 Task: Optimize Chrome for Speed.
Action: Mouse moved to (1170, 35)
Screenshot: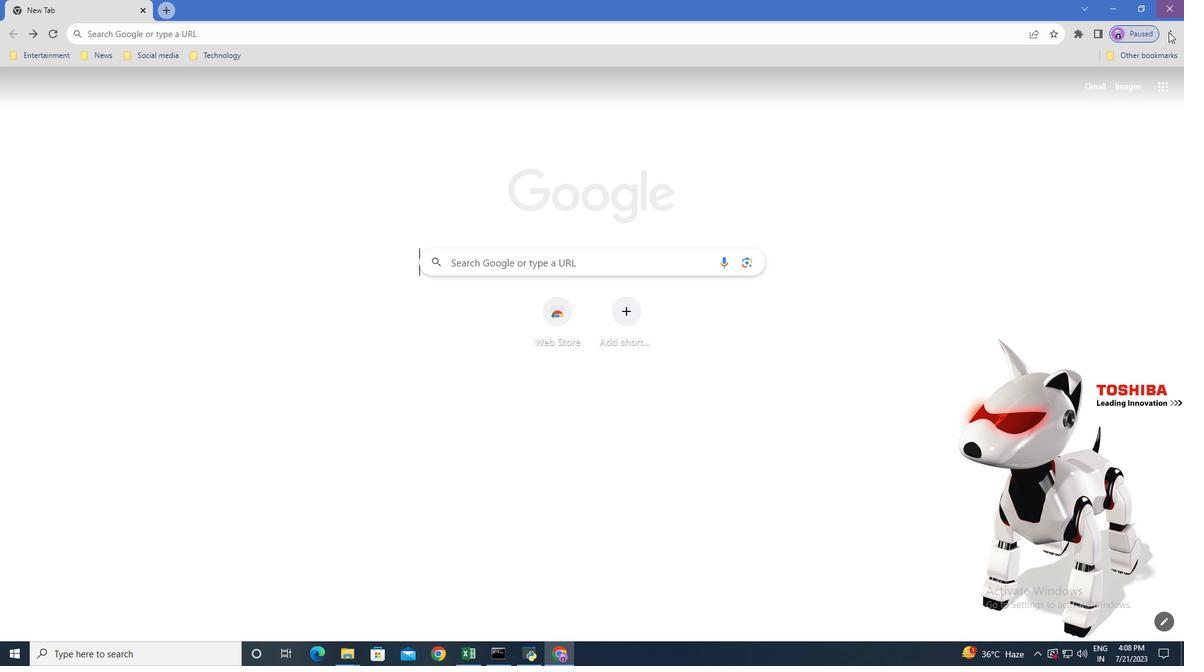 
Action: Mouse pressed left at (1170, 35)
Screenshot: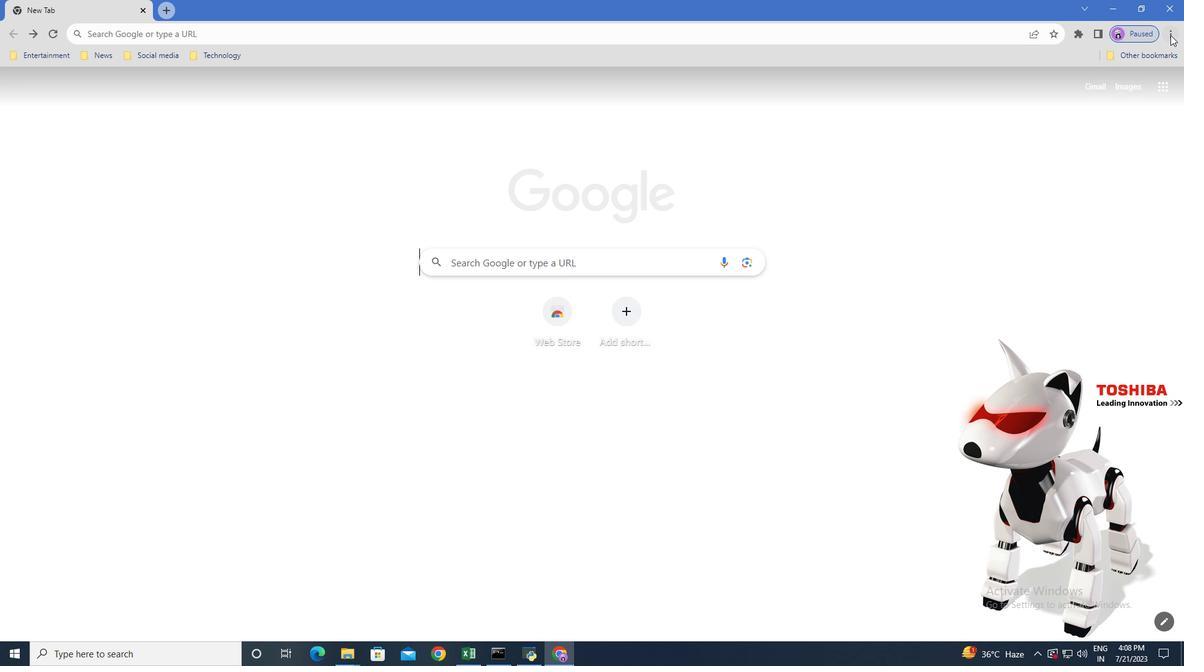 
Action: Mouse moved to (1074, 238)
Screenshot: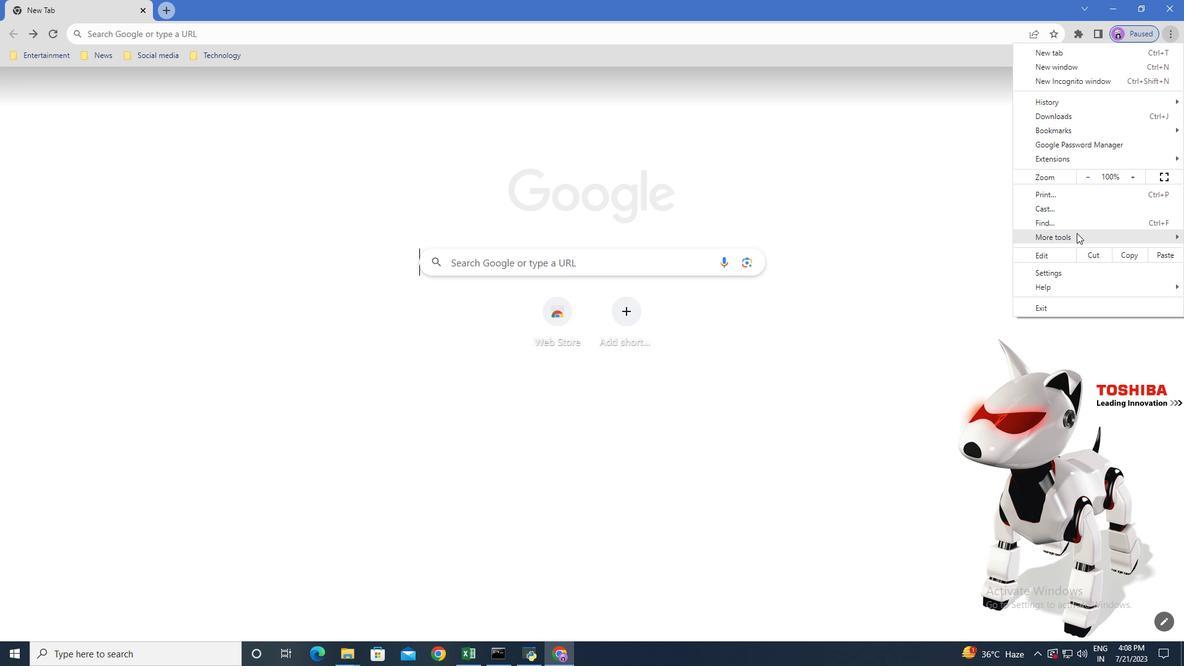 
Action: Mouse pressed left at (1074, 238)
Screenshot: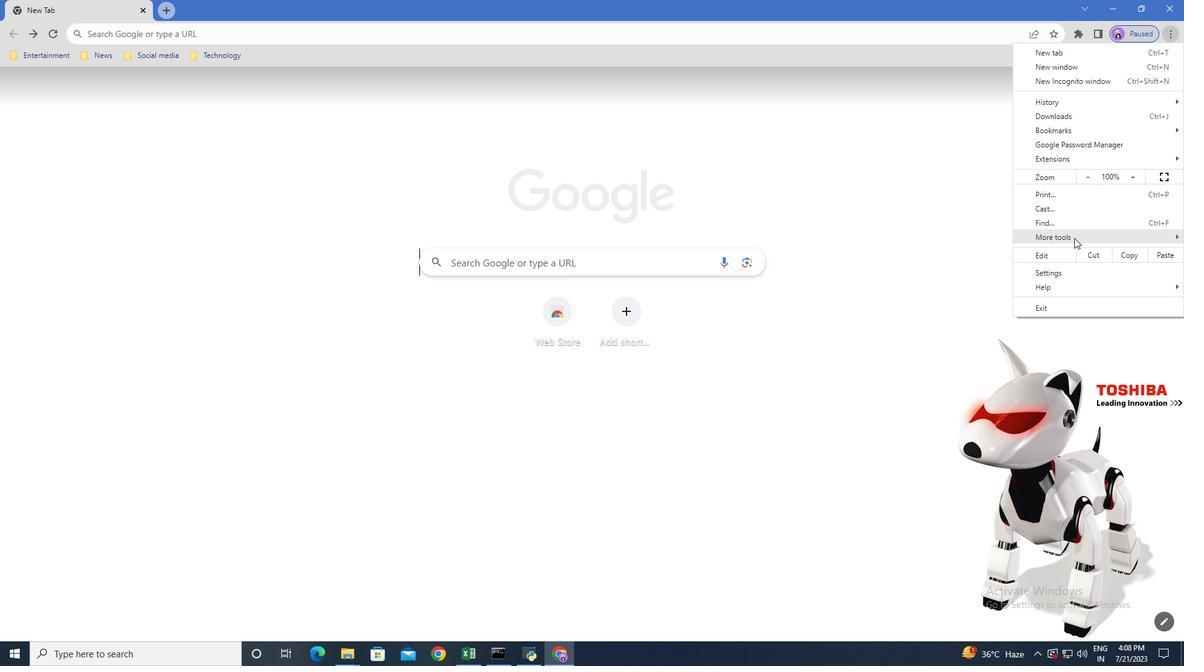 
Action: Mouse moved to (919, 284)
Screenshot: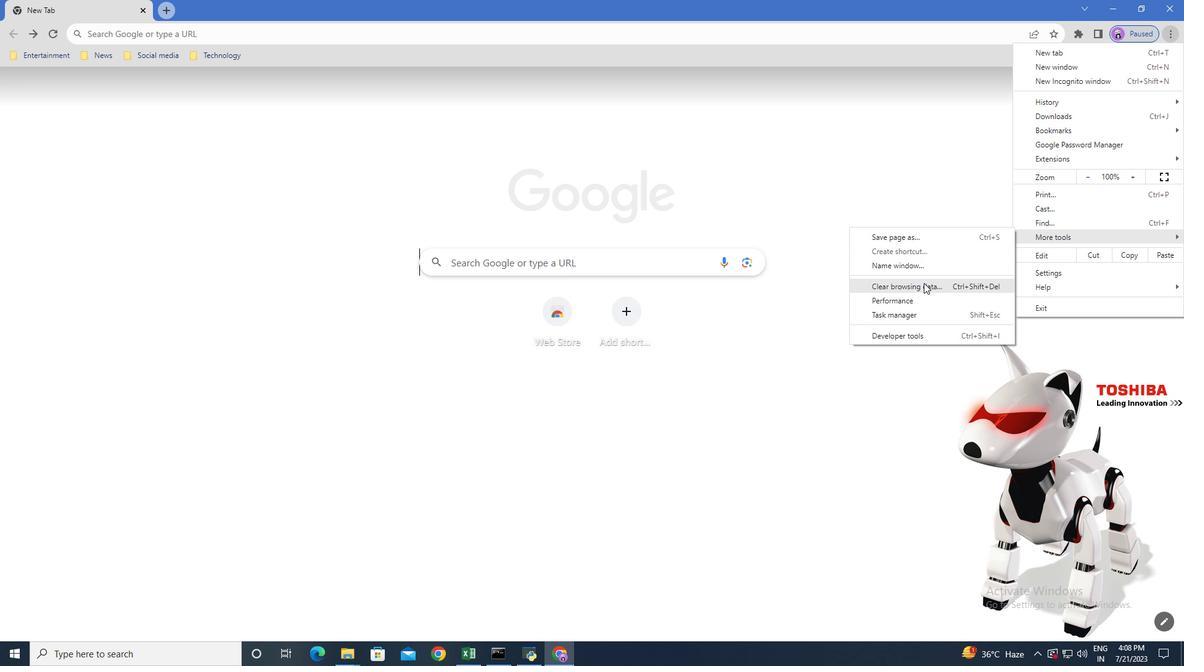 
Action: Mouse pressed left at (919, 284)
Screenshot: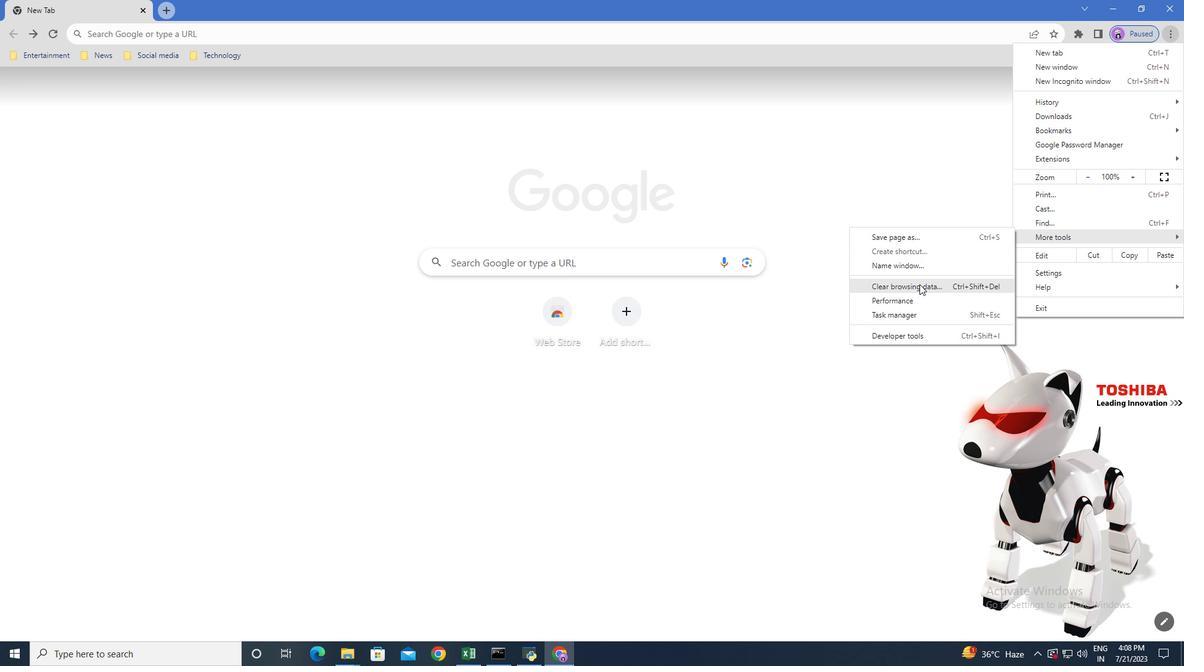 
Action: Mouse moved to (556, 368)
Screenshot: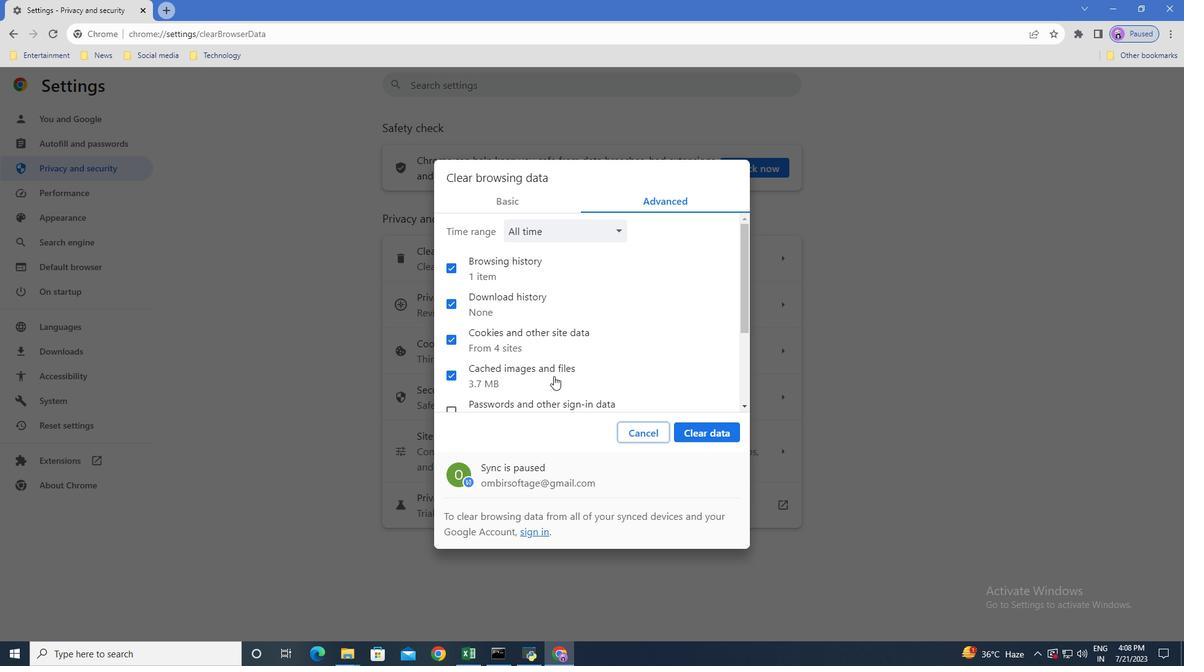 
Action: Mouse scrolled (556, 368) with delta (0, 0)
Screenshot: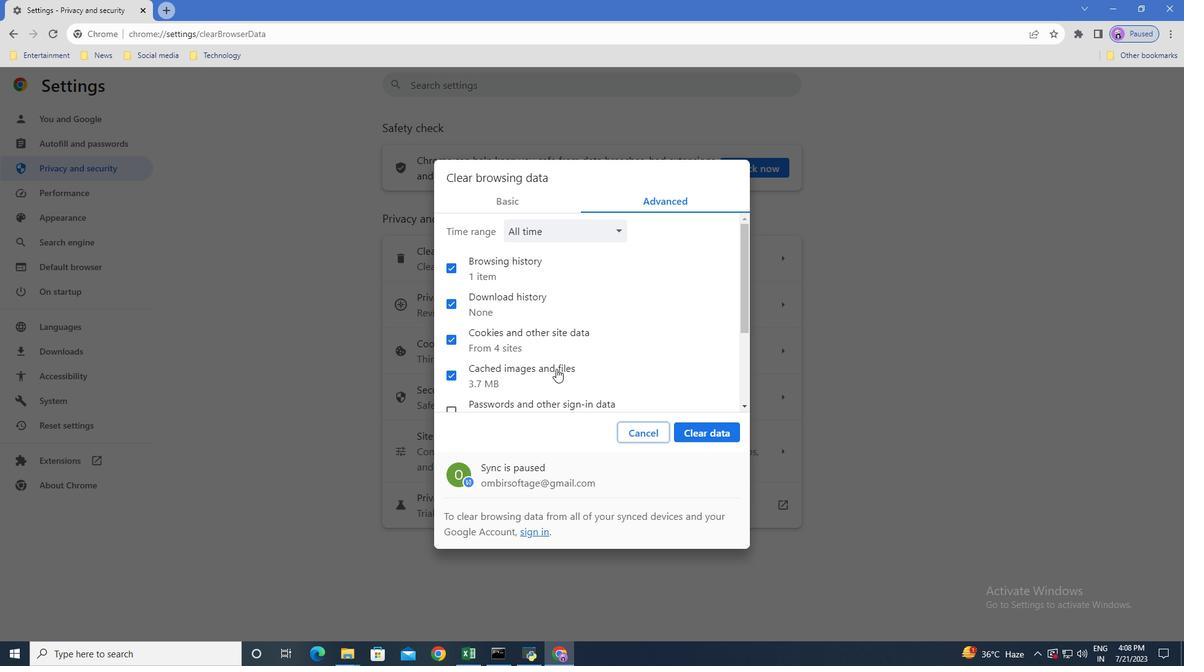 
Action: Mouse scrolled (556, 368) with delta (0, 0)
Screenshot: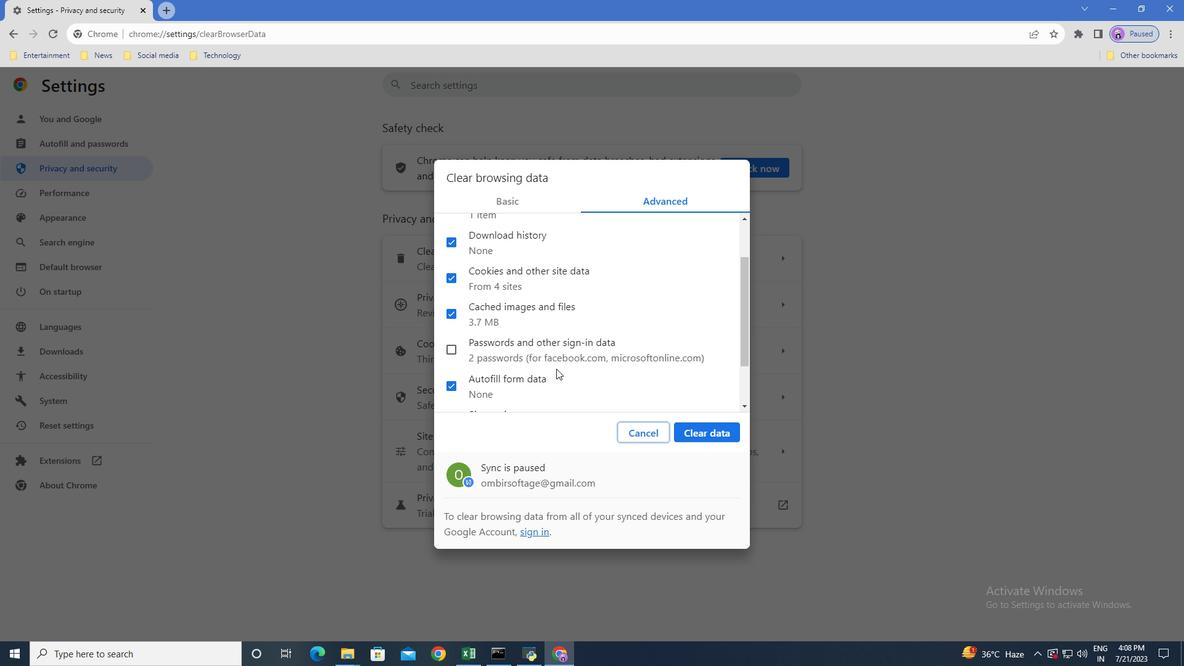 
Action: Mouse scrolled (556, 368) with delta (0, 0)
Screenshot: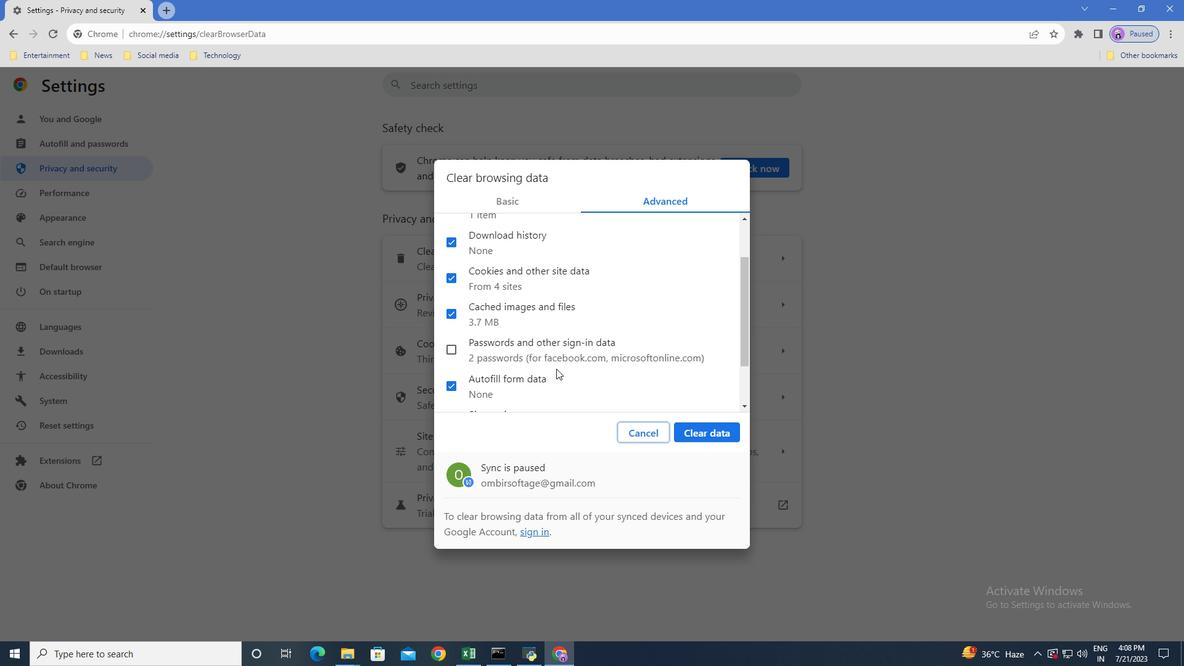 
Action: Mouse scrolled (556, 368) with delta (0, 0)
Screenshot: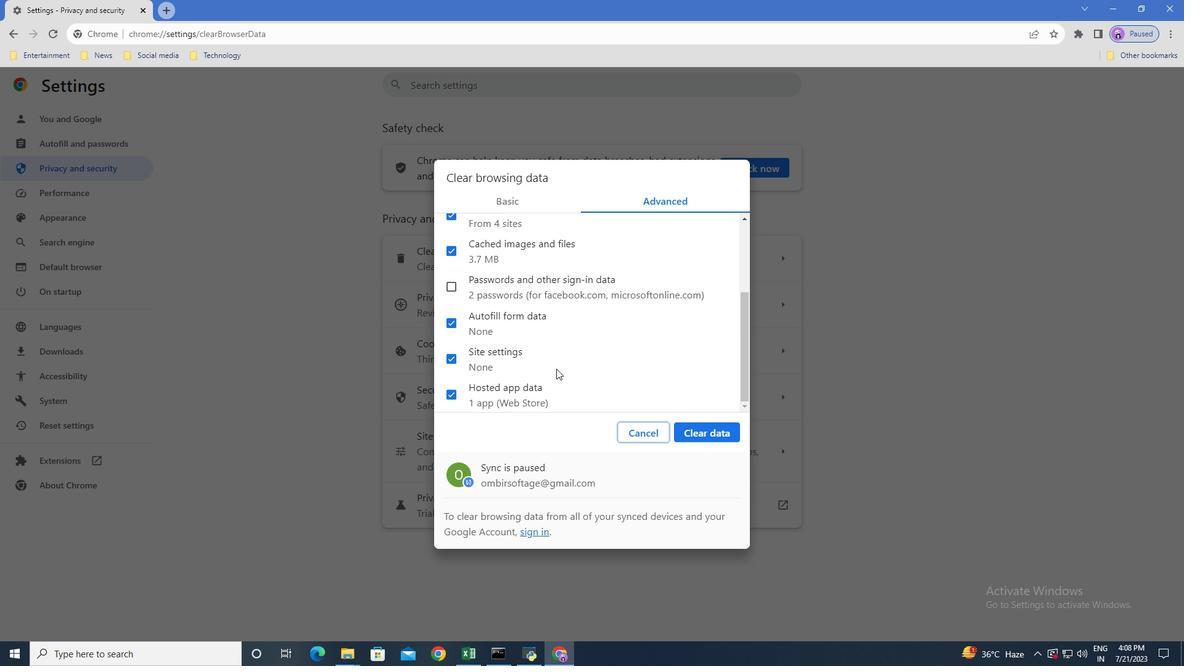 
Action: Mouse scrolled (556, 368) with delta (0, 0)
Screenshot: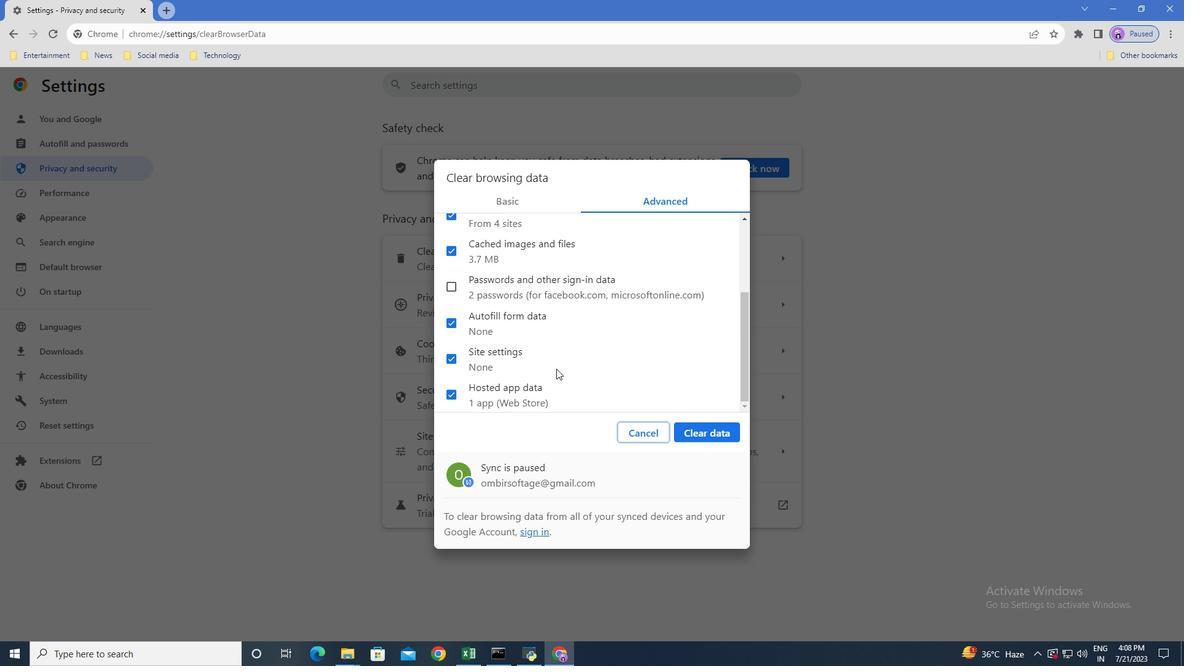 
Action: Mouse moved to (705, 429)
Screenshot: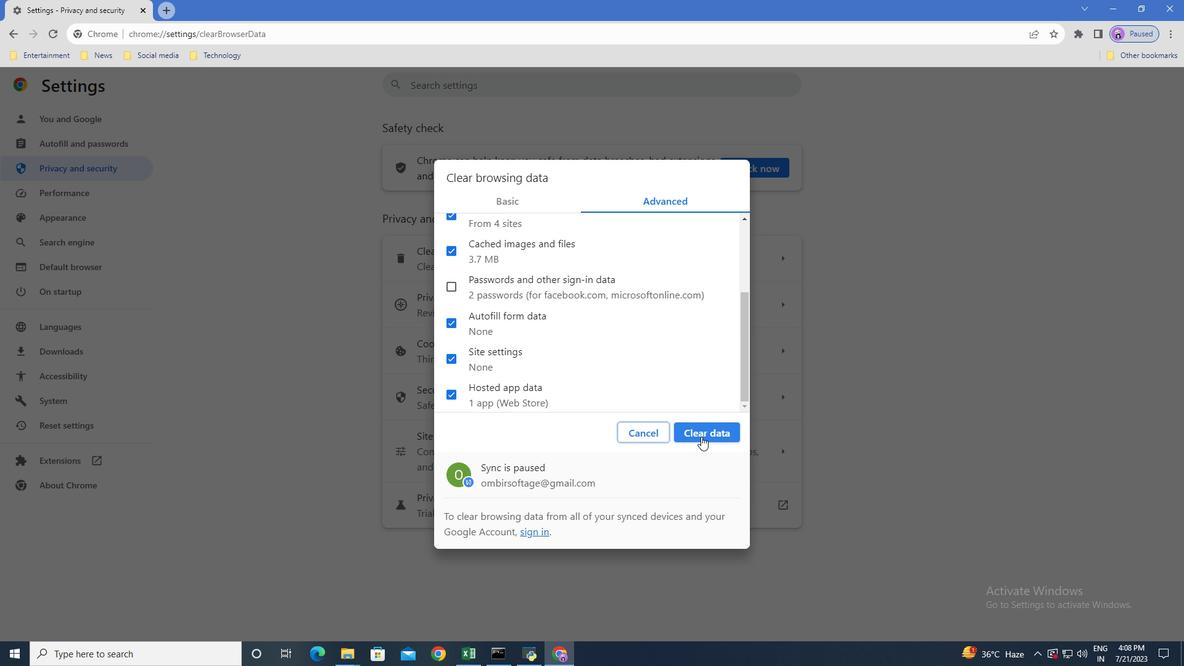 
Action: Mouse pressed left at (705, 429)
Screenshot: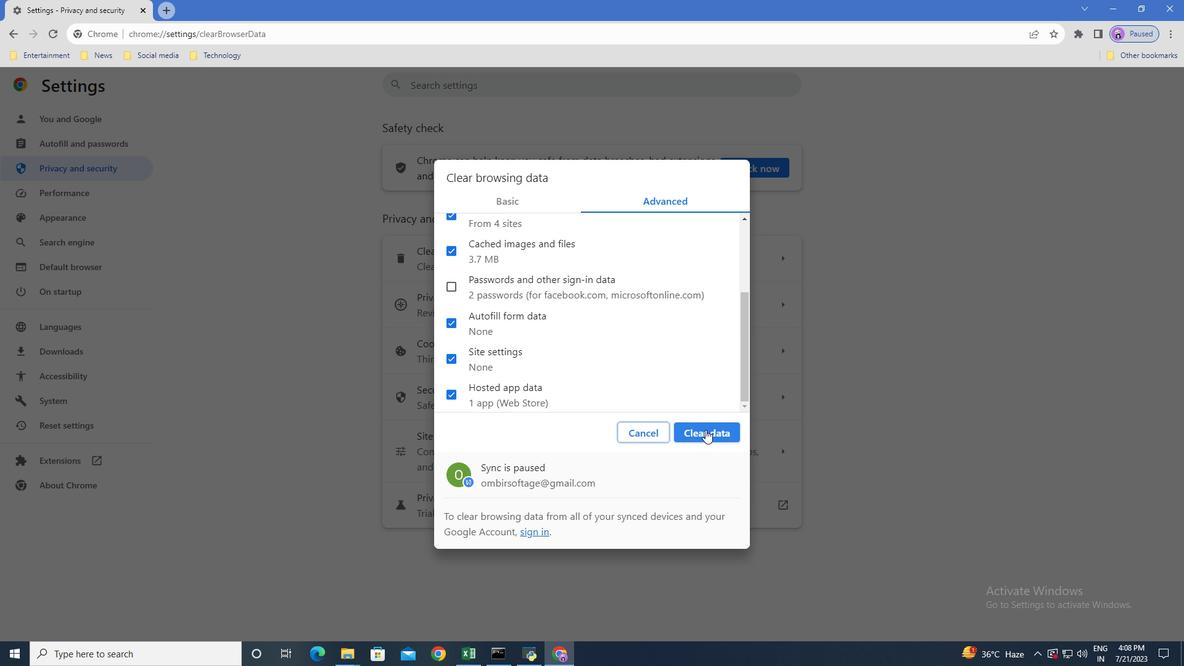 
Action: Mouse scrolled (705, 430) with delta (0, 0)
Screenshot: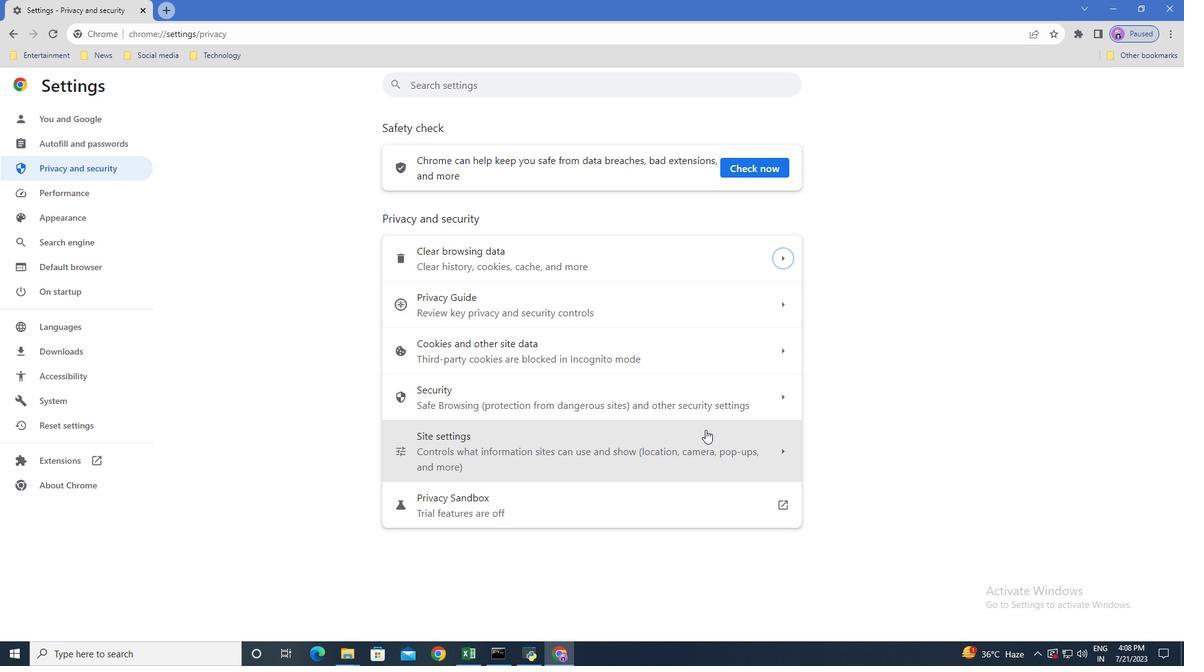 
Action: Mouse scrolled (705, 430) with delta (0, 0)
Screenshot: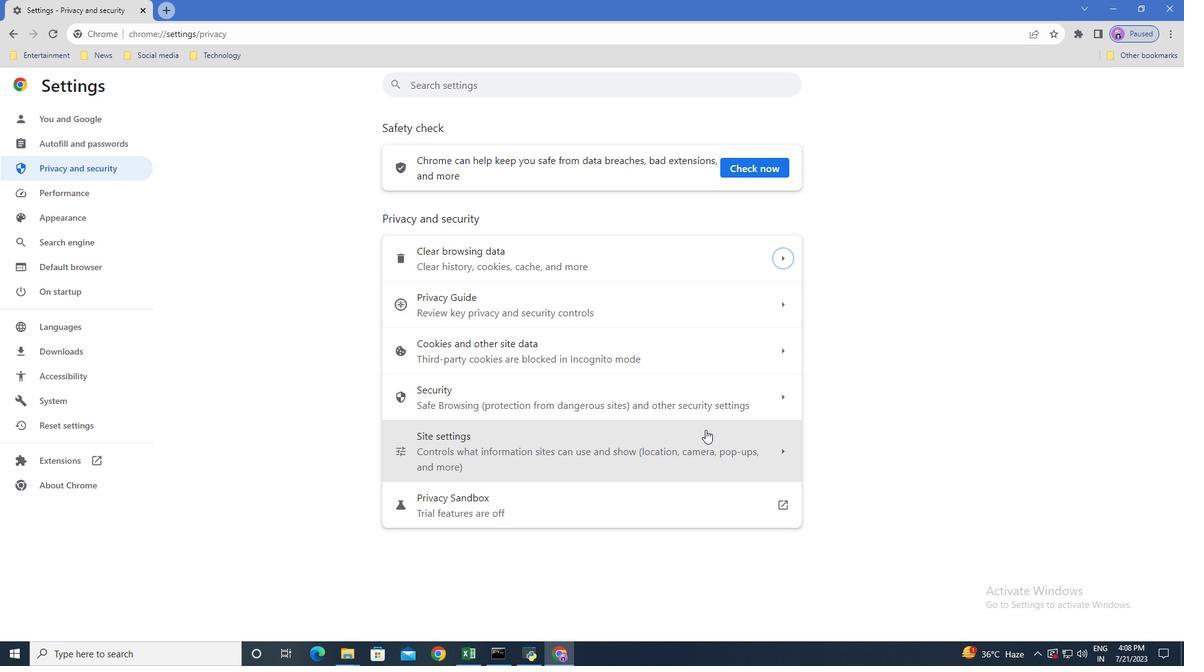 
Action: Mouse moved to (12, 30)
Screenshot: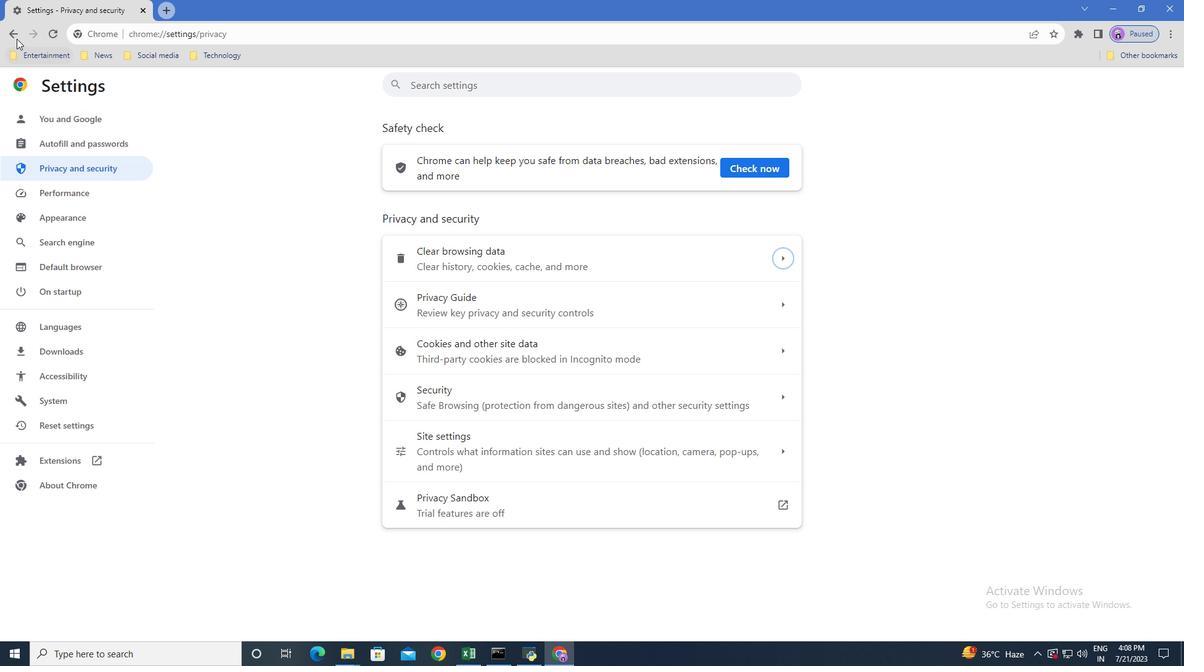 
Action: Mouse pressed left at (12, 30)
Screenshot: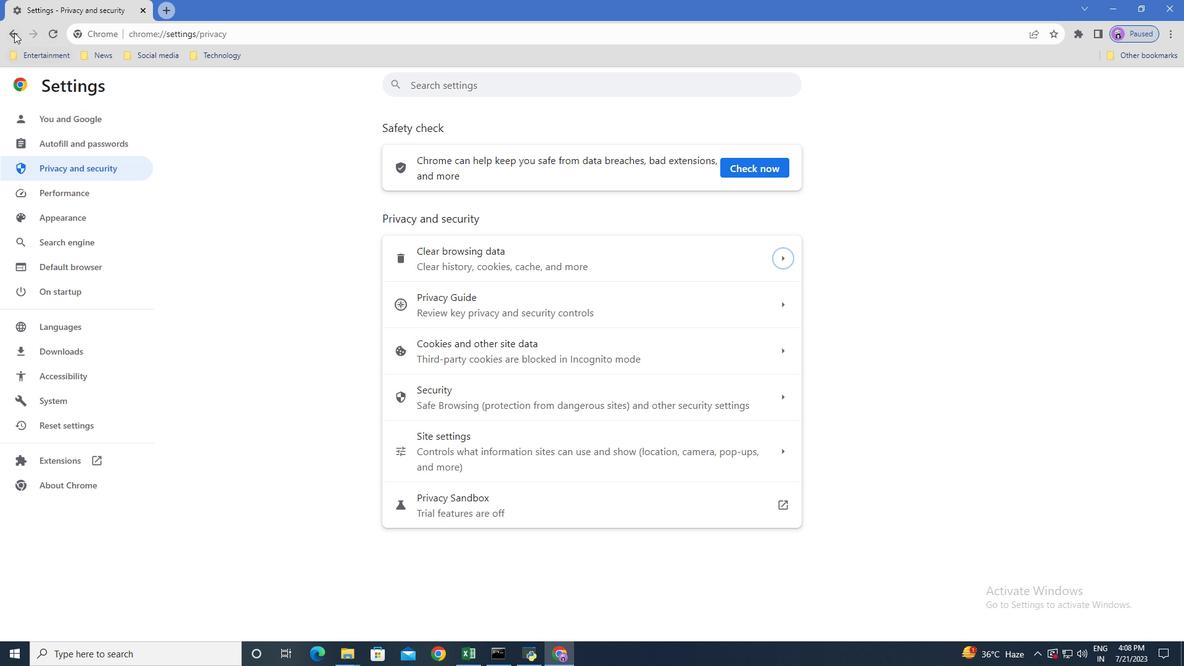 
Action: Mouse moved to (709, 436)
Screenshot: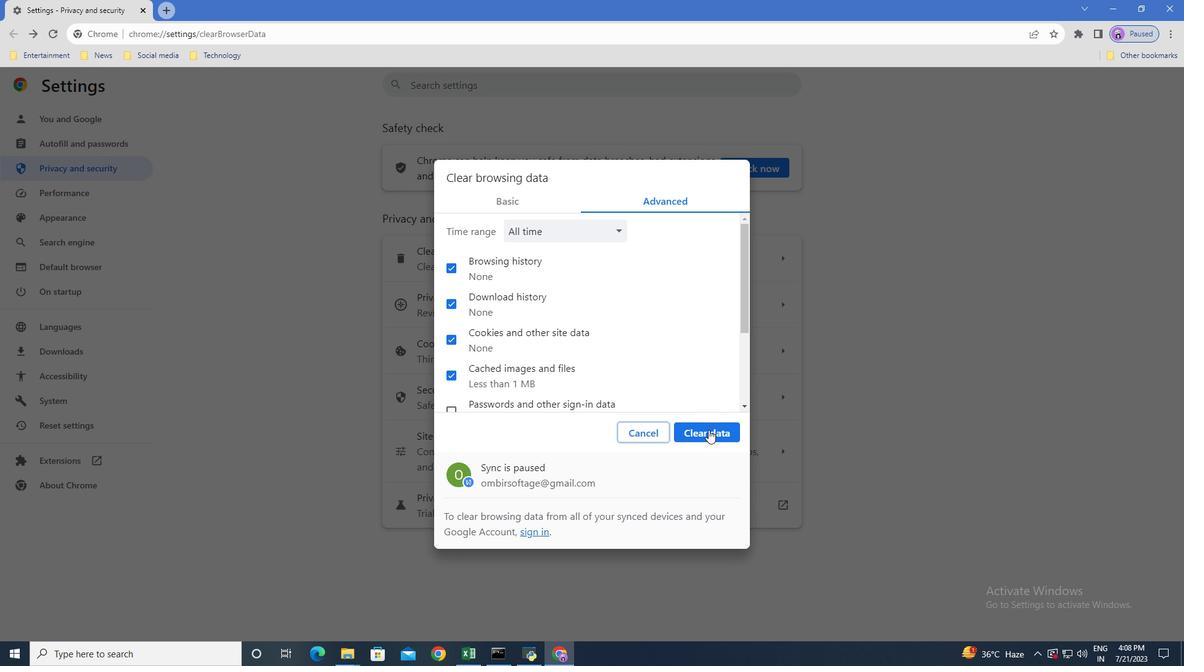 
Action: Mouse pressed left at (709, 436)
Screenshot: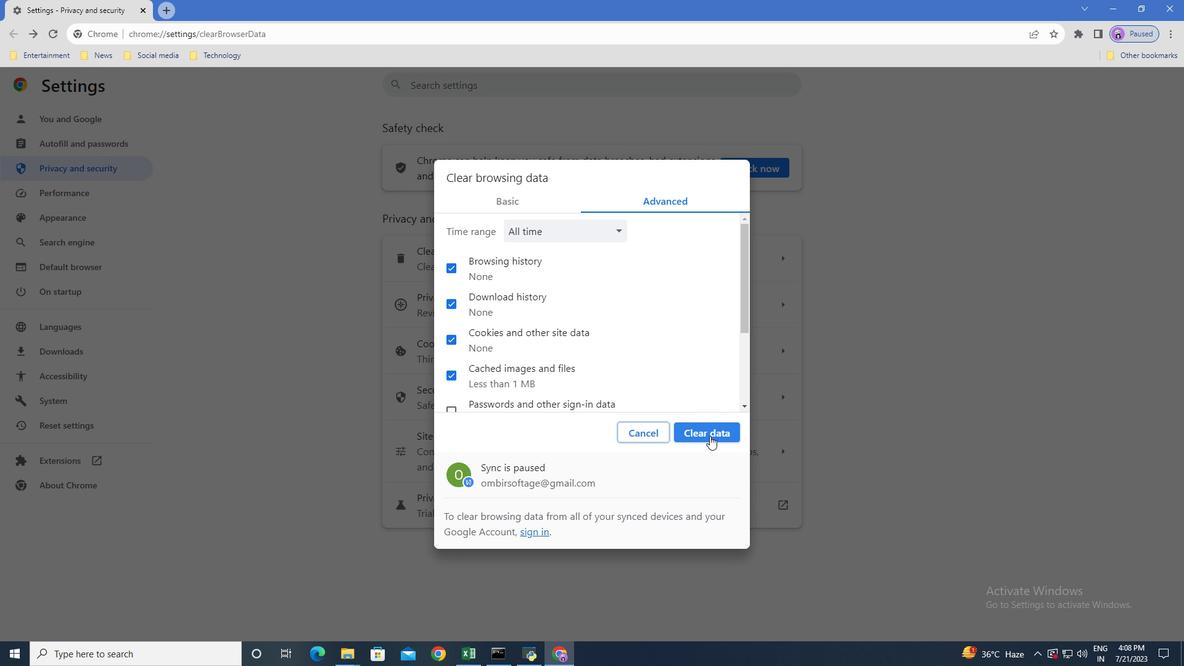 
Action: Mouse moved to (173, 12)
Screenshot: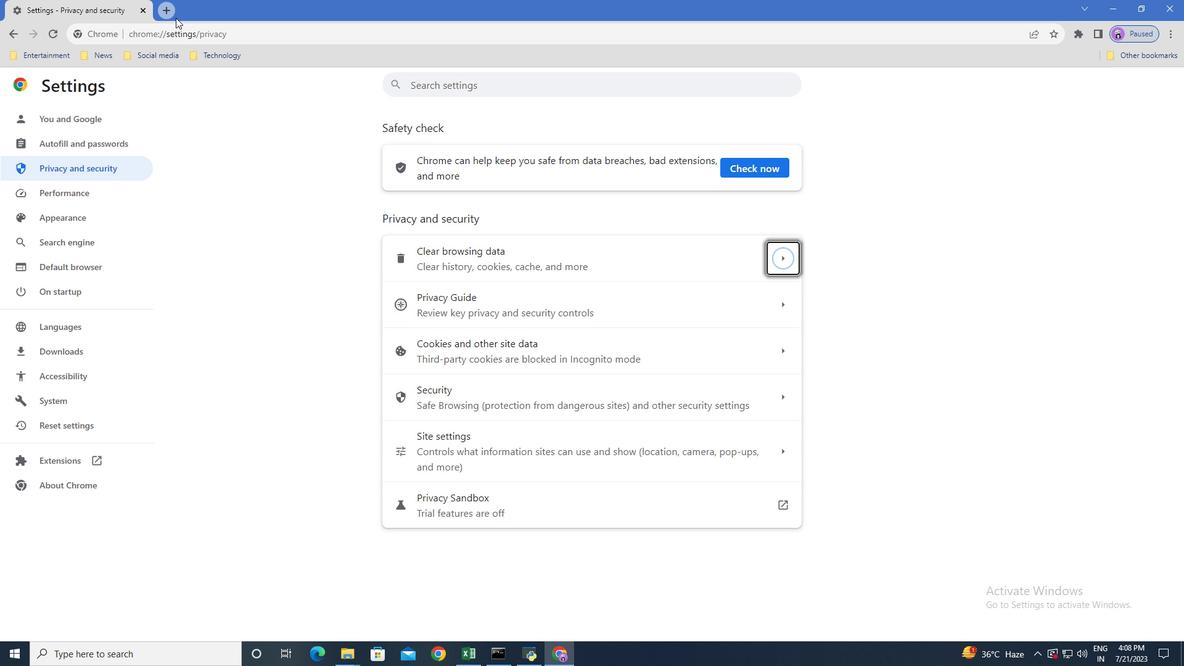 
Action: Mouse pressed left at (173, 12)
Screenshot: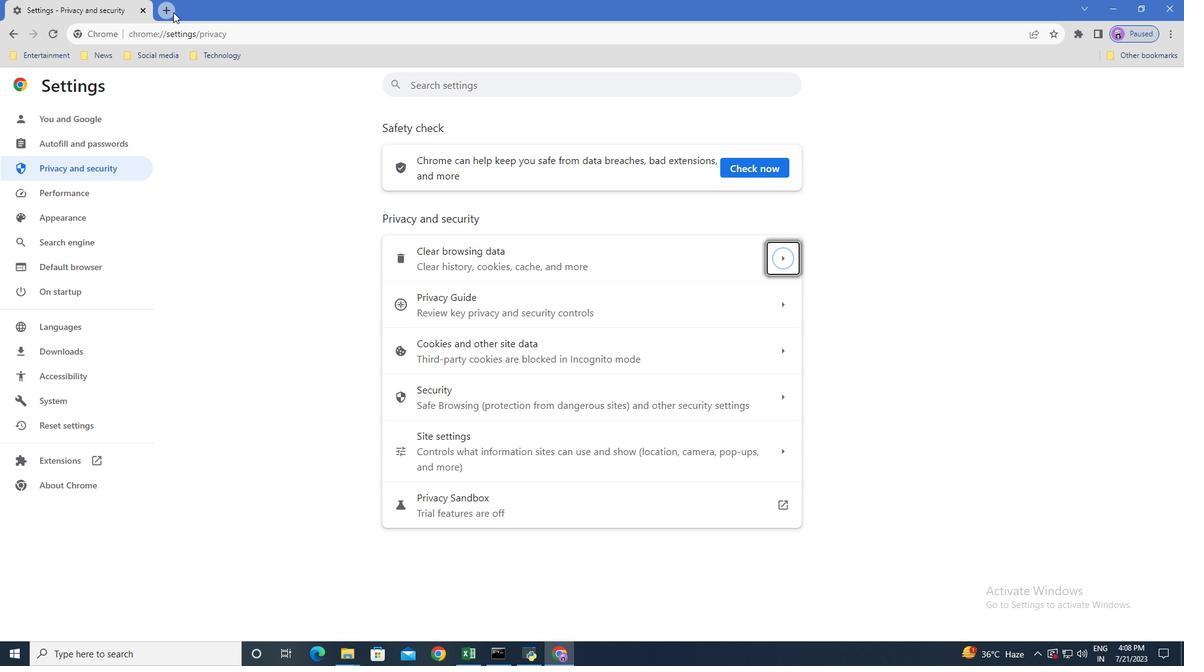 
Action: Mouse moved to (141, 9)
Screenshot: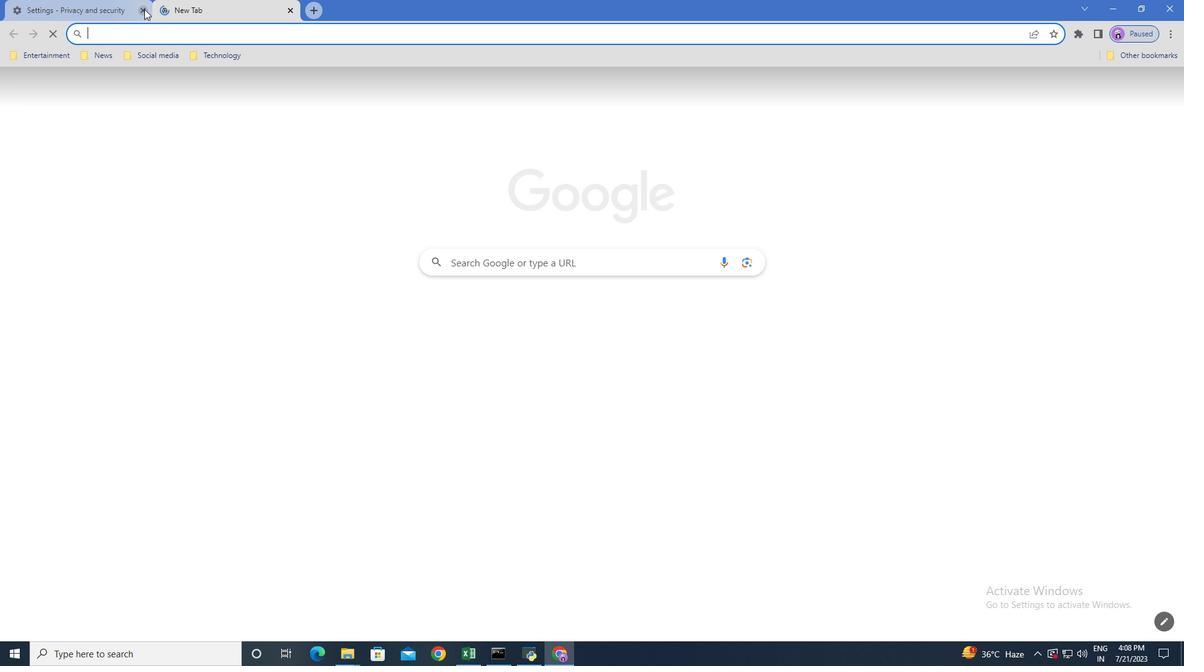 
Action: Mouse pressed left at (141, 9)
Screenshot: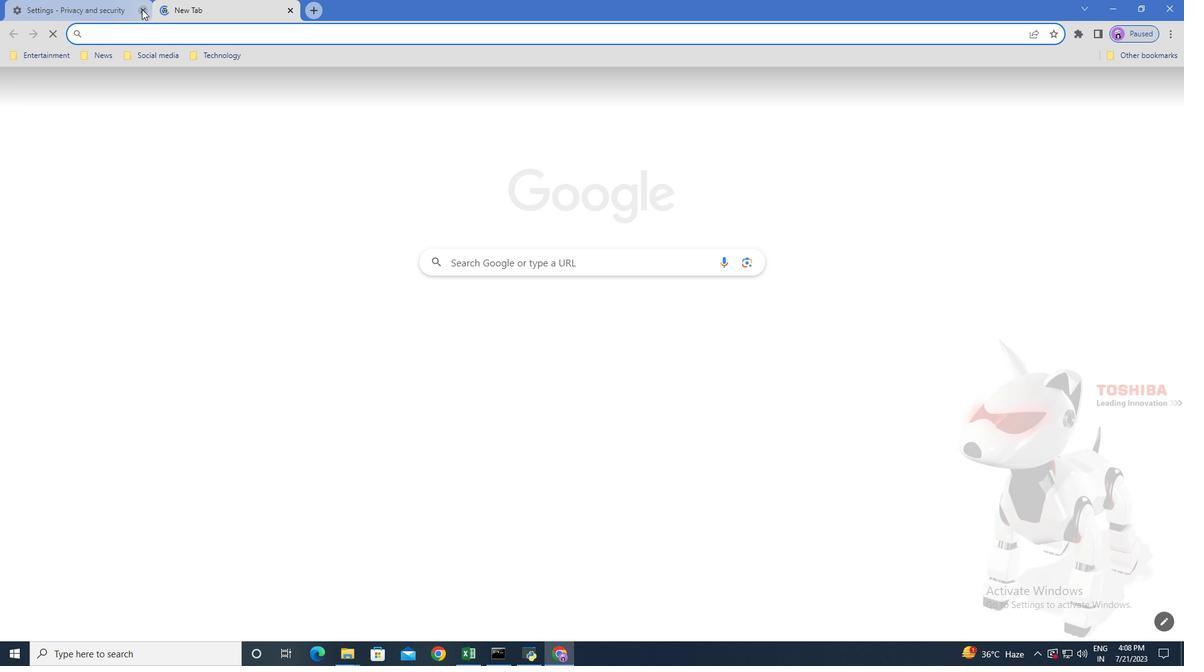 
Action: Mouse moved to (1173, 31)
Screenshot: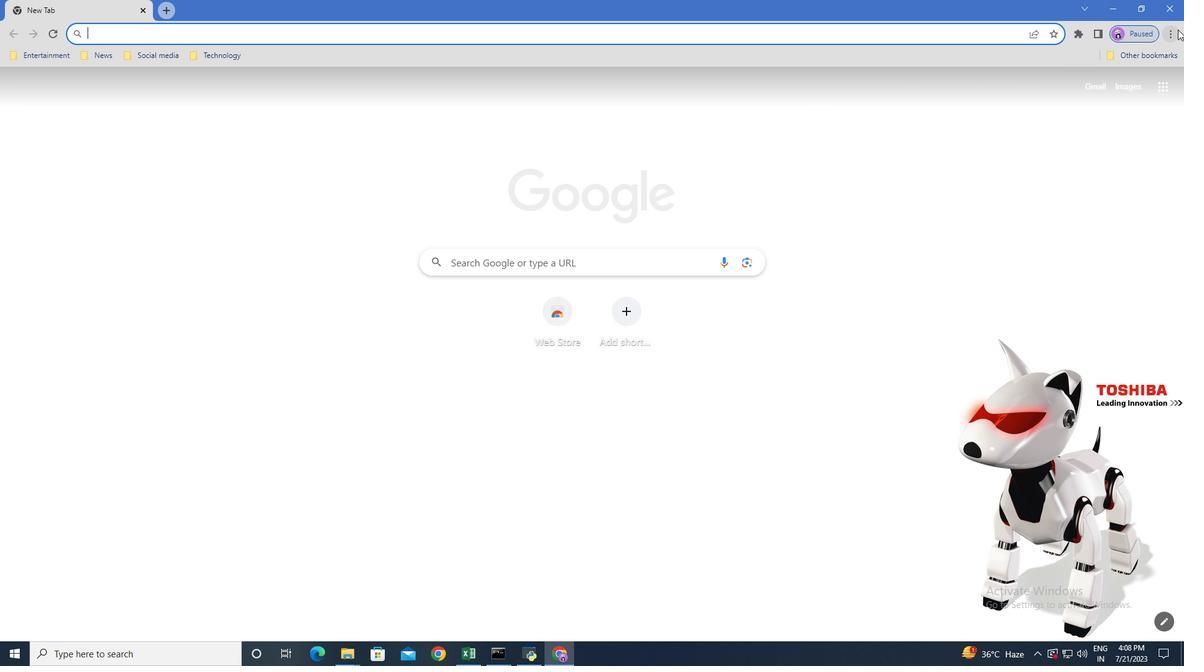 
Action: Mouse pressed left at (1173, 31)
Screenshot: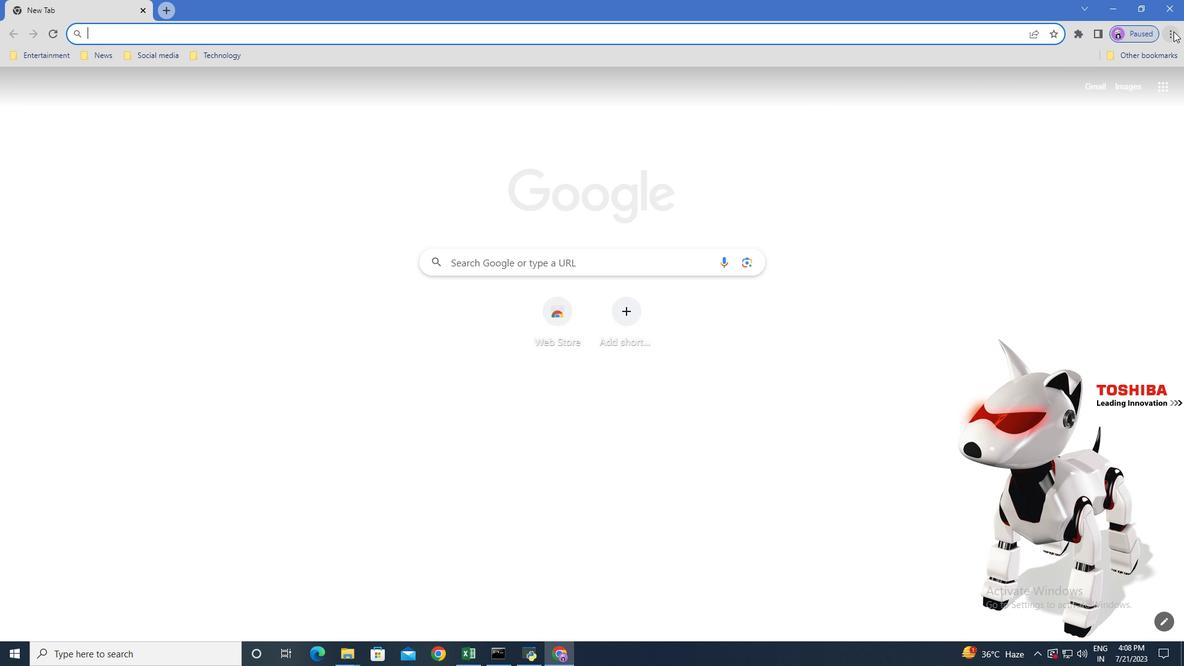 
Action: Mouse moved to (1062, 268)
Screenshot: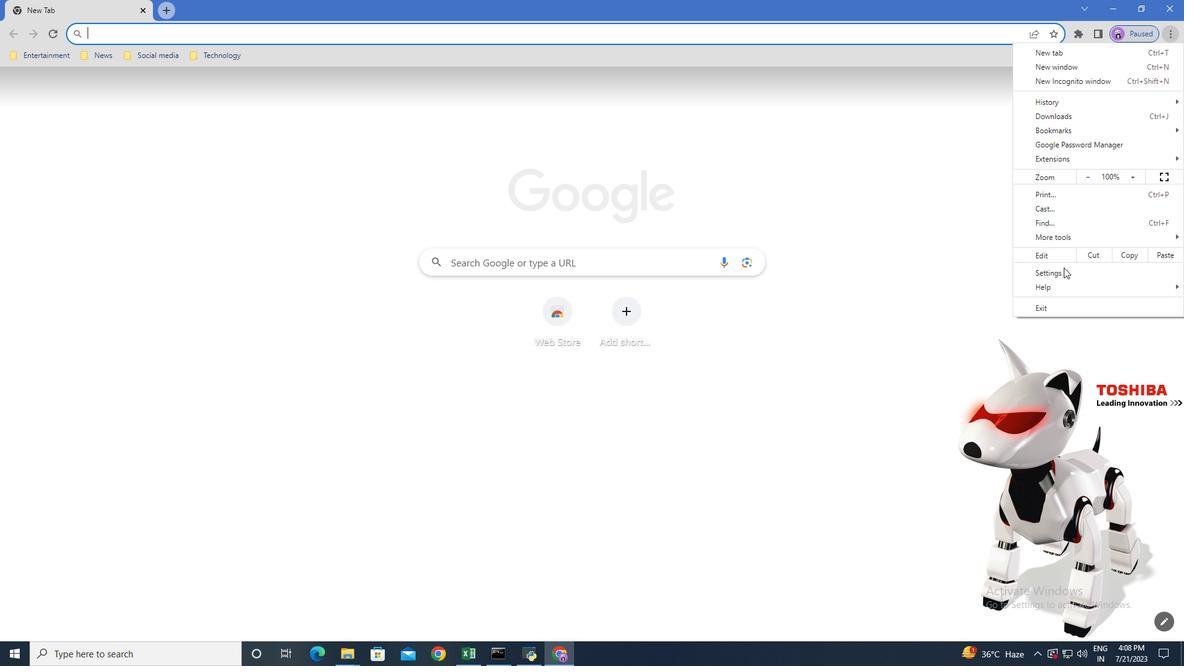 
Action: Mouse pressed left at (1062, 268)
Screenshot: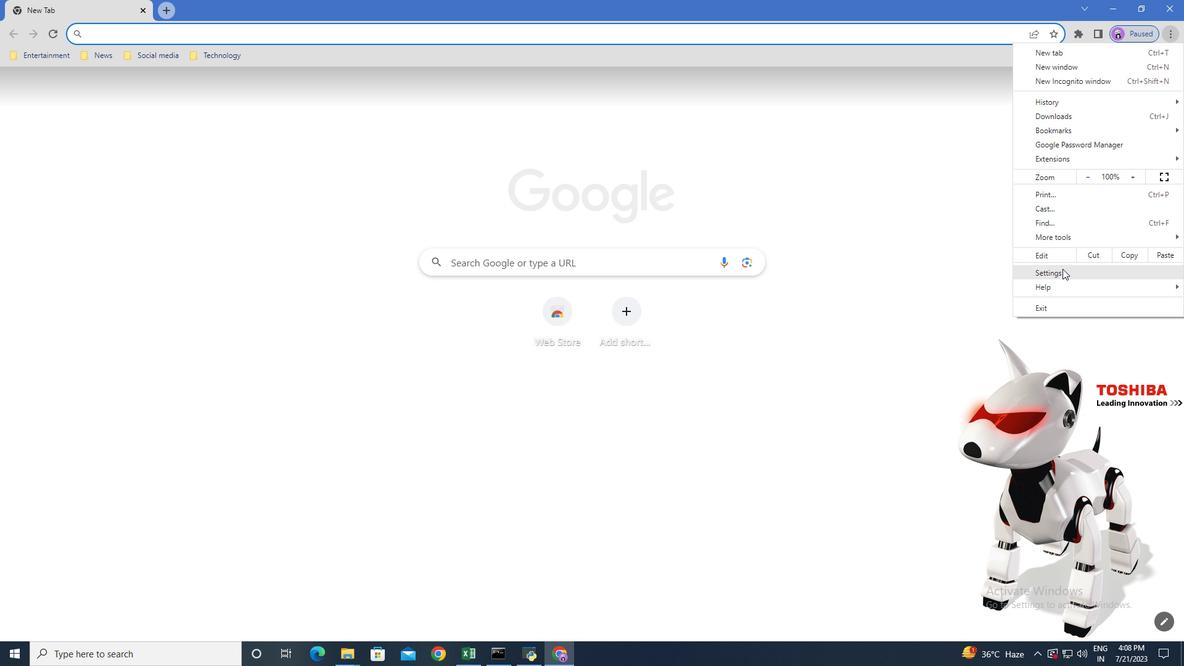 
Action: Mouse moved to (66, 223)
Screenshot: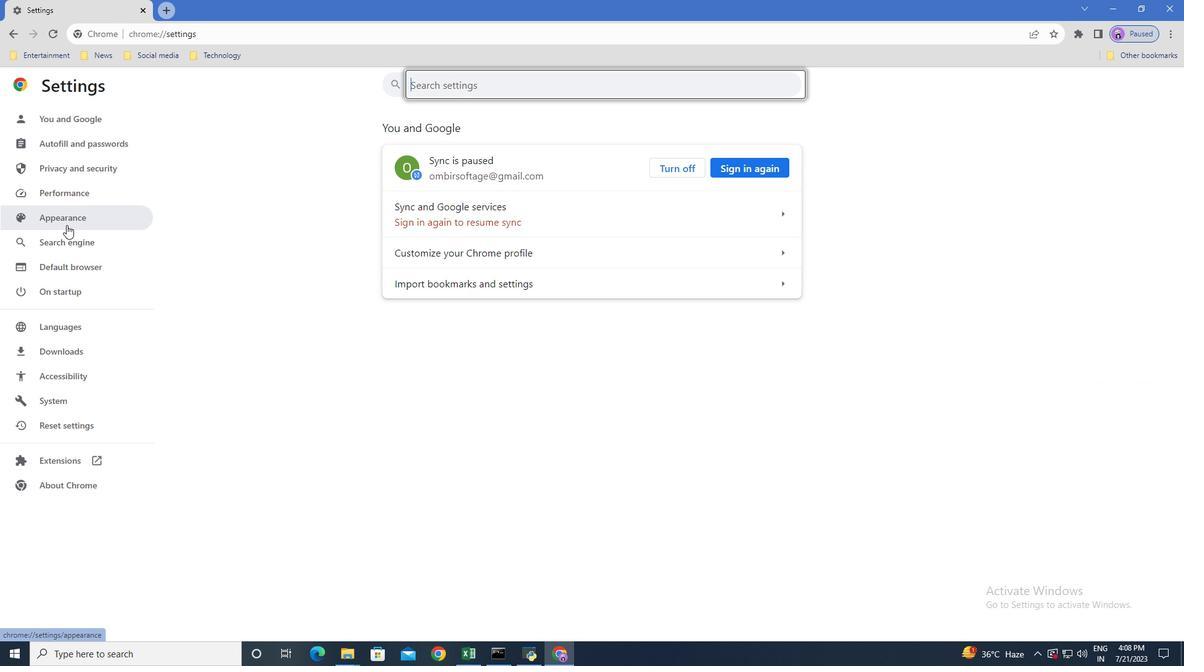 
Action: Mouse pressed left at (66, 223)
Screenshot: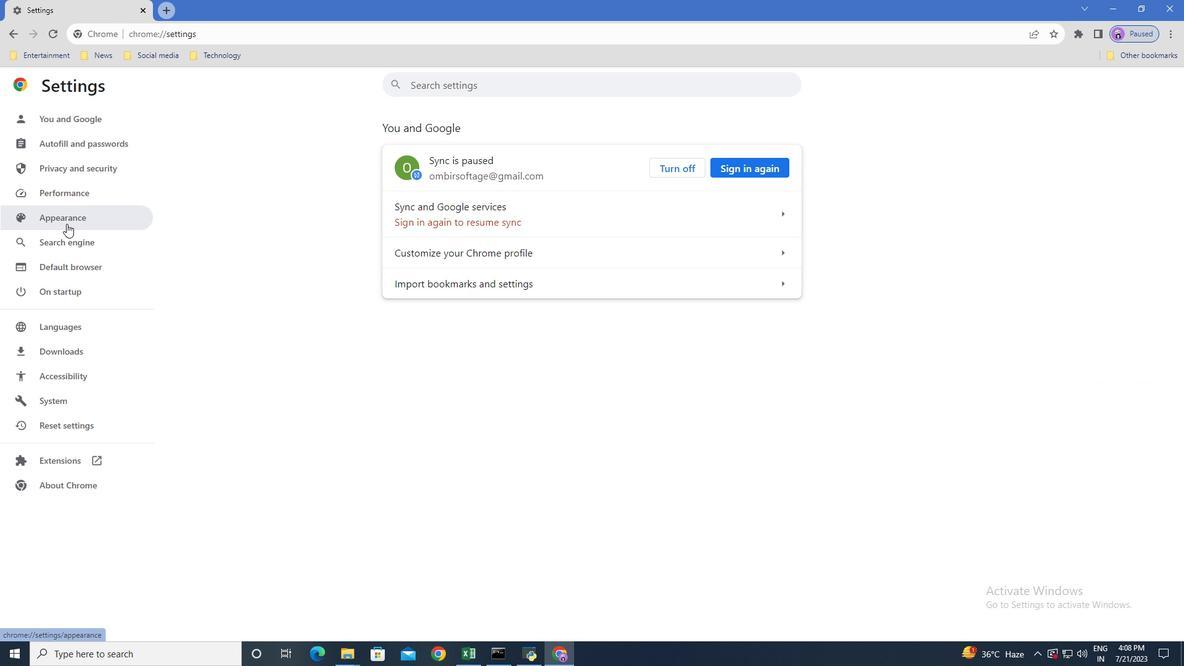 
Action: Mouse moved to (603, 240)
Screenshot: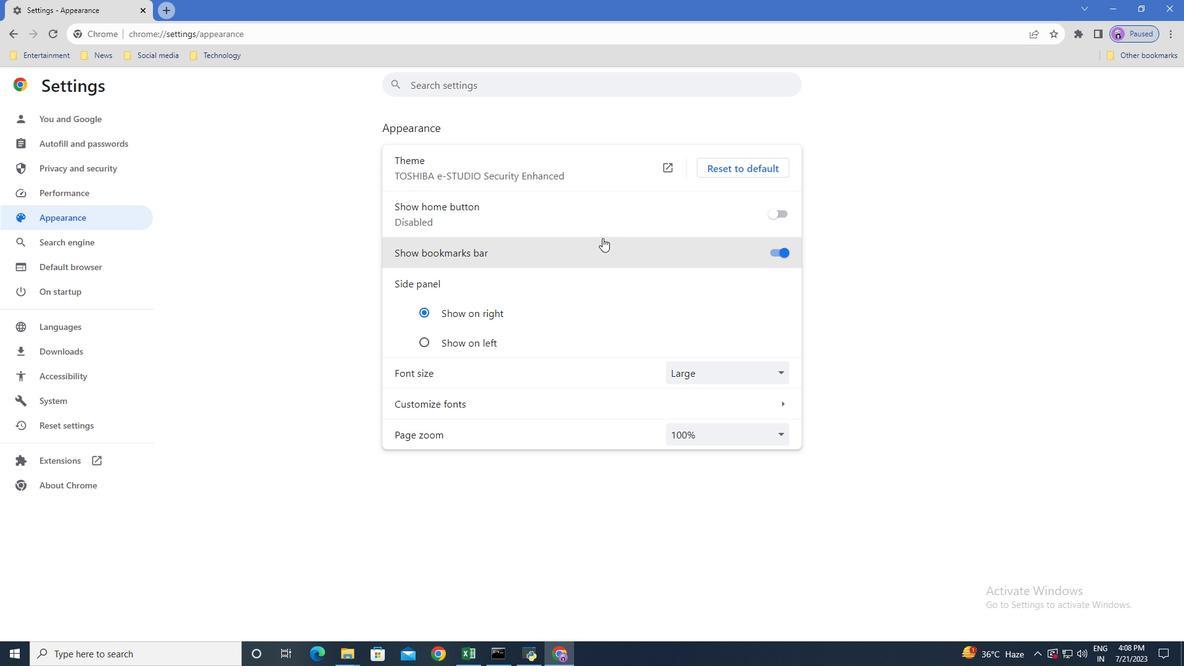 
Action: Mouse scrolled (603, 239) with delta (0, 0)
Screenshot: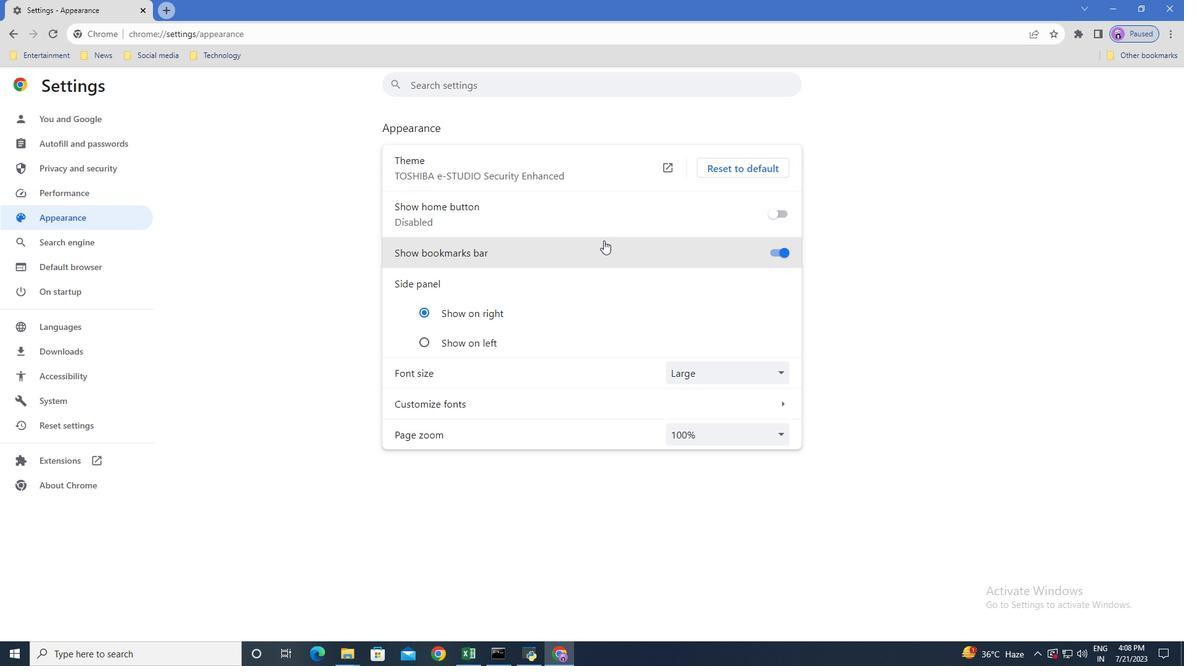 
Action: Mouse scrolled (603, 239) with delta (0, 0)
Screenshot: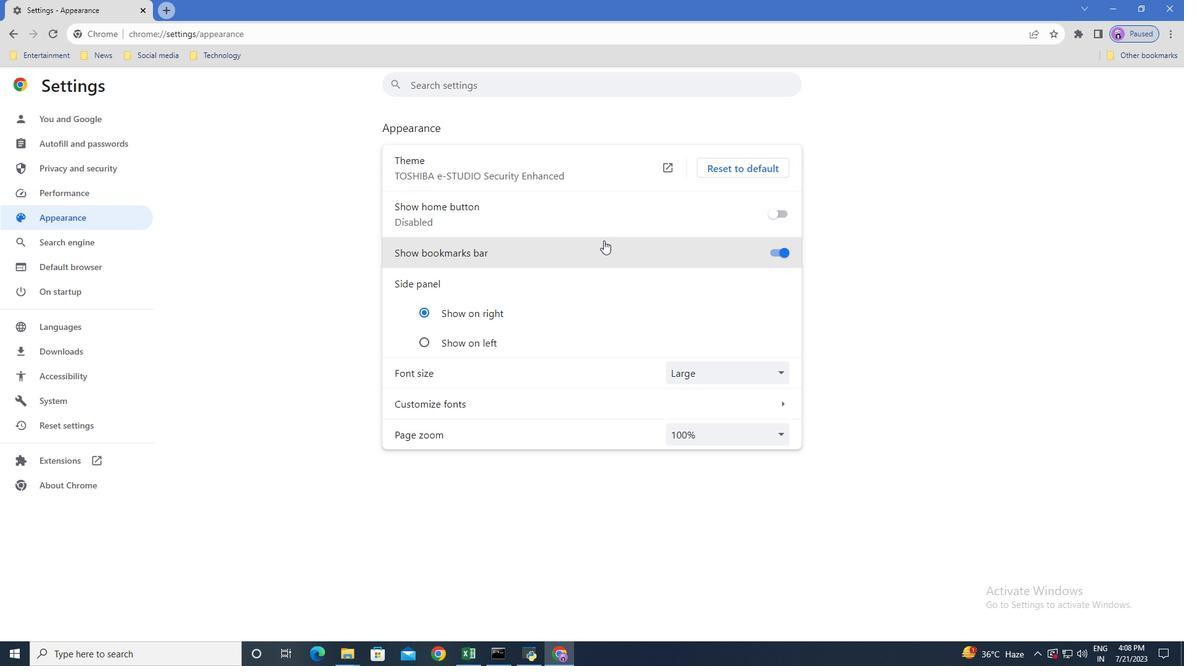 
Action: Mouse scrolled (603, 239) with delta (0, 0)
Screenshot: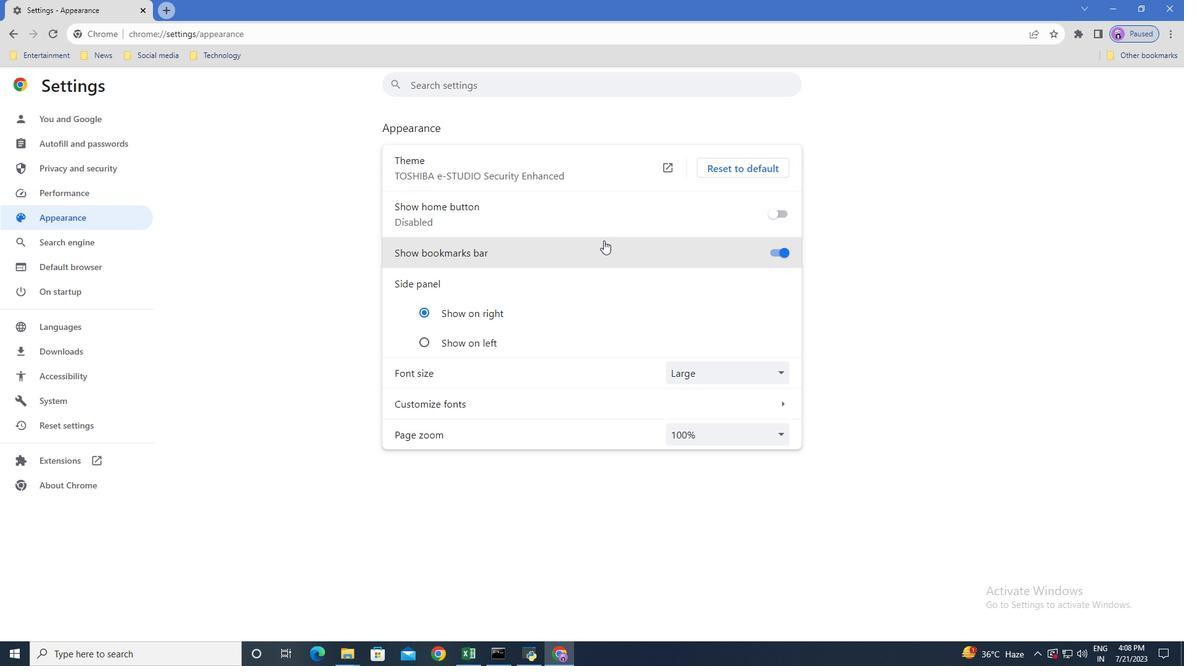 
Action: Mouse moved to (98, 169)
Screenshot: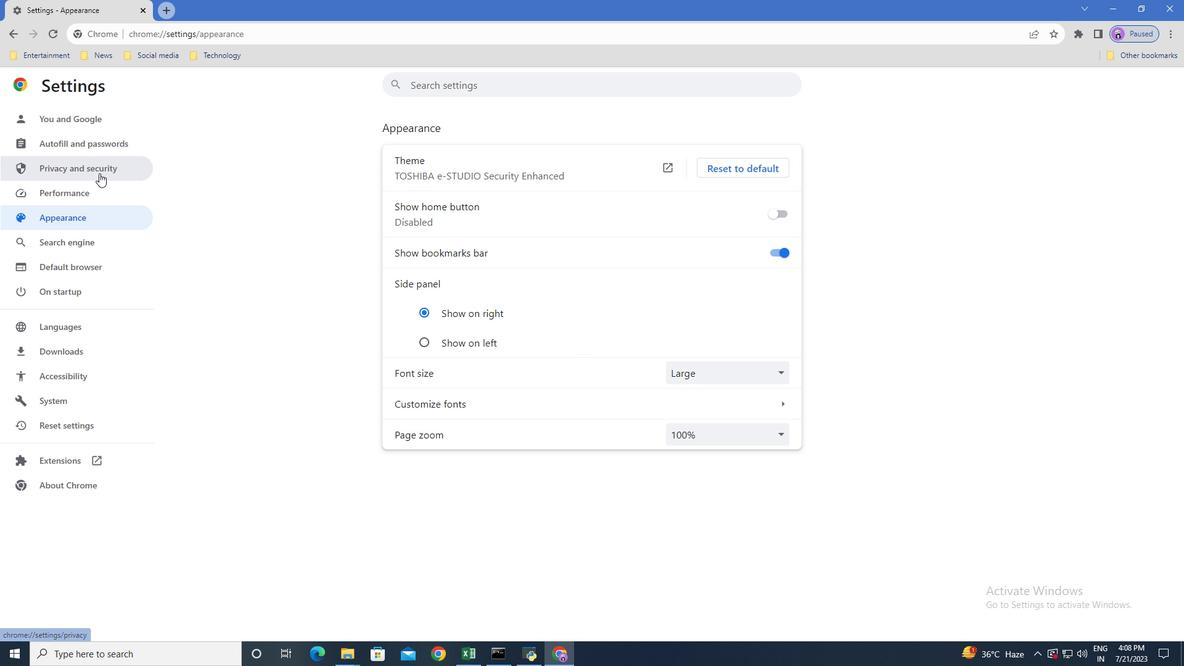 
Action: Mouse pressed left at (98, 169)
Screenshot: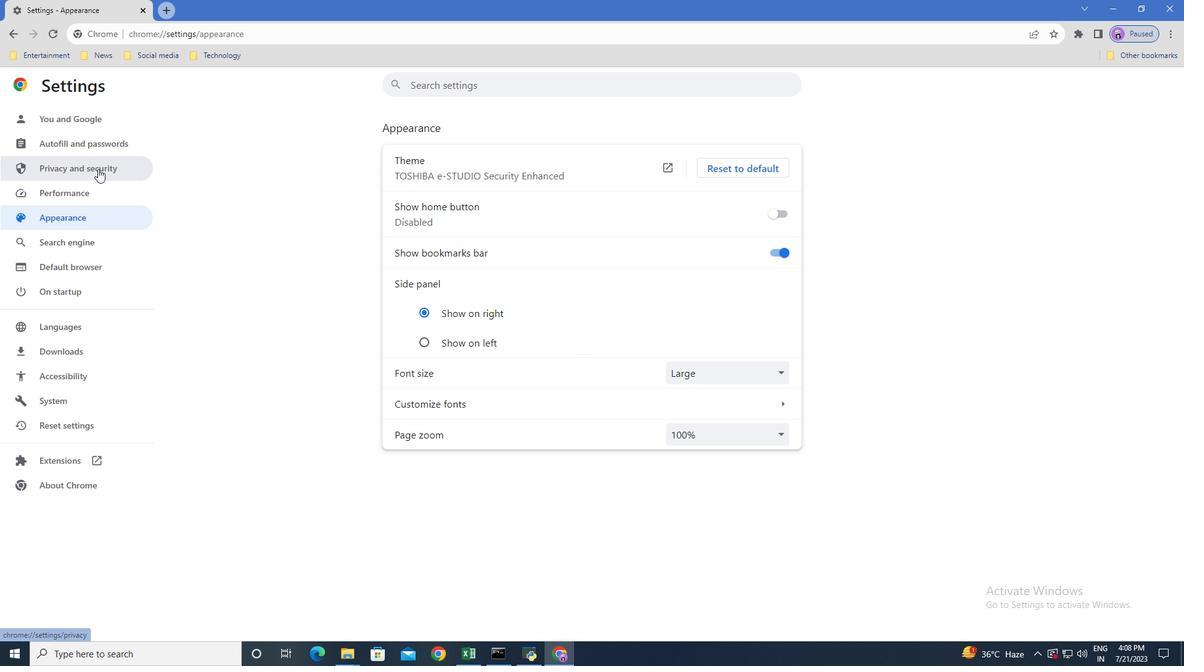 
Action: Mouse moved to (651, 179)
Screenshot: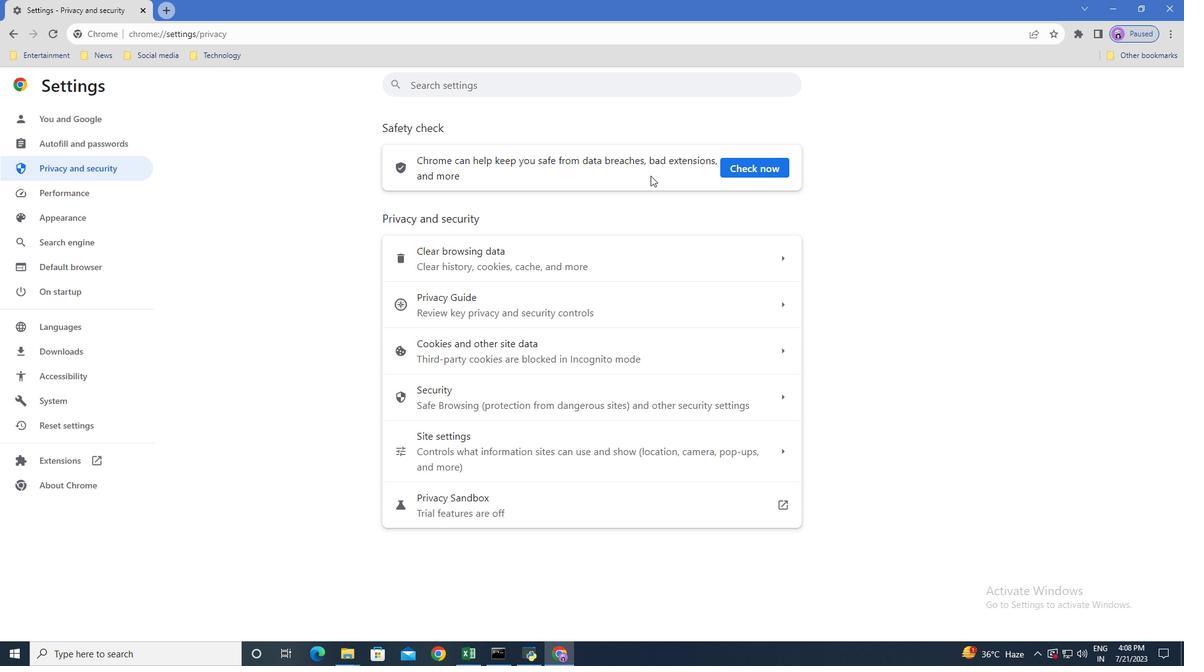 
Action: Mouse scrolled (651, 178) with delta (0, 0)
Screenshot: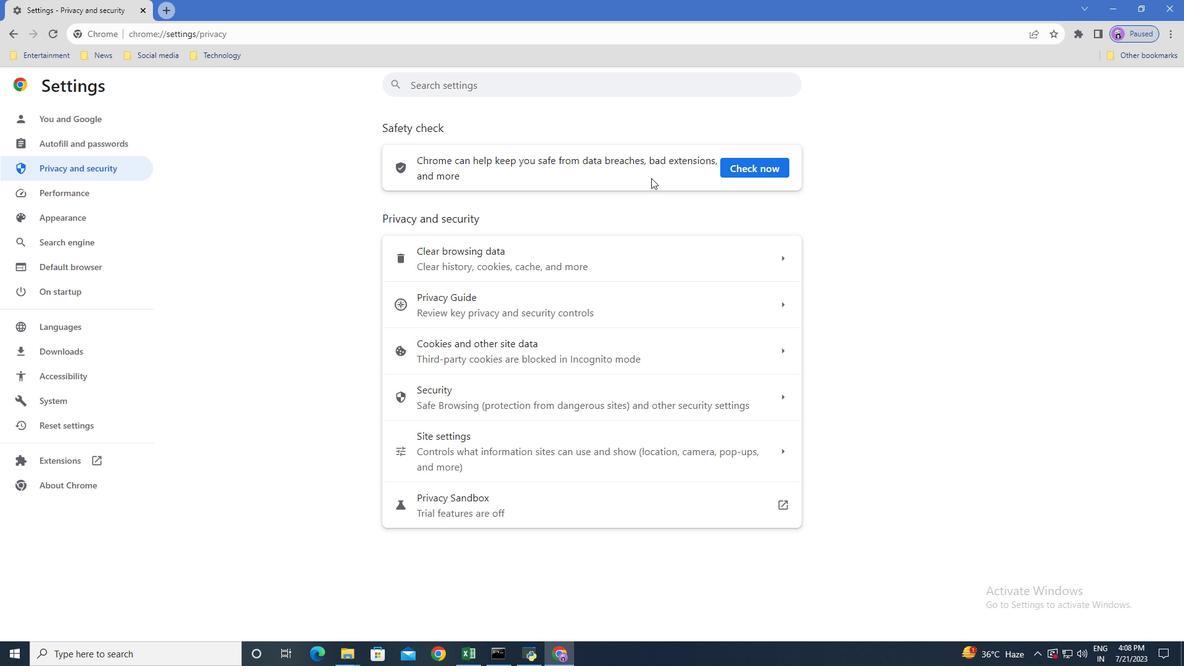 
Action: Mouse moved to (625, 252)
Screenshot: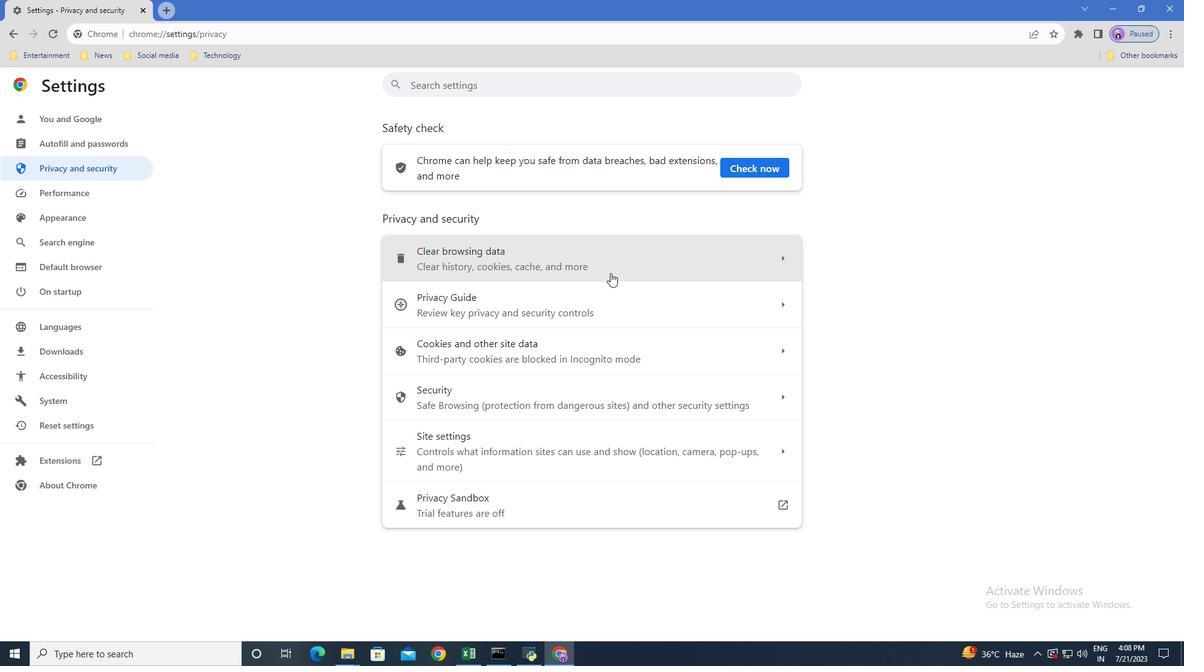 
Action: Mouse pressed left at (625, 252)
Screenshot: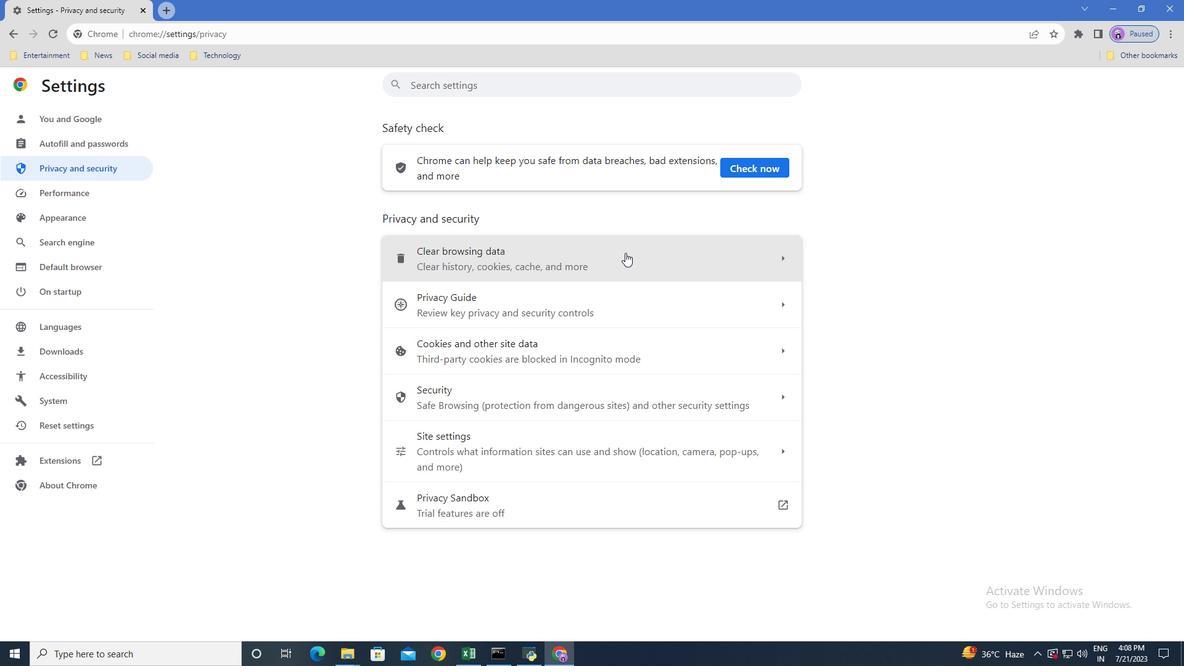 
Action: Mouse moved to (705, 427)
Screenshot: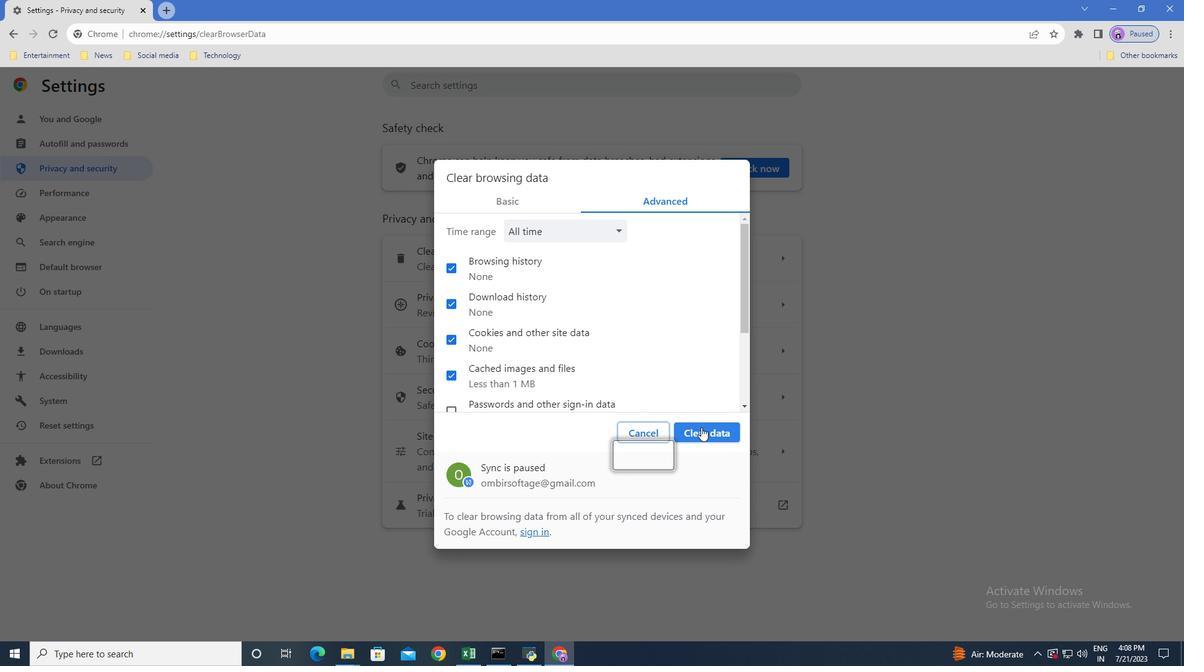 
Action: Mouse pressed left at (705, 427)
Screenshot: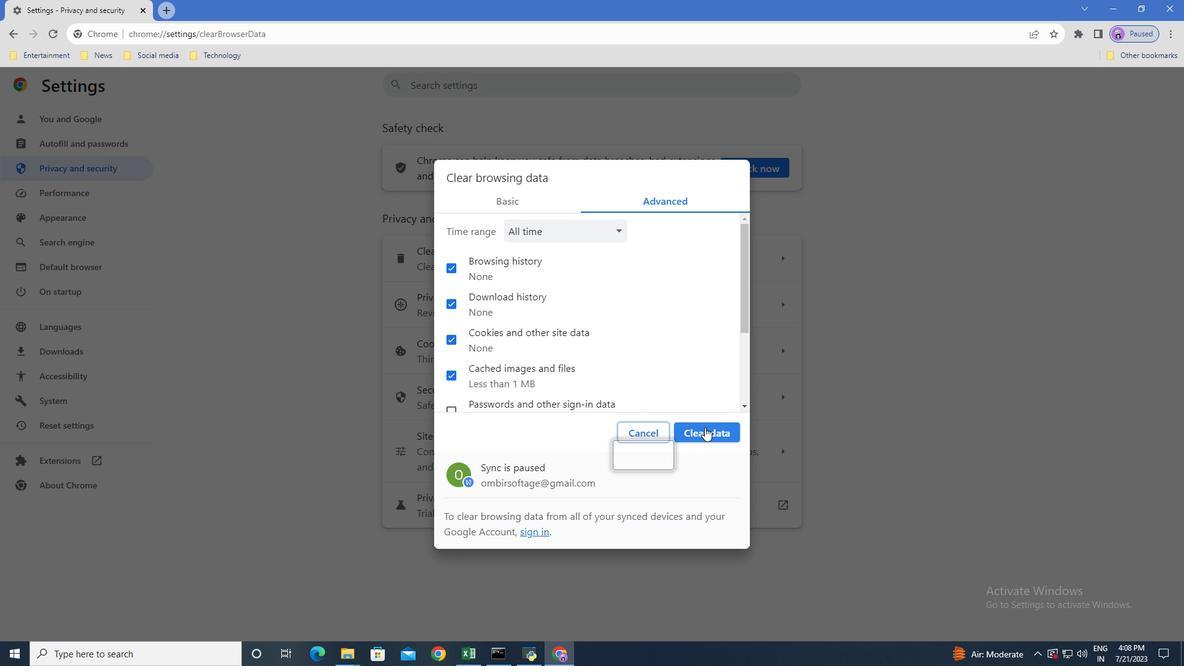 
Action: Mouse moved to (297, 368)
Screenshot: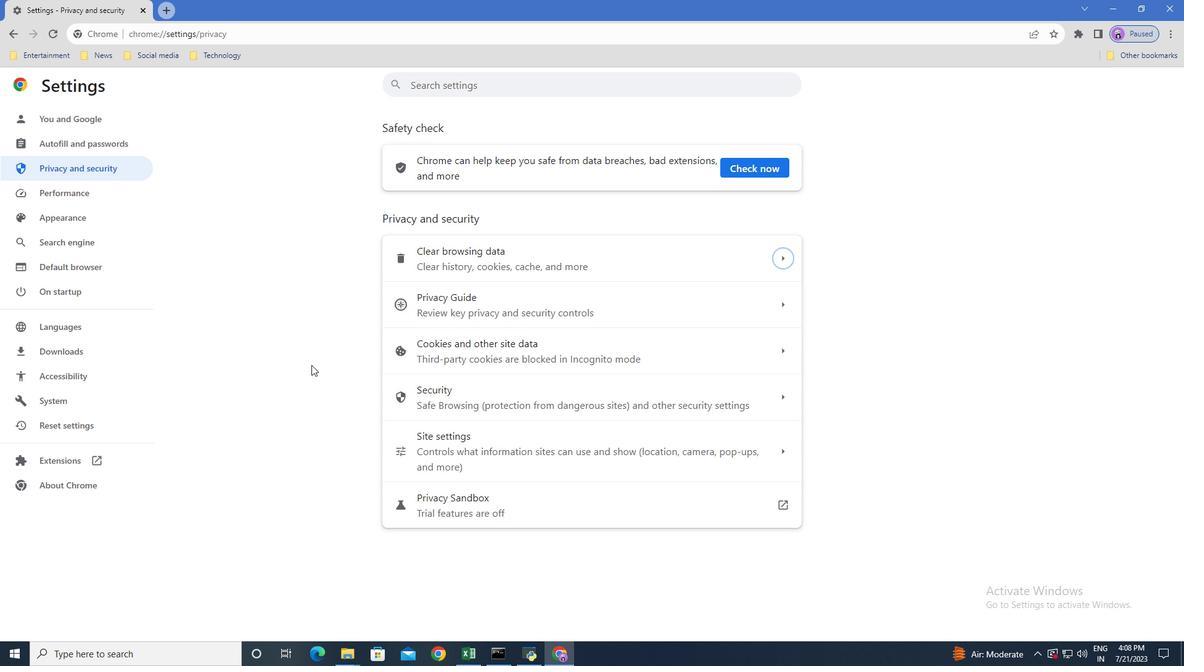 
Action: Mouse scrolled (297, 368) with delta (0, 0)
Screenshot: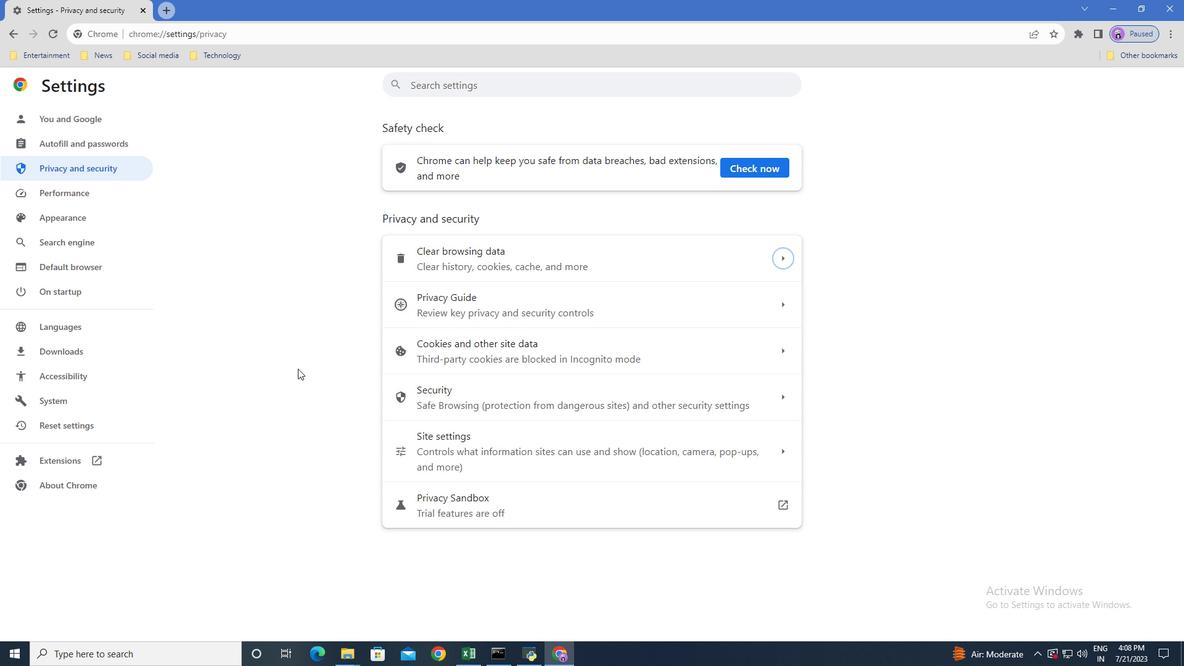 
Action: Mouse scrolled (297, 368) with delta (0, 0)
Screenshot: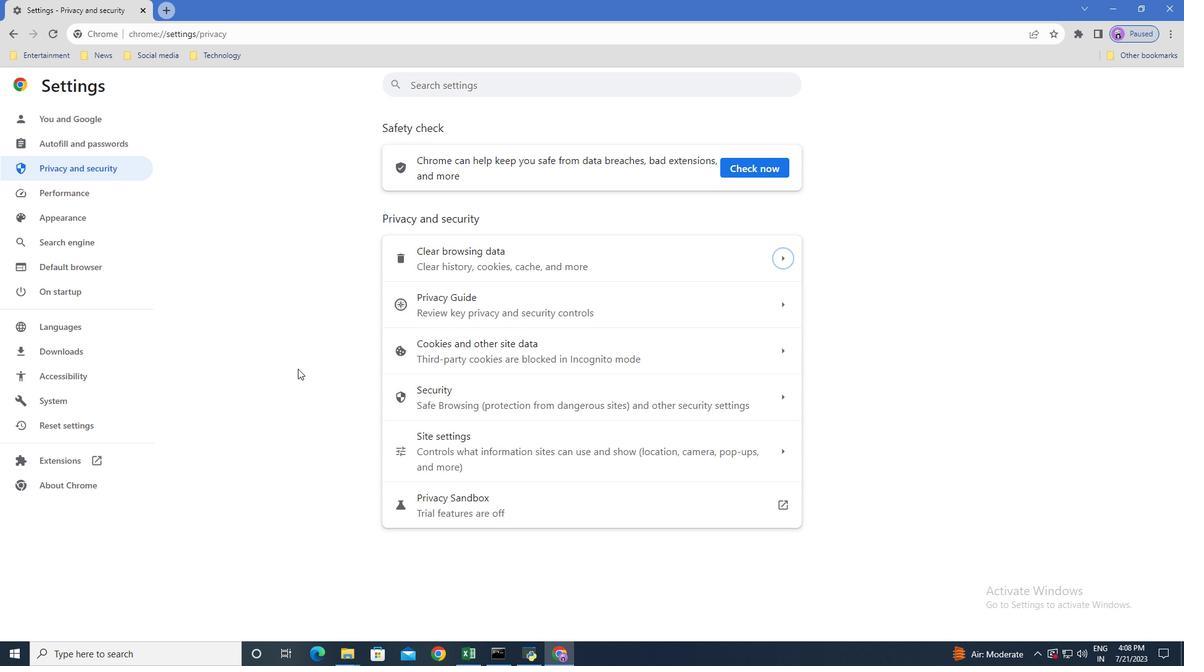 
Action: Mouse scrolled (297, 368) with delta (0, 0)
Screenshot: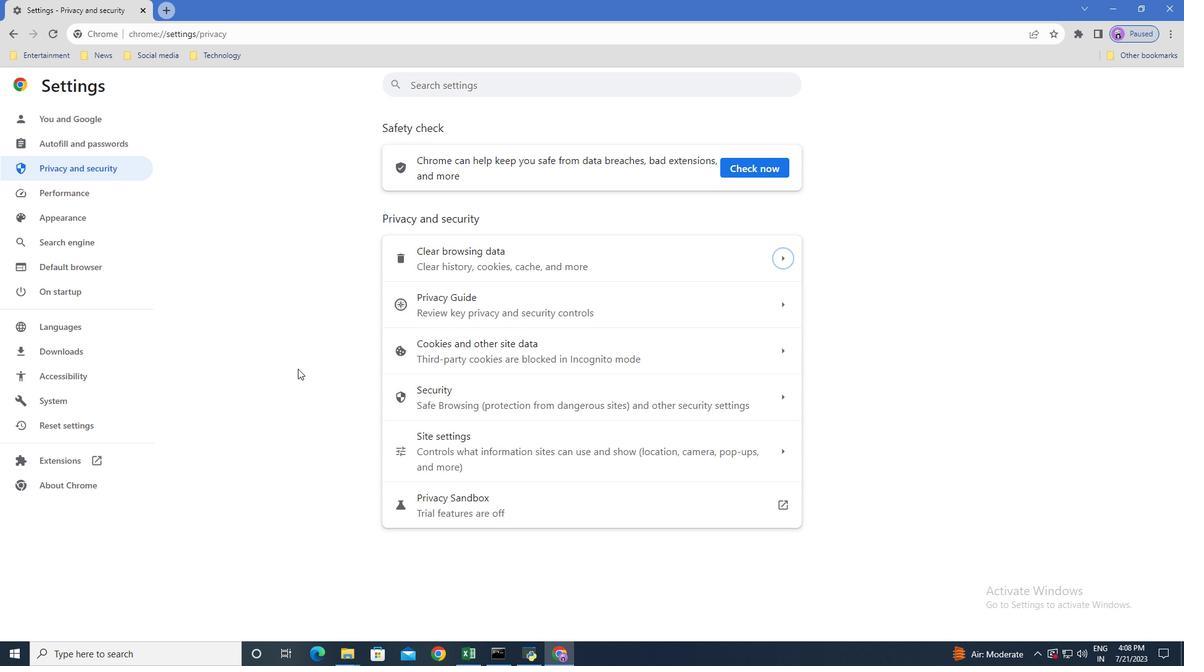 
Action: Mouse moved to (163, 9)
Screenshot: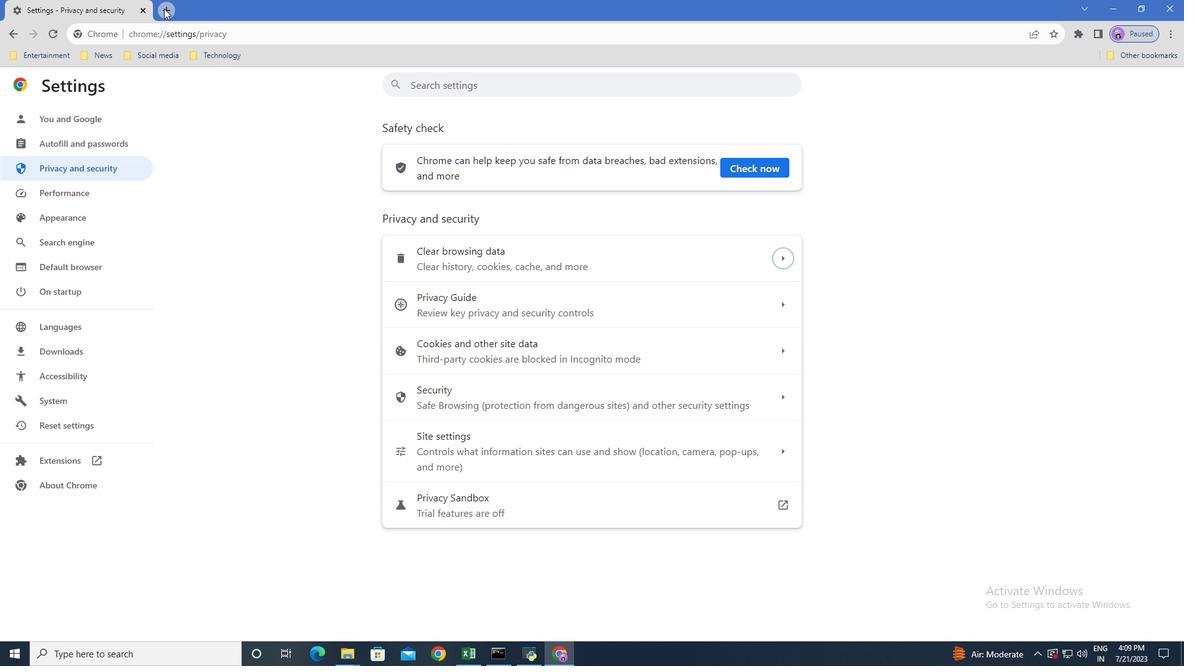 
Action: Mouse pressed left at (163, 9)
Screenshot: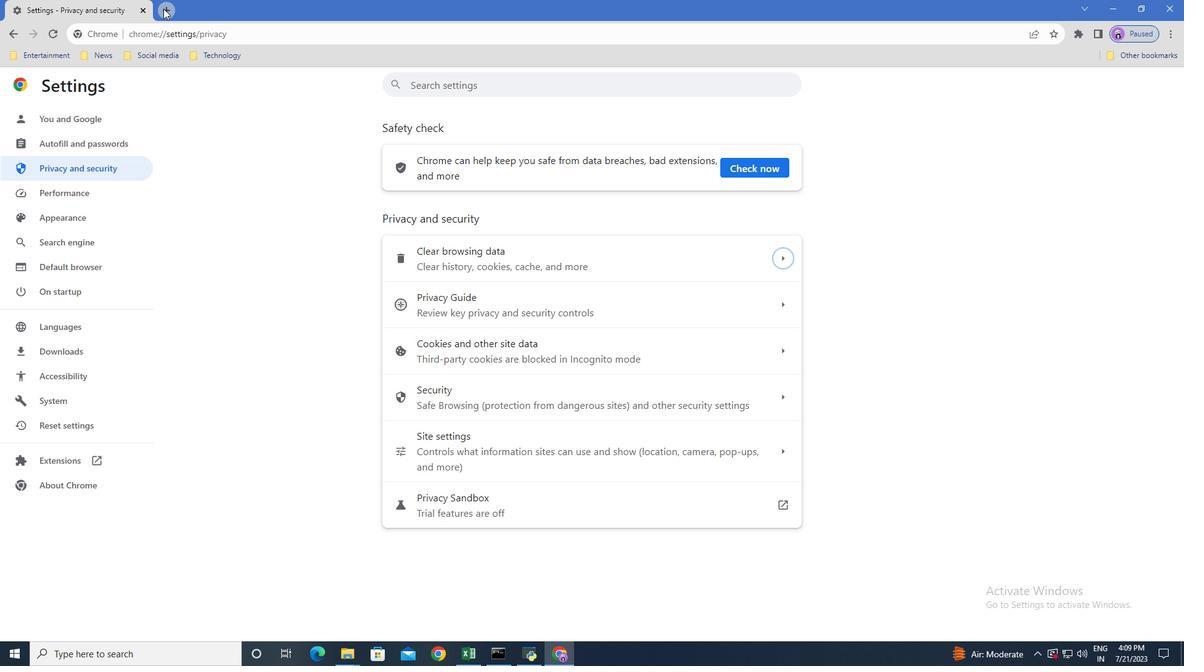
Action: Mouse moved to (138, 11)
Screenshot: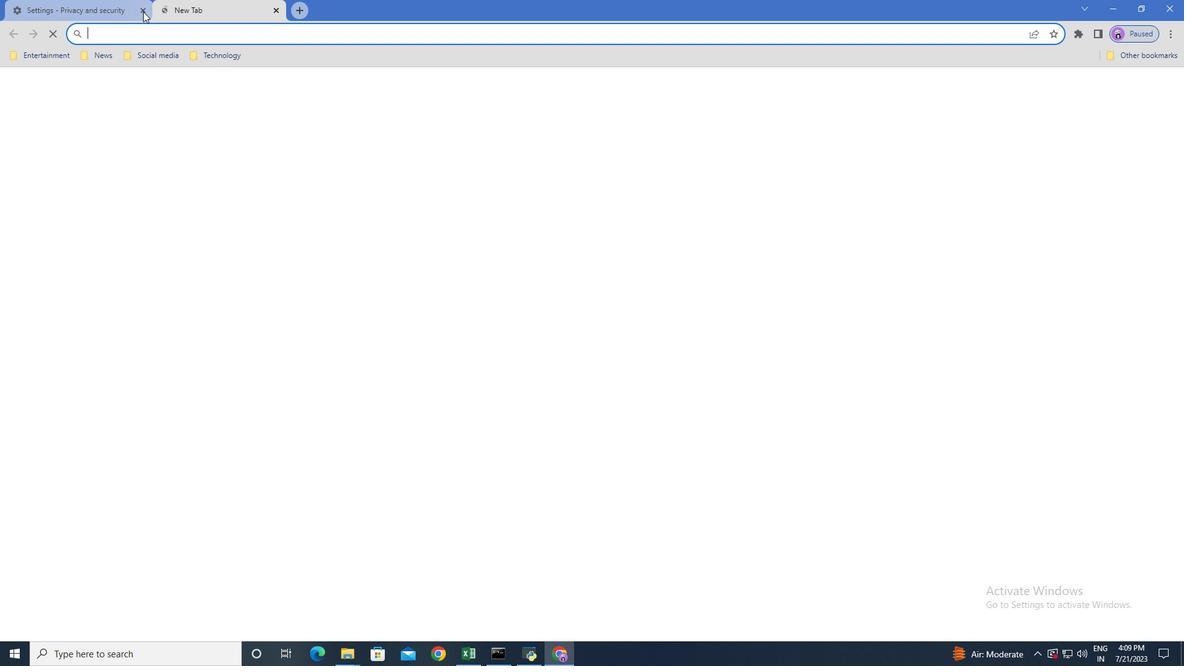 
Action: Mouse pressed left at (138, 11)
Screenshot: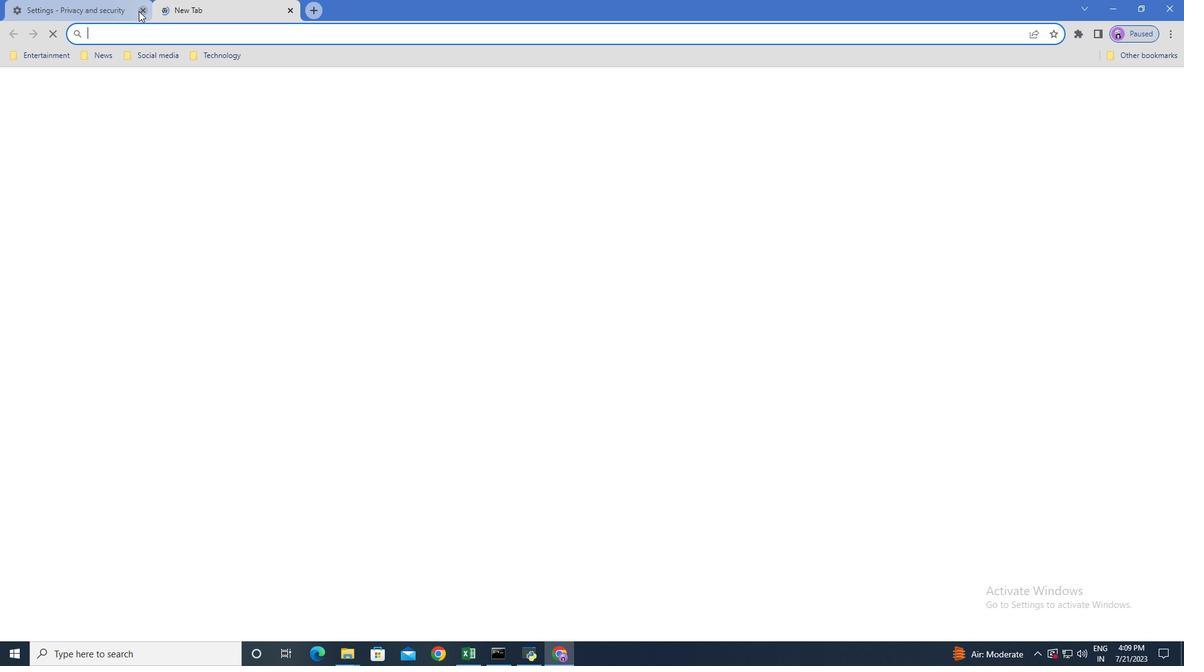 
Action: Mouse moved to (1168, 37)
Screenshot: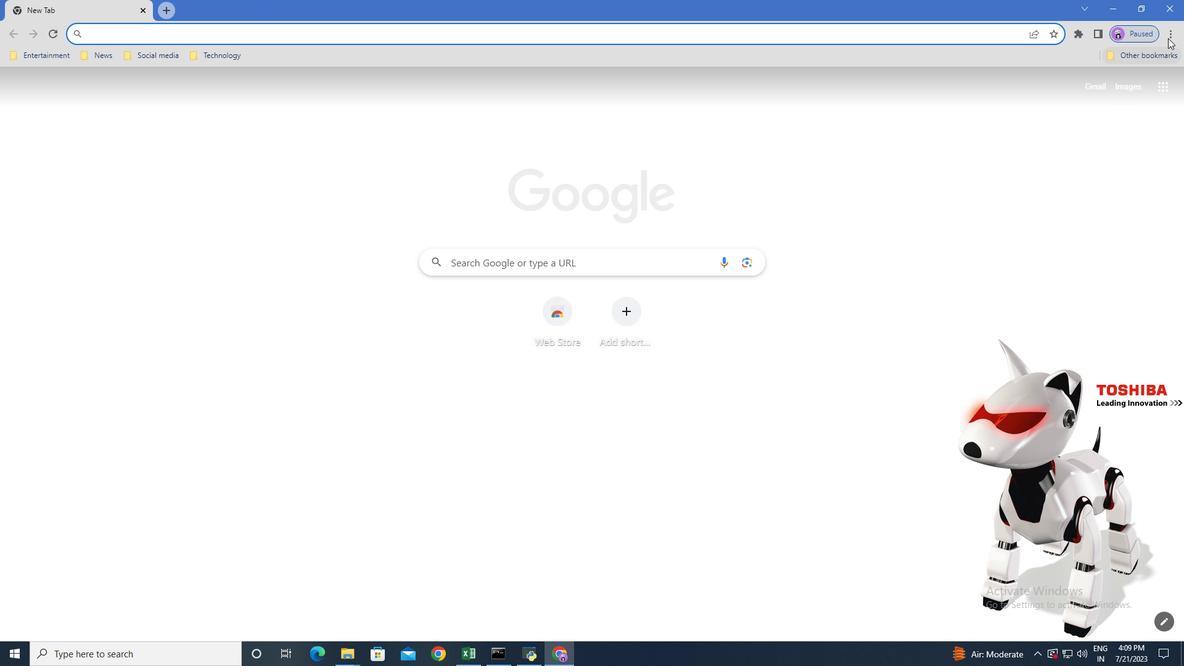 
Action: Mouse pressed left at (1168, 37)
Screenshot: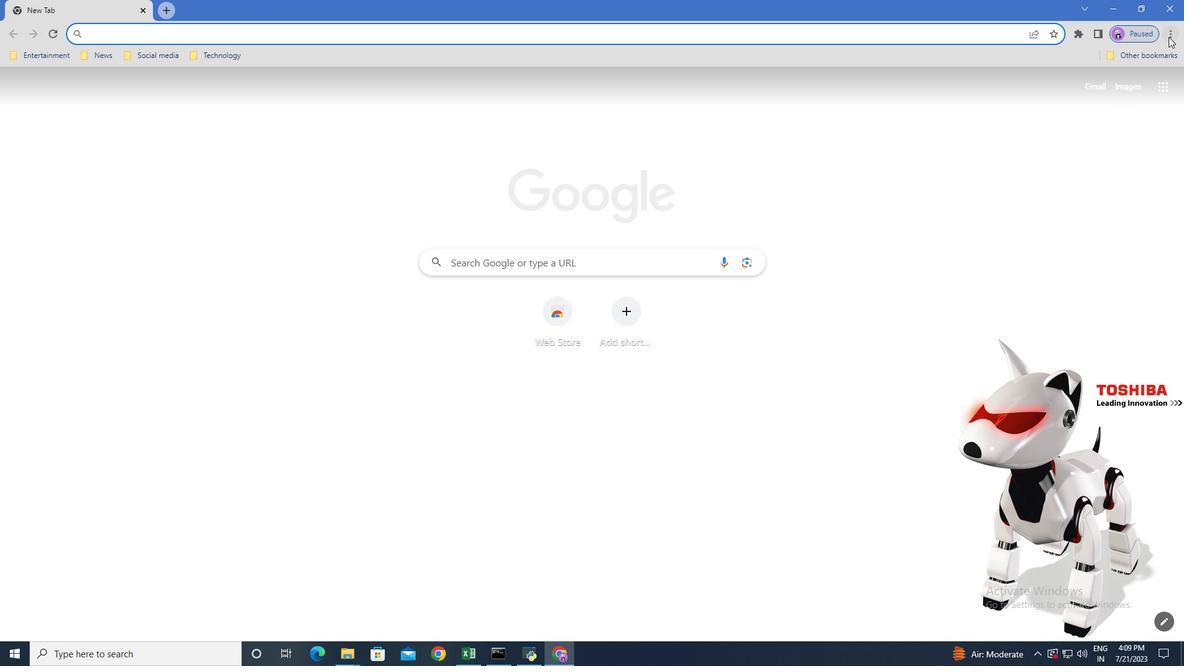 
Action: Mouse moved to (1079, 163)
Screenshot: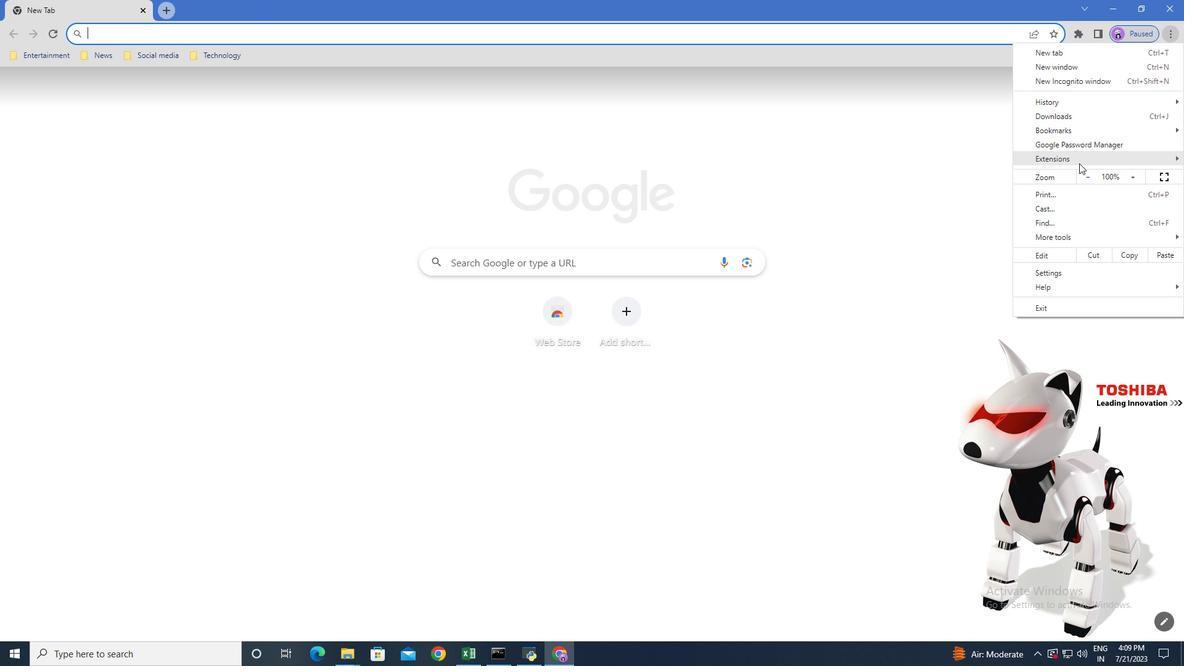 
Action: Mouse pressed left at (1079, 163)
Screenshot: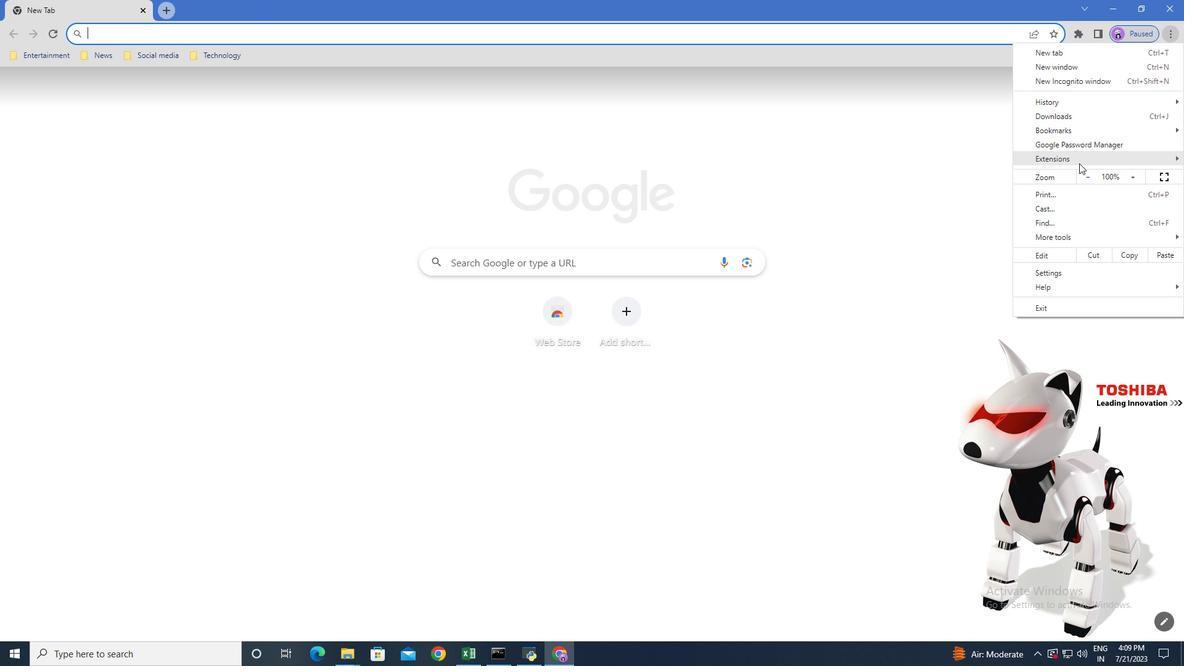 
Action: Mouse moved to (958, 159)
Screenshot: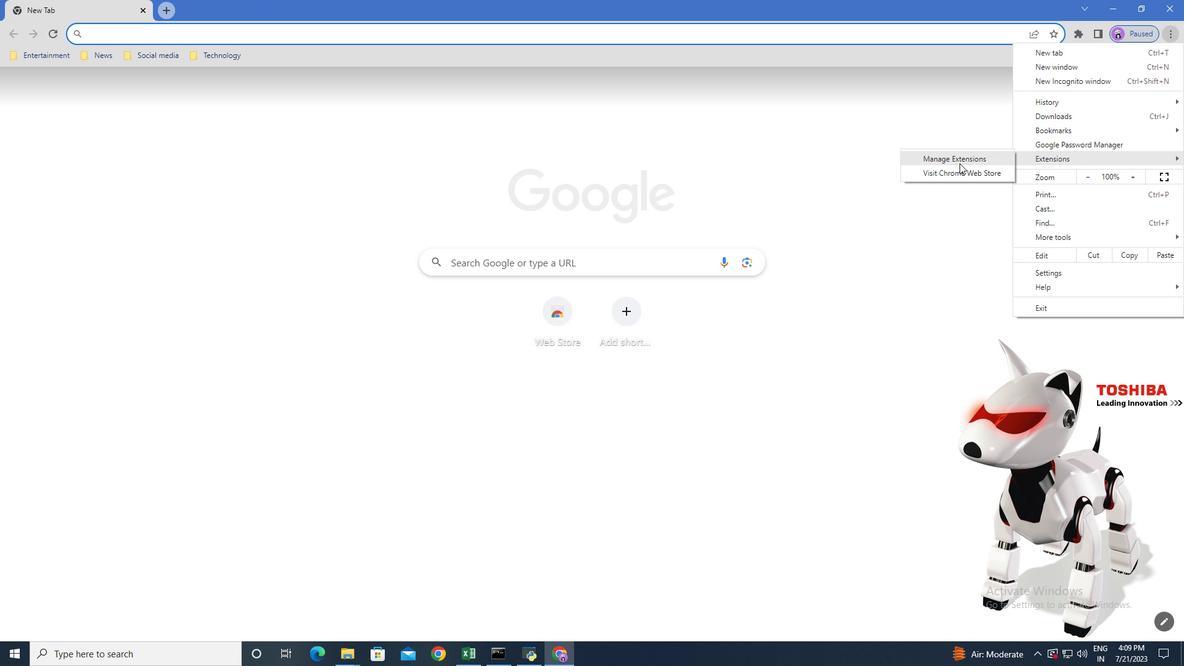 
Action: Mouse pressed left at (958, 159)
Screenshot: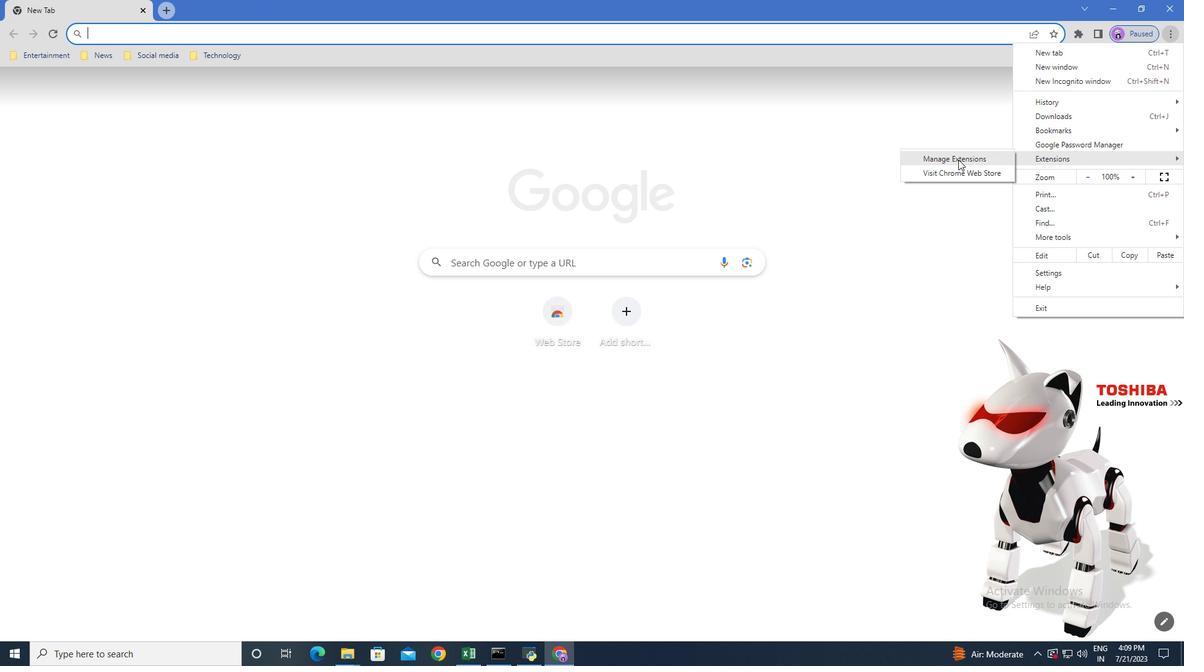 
Action: Mouse moved to (555, 200)
Screenshot: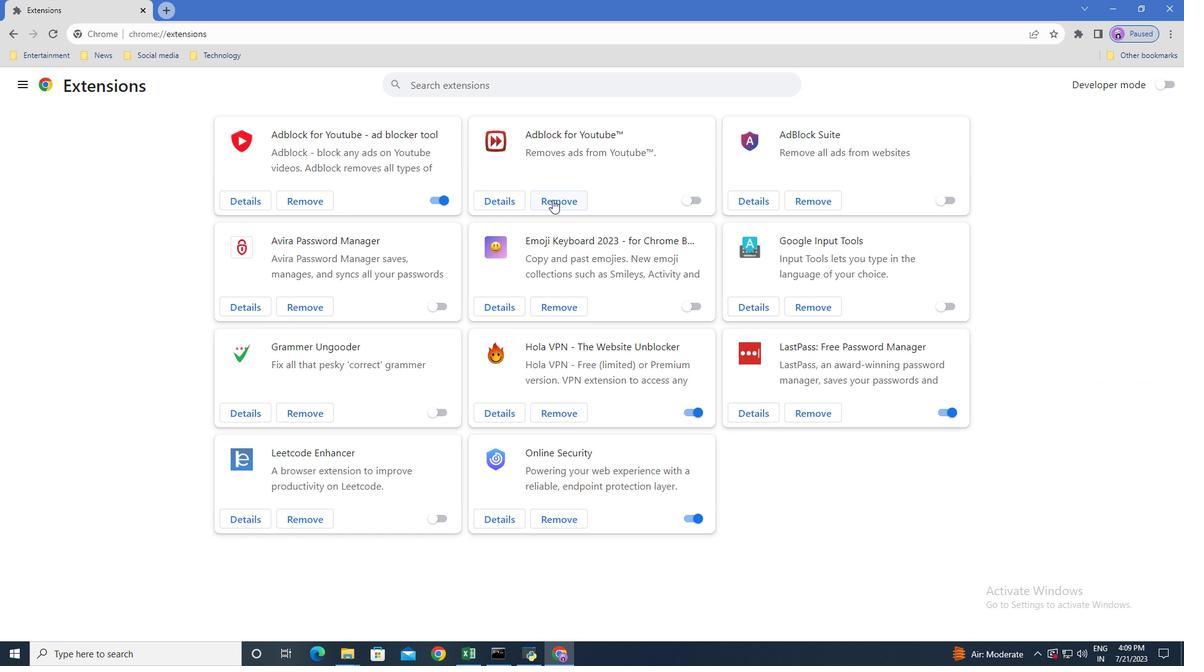
Action: Mouse pressed left at (555, 200)
Screenshot: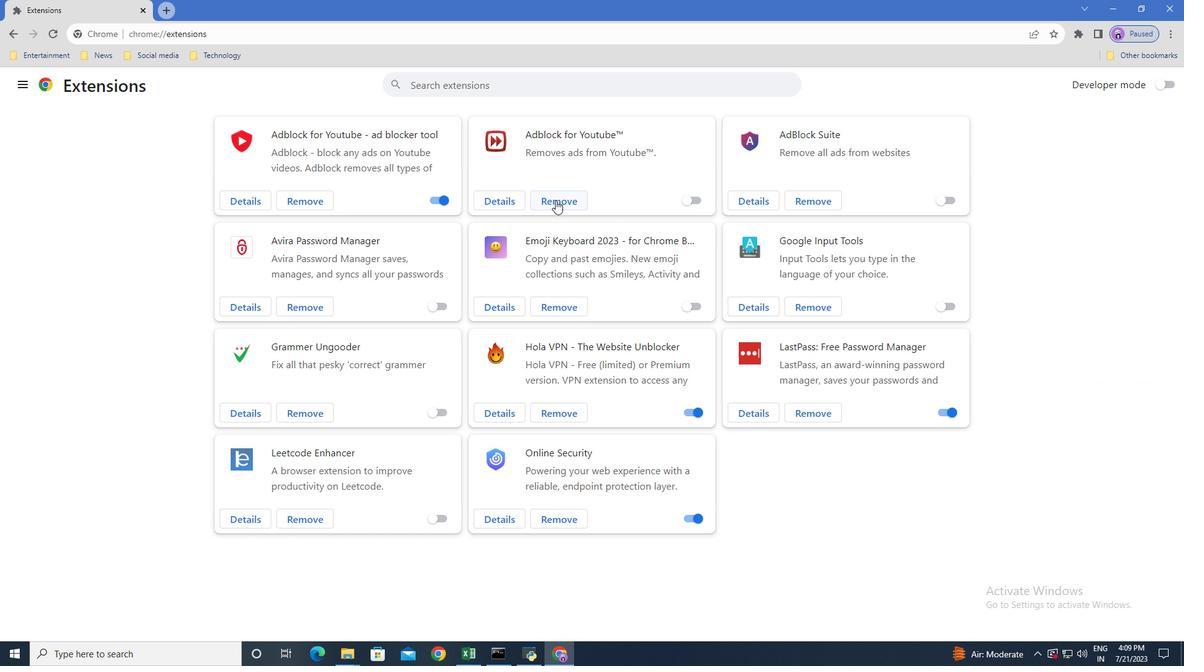 
Action: Mouse moved to (1009, 122)
Screenshot: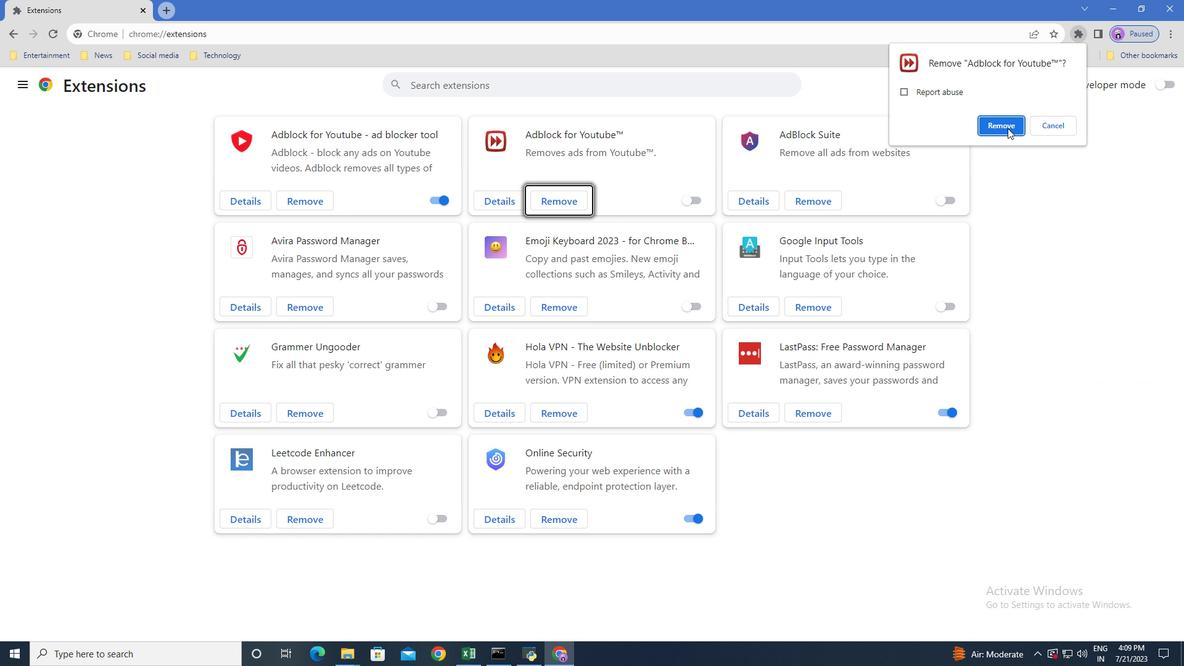 
Action: Mouse pressed left at (1009, 122)
Screenshot: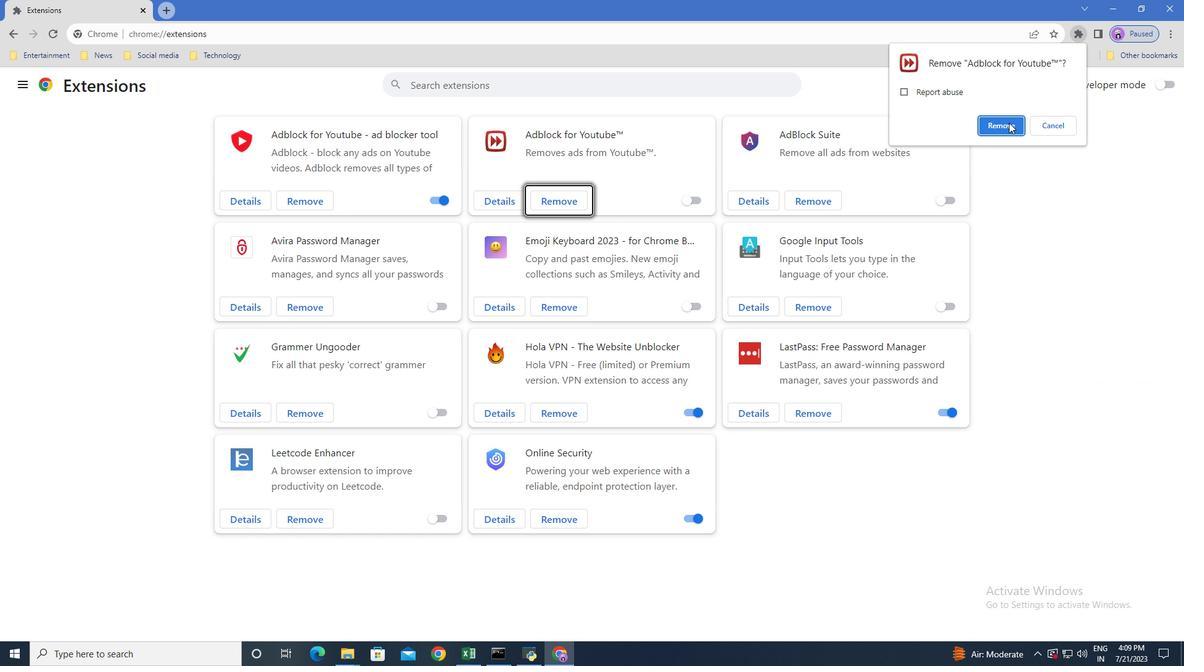 
Action: Mouse moved to (689, 350)
Screenshot: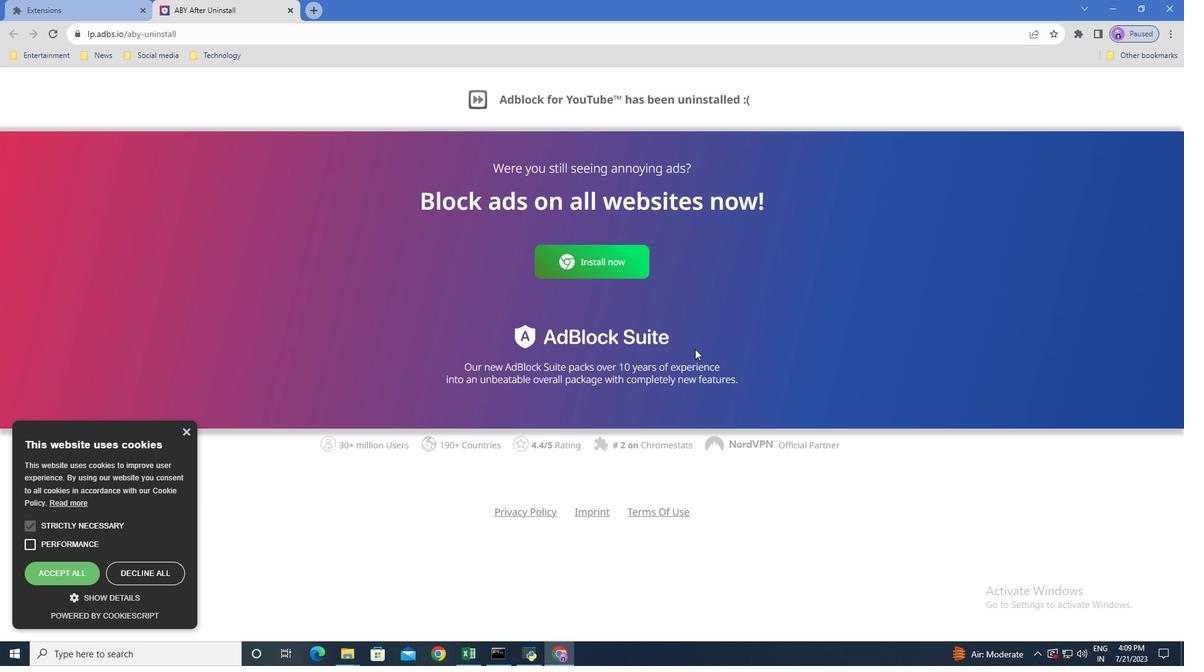
Action: Mouse scrolled (689, 350) with delta (0, 0)
Screenshot: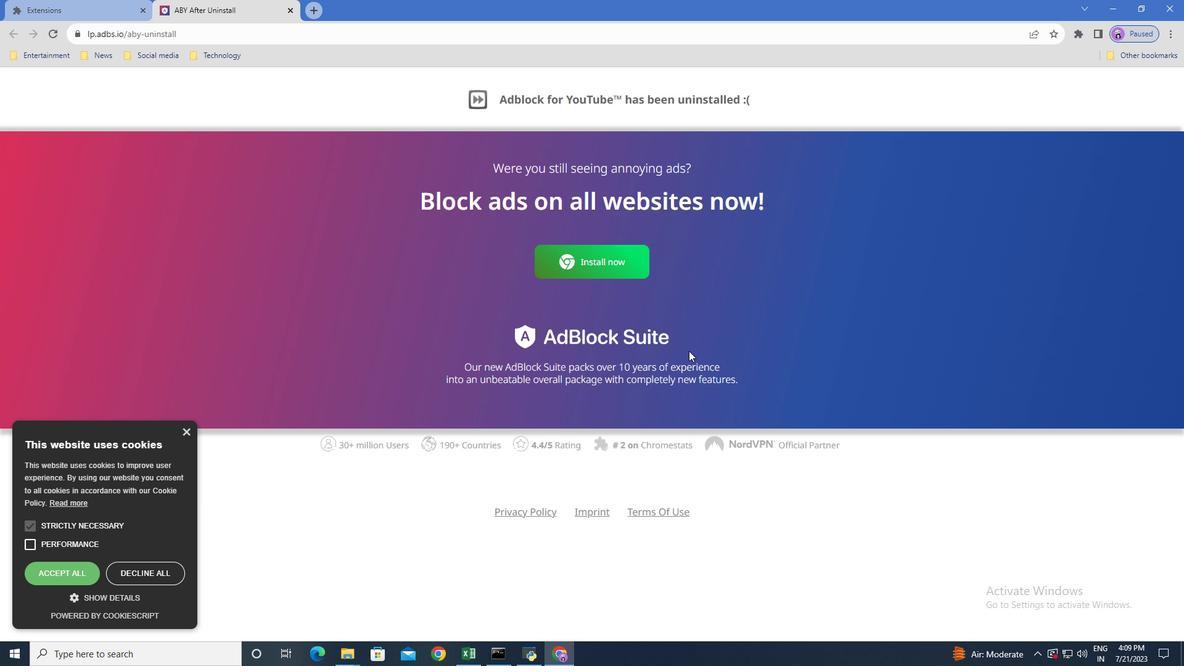 
Action: Mouse scrolled (689, 350) with delta (0, 0)
Screenshot: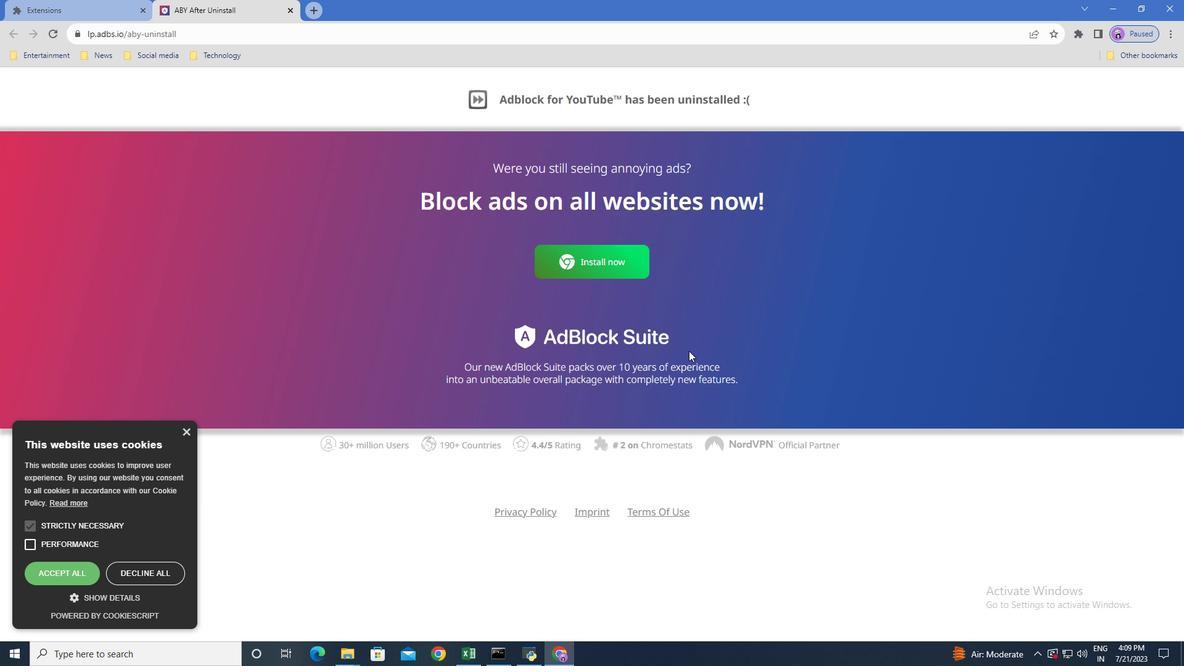 
Action: Mouse moved to (184, 431)
Screenshot: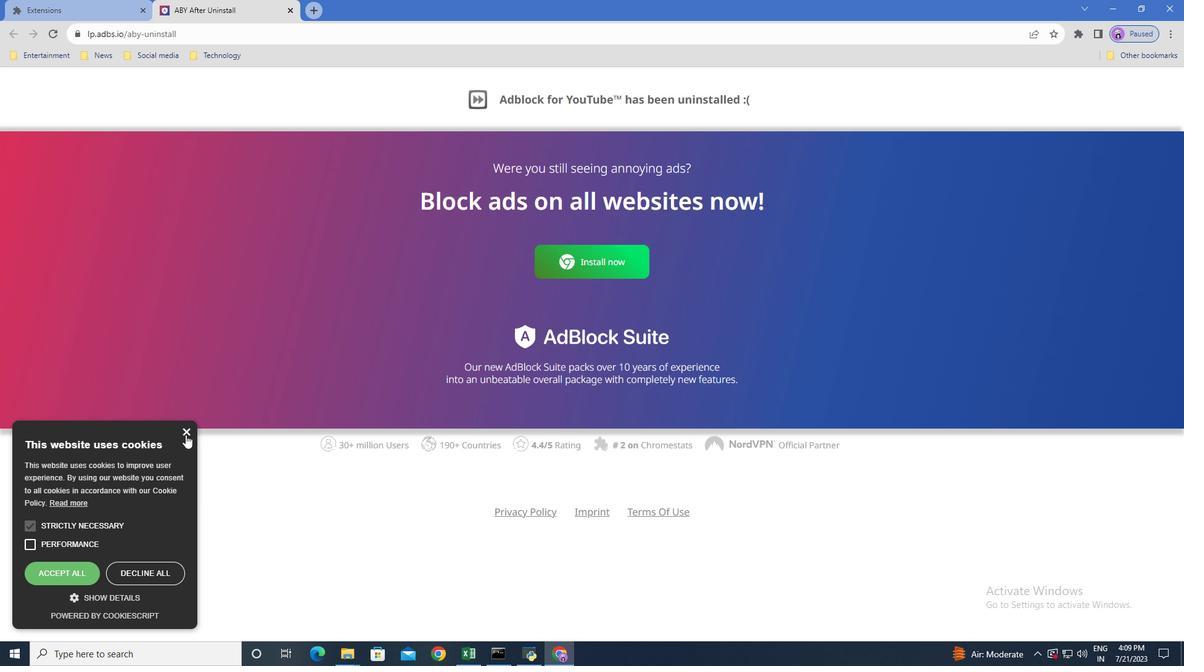 
Action: Mouse pressed left at (184, 431)
Screenshot: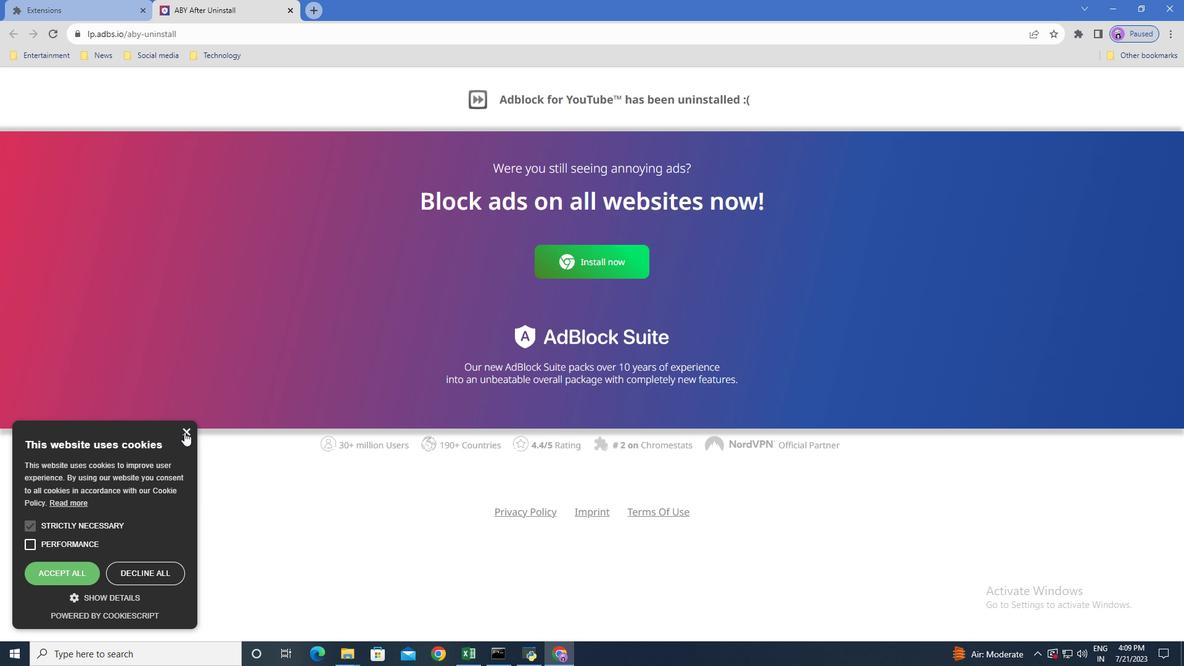 
Action: Mouse moved to (290, 8)
Screenshot: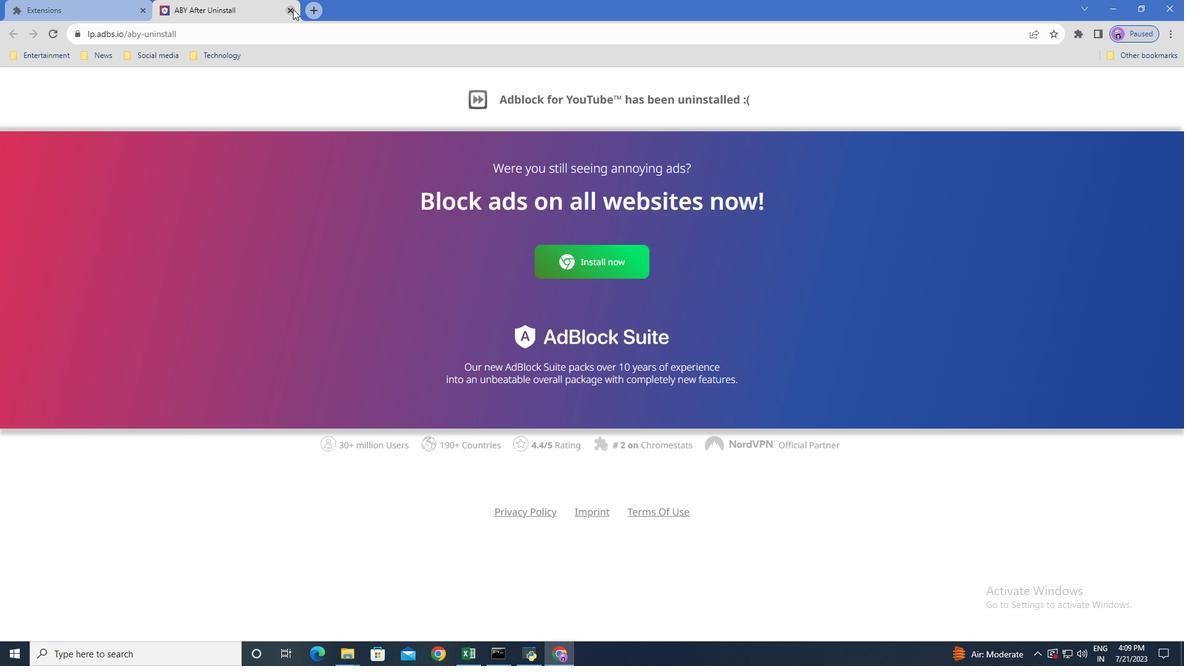 
Action: Mouse pressed left at (290, 8)
Screenshot: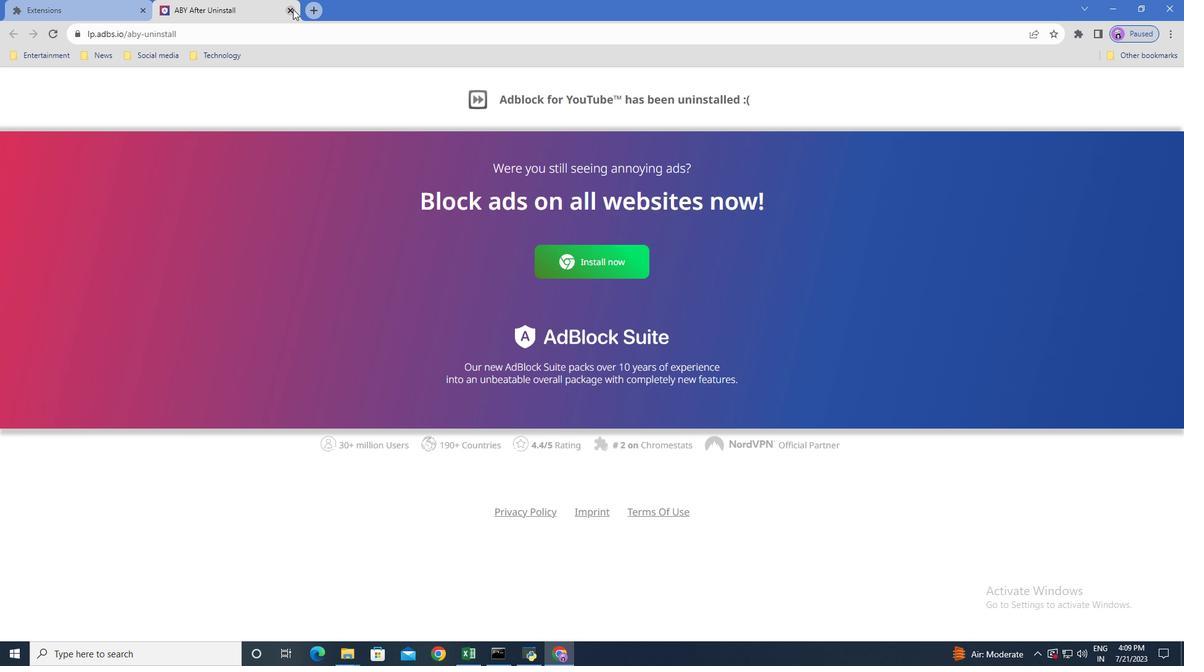
Action: Mouse moved to (809, 198)
Screenshot: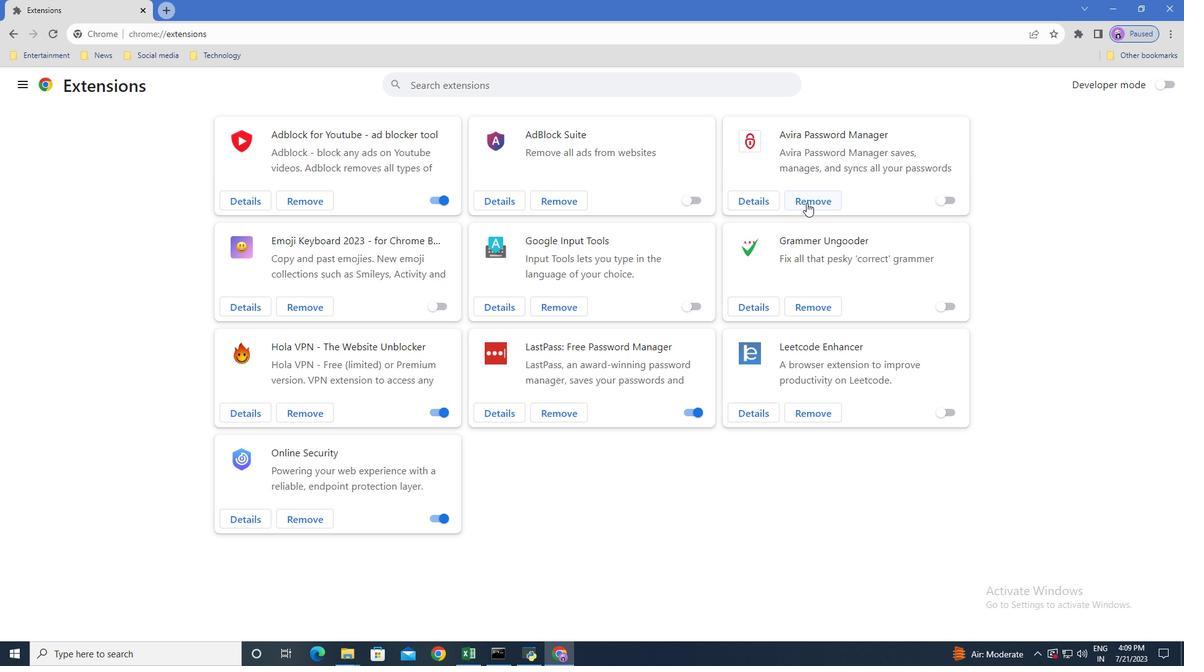 
Action: Mouse pressed left at (809, 198)
Screenshot: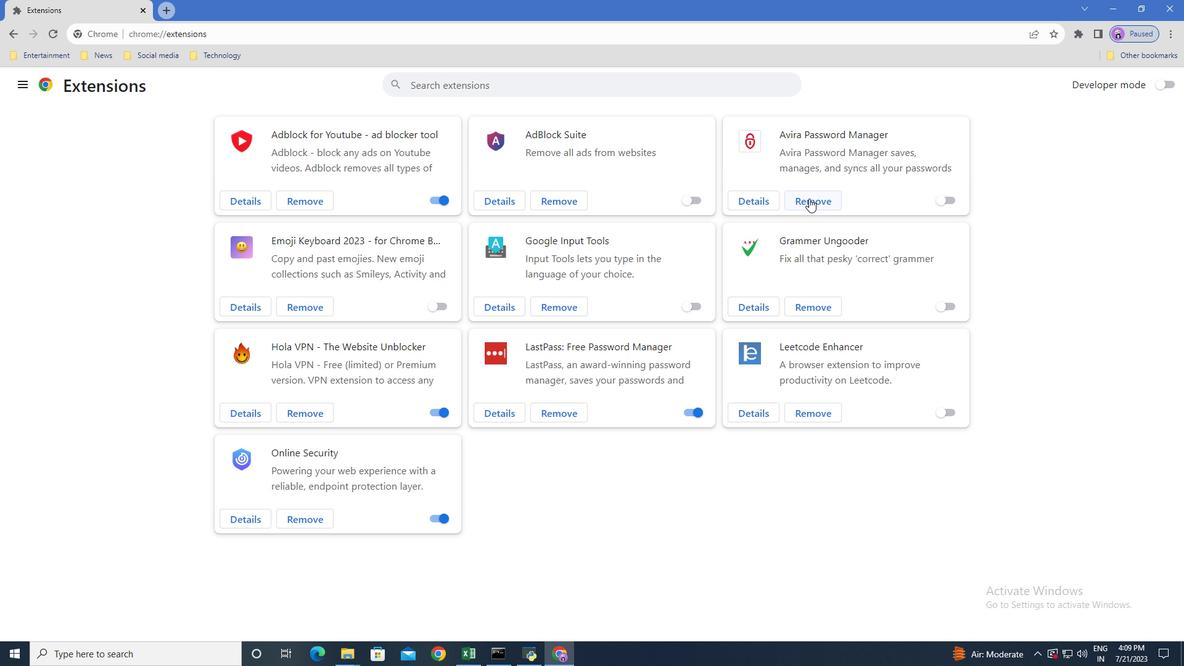 
Action: Mouse moved to (1002, 125)
Screenshot: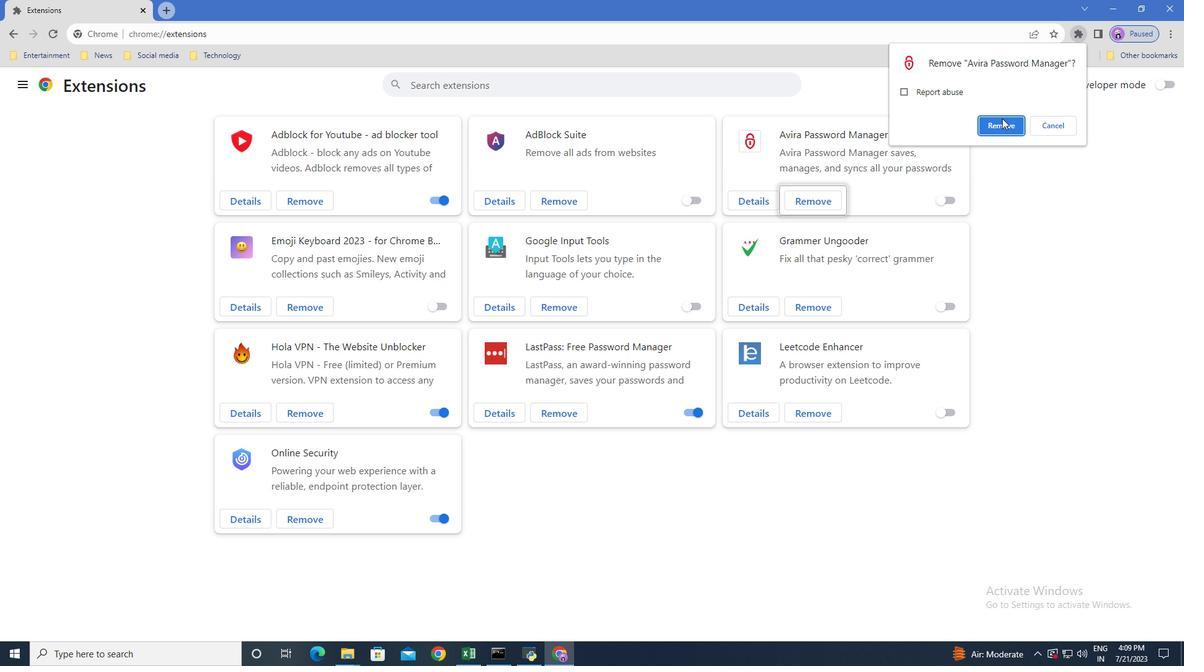 
Action: Mouse pressed left at (1002, 125)
Screenshot: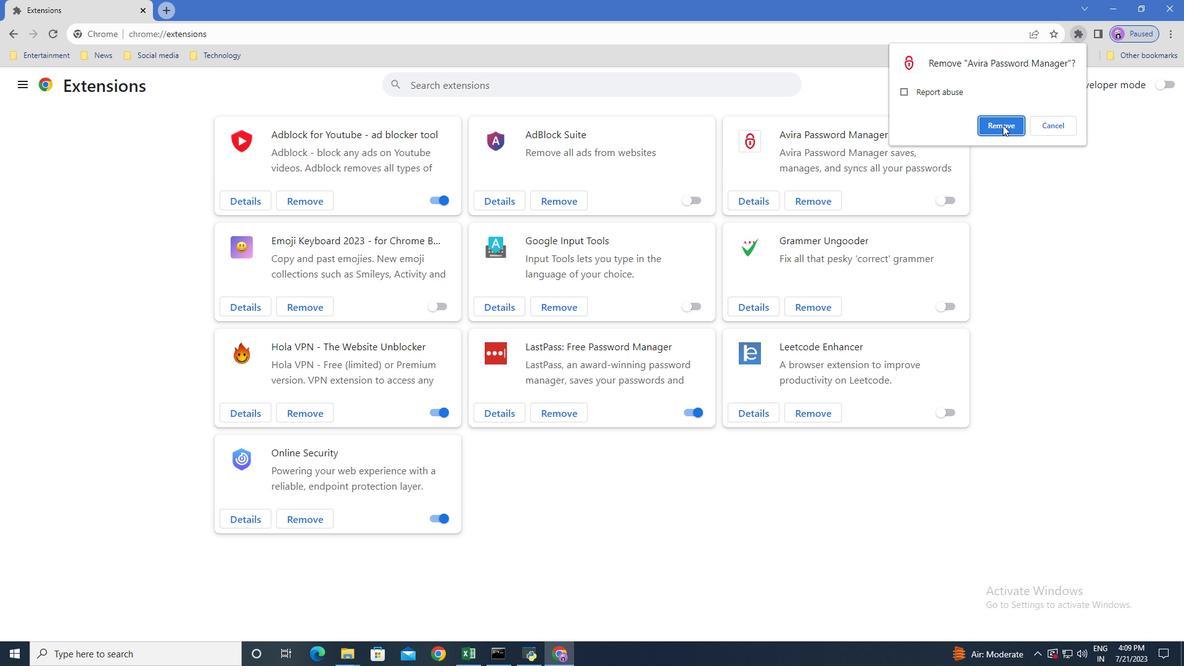 
Action: Mouse moved to (327, 257)
Screenshot: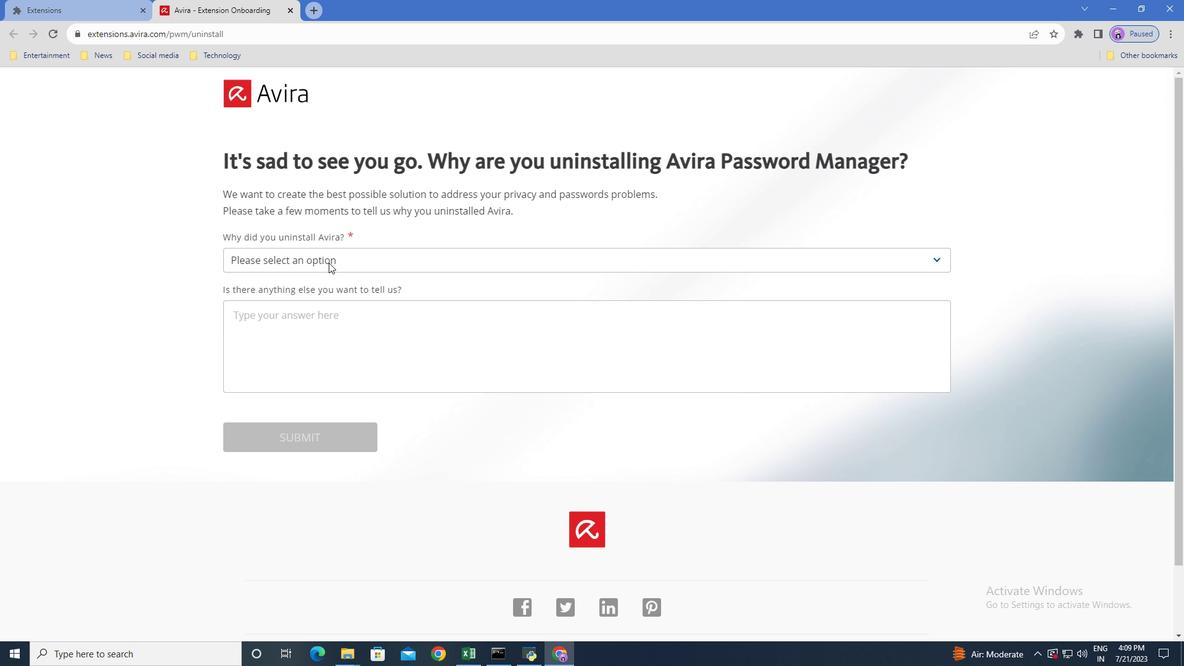 
Action: Mouse pressed left at (327, 257)
Screenshot: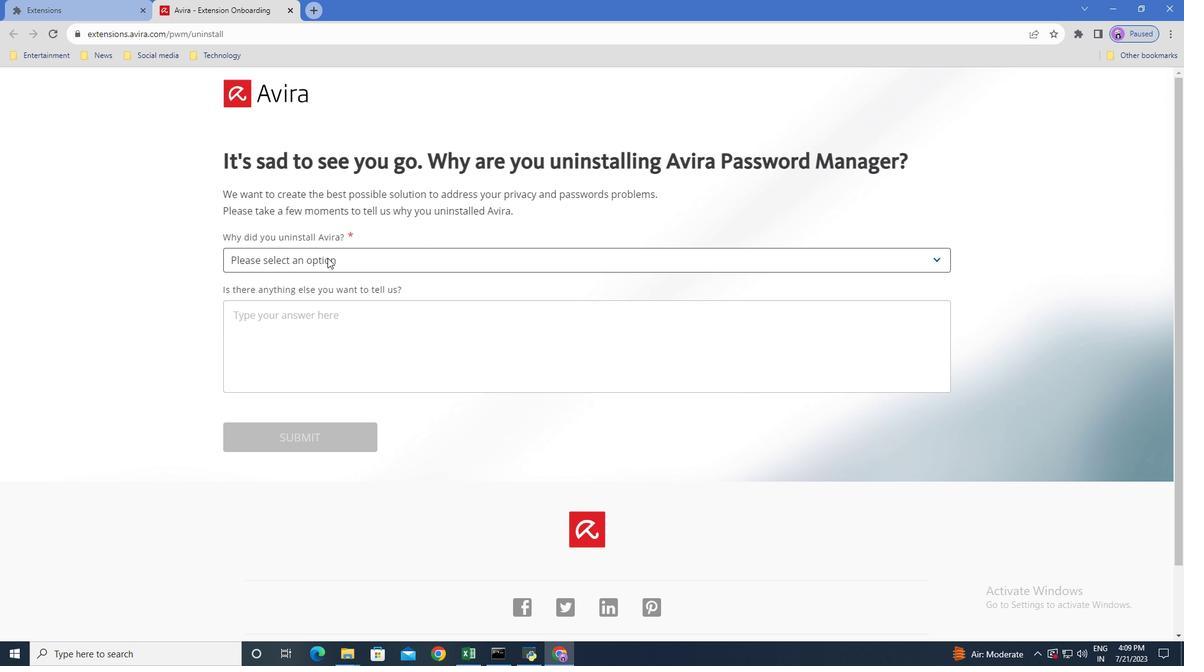 
Action: Mouse moved to (274, 490)
Screenshot: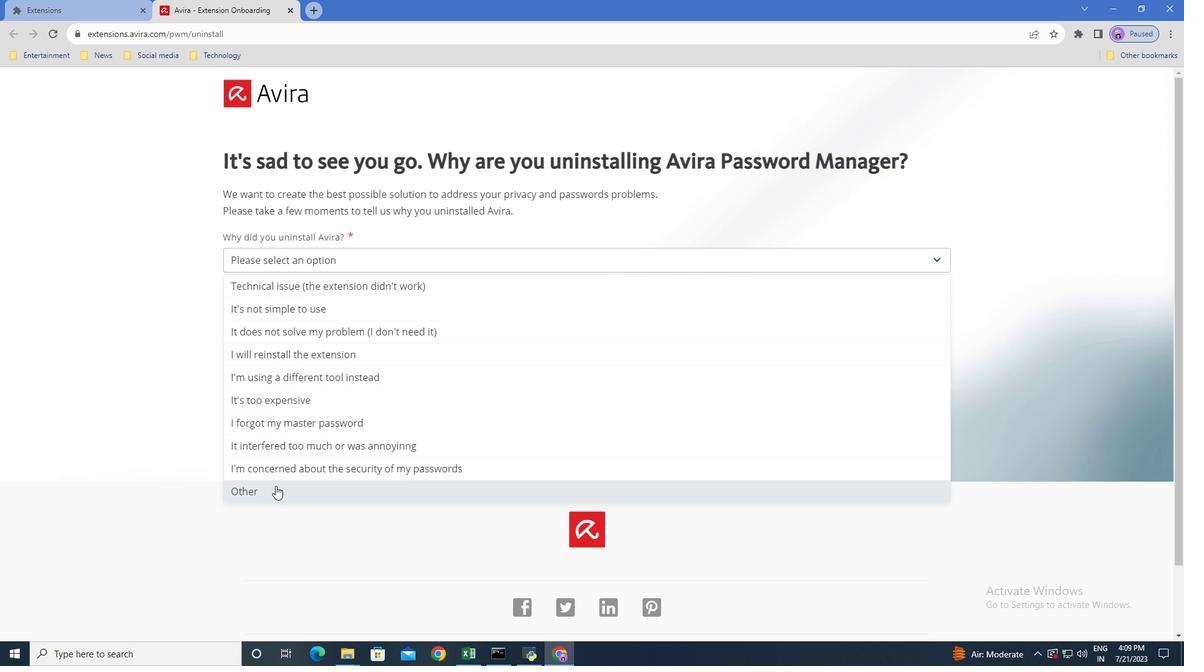 
Action: Mouse pressed left at (274, 490)
Screenshot: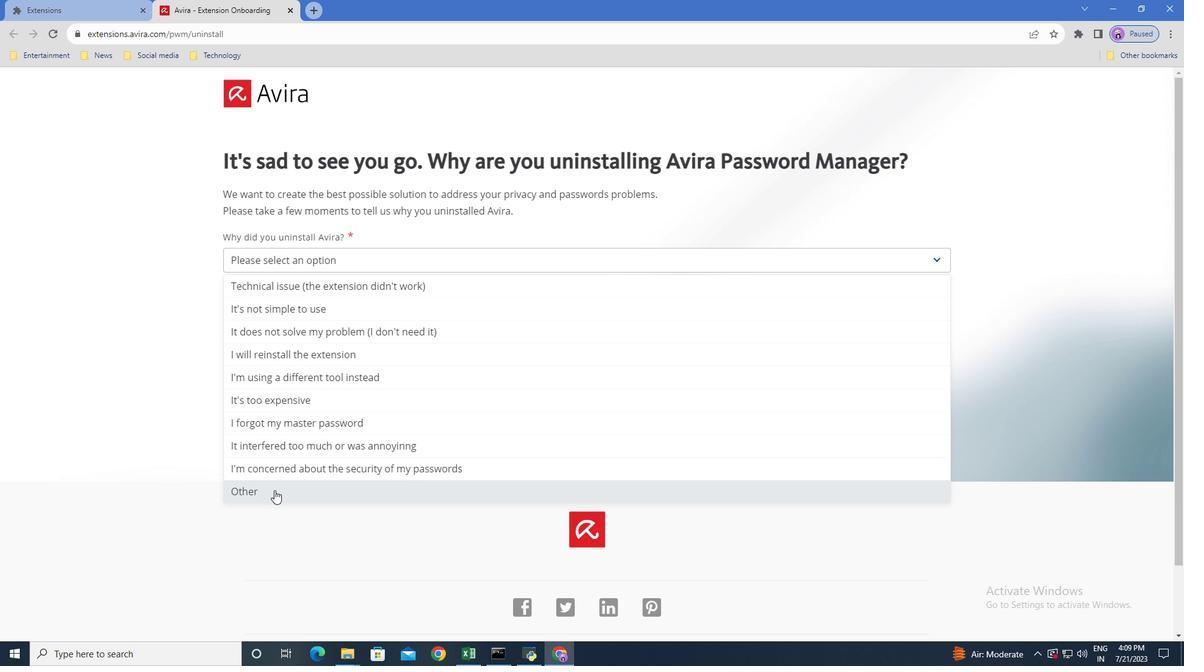 
Action: Mouse moved to (302, 435)
Screenshot: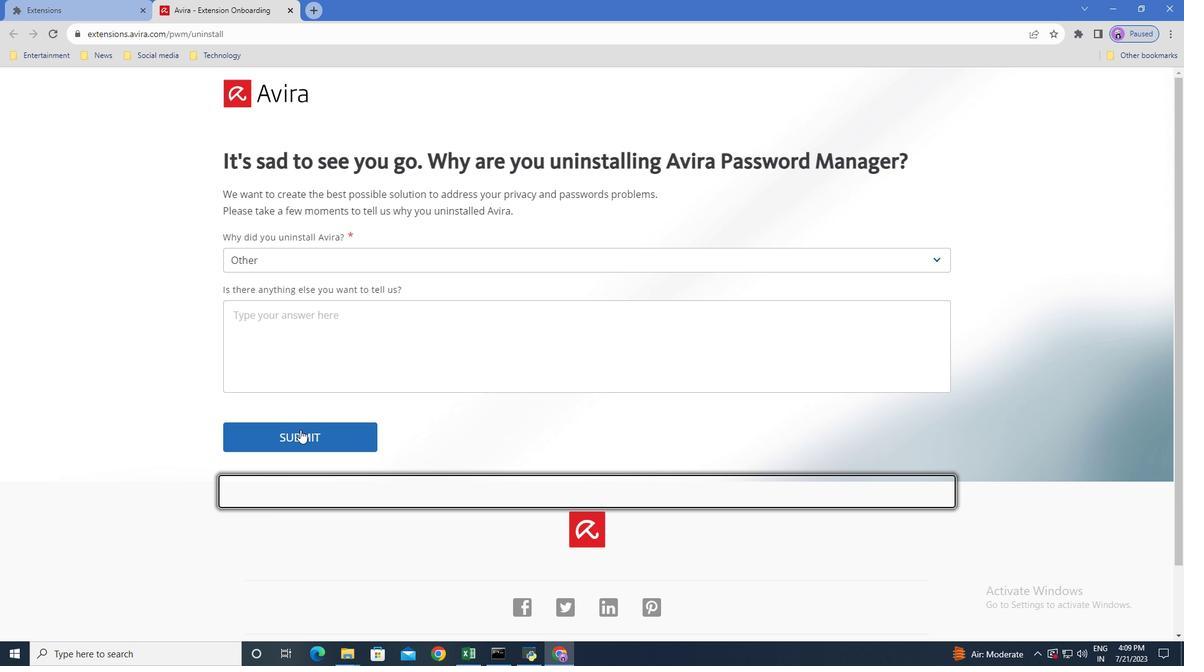 
Action: Mouse pressed left at (302, 435)
Screenshot: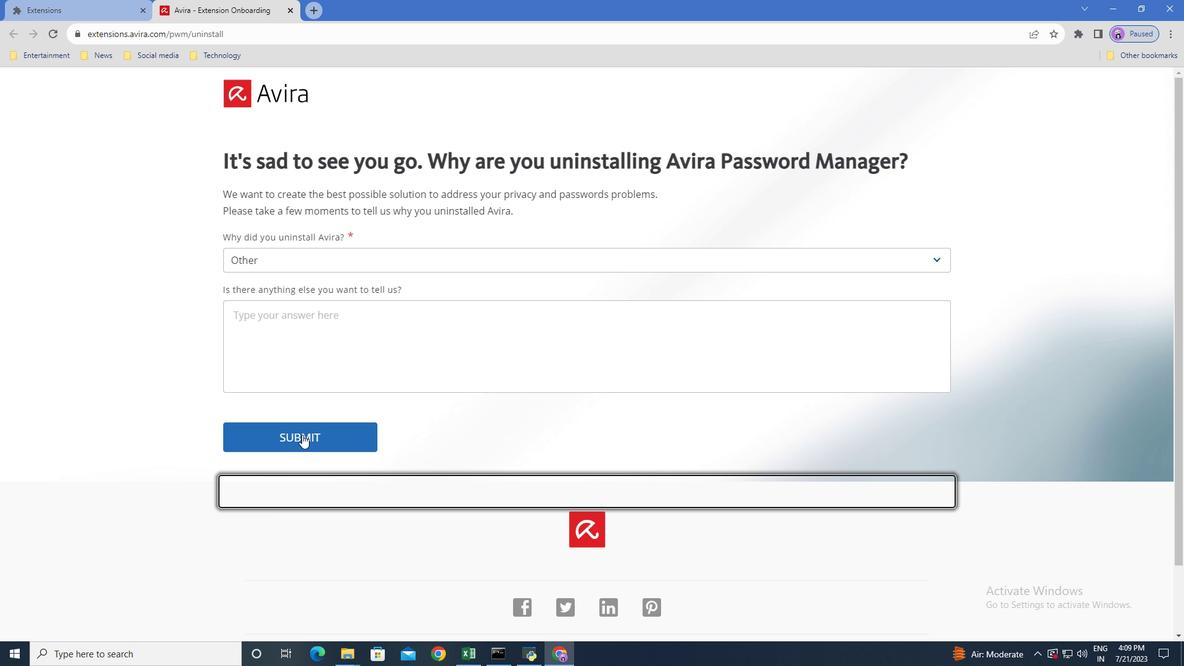 
Action: Mouse moved to (291, 9)
Screenshot: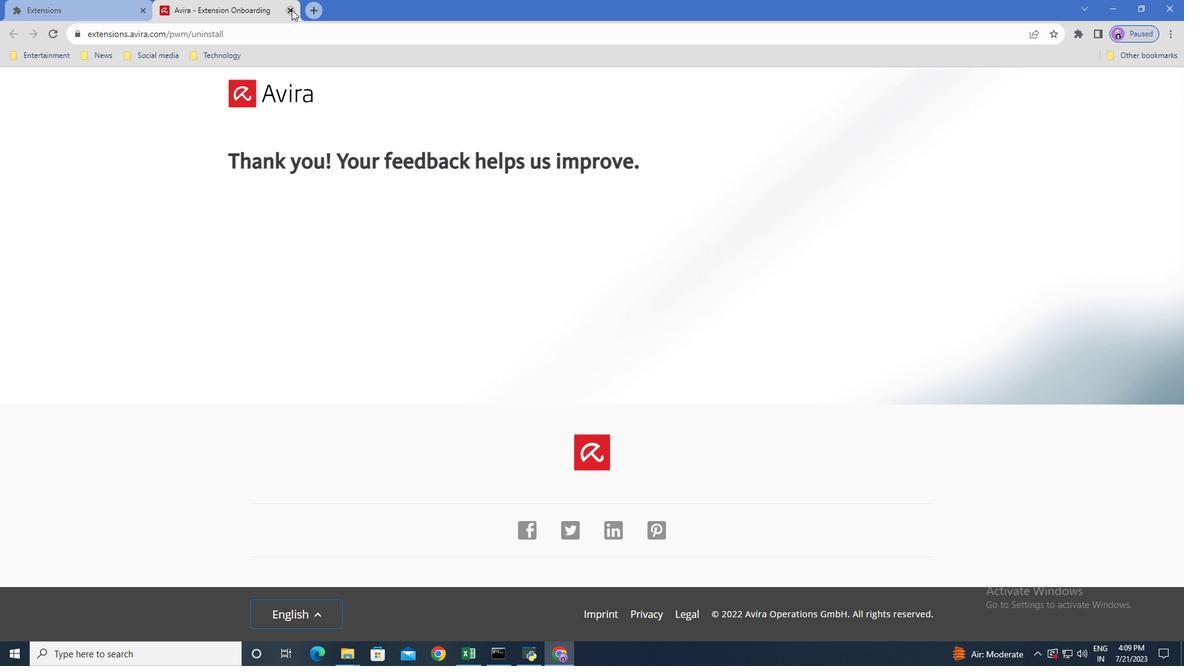 
Action: Mouse pressed left at (291, 9)
Screenshot: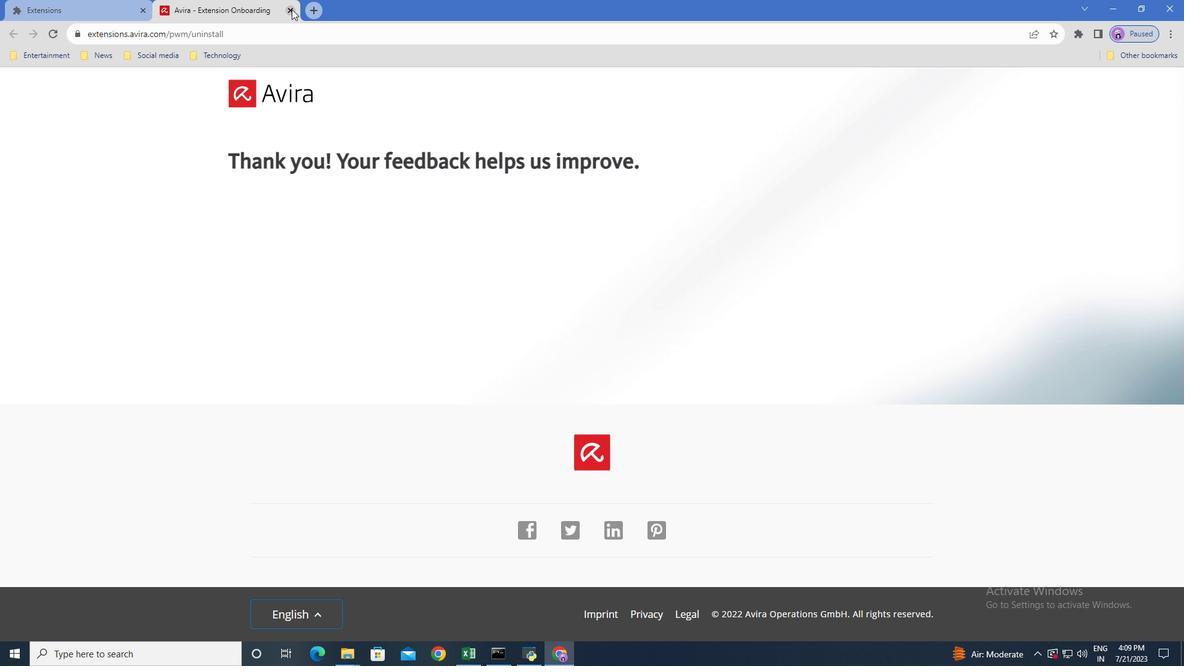 
Action: Mouse moved to (812, 198)
Screenshot: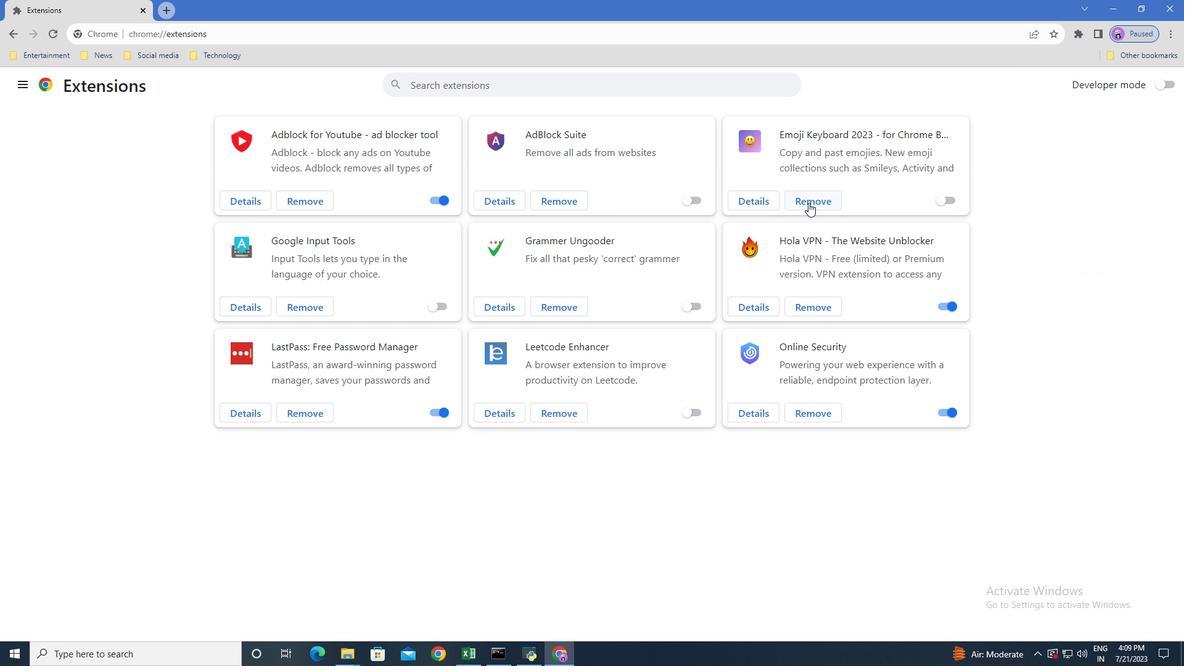 
Action: Mouse pressed left at (812, 198)
Screenshot: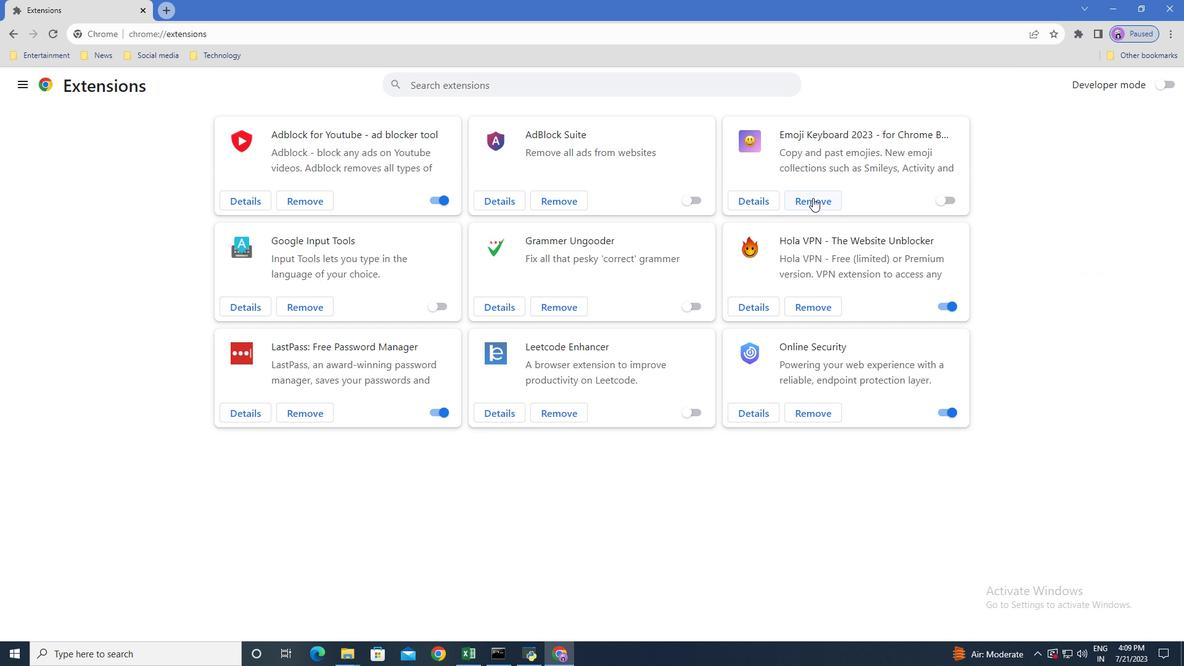 
Action: Mouse moved to (1002, 128)
Screenshot: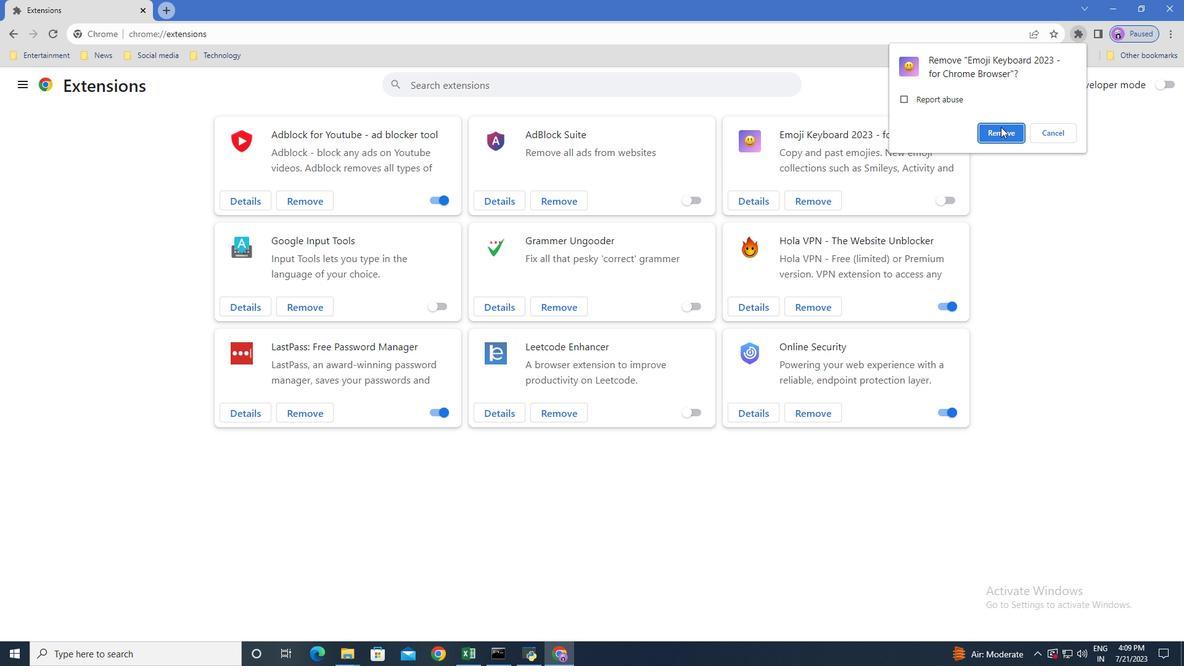 
Action: Mouse pressed left at (1002, 128)
Screenshot: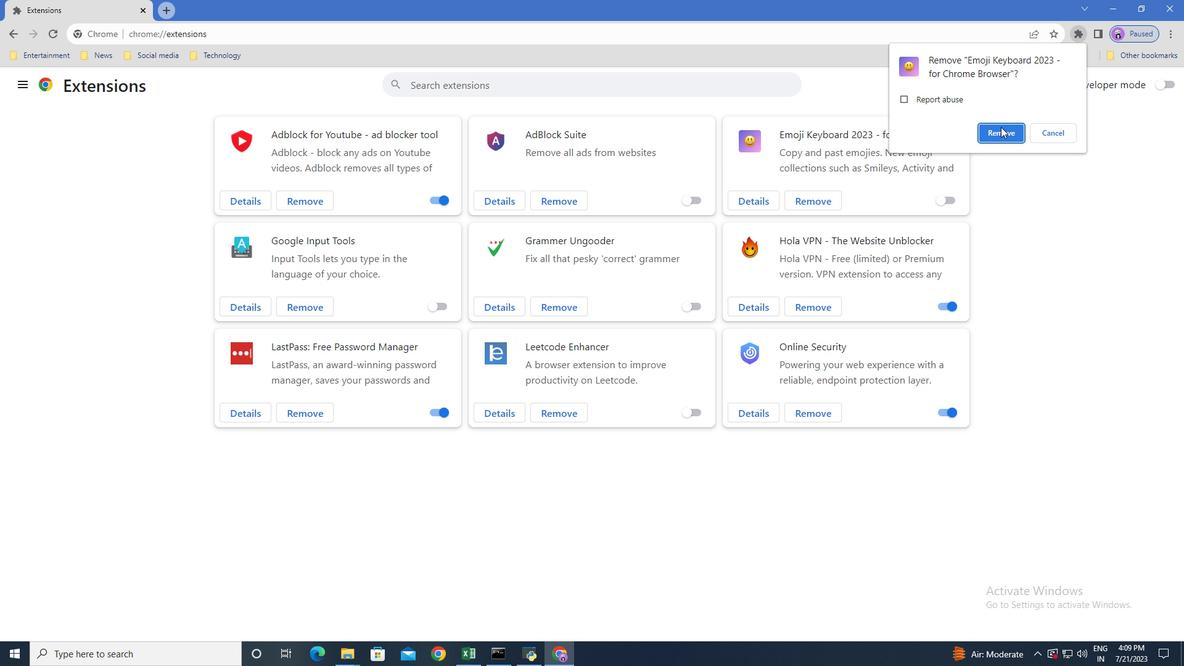 
Action: Mouse moved to (808, 198)
Screenshot: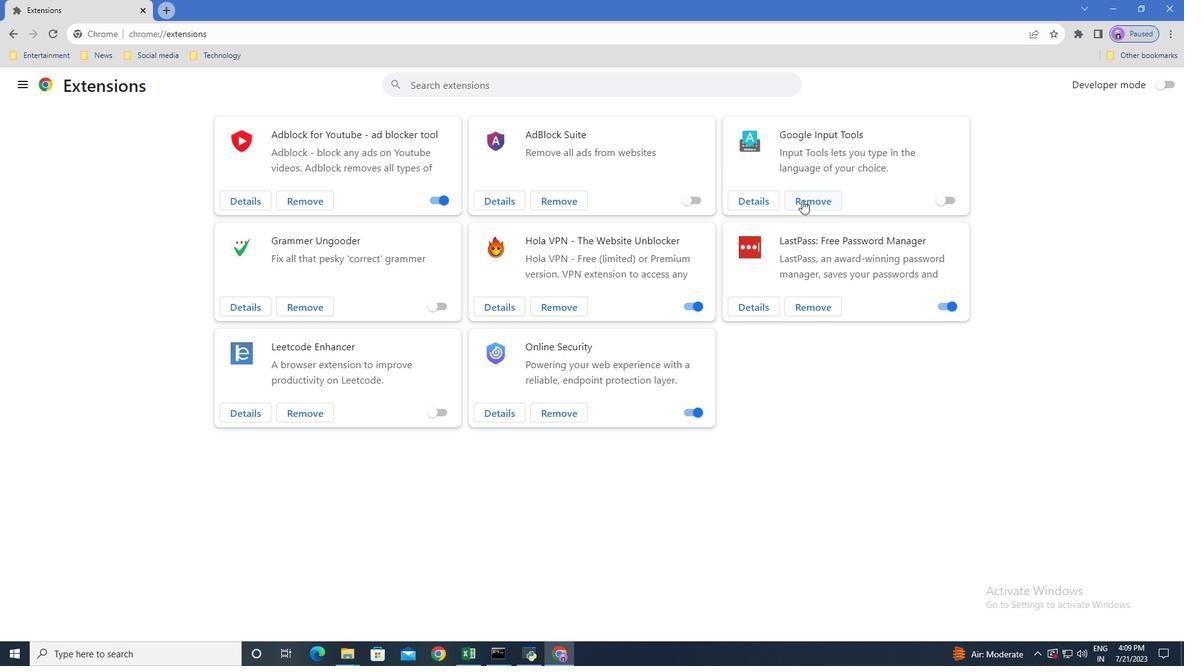 
Action: Mouse pressed left at (808, 198)
Screenshot: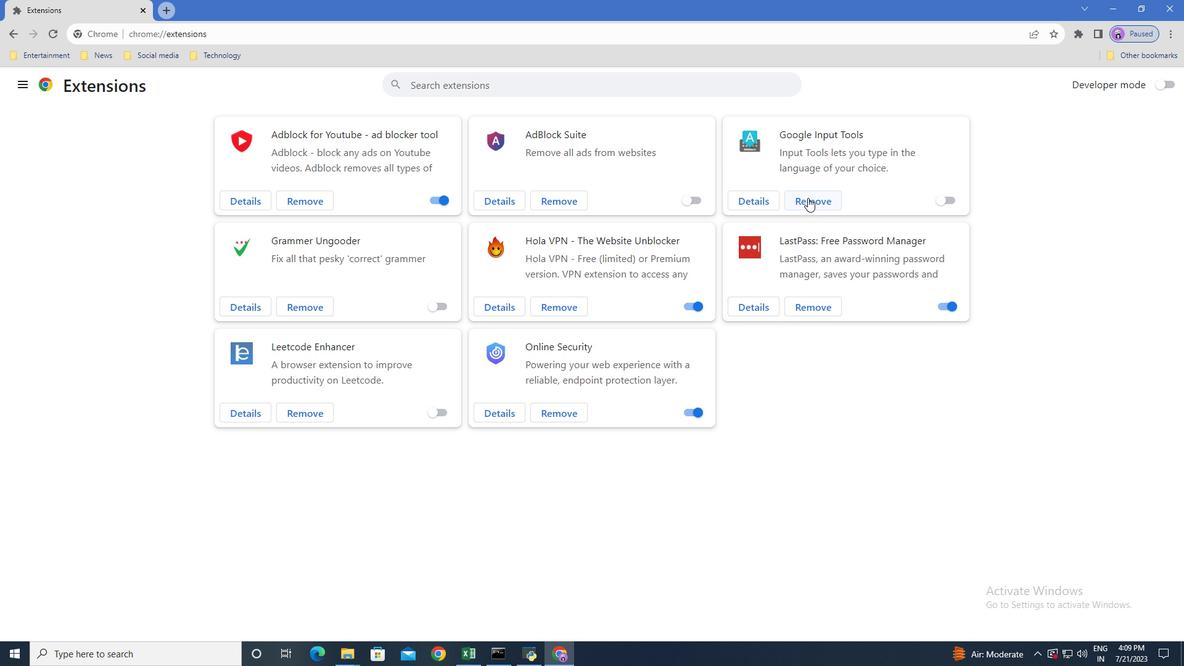 
Action: Mouse moved to (992, 128)
Screenshot: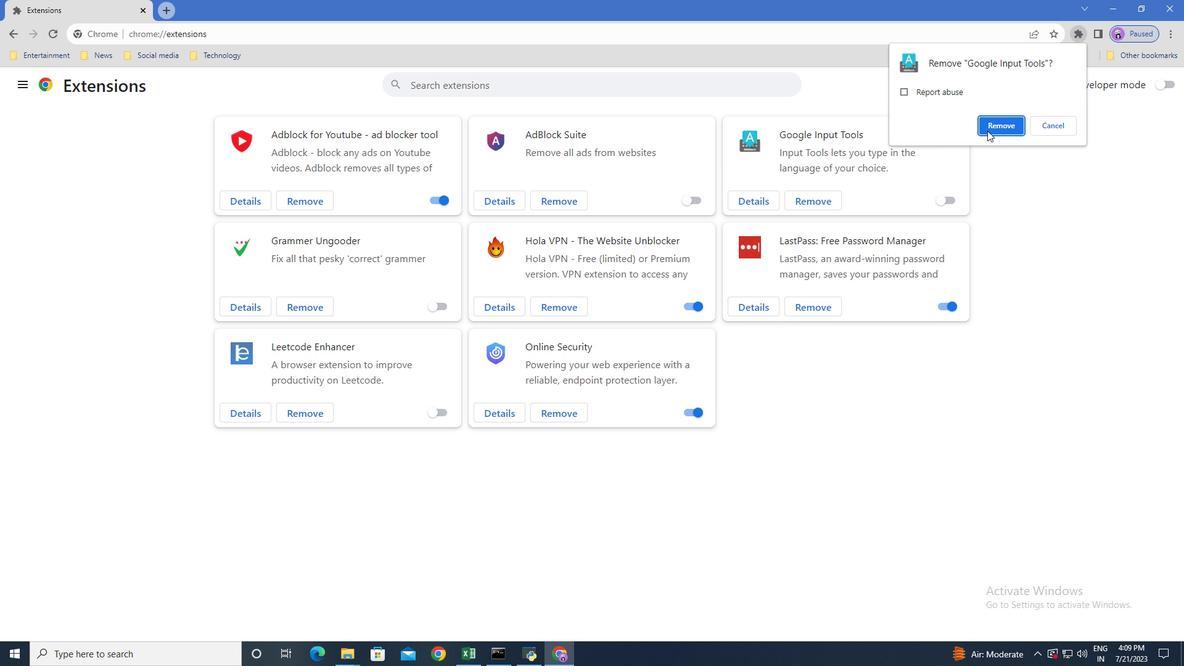 
Action: Mouse pressed left at (992, 128)
Screenshot: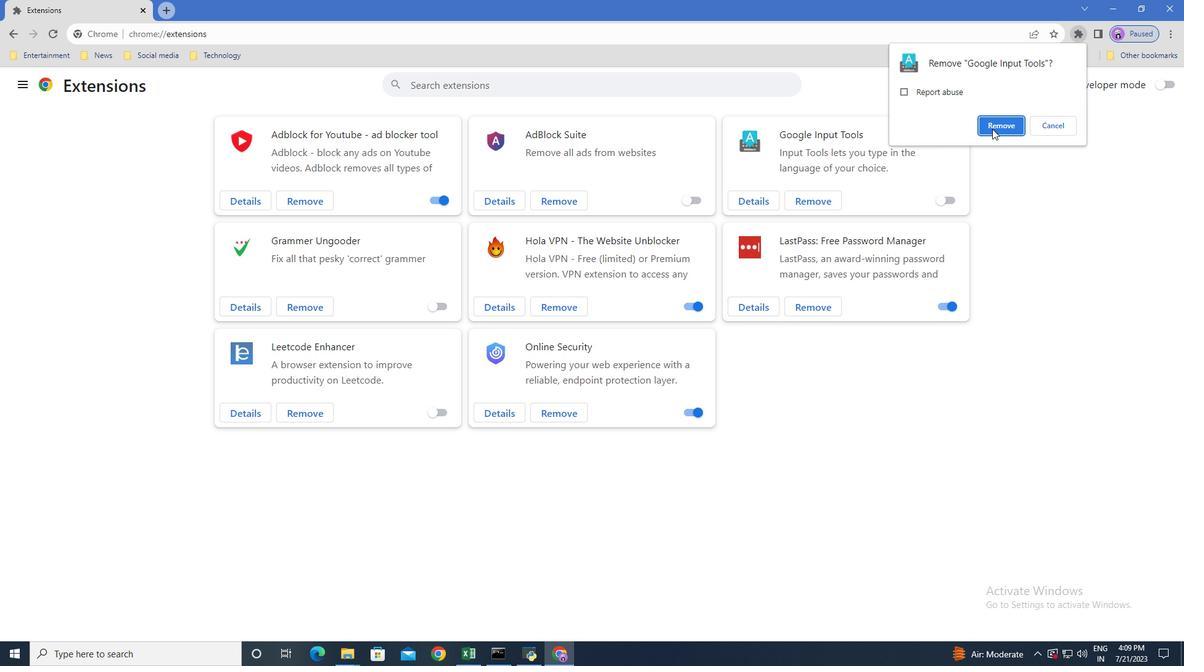 
Action: Mouse moved to (559, 308)
Screenshot: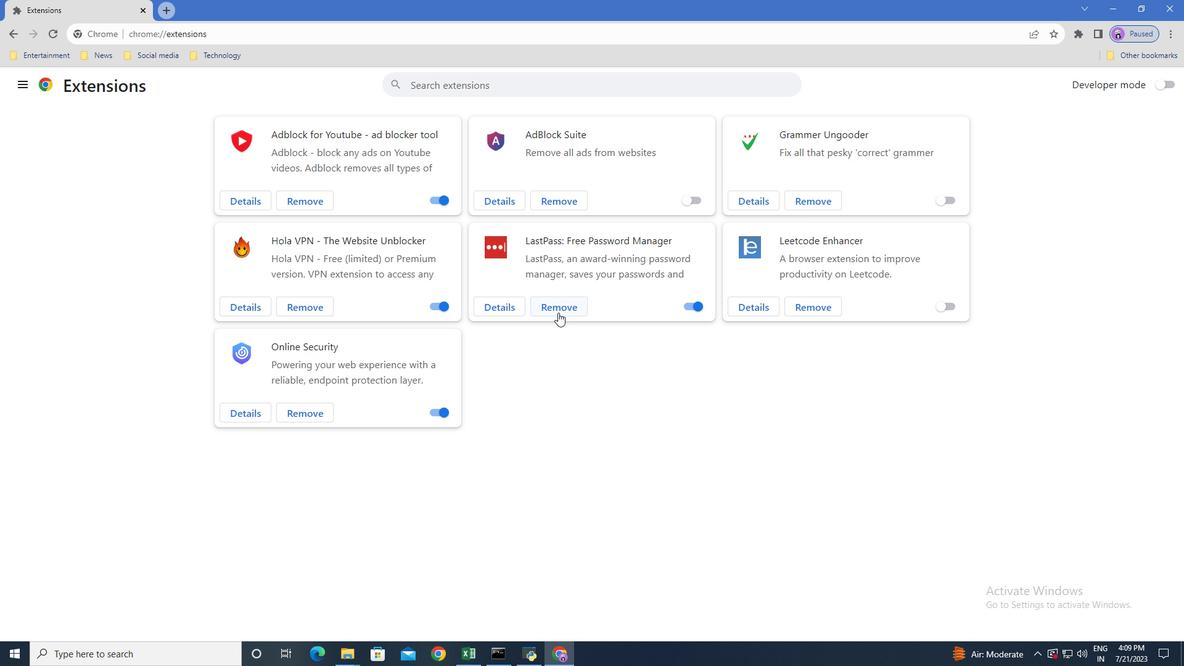 
Action: Mouse pressed left at (559, 308)
Screenshot: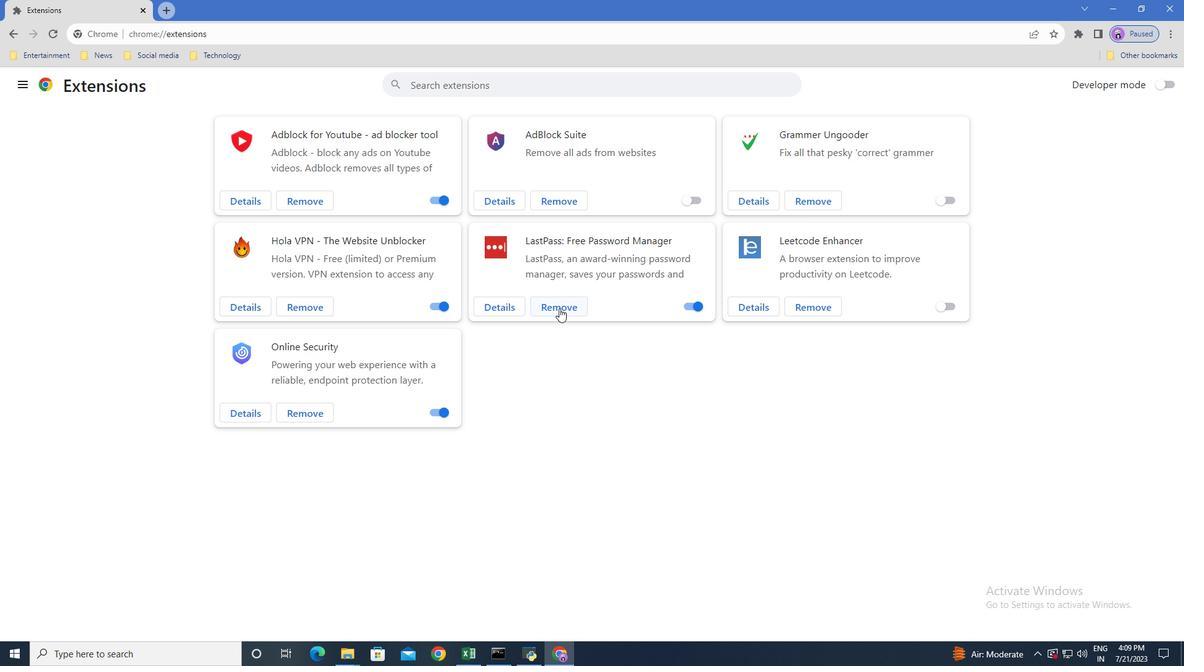 
Action: Mouse moved to (990, 133)
Screenshot: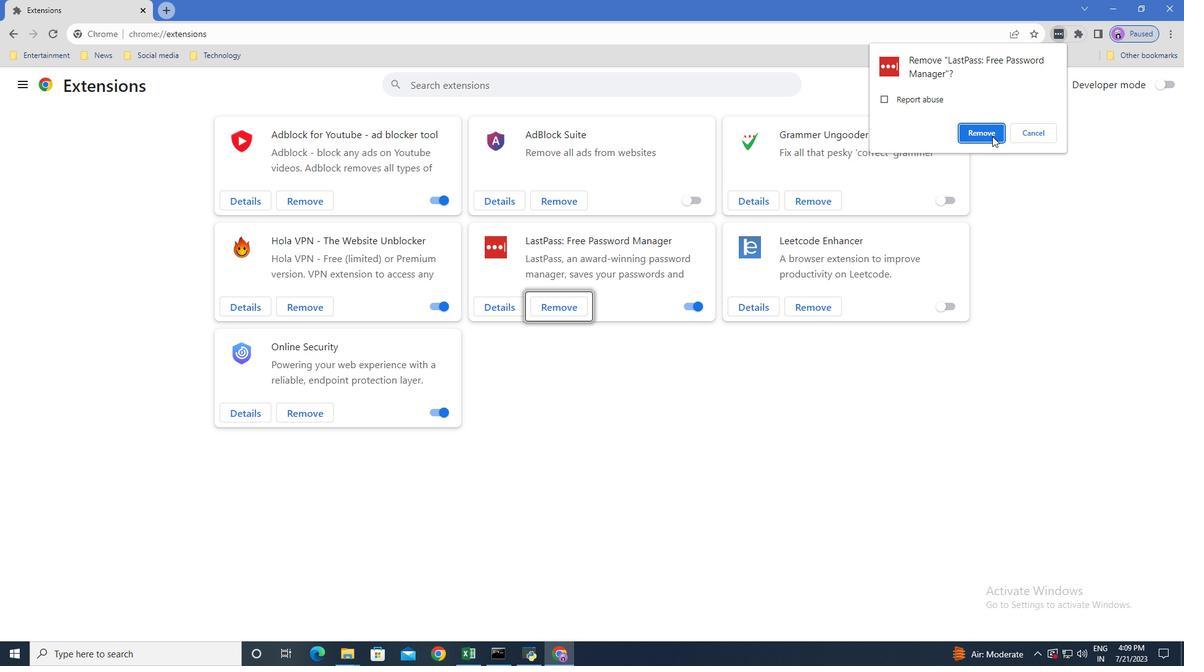 
Action: Mouse pressed left at (990, 133)
Screenshot: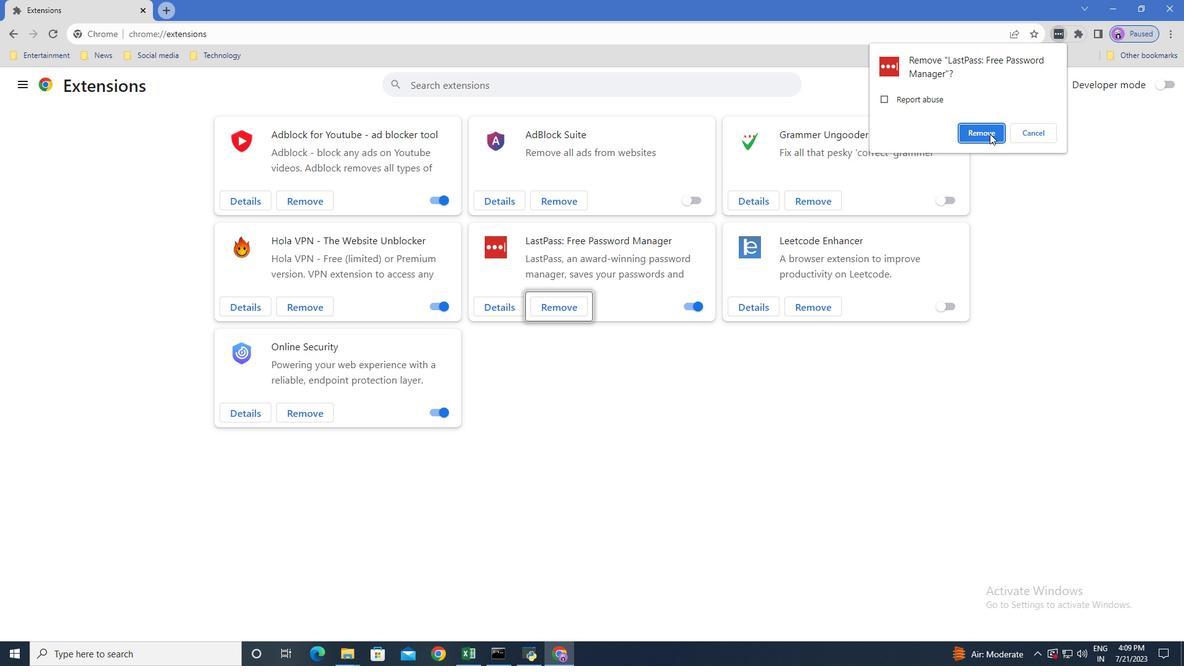 
Action: Mouse moved to (293, 303)
Screenshot: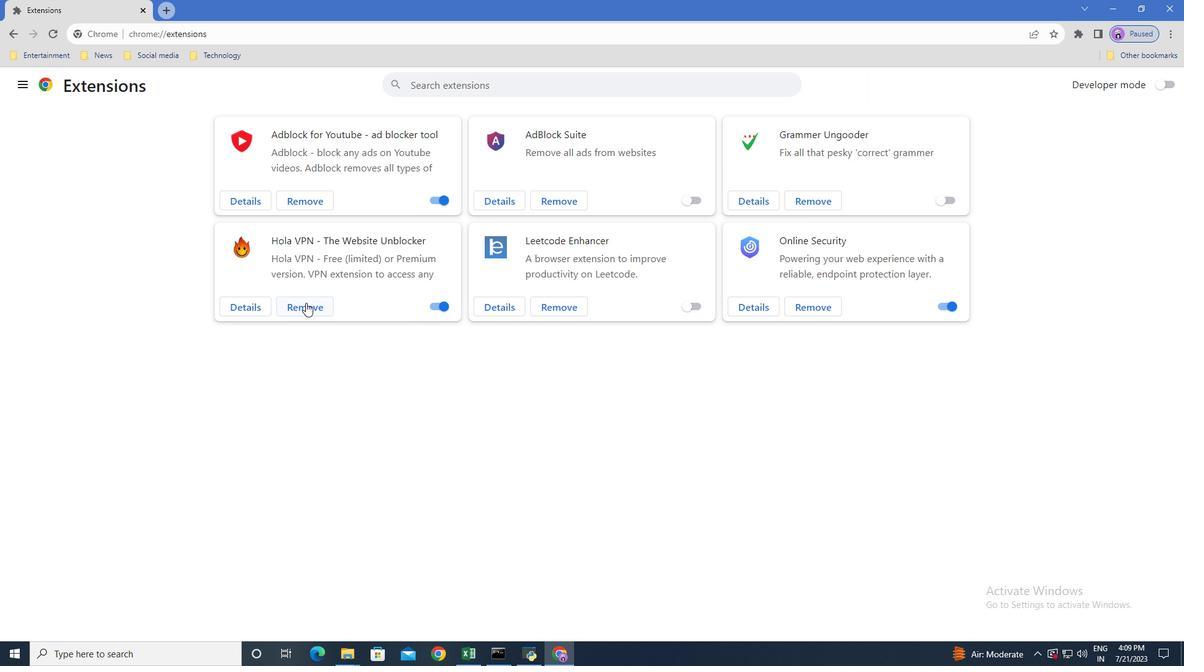 
Action: Mouse pressed left at (293, 303)
Screenshot: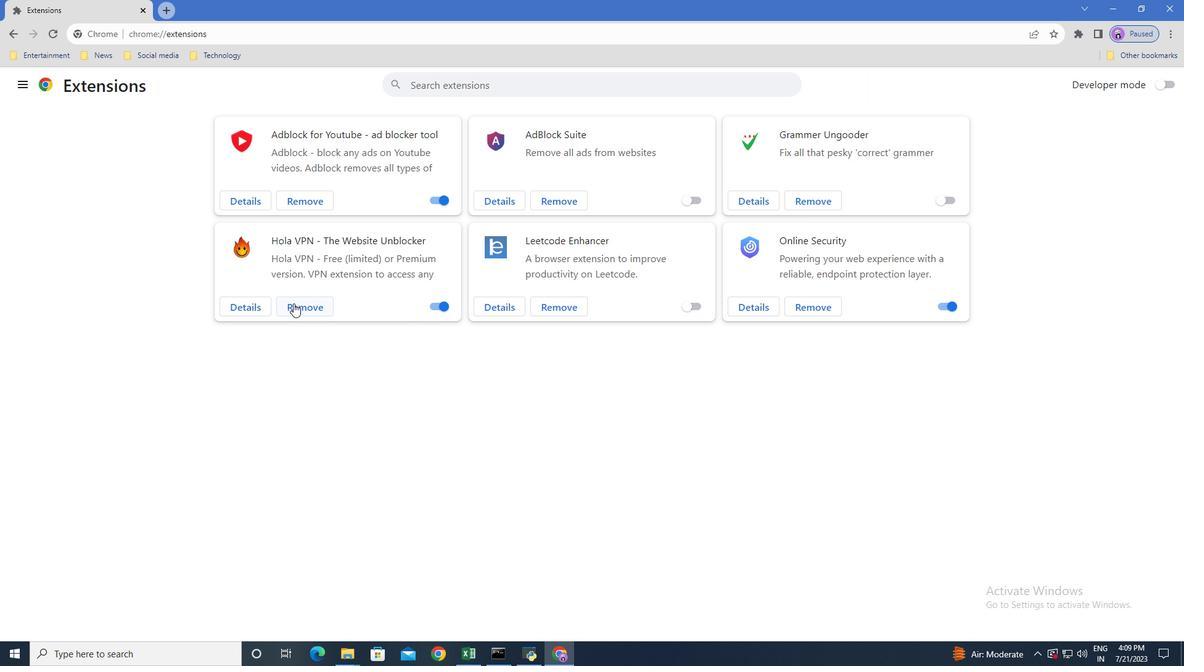 
Action: Mouse moved to (988, 129)
Screenshot: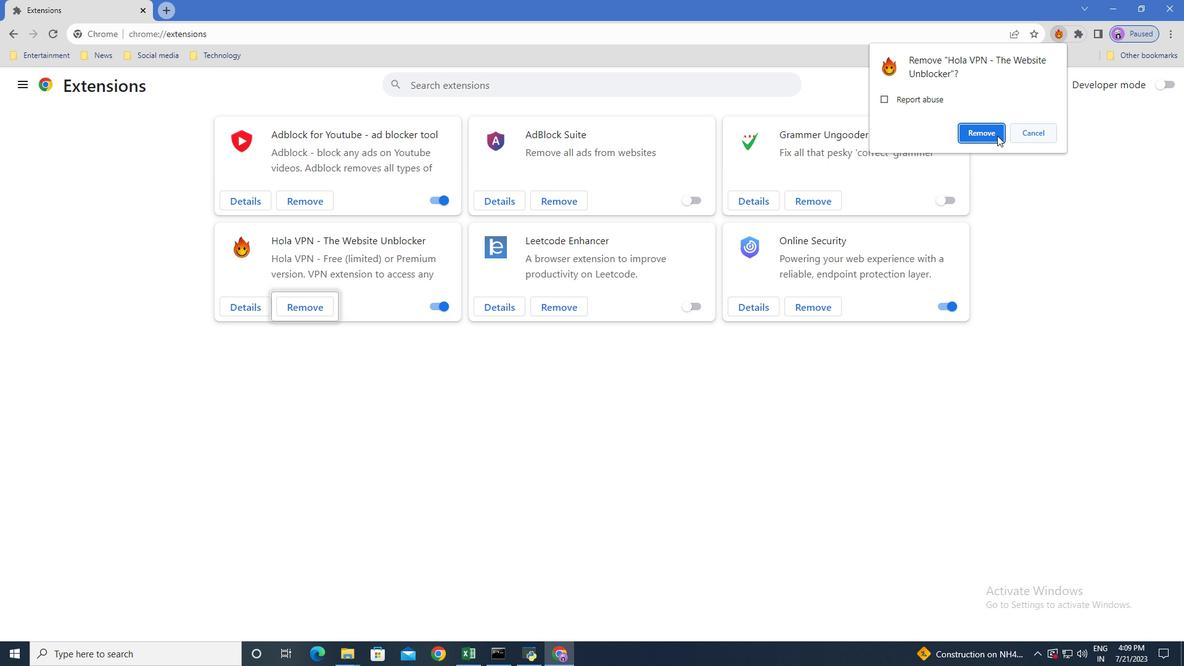
Action: Mouse pressed left at (988, 129)
Screenshot: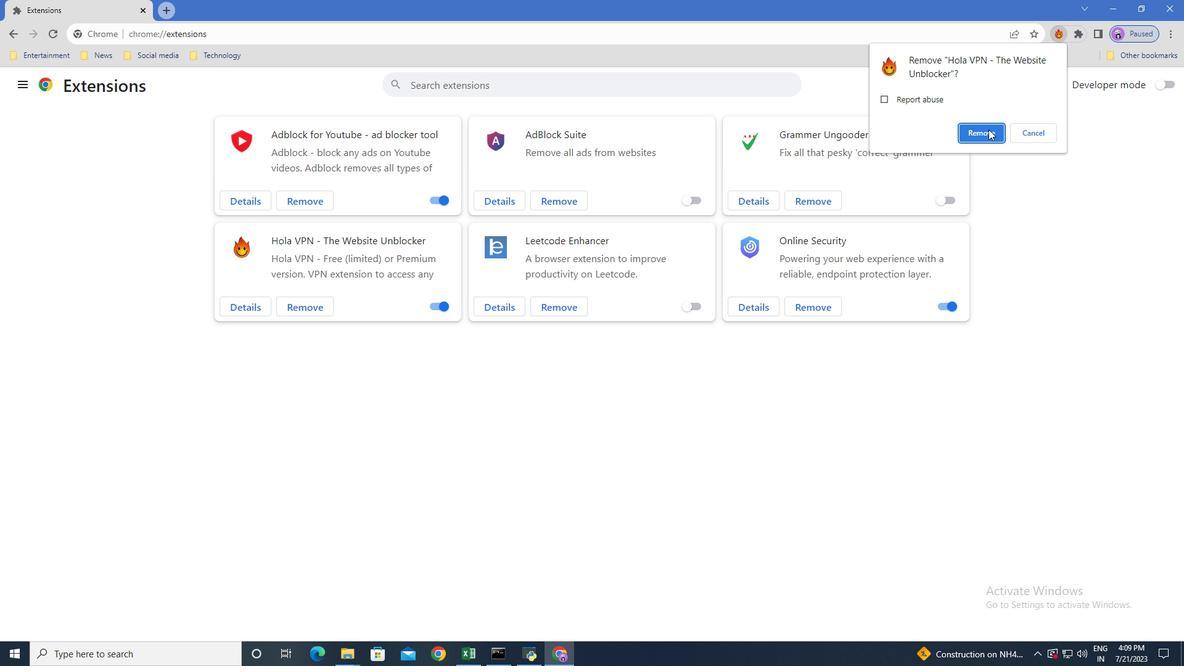 
Action: Mouse moved to (648, 307)
Screenshot: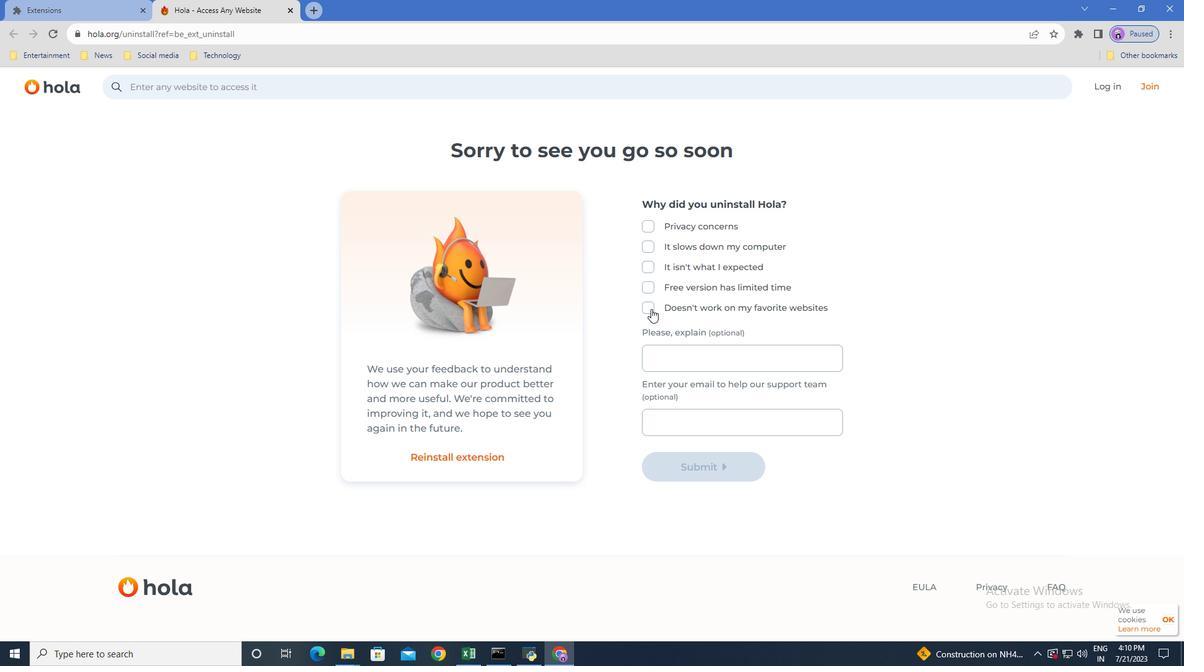 
Action: Mouse pressed left at (648, 307)
Screenshot: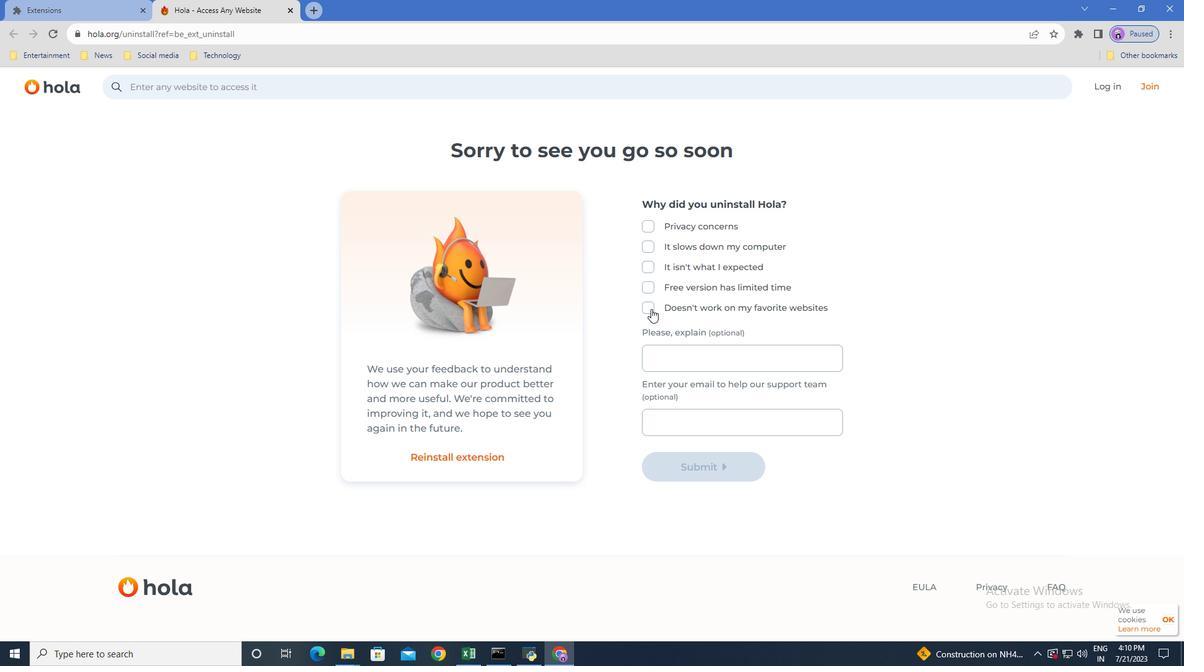 
Action: Mouse moved to (712, 464)
Screenshot: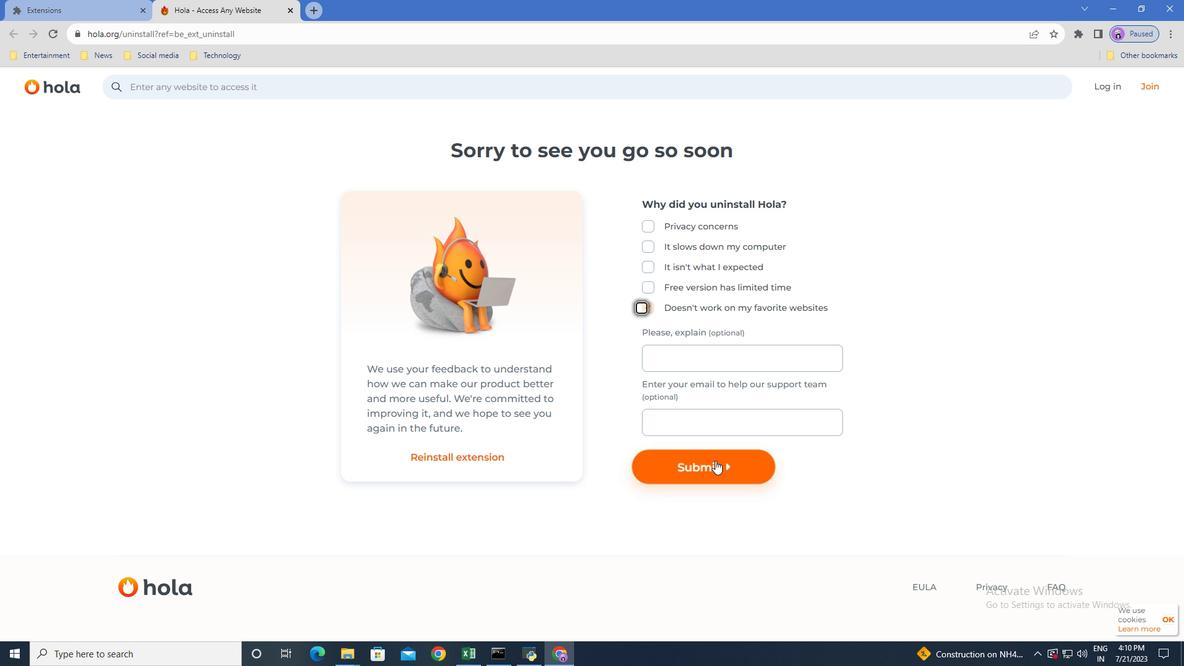 
Action: Mouse pressed left at (712, 464)
Screenshot: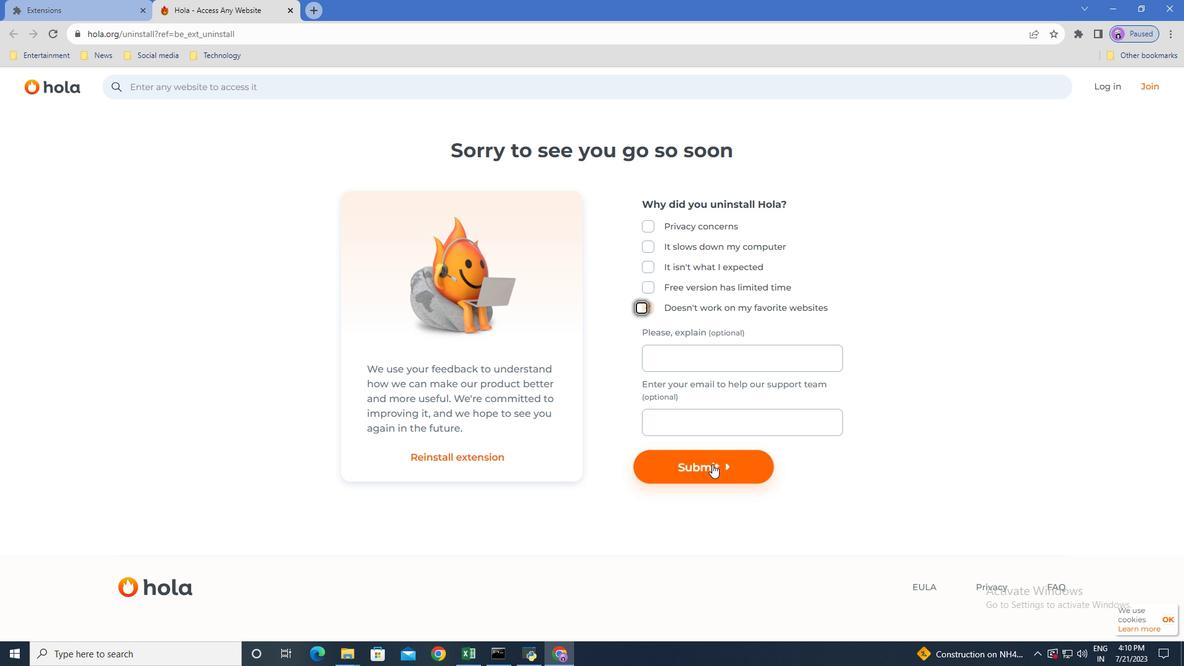 
Action: Mouse moved to (288, 9)
Screenshot: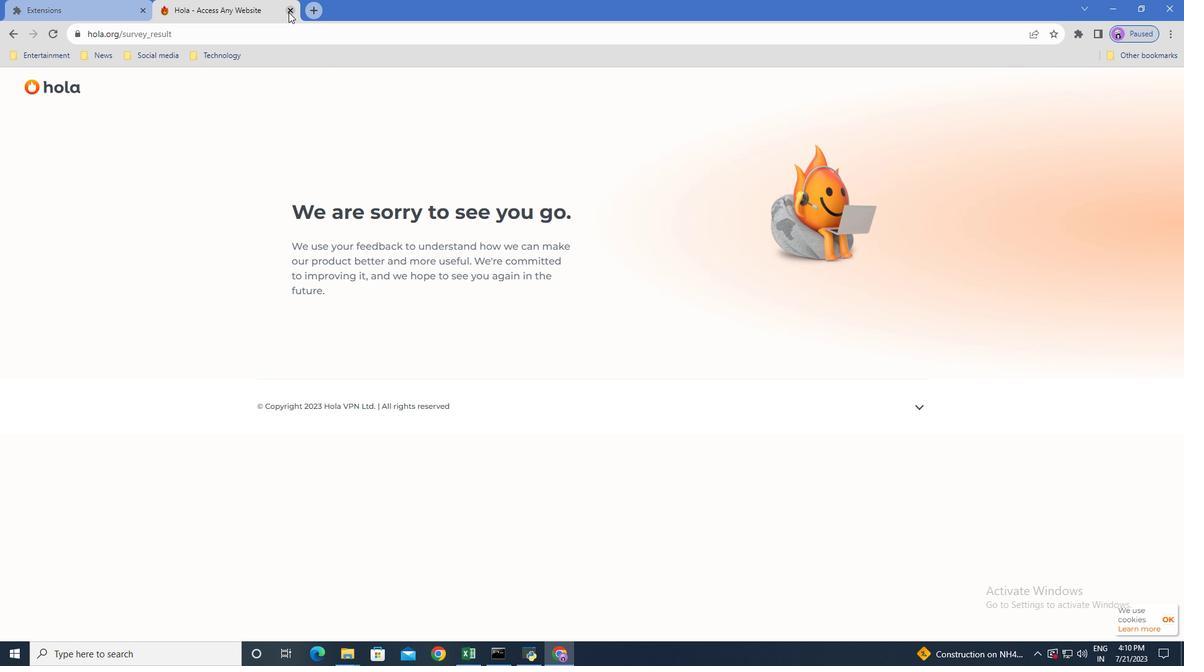 
Action: Mouse pressed left at (288, 9)
Screenshot: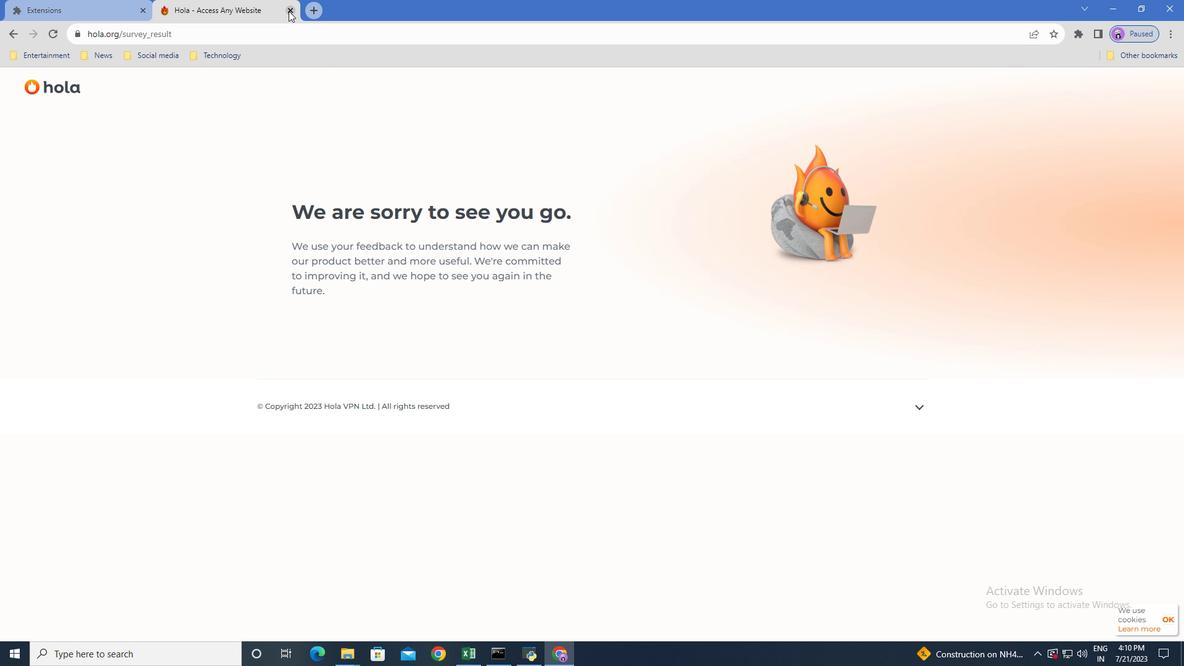 
Action: Mouse moved to (566, 292)
Screenshot: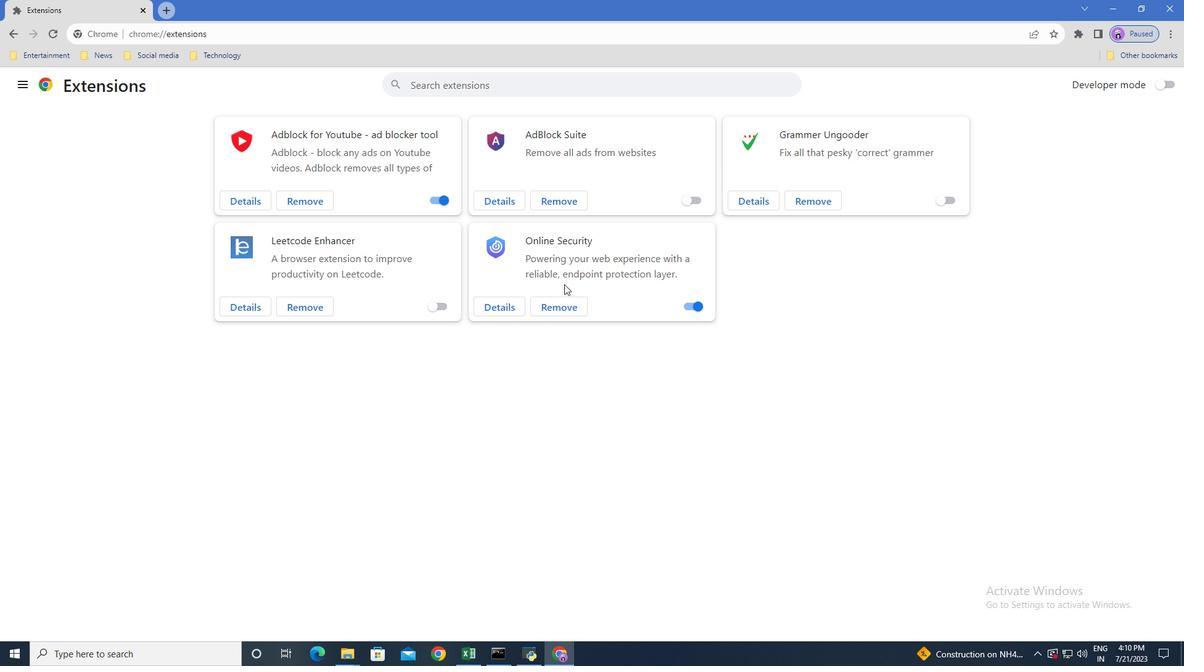 
Action: Mouse scrolled (566, 291) with delta (0, 0)
Screenshot: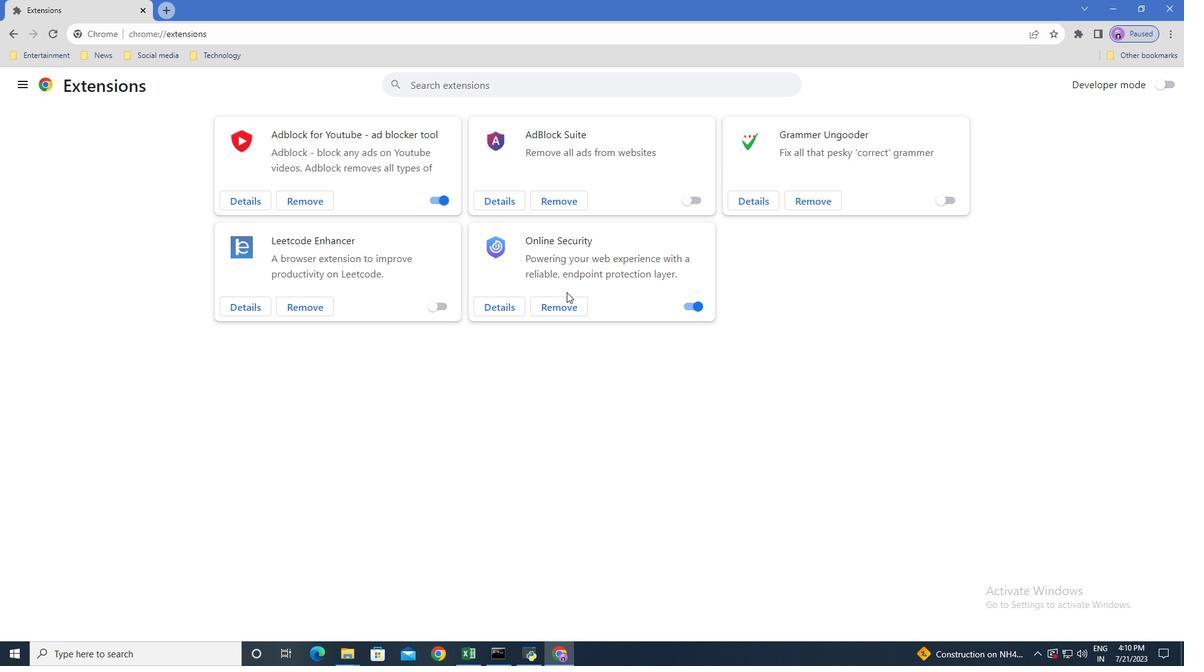 
Action: Mouse moved to (689, 303)
Screenshot: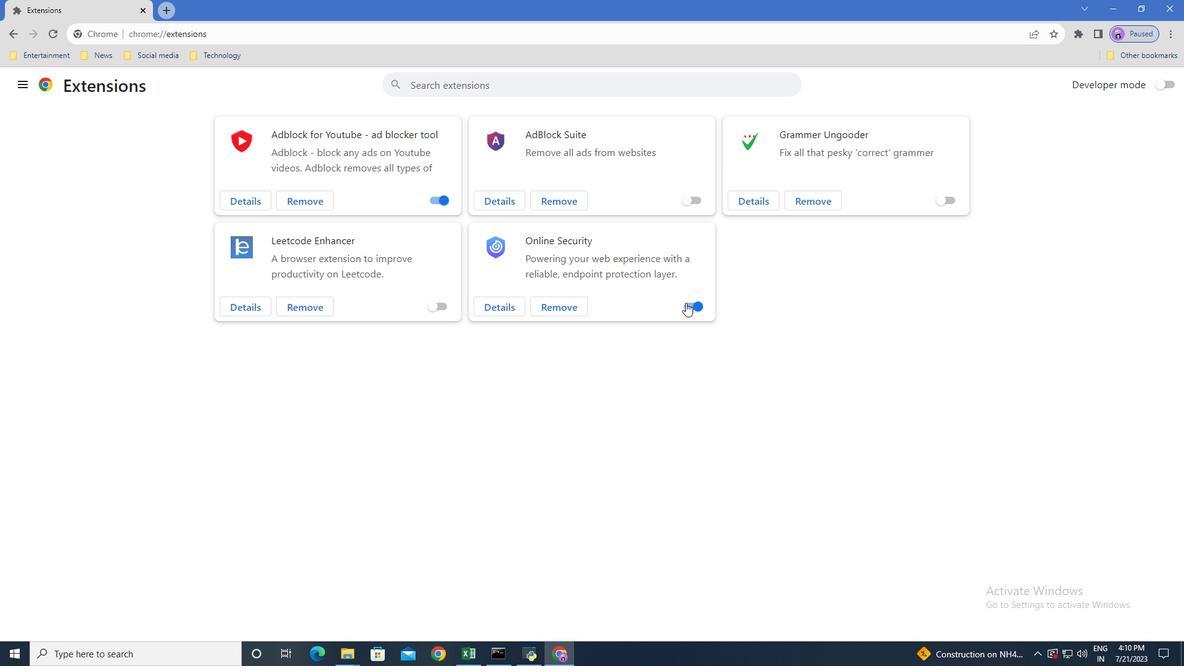 
Action: Mouse pressed left at (689, 303)
Screenshot: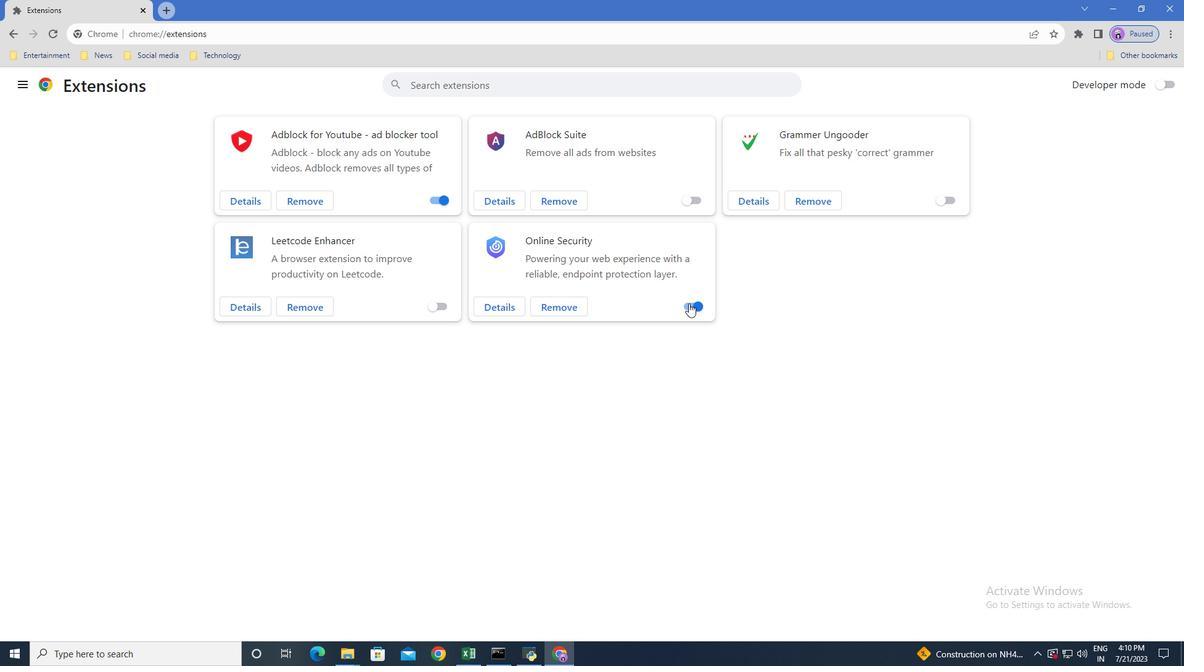 
Action: Mouse moved to (550, 307)
Screenshot: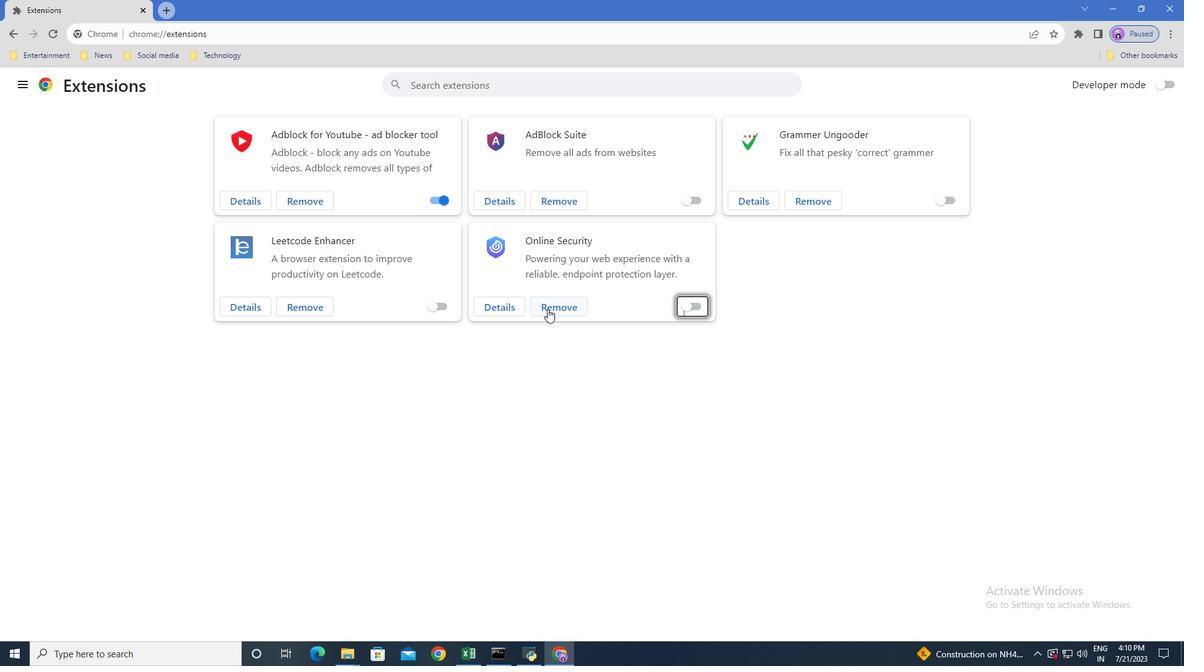
Action: Mouse pressed left at (550, 307)
Screenshot: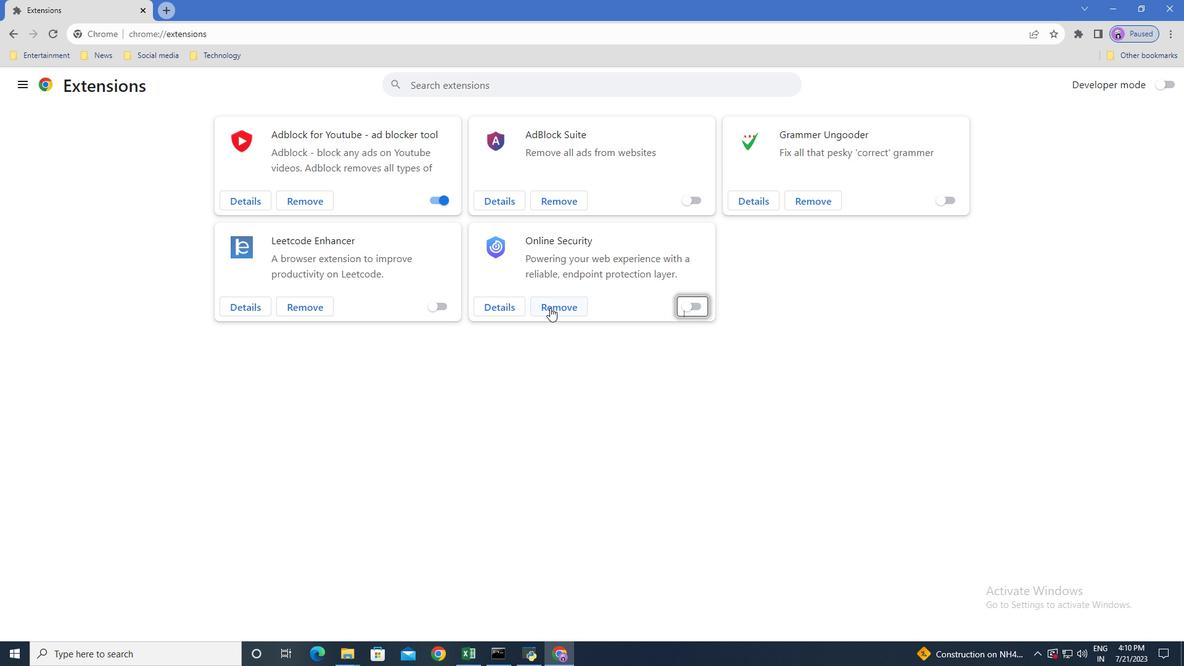 
Action: Mouse moved to (1011, 120)
Screenshot: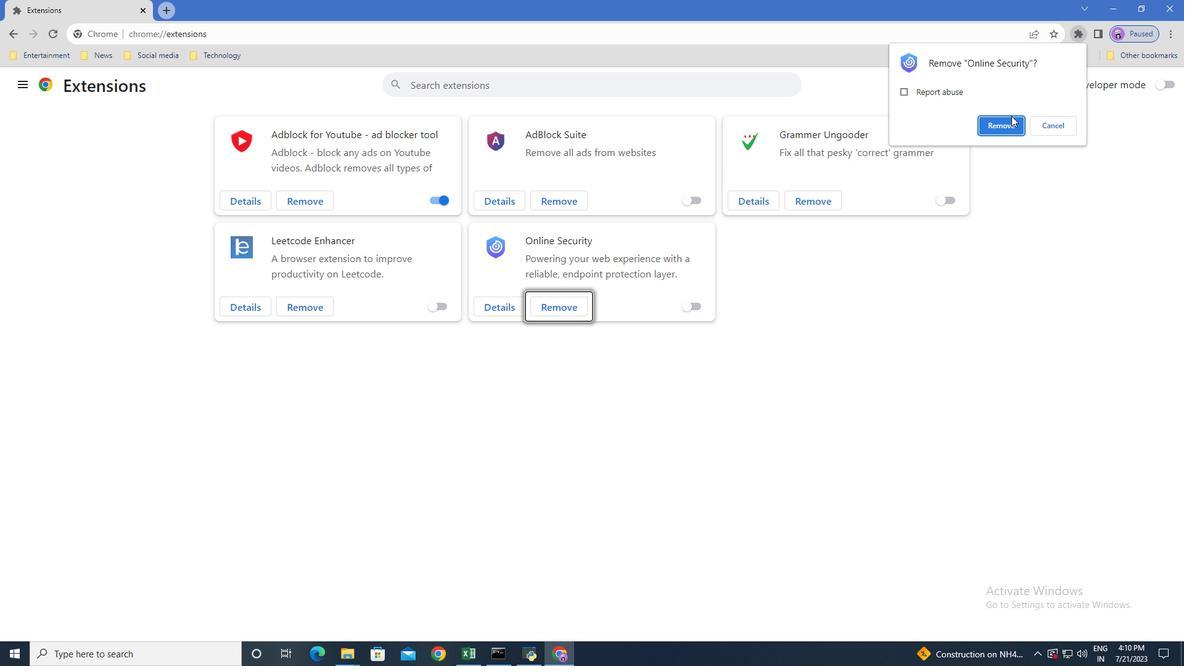 
Action: Mouse pressed left at (1011, 120)
Screenshot: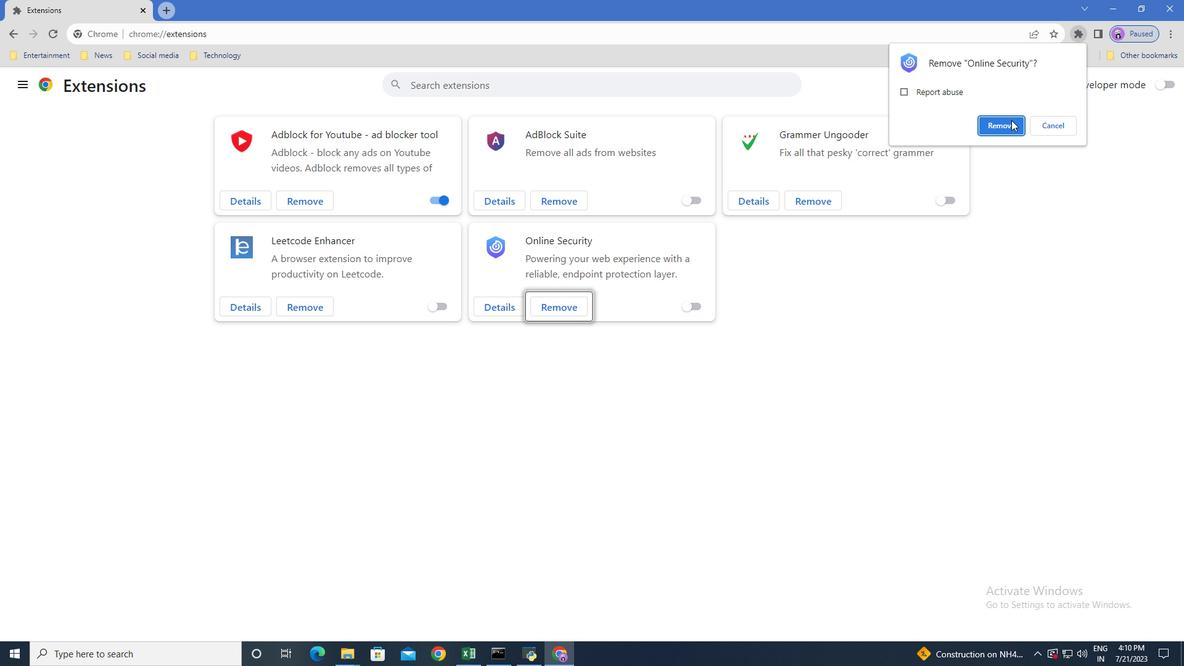 
Action: Mouse moved to (582, 339)
Screenshot: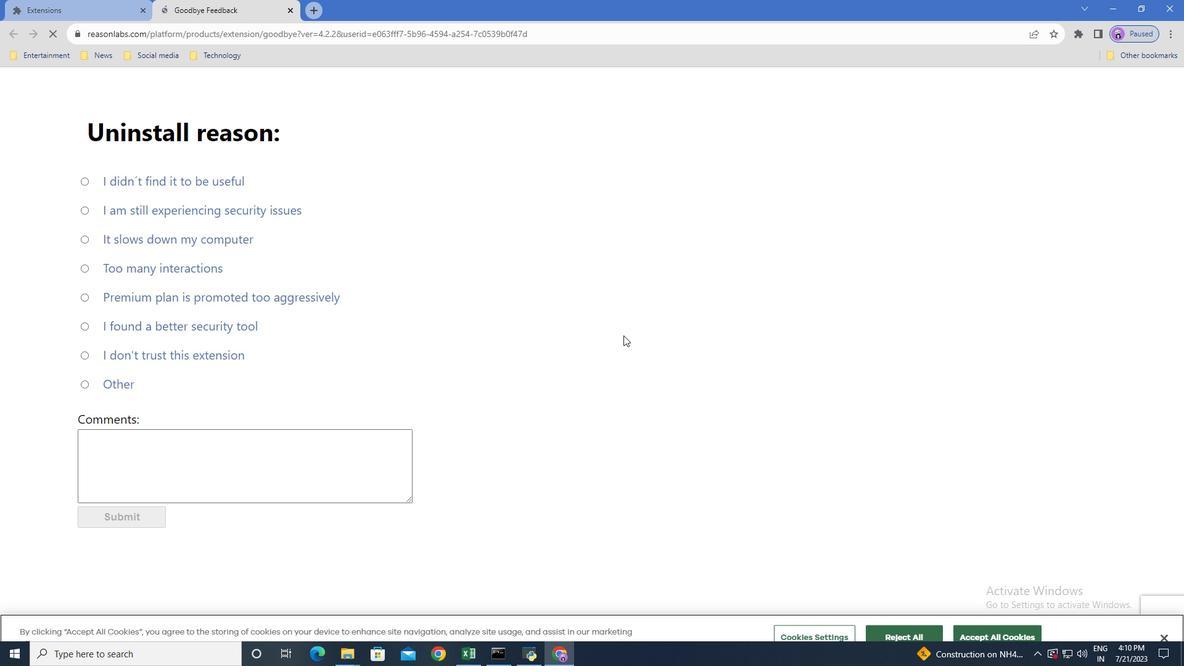 
Action: Mouse scrolled (582, 338) with delta (0, 0)
Screenshot: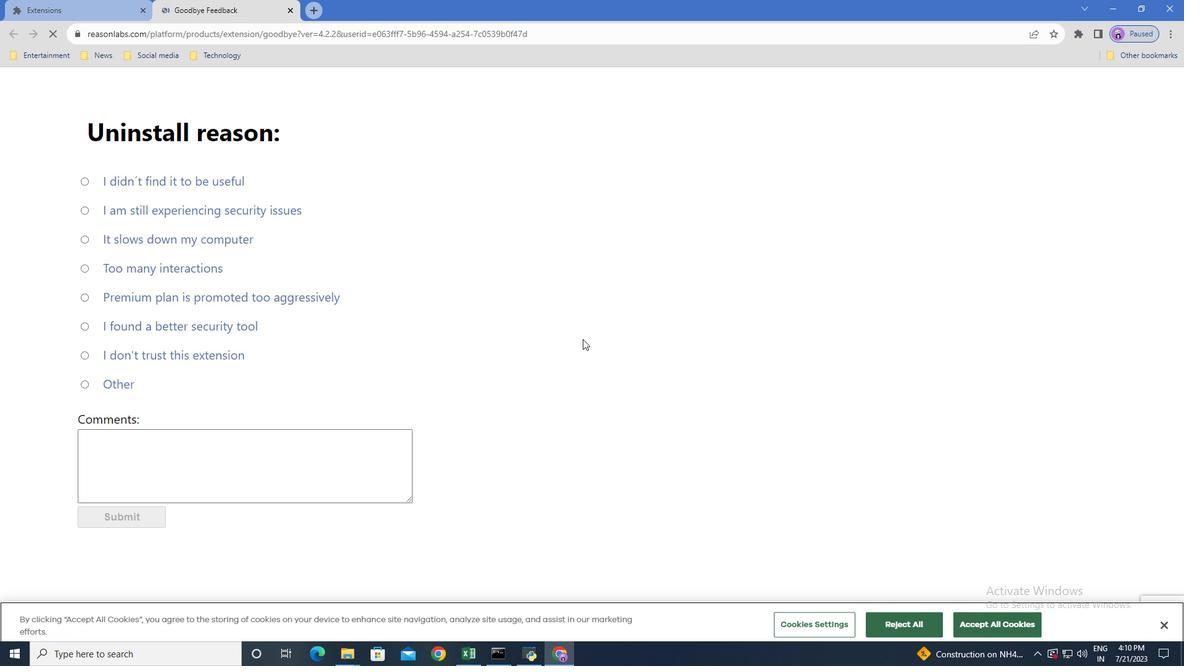 
Action: Mouse moved to (83, 384)
Screenshot: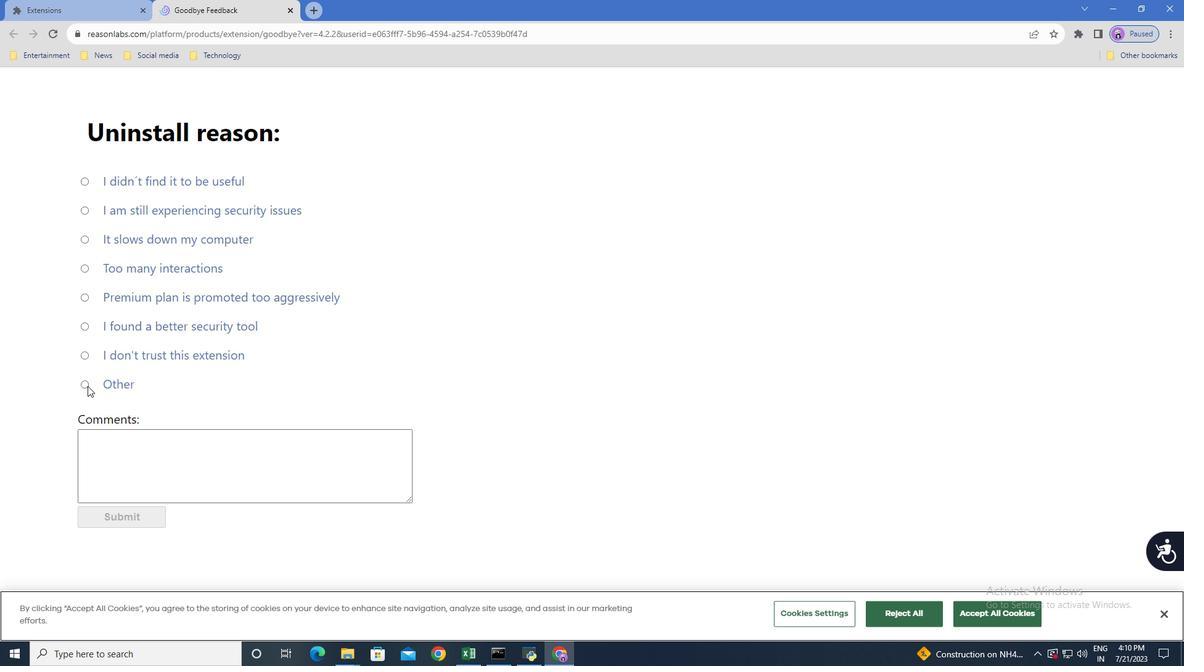 
Action: Mouse pressed left at (83, 384)
Screenshot: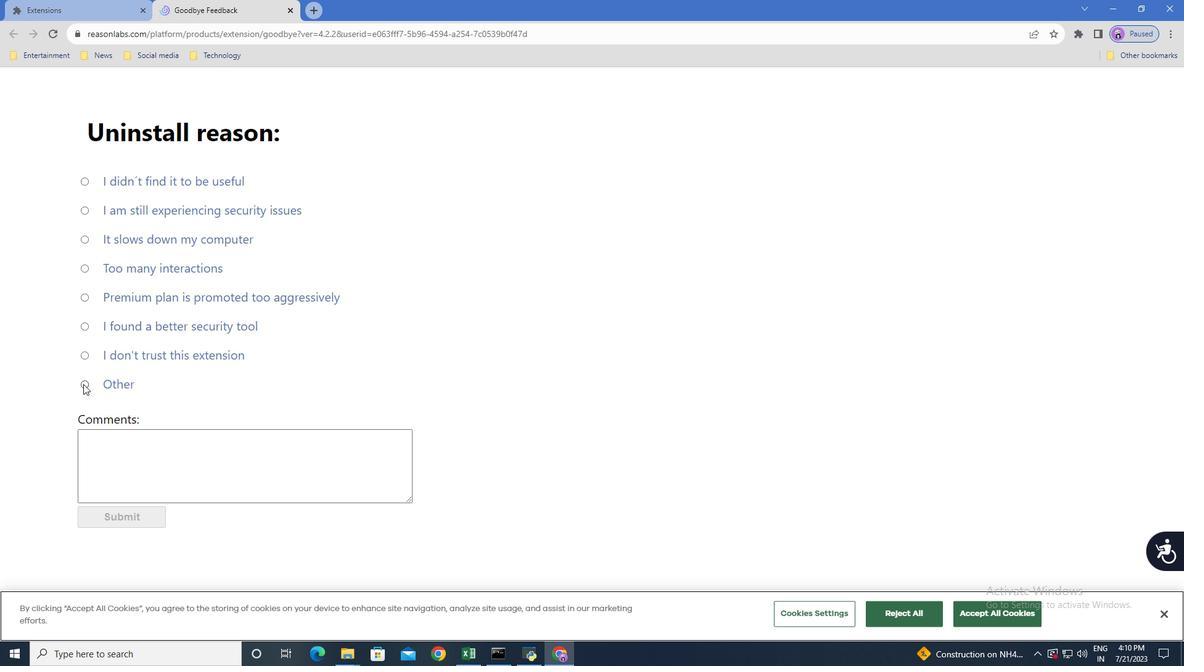 
Action: Mouse moved to (119, 517)
Screenshot: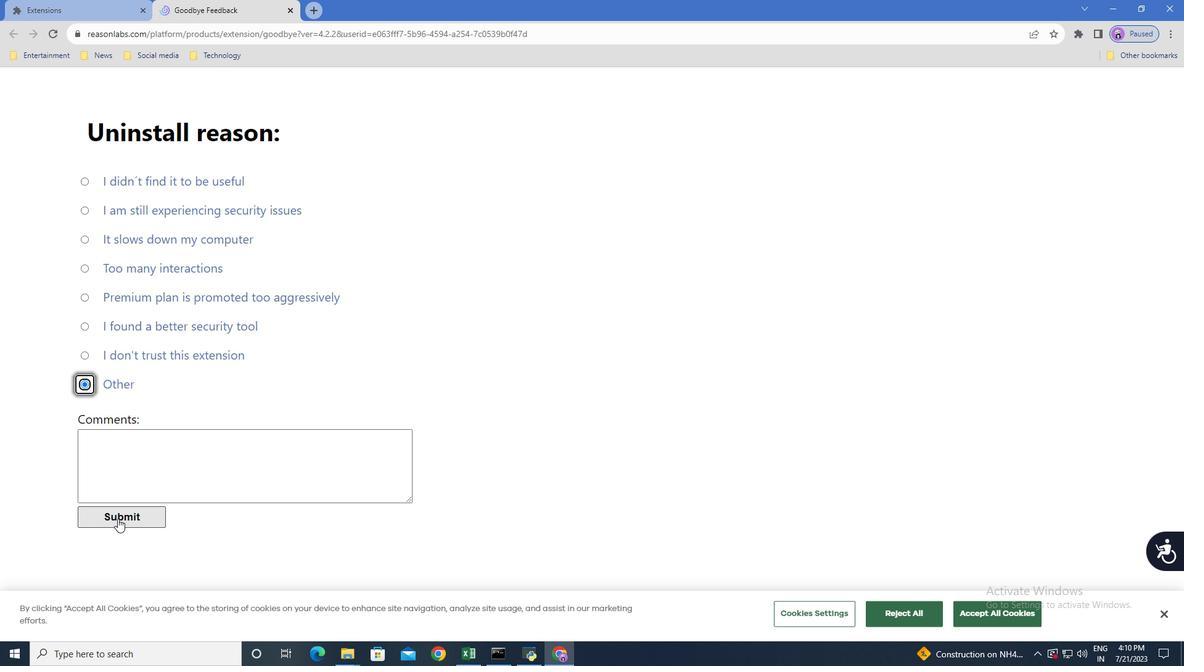 
Action: Mouse pressed left at (119, 517)
Screenshot: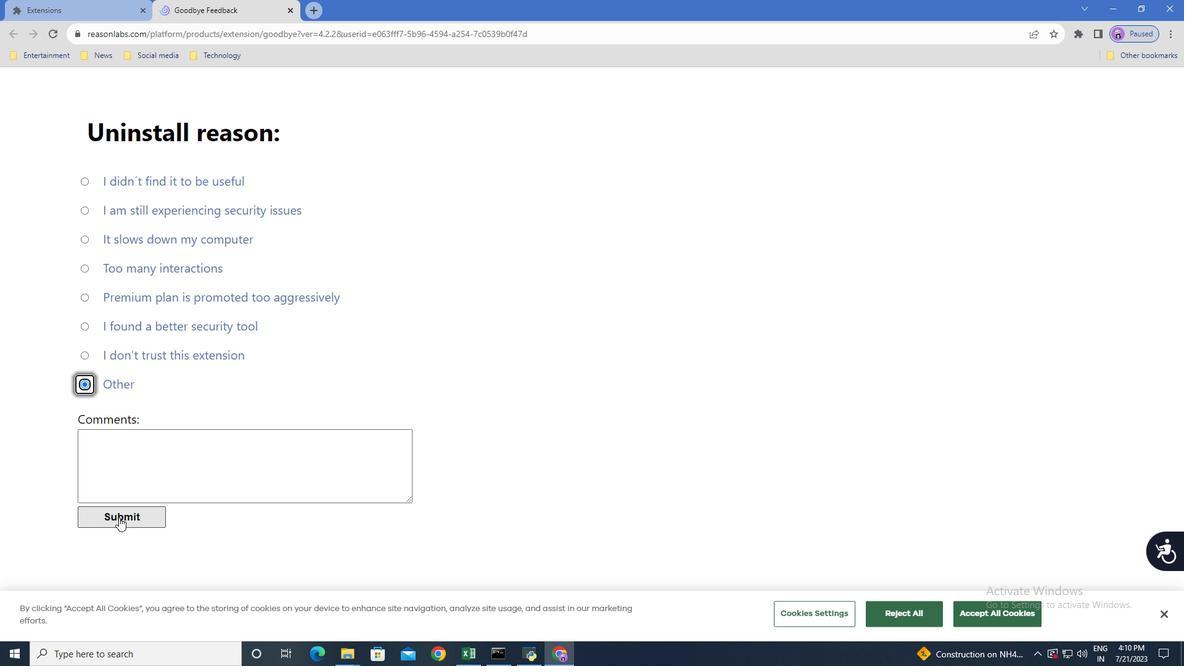 
Action: Mouse moved to (288, 8)
Screenshot: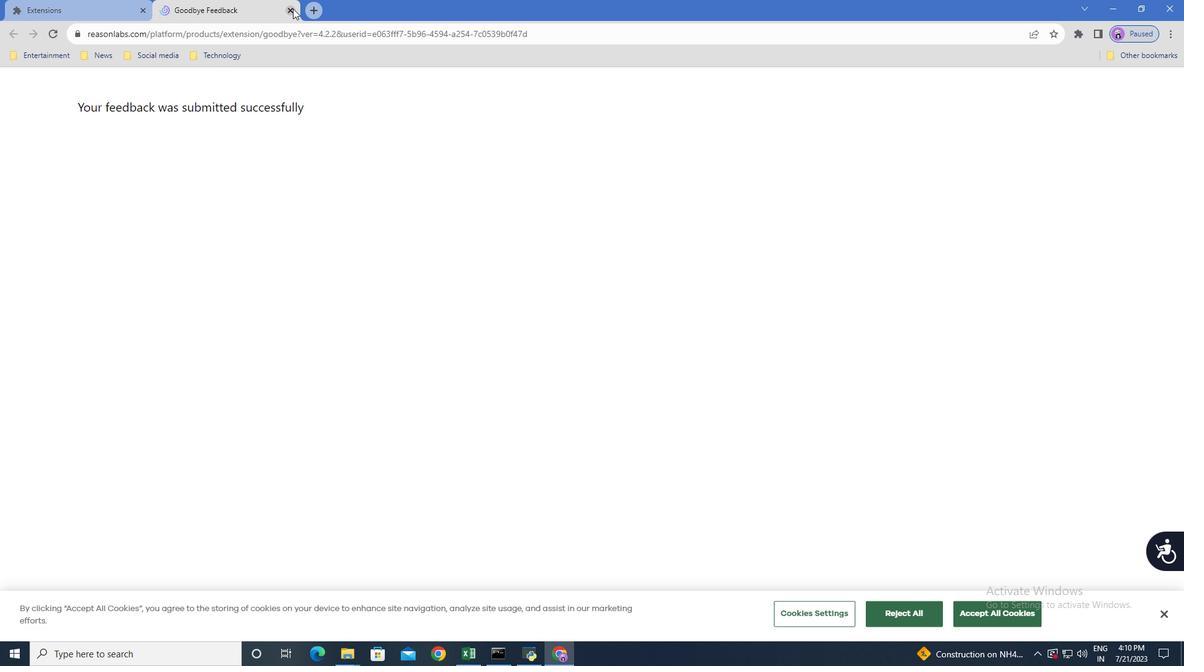 
Action: Mouse pressed left at (288, 8)
Screenshot: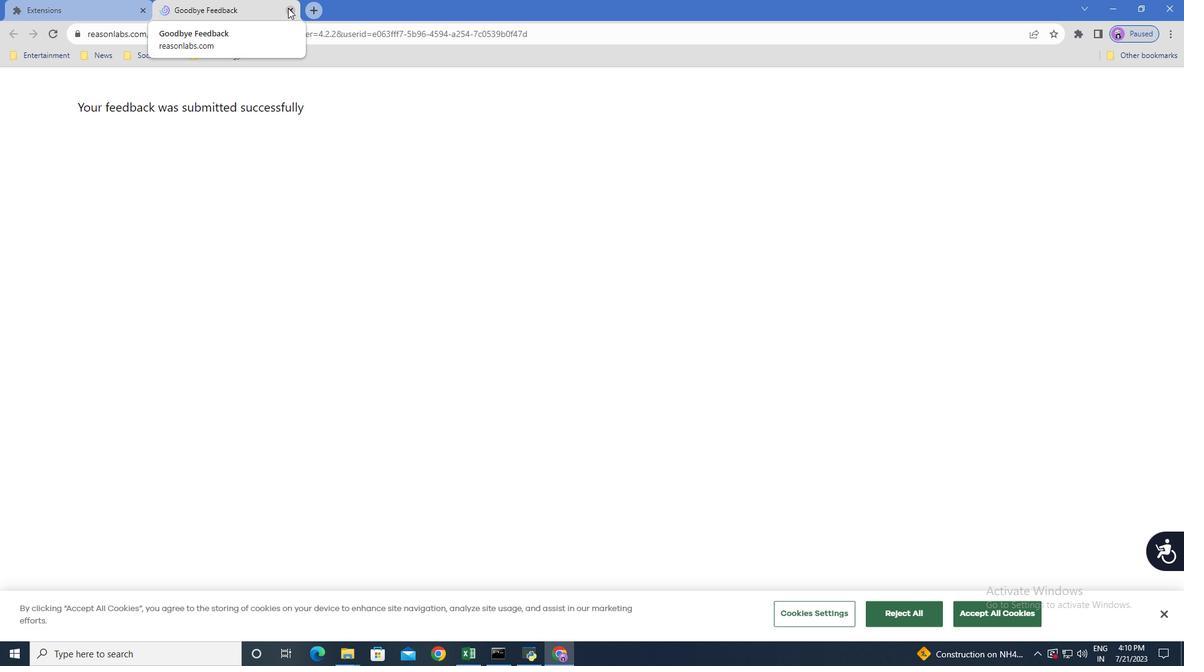 
Action: Mouse moved to (645, 368)
Screenshot: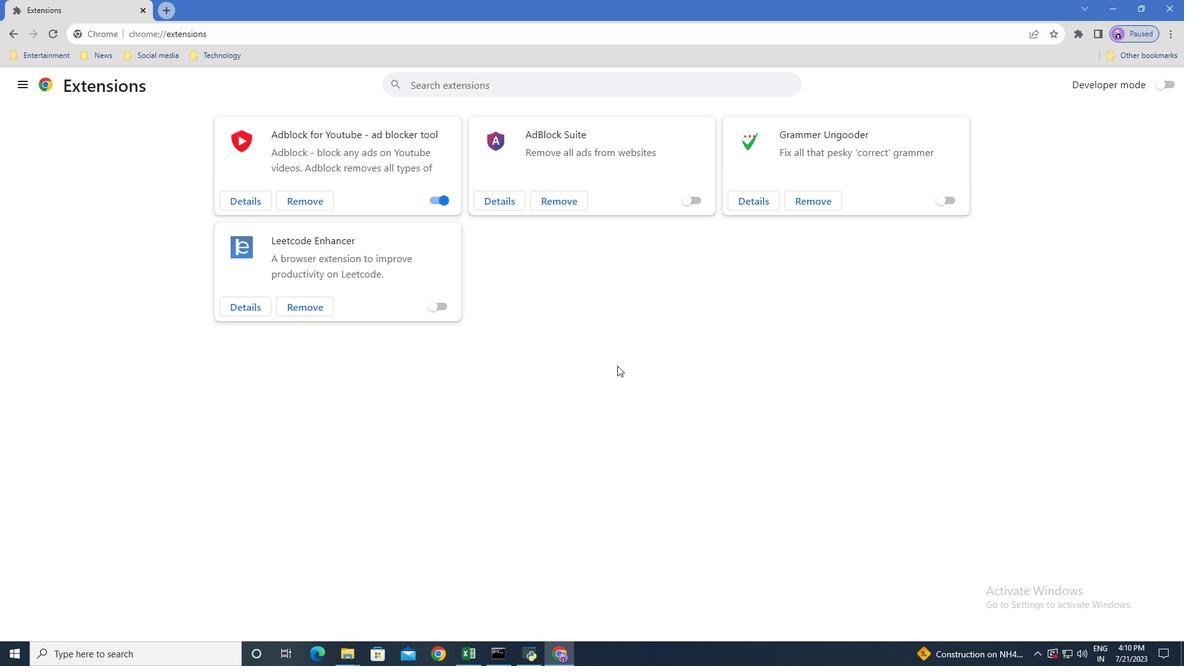 
Action: Mouse pressed left at (645, 368)
Screenshot: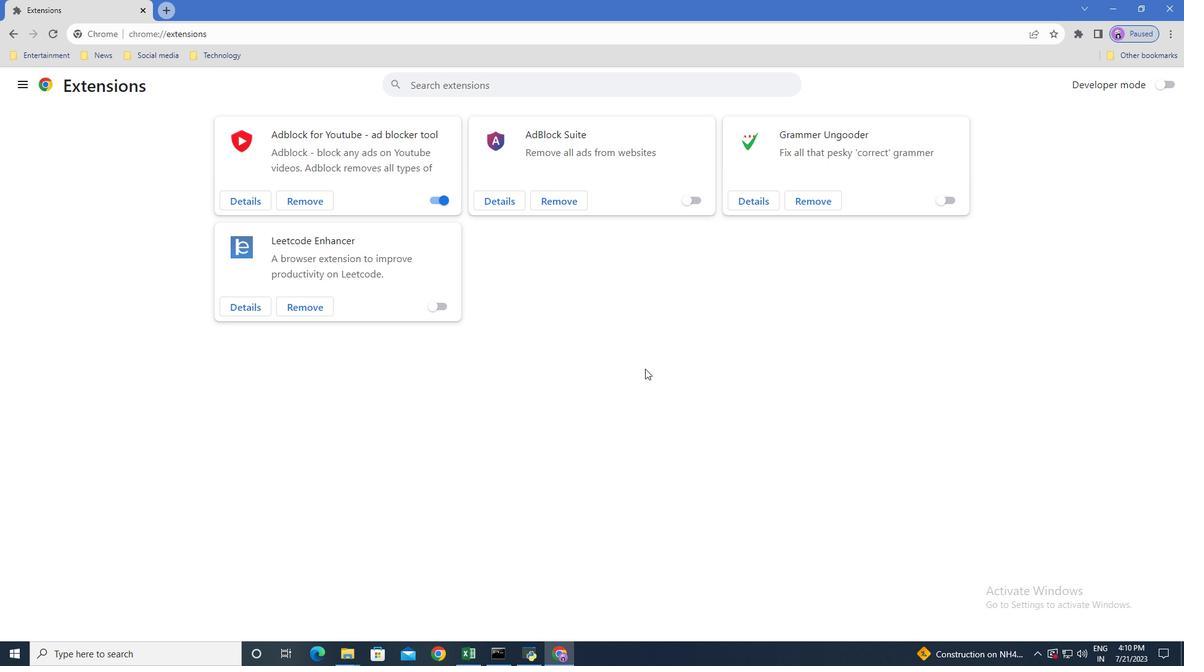 
Action: Mouse moved to (24, 81)
Screenshot: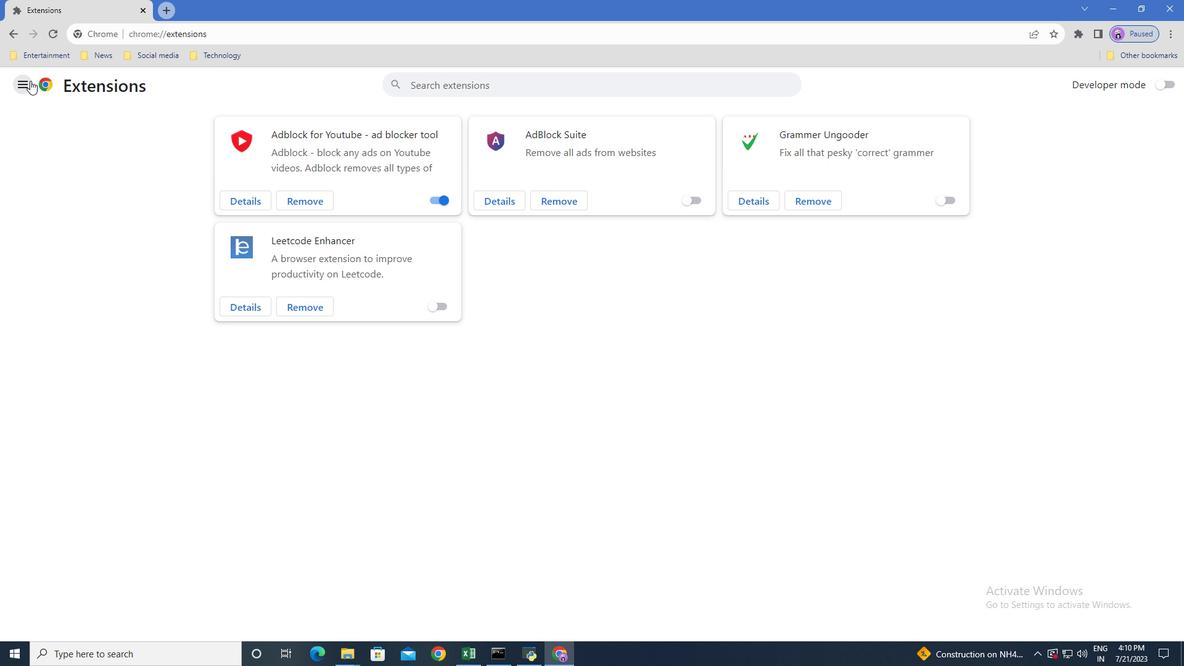 
Action: Mouse pressed left at (24, 81)
Screenshot: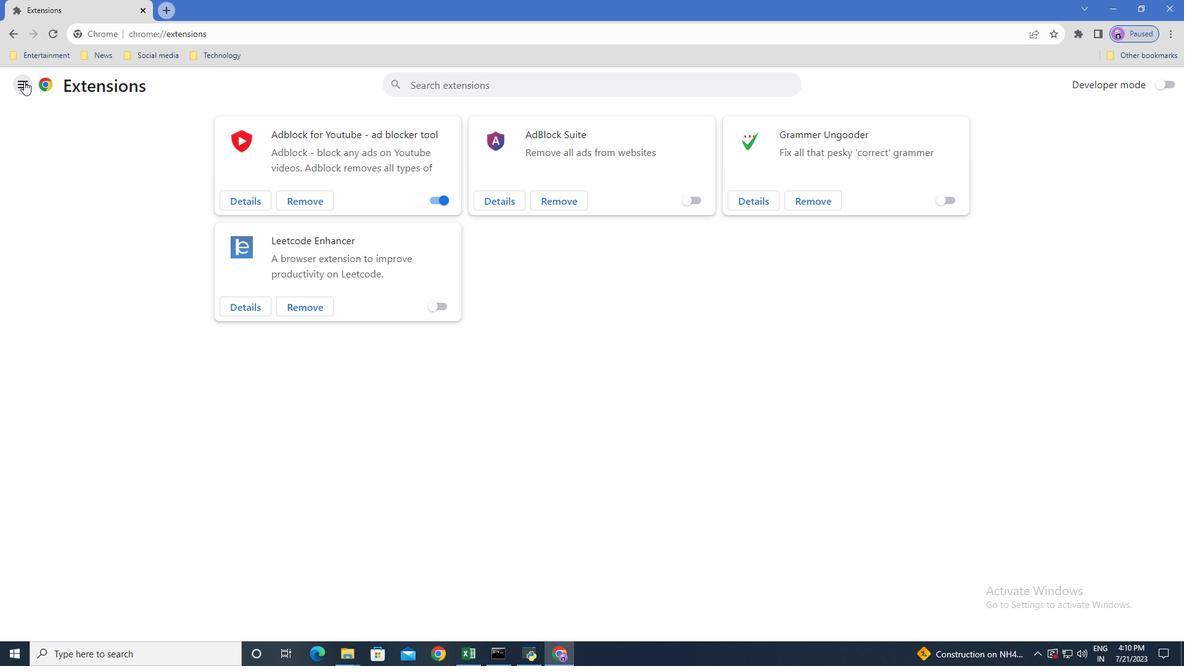 
Action: Mouse moved to (57, 119)
Screenshot: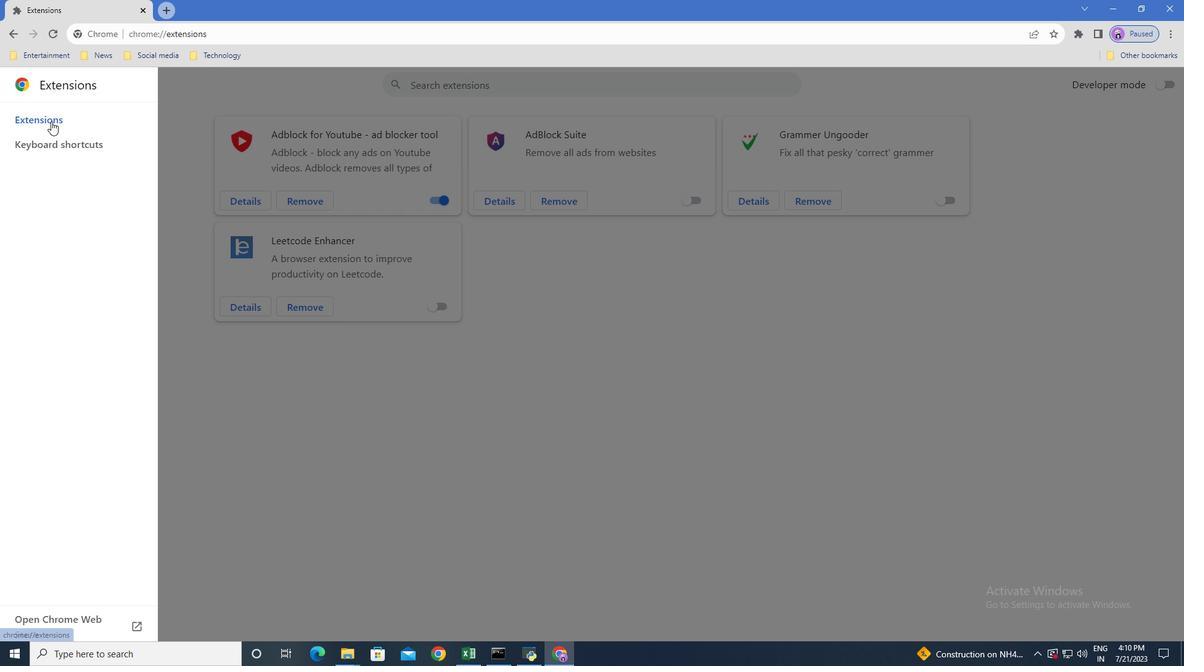 
Action: Mouse pressed left at (57, 119)
Screenshot: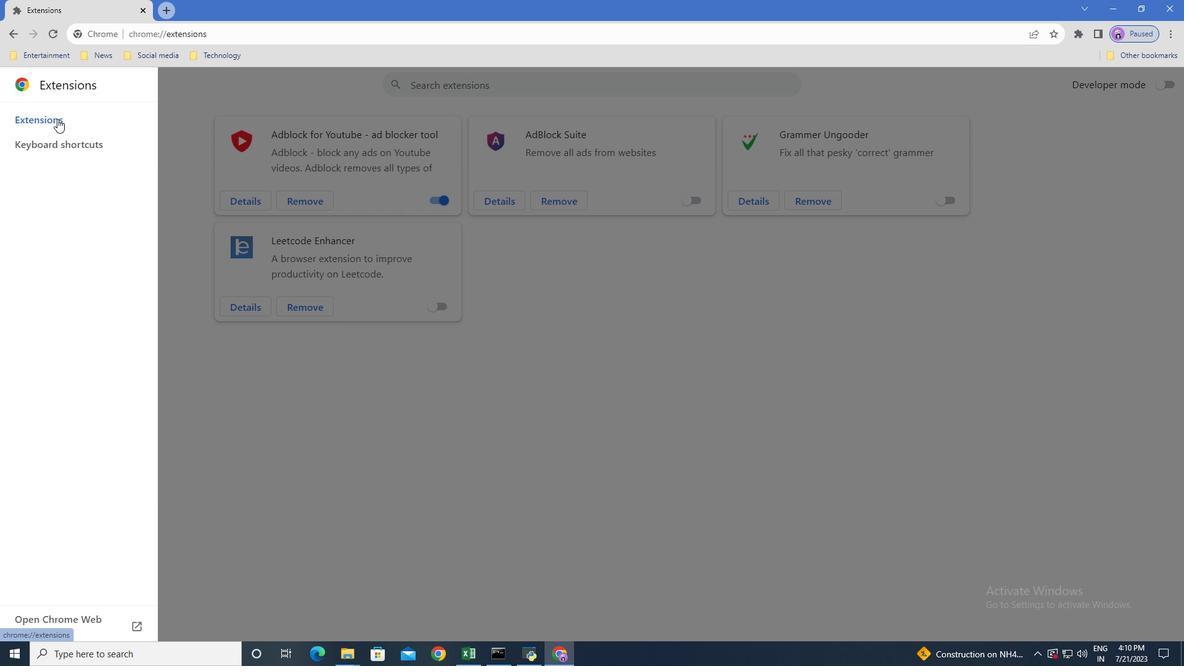 
Action: Mouse moved to (19, 82)
Screenshot: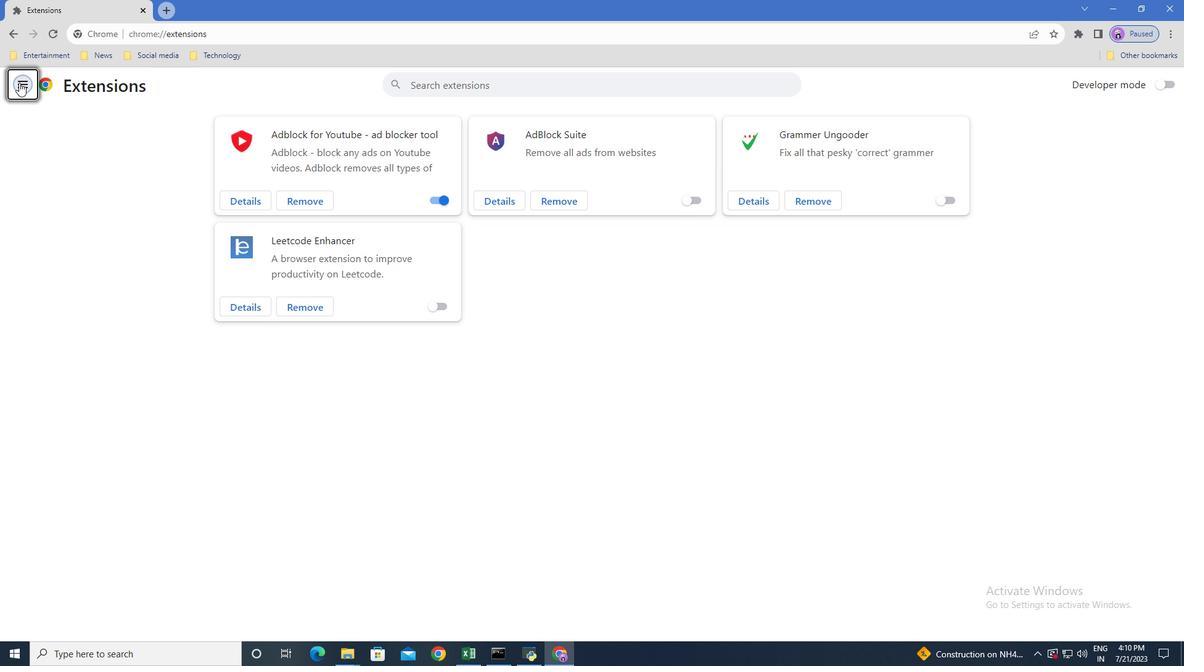 
Action: Mouse pressed left at (19, 82)
Screenshot: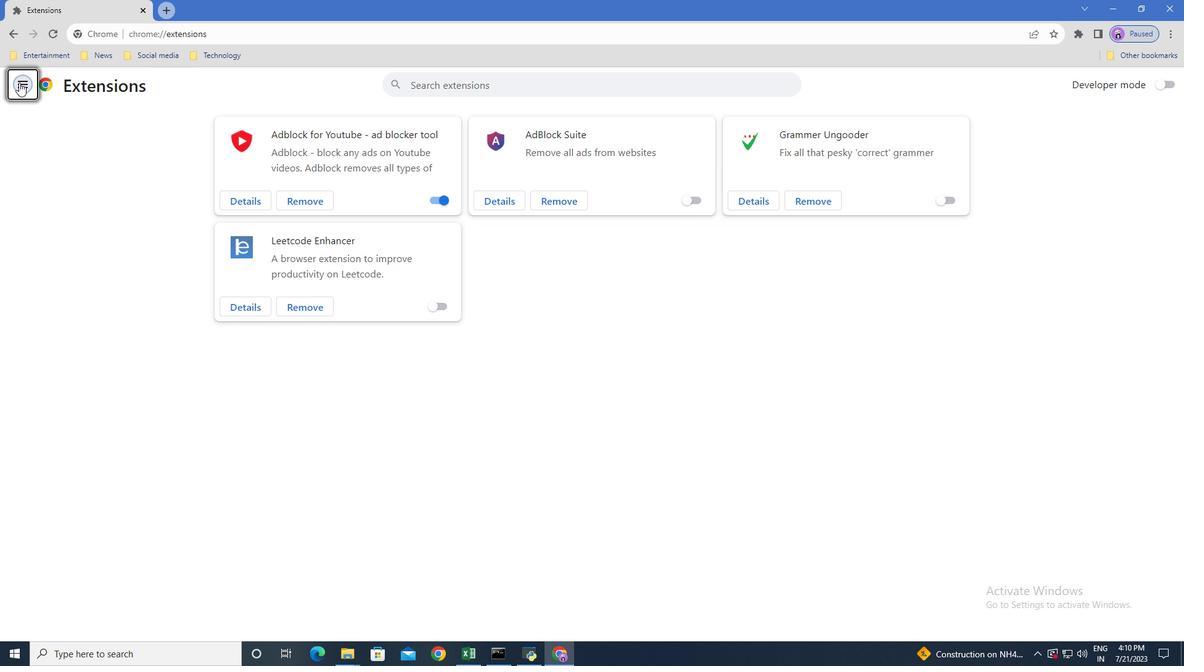 
Action: Mouse moved to (186, 115)
Screenshot: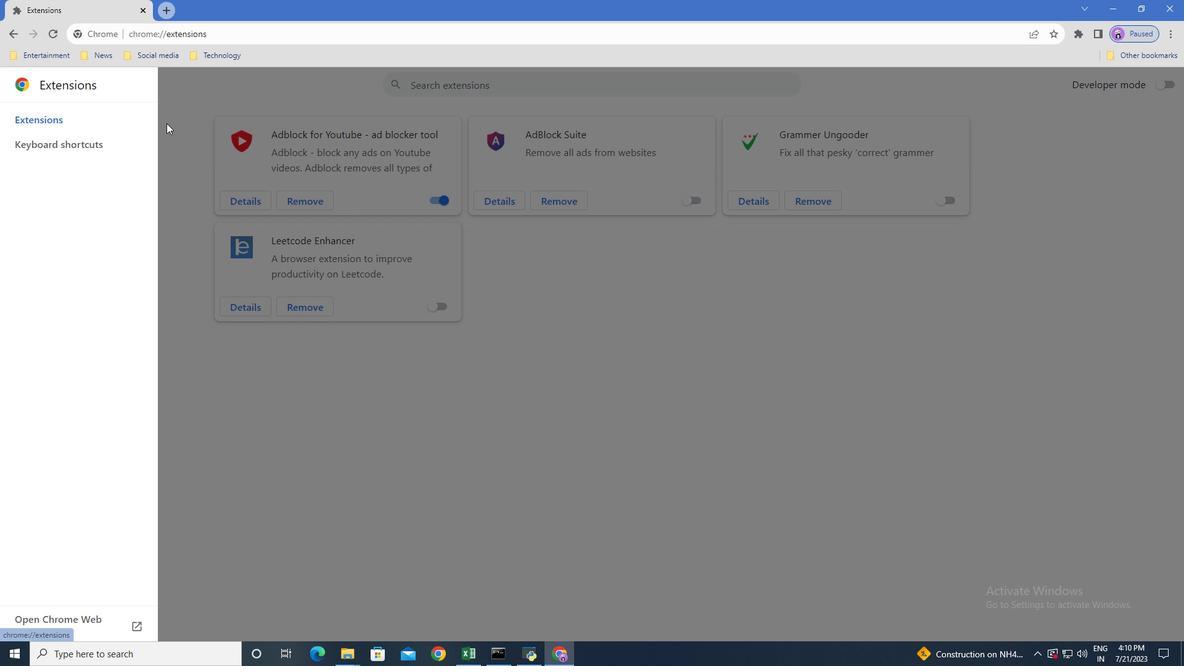 
Action: Mouse pressed left at (186, 115)
Screenshot: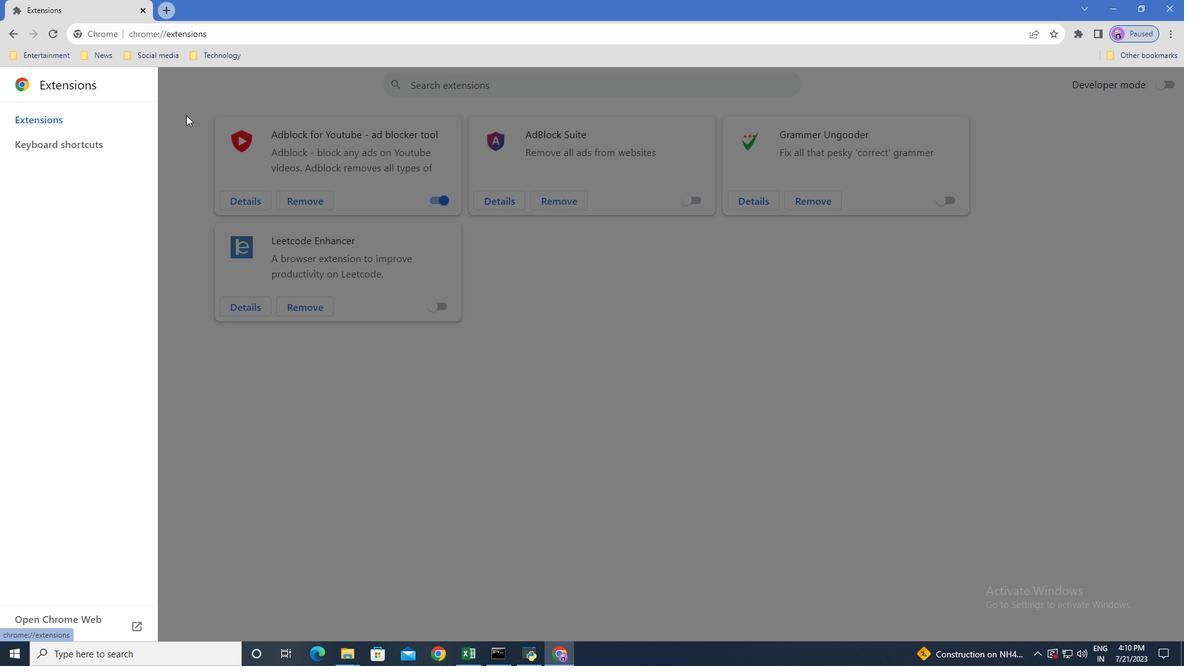 
Action: Mouse moved to (1072, 109)
Screenshot: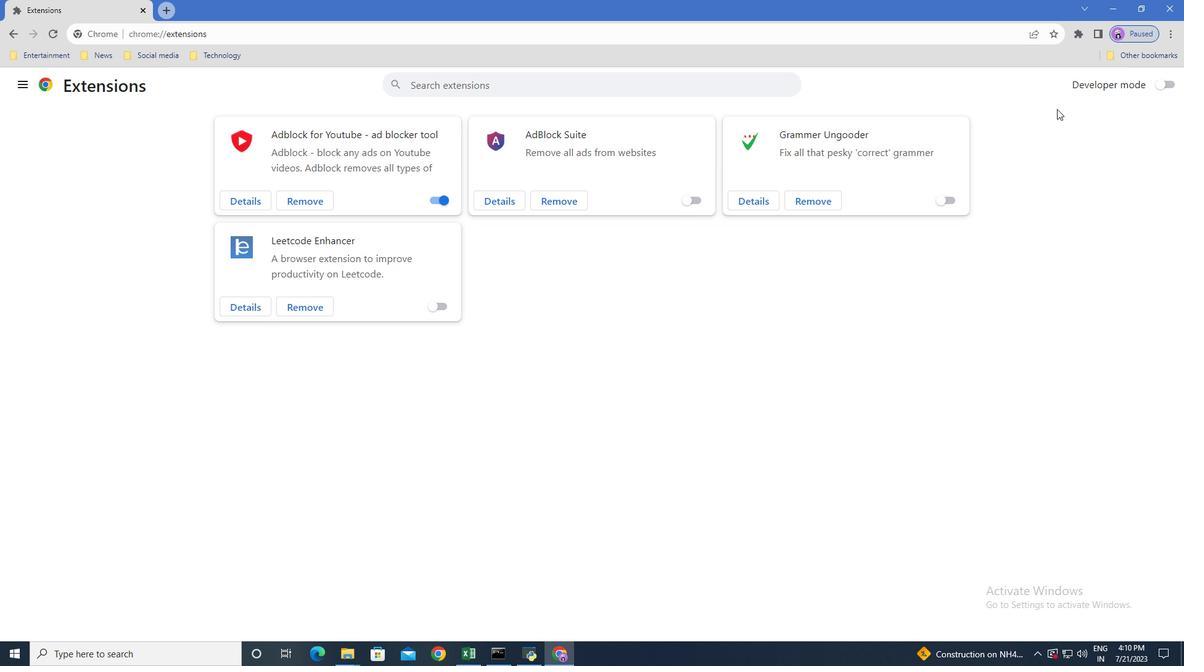 
Action: Mouse pressed left at (1072, 109)
Screenshot: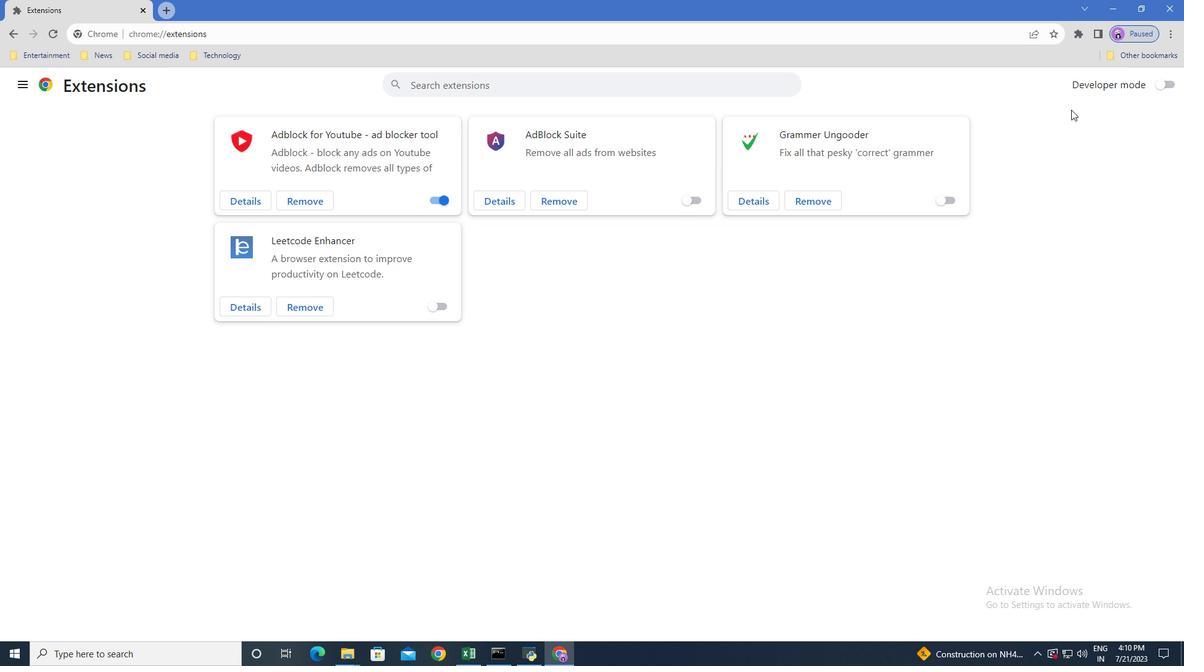 
Action: Mouse moved to (1175, 30)
Screenshot: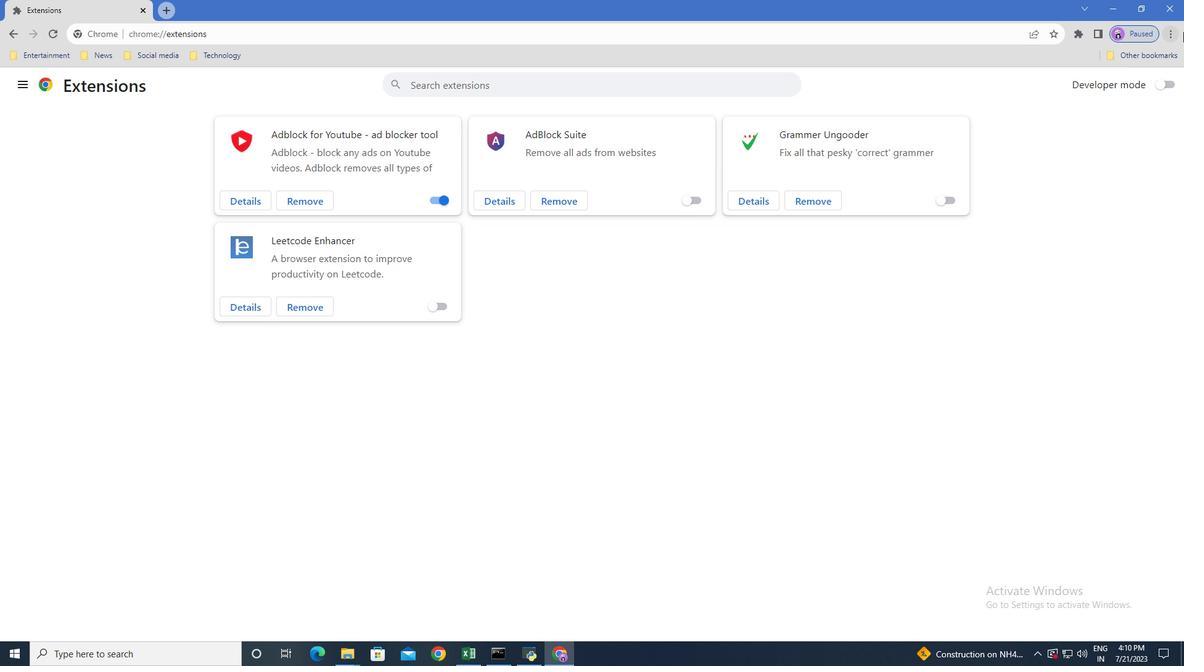 
Action: Mouse pressed left at (1175, 30)
Screenshot: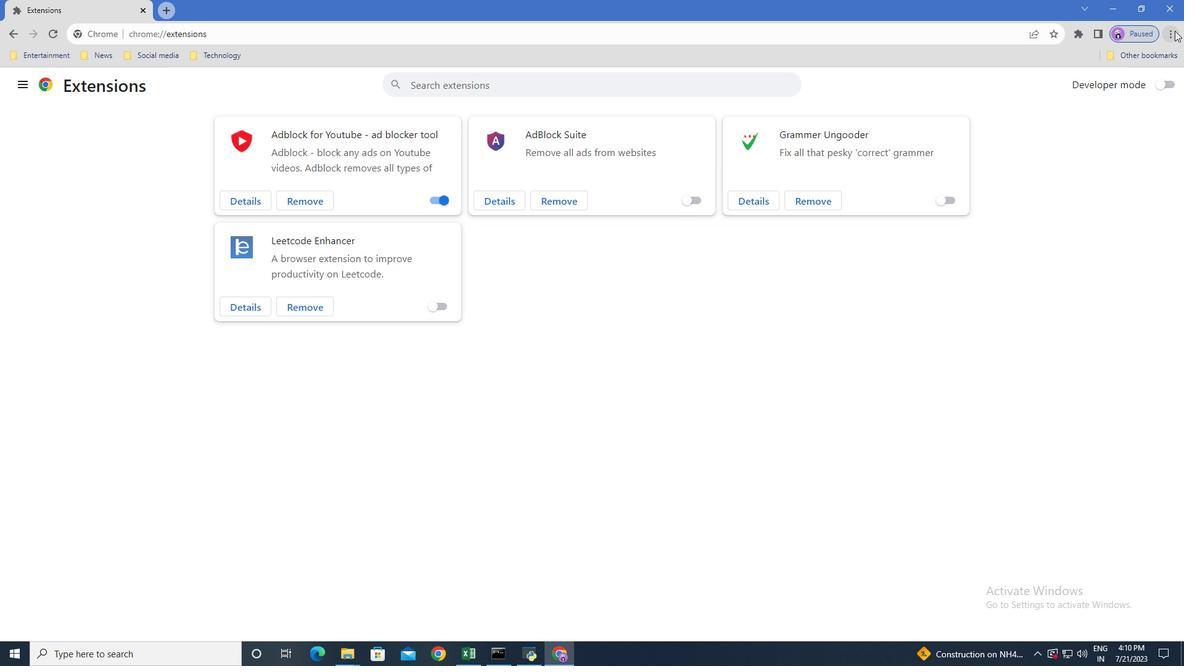 
Action: Mouse moved to (1079, 235)
Screenshot: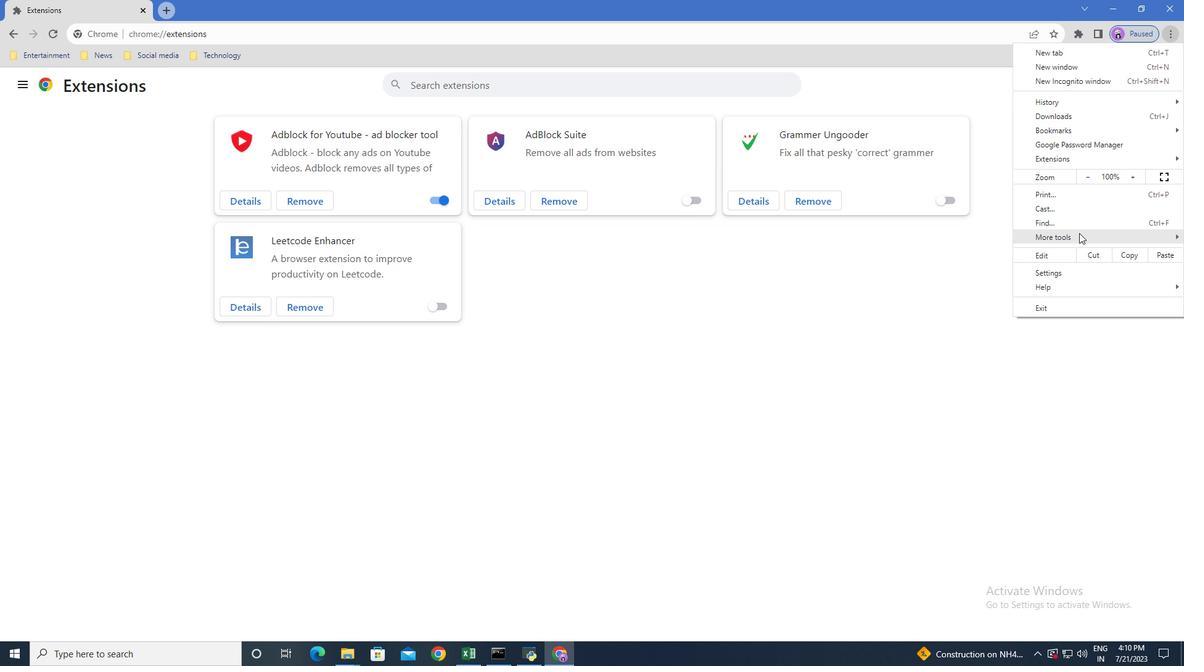
Action: Mouse pressed left at (1079, 235)
Screenshot: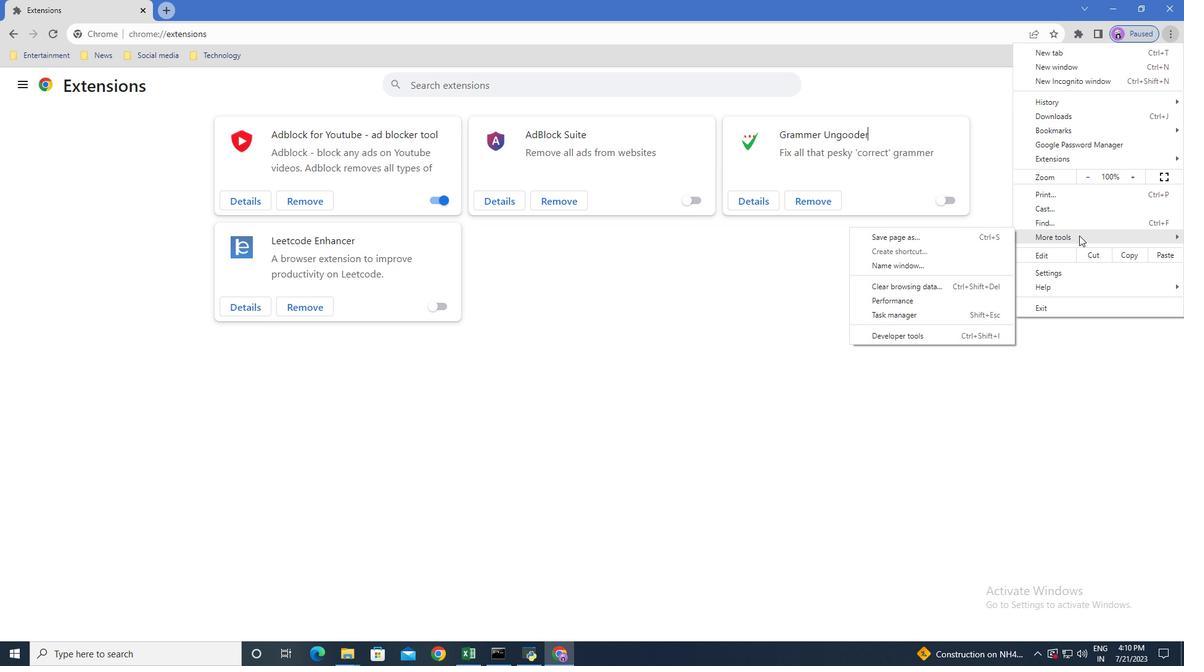 
Action: Mouse moved to (929, 316)
Screenshot: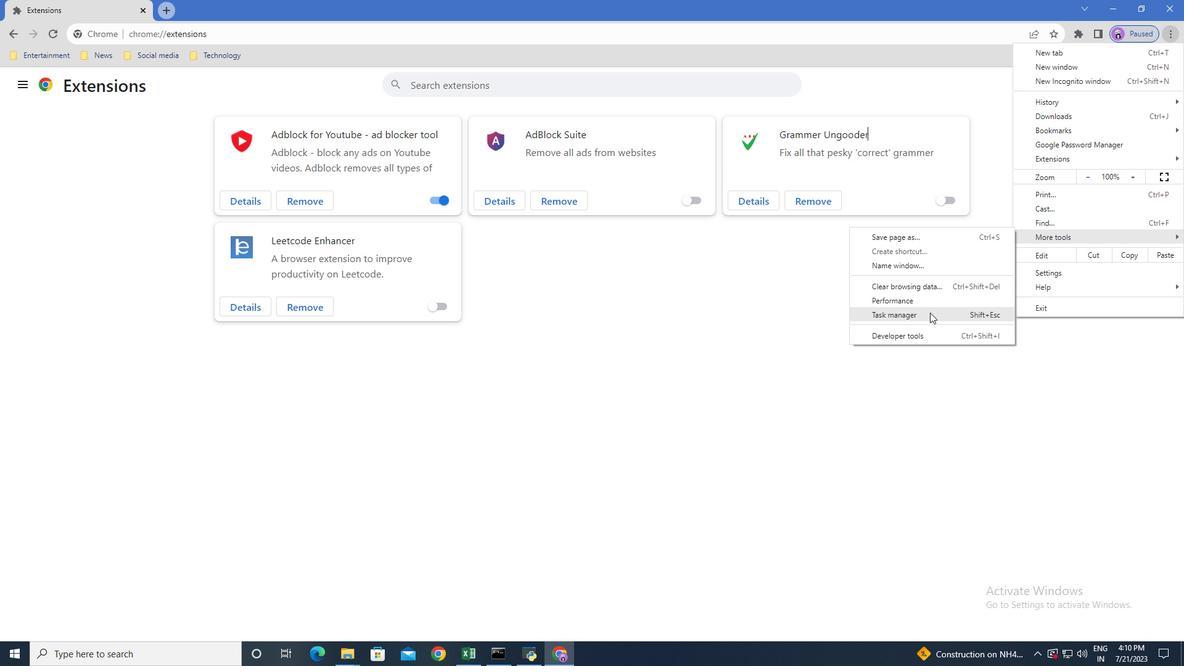 
Action: Mouse pressed left at (929, 316)
Screenshot: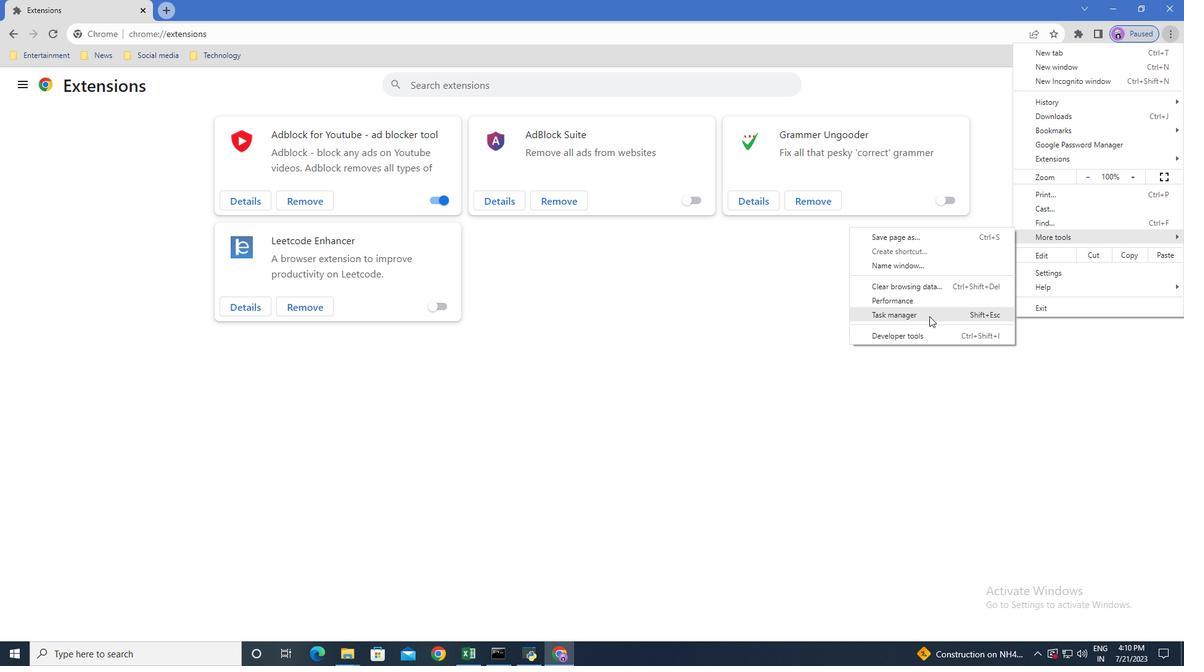 
Action: Mouse moved to (82, 183)
Screenshot: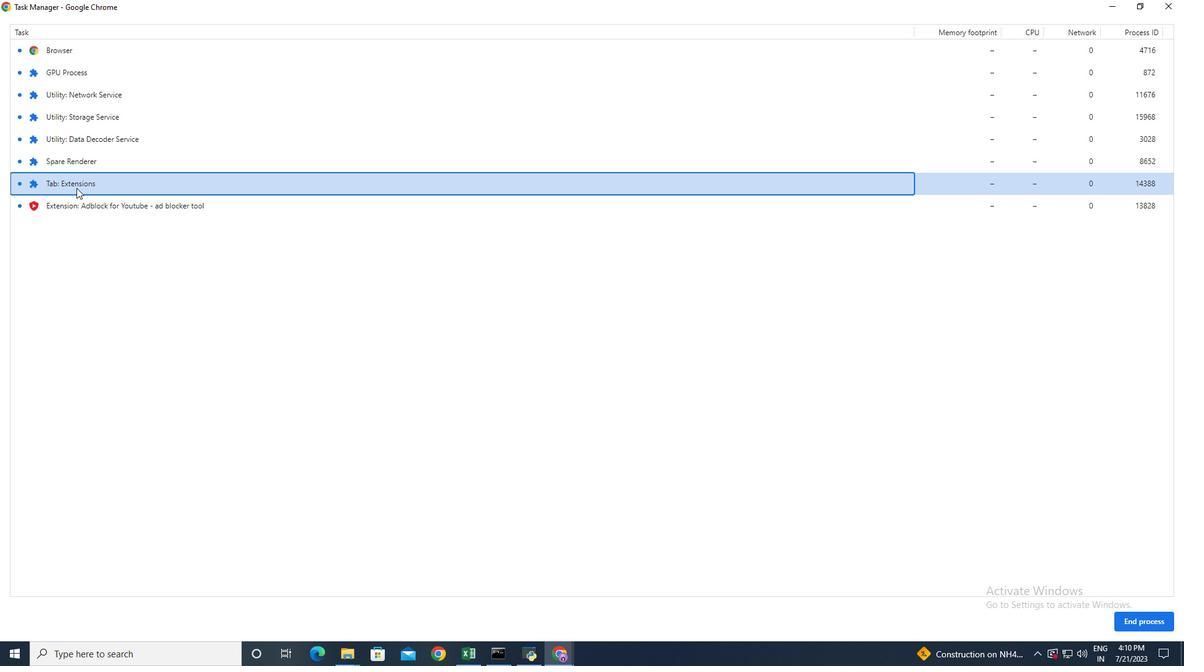 
Action: Mouse pressed left at (82, 183)
Screenshot: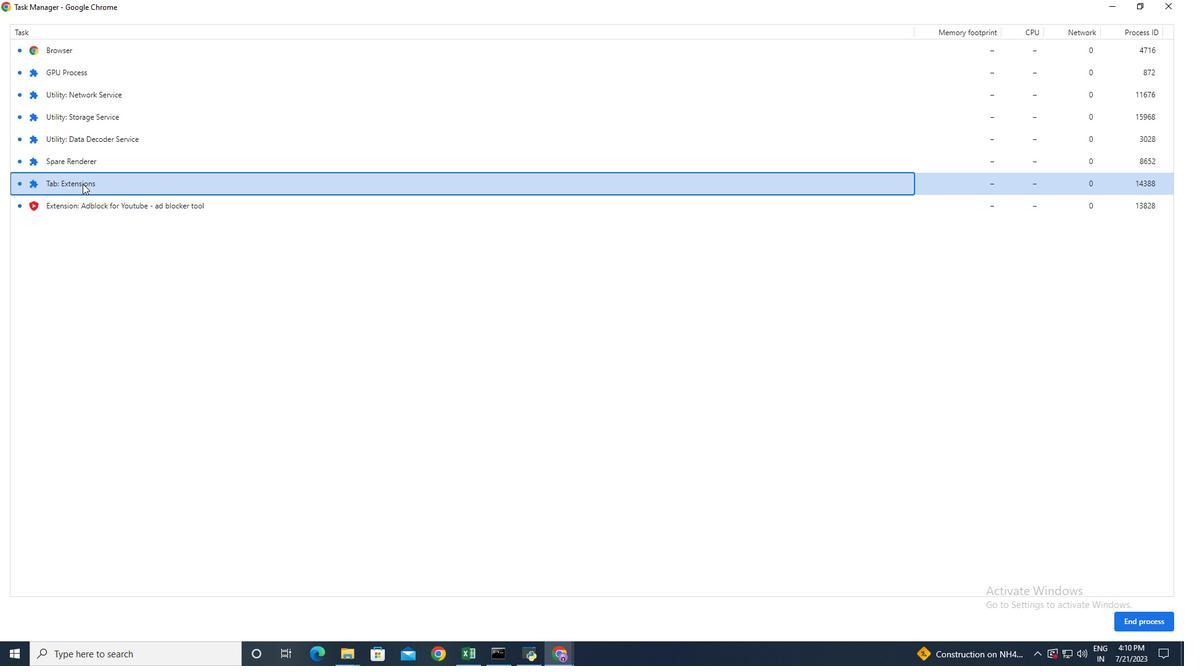 
Action: Mouse moved to (1140, 620)
Screenshot: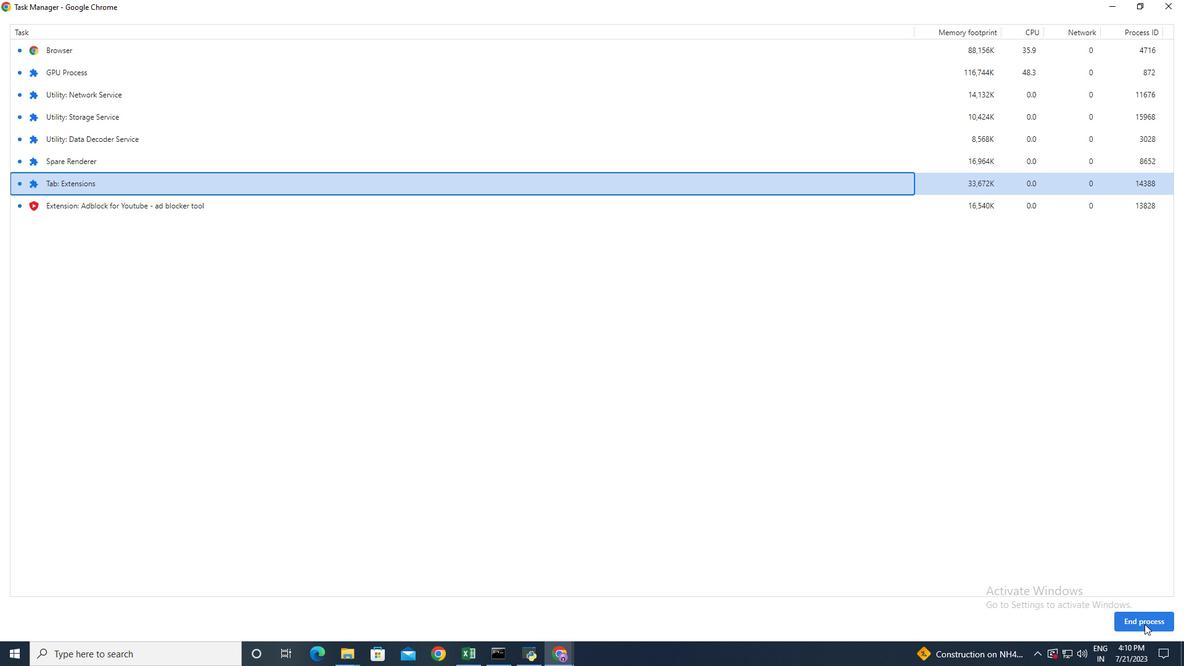 
Action: Mouse pressed left at (1140, 620)
Screenshot: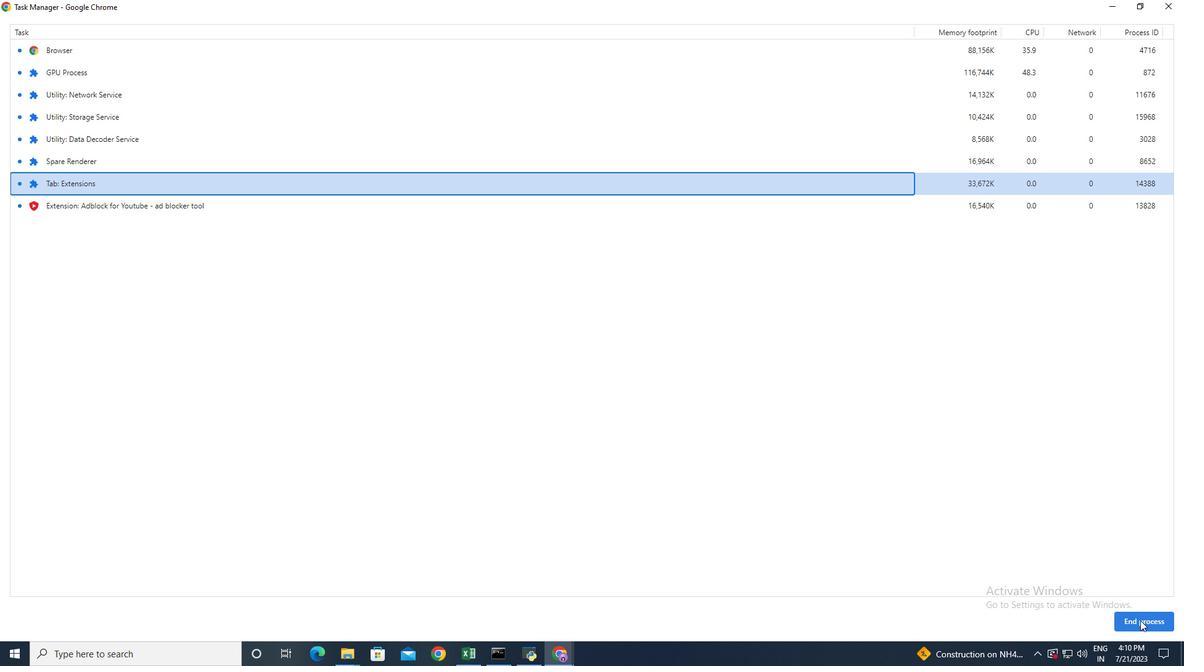 
Action: Mouse moved to (103, 183)
Screenshot: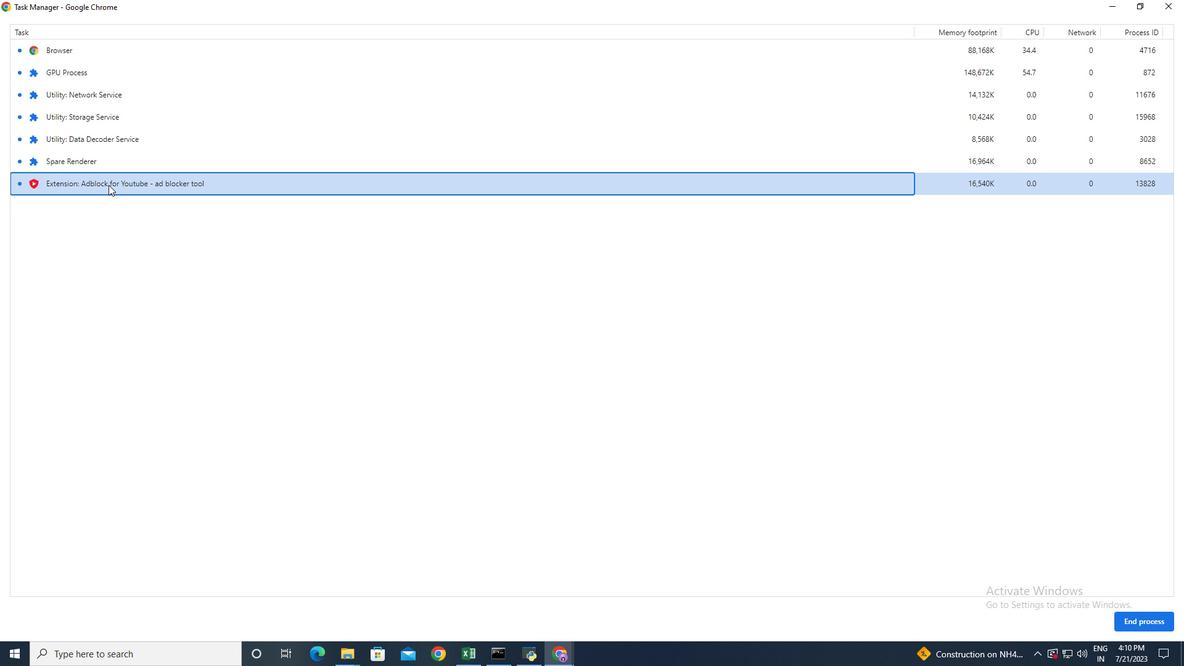 
Action: Mouse pressed left at (103, 183)
Screenshot: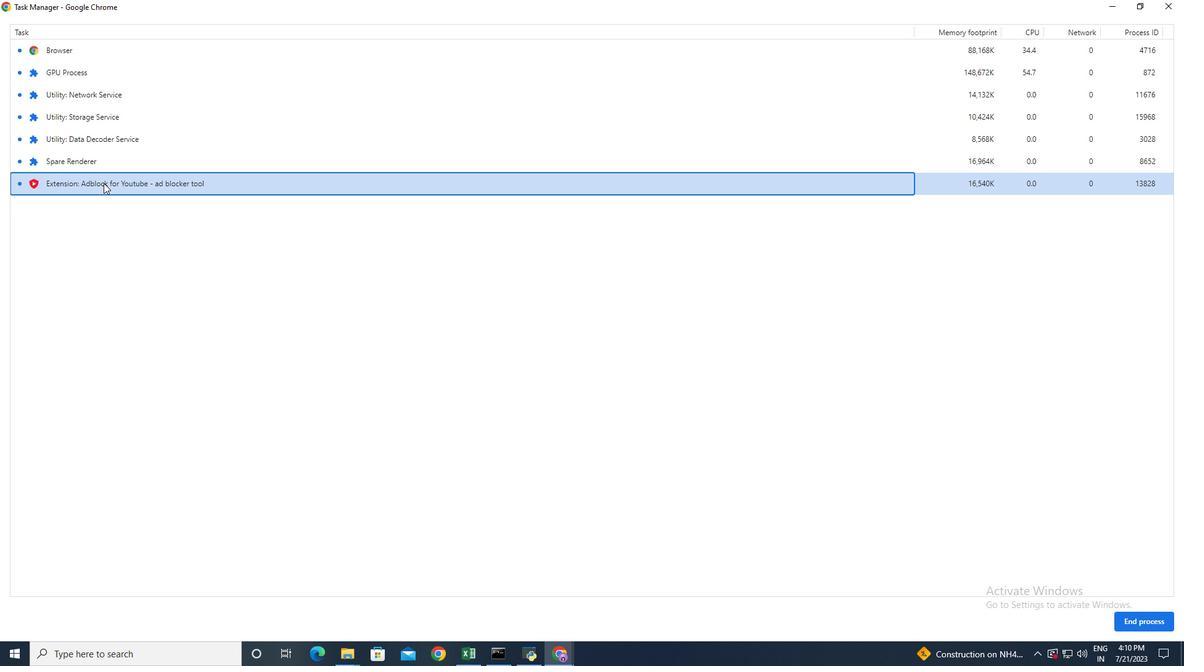 
Action: Mouse moved to (1144, 622)
Screenshot: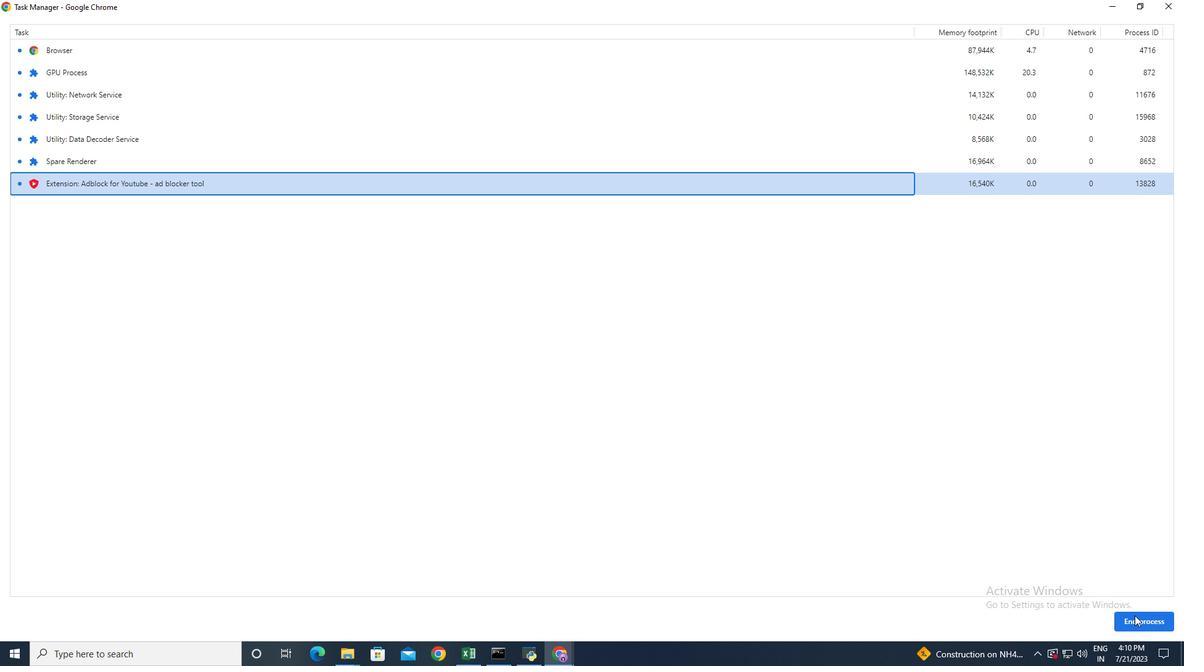 
Action: Mouse pressed left at (1144, 622)
Screenshot: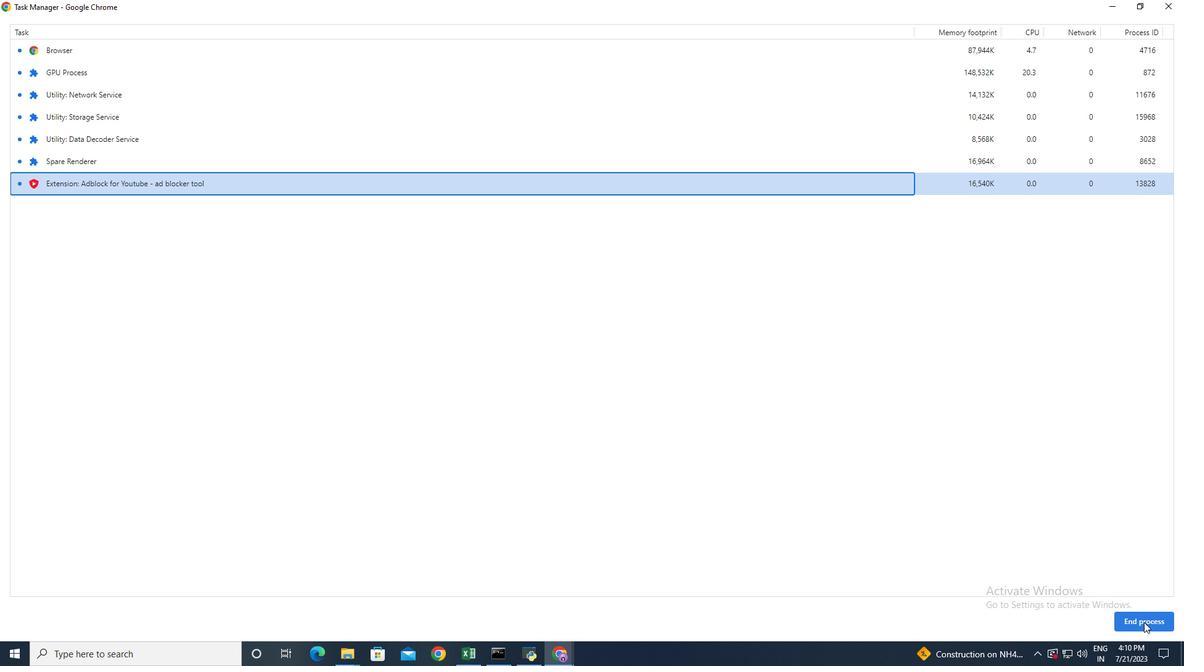 
Action: Mouse moved to (1165, 573)
Screenshot: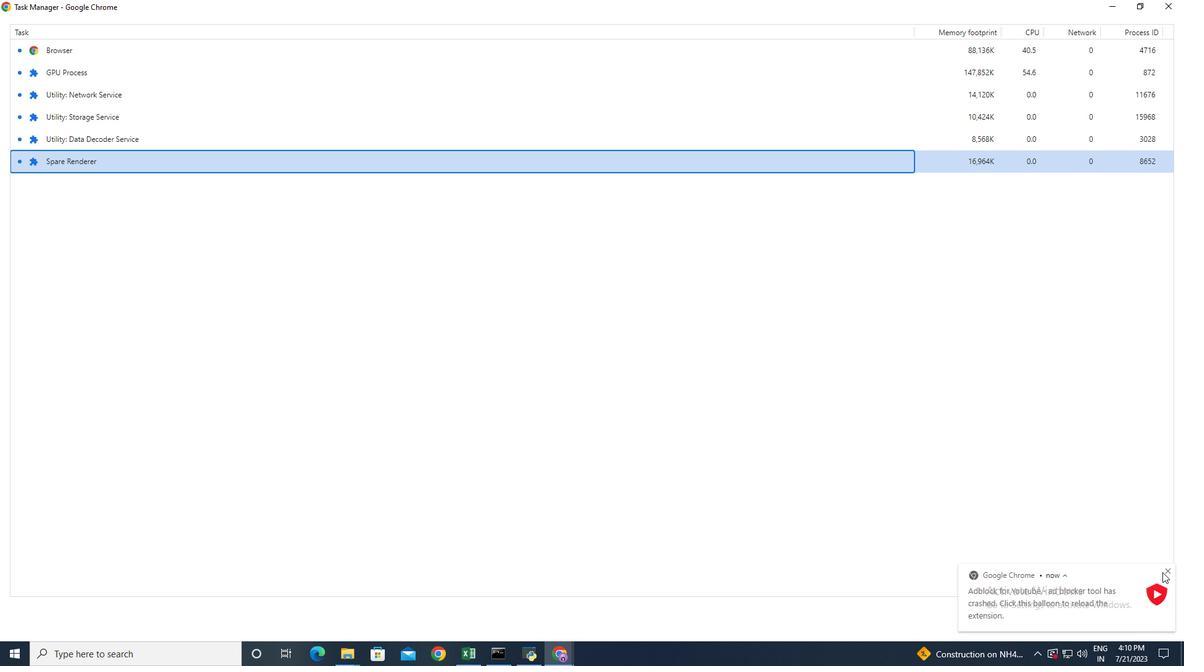 
Action: Mouse pressed left at (1165, 573)
Screenshot: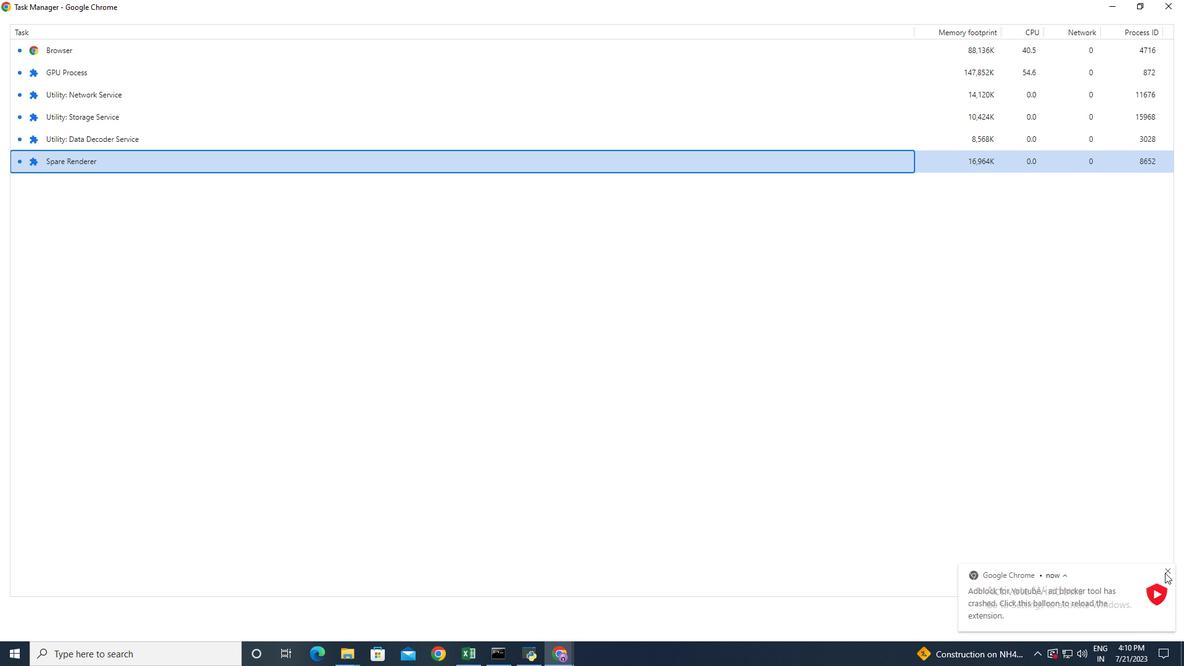 
Action: Mouse moved to (104, 162)
Screenshot: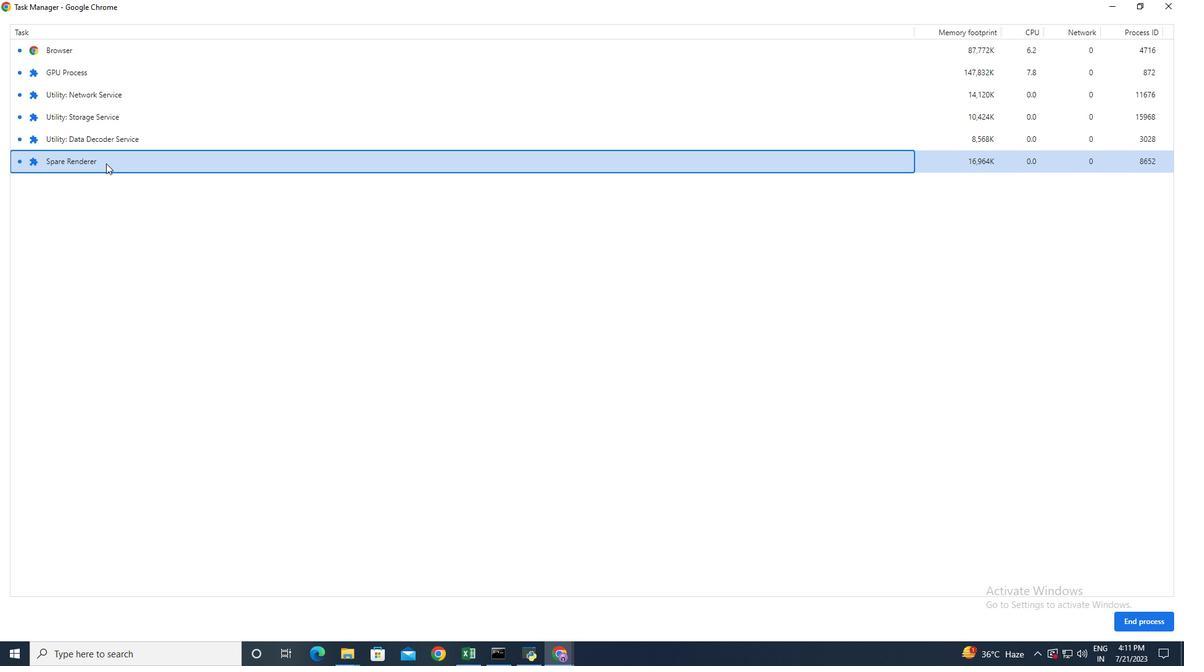 
Action: Mouse pressed left at (104, 162)
Screenshot: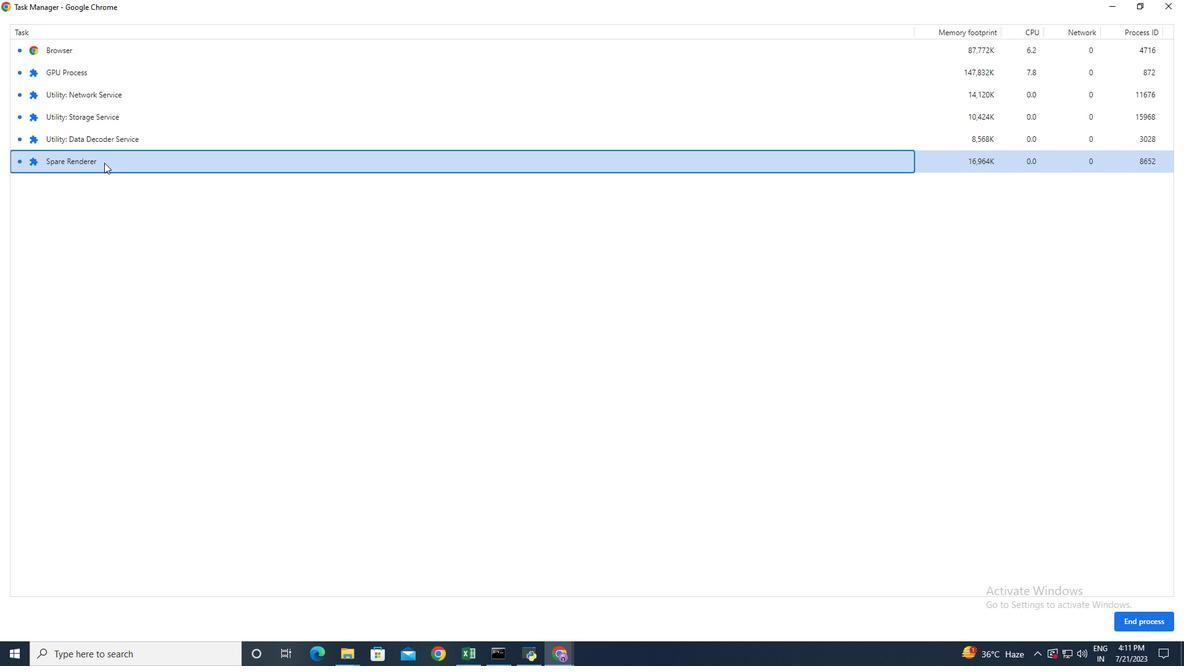 
Action: Mouse moved to (1147, 621)
Screenshot: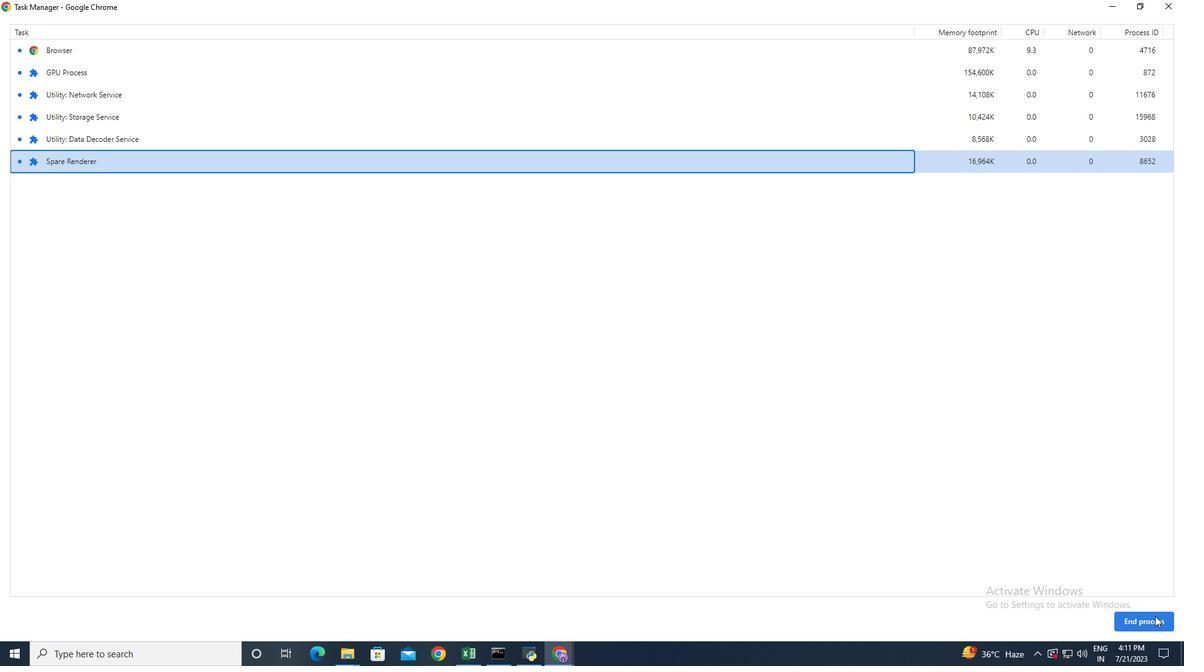
Action: Mouse pressed left at (1147, 621)
Screenshot: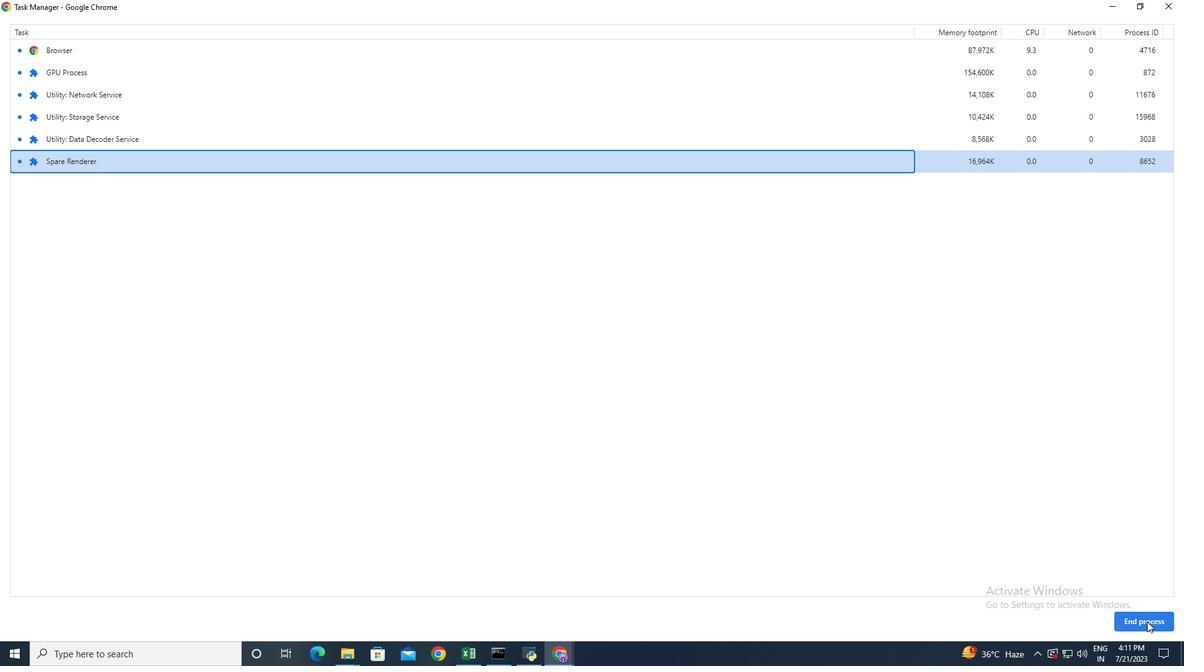 
Action: Mouse moved to (60, 135)
Screenshot: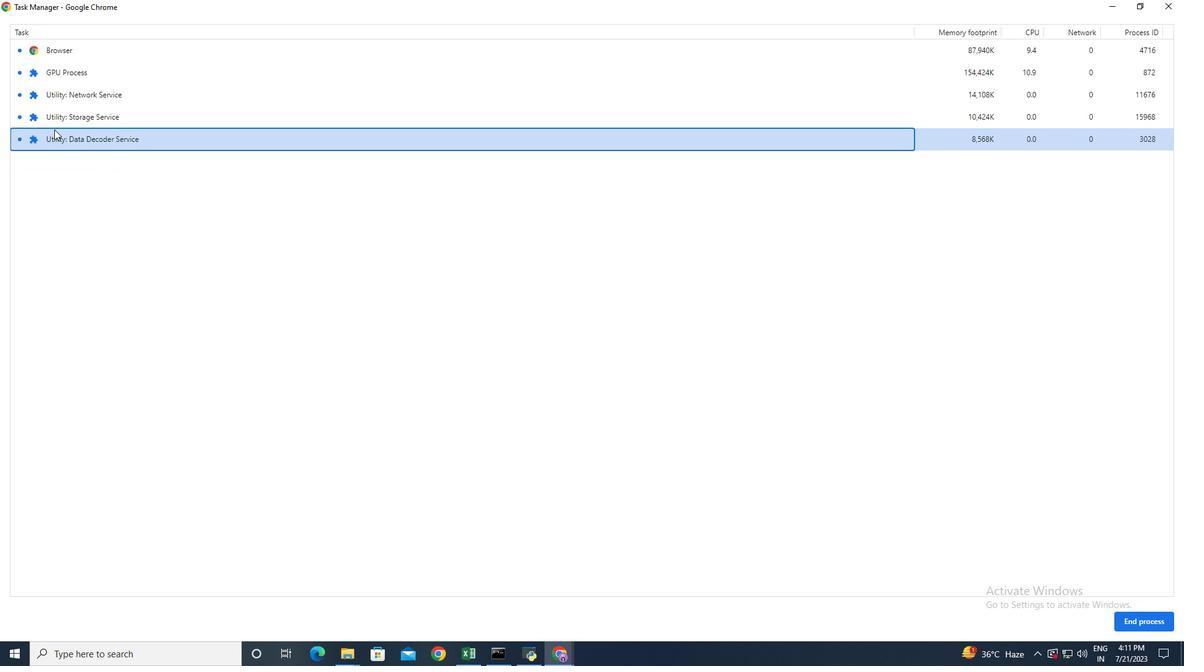 
Action: Mouse pressed left at (60, 135)
Screenshot: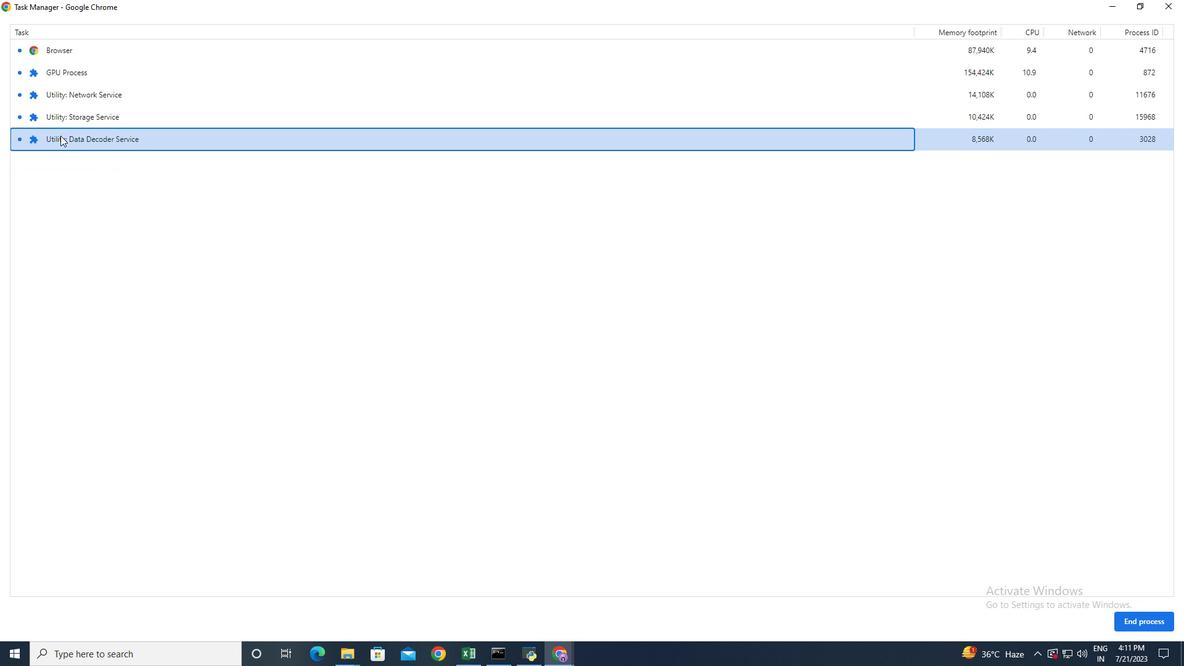 
Action: Mouse moved to (1144, 623)
Screenshot: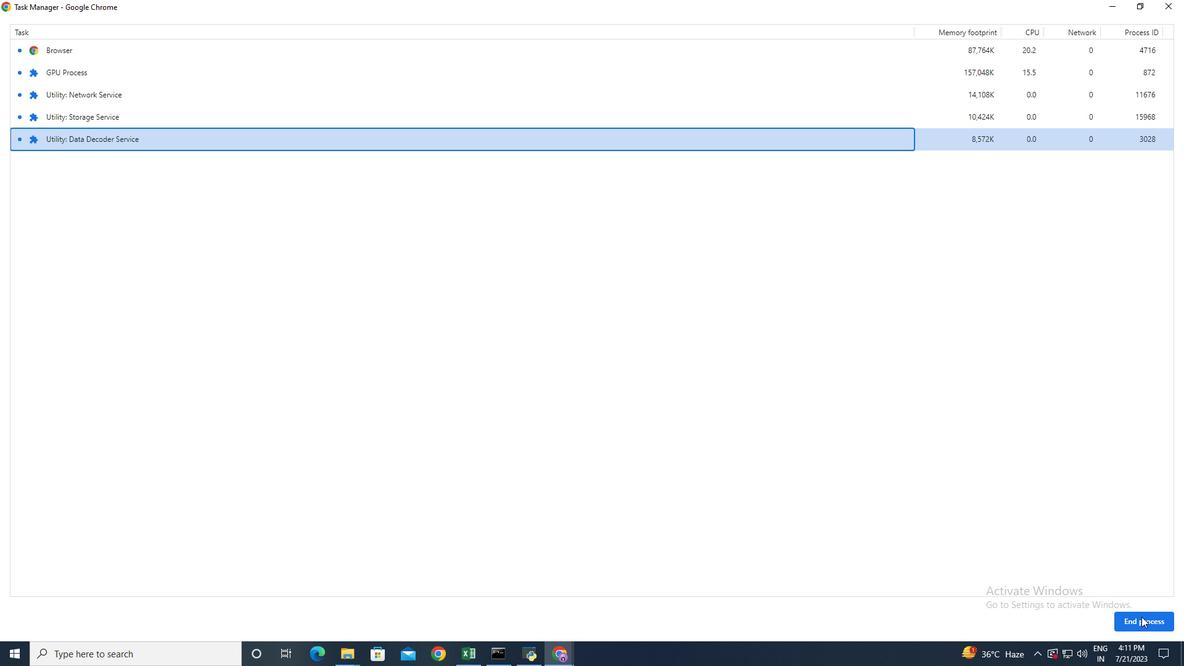 
Action: Mouse pressed left at (1144, 623)
Screenshot: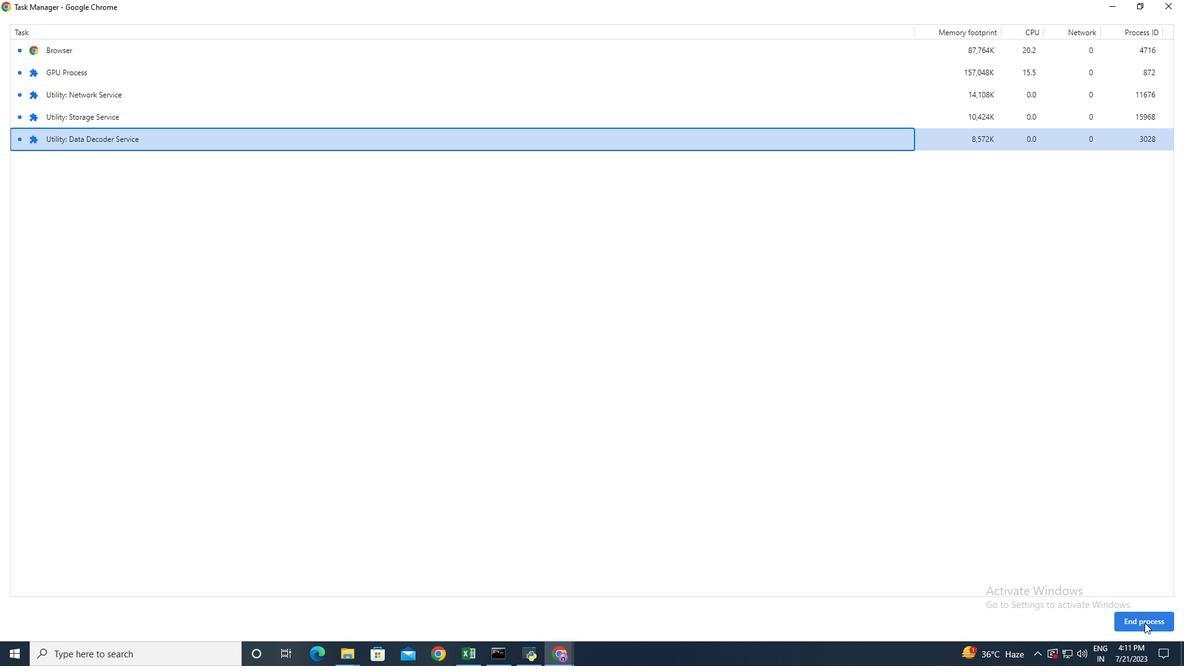 
Action: Mouse moved to (1164, 4)
Screenshot: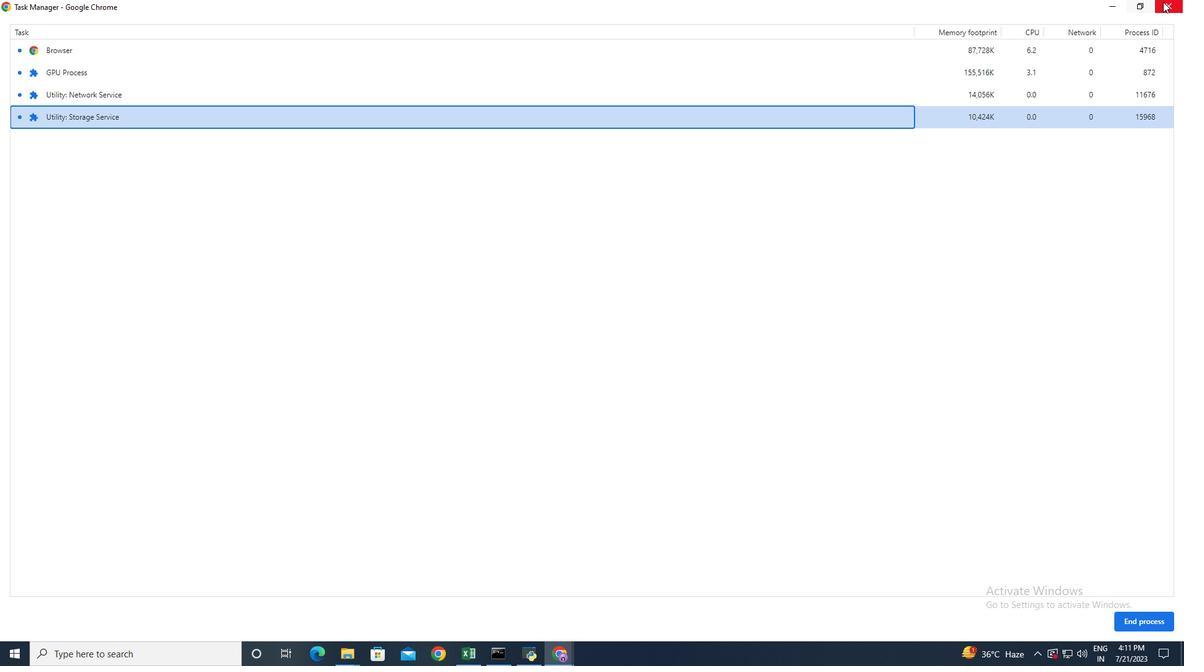 
Action: Mouse pressed left at (1164, 4)
Screenshot: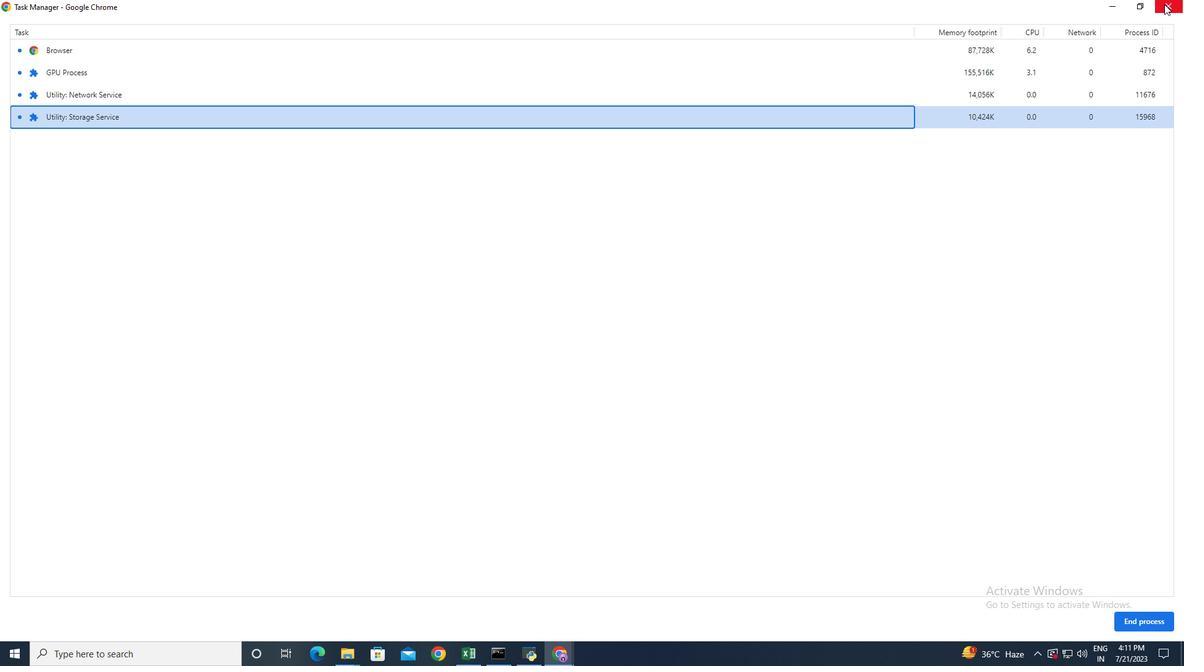 
Action: Mouse moved to (1171, 28)
Screenshot: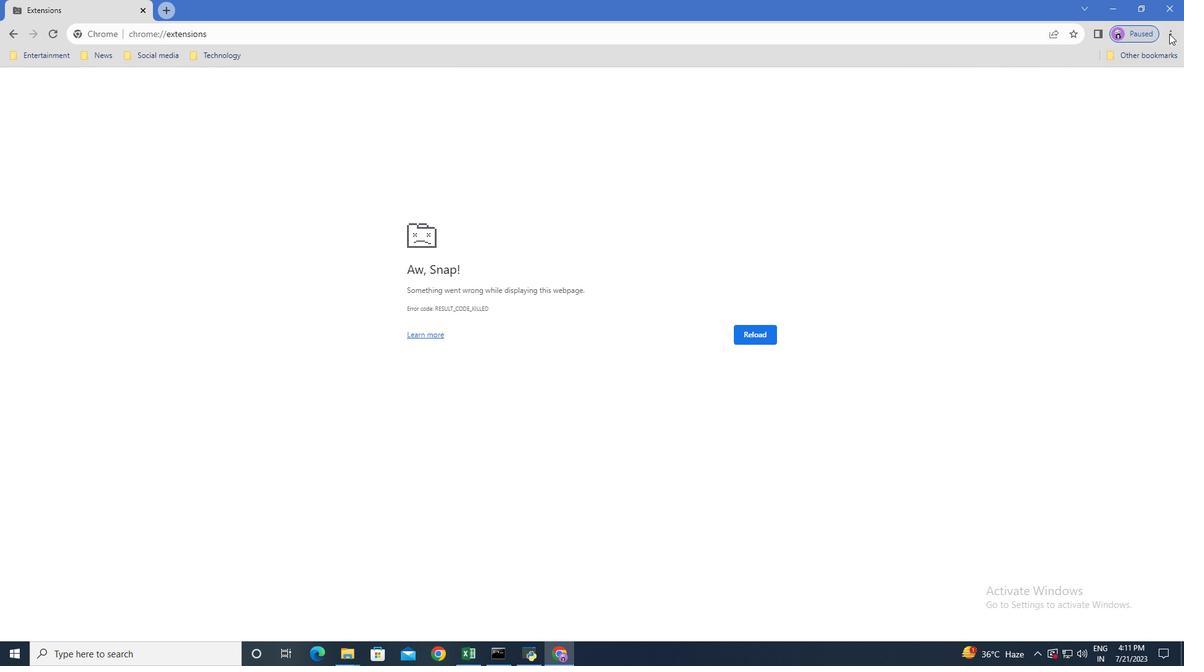 
Action: Mouse pressed left at (1171, 28)
Screenshot: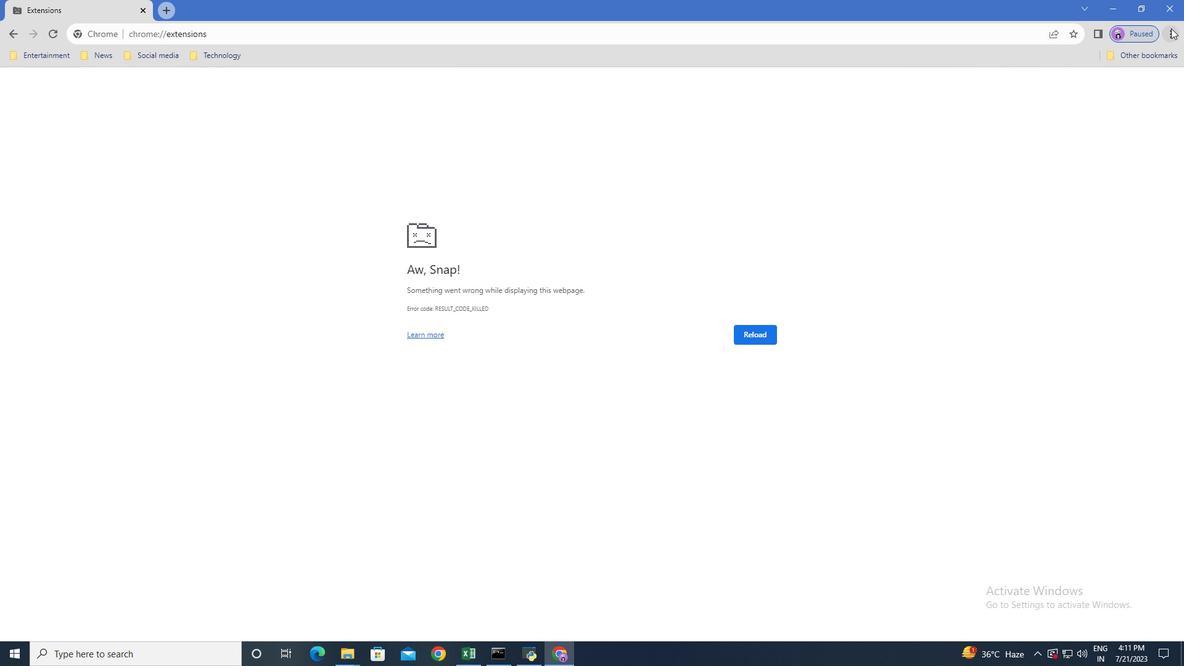 
Action: Mouse moved to (1091, 133)
Screenshot: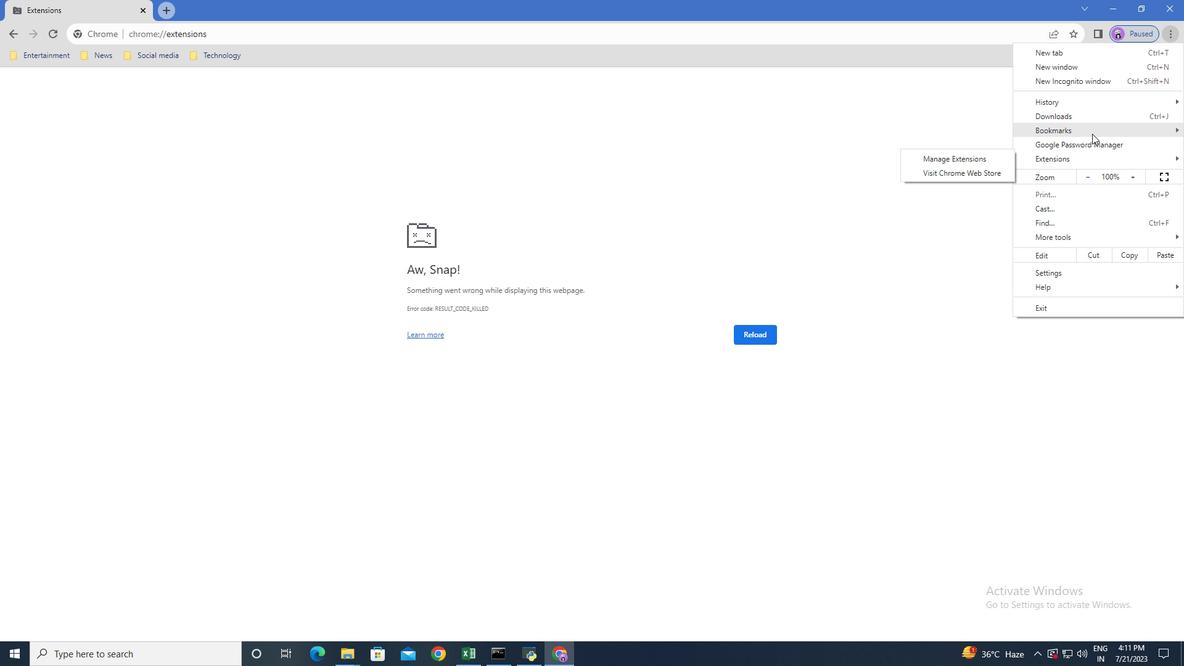 
Action: Mouse pressed left at (1091, 133)
Screenshot: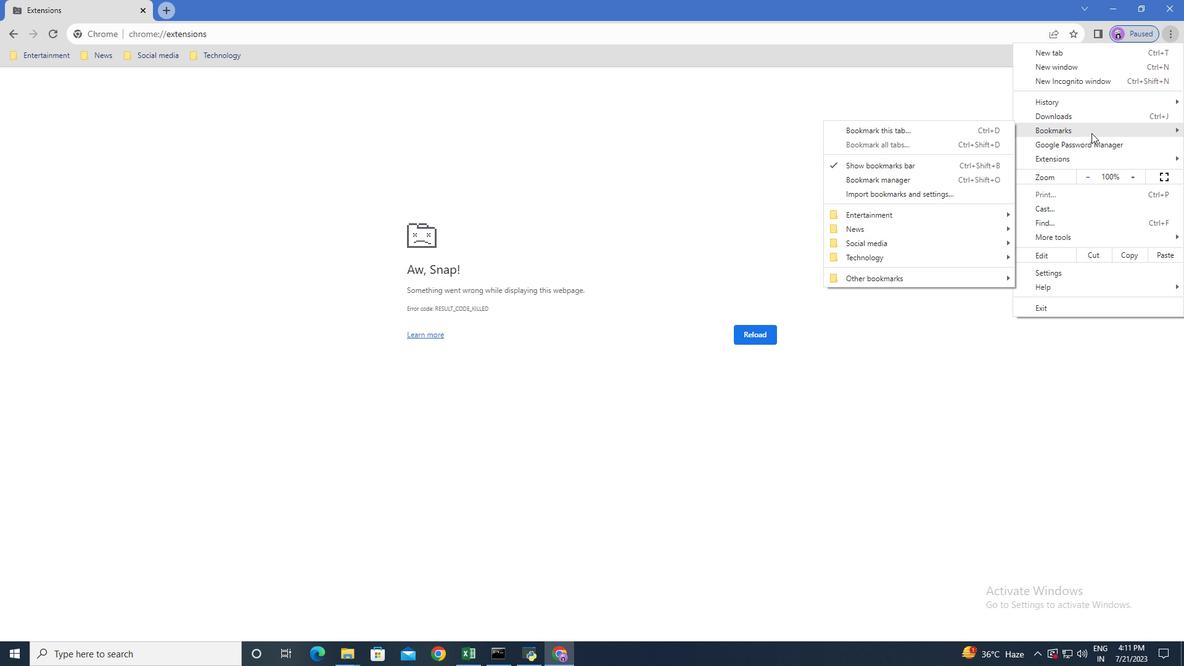 
Action: Mouse moved to (1055, 159)
Screenshot: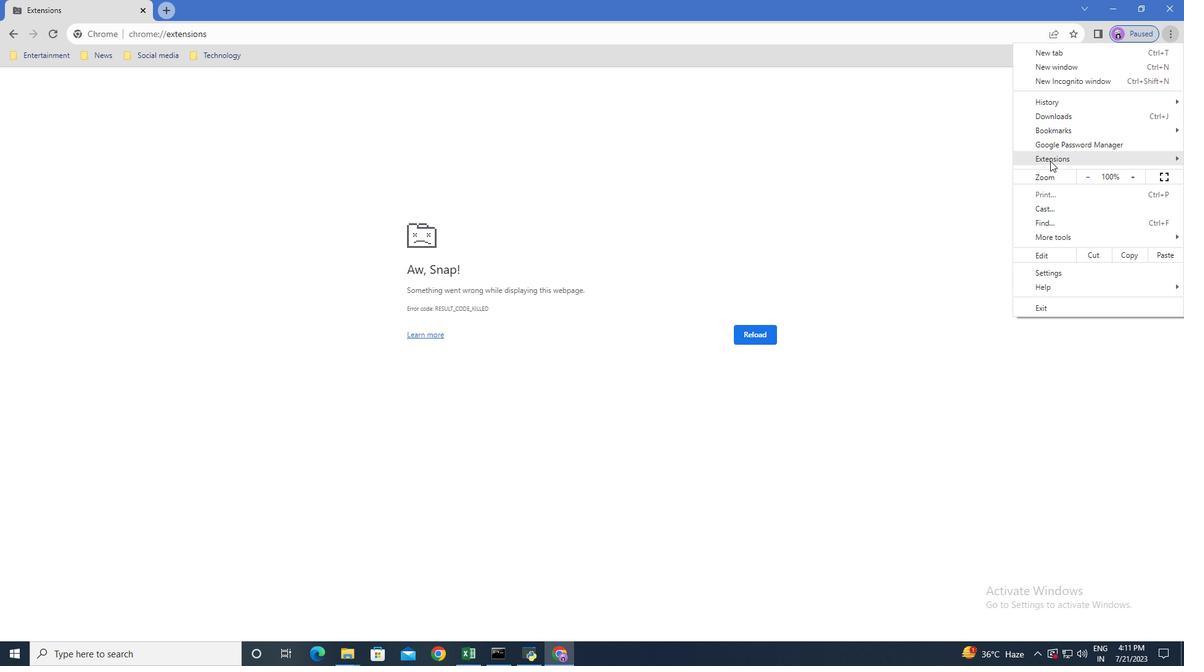 
Action: Mouse pressed left at (1055, 159)
Screenshot: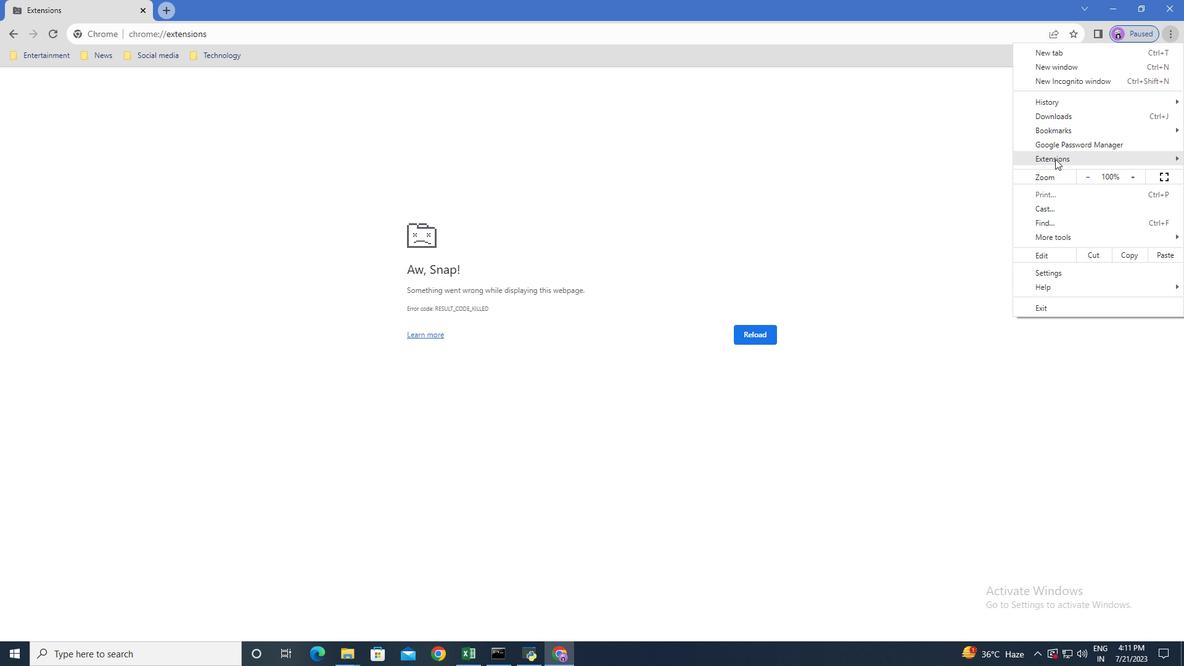 
Action: Mouse moved to (966, 157)
Screenshot: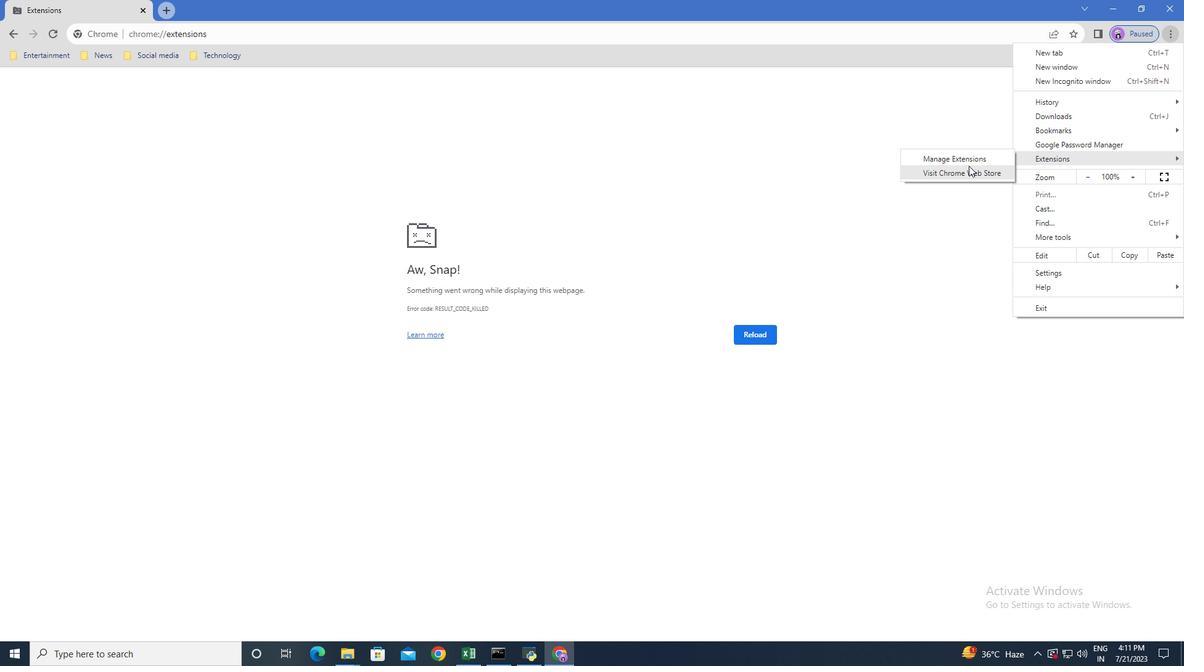 
Action: Mouse pressed left at (966, 157)
Screenshot: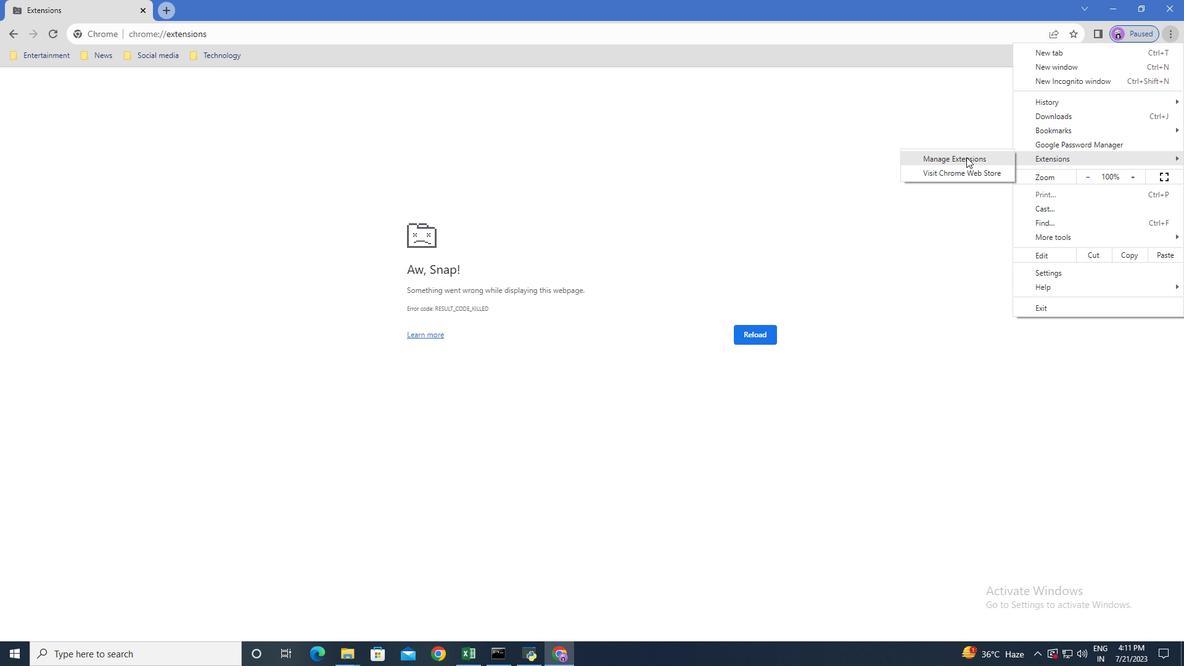 
Action: Mouse moved to (573, 200)
Screenshot: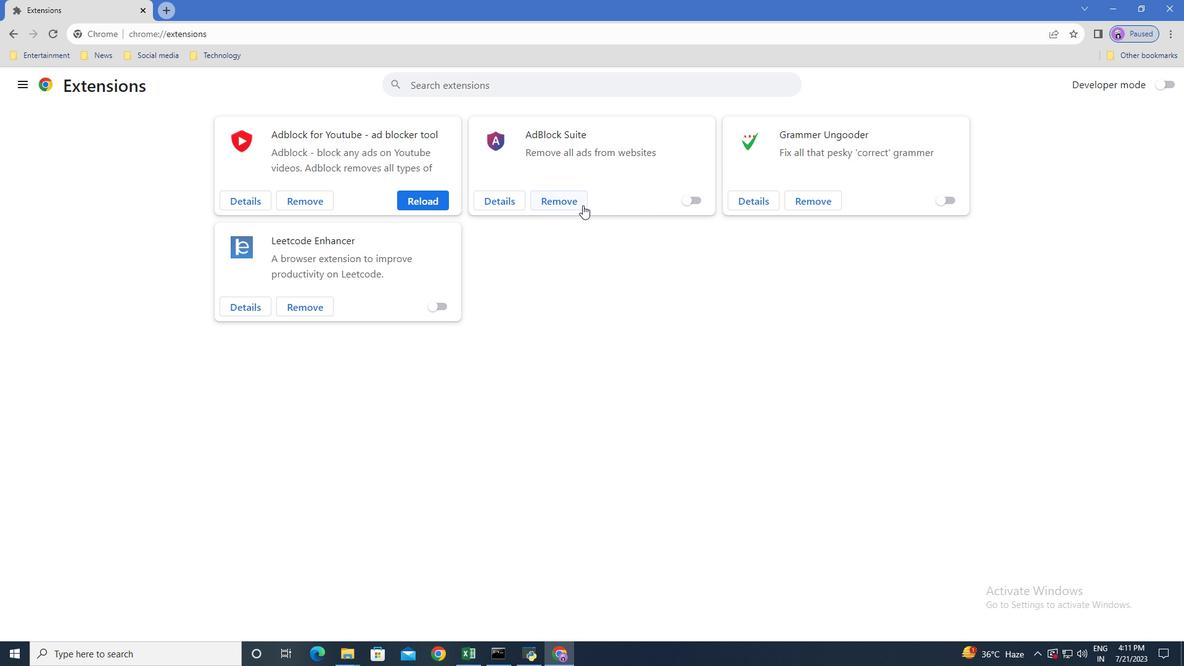 
Action: Mouse pressed left at (573, 200)
Screenshot: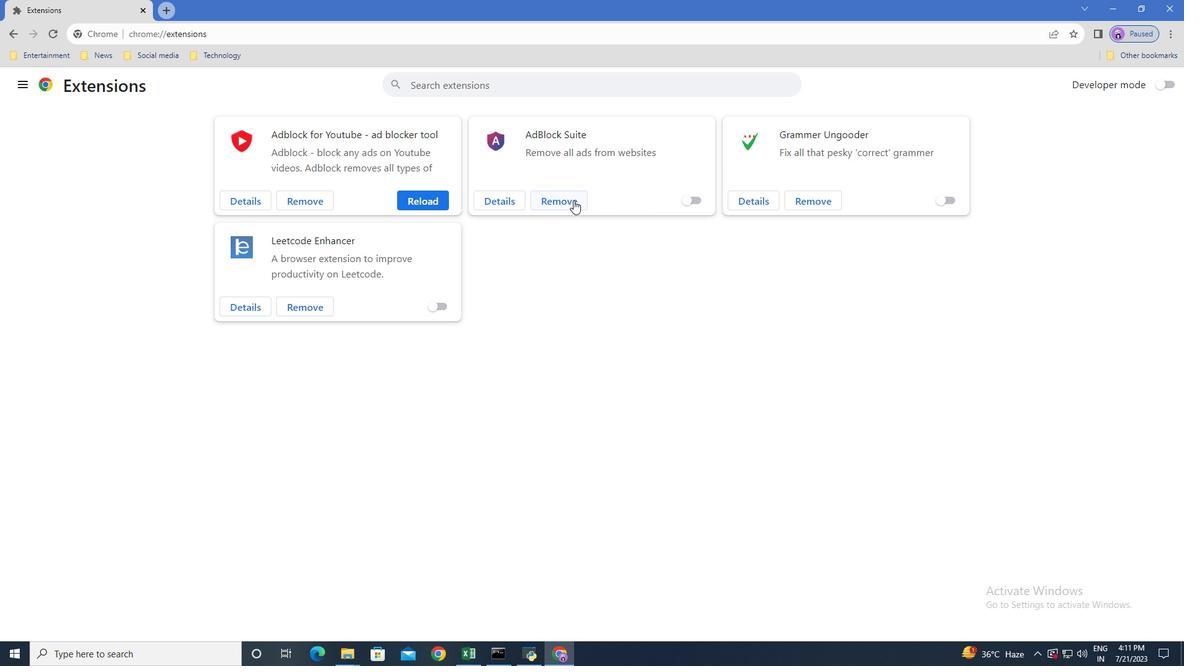 
Action: Mouse moved to (654, 126)
Screenshot: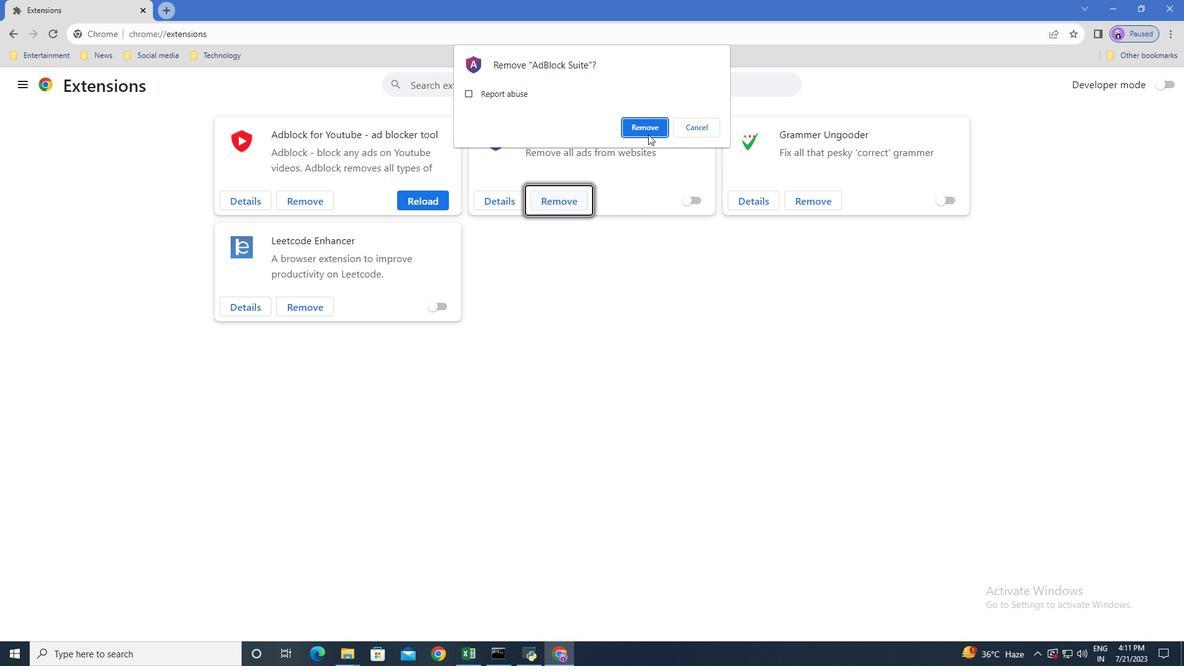
Action: Mouse pressed left at (654, 126)
Screenshot: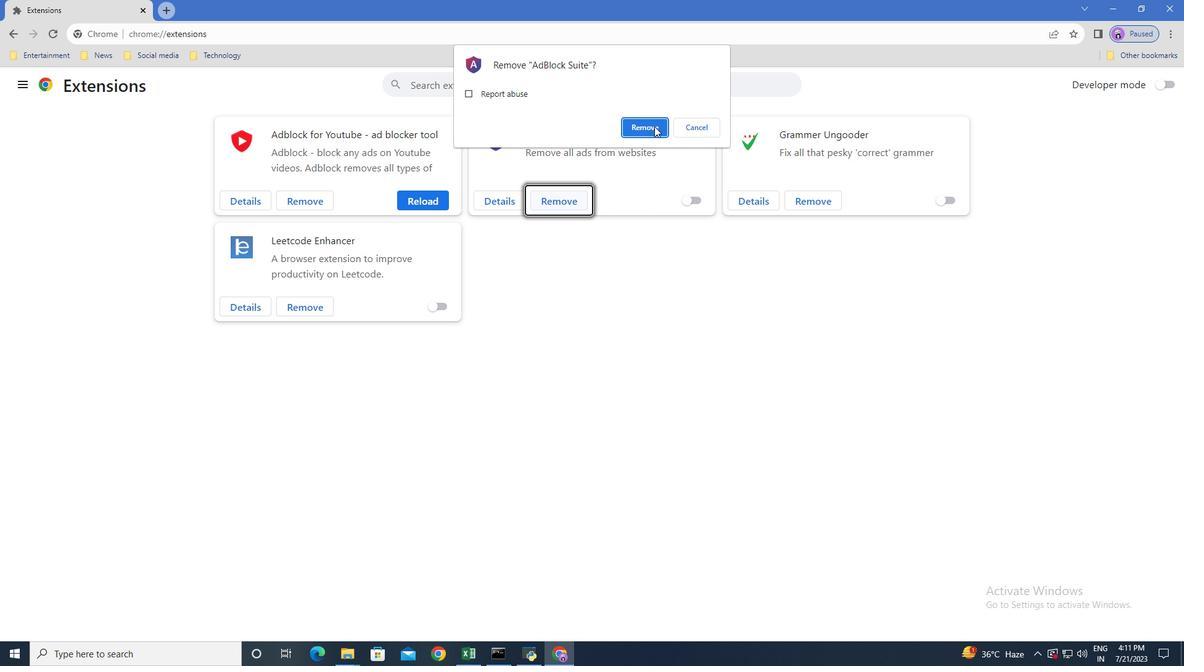 
Action: Mouse moved to (650, 272)
Screenshot: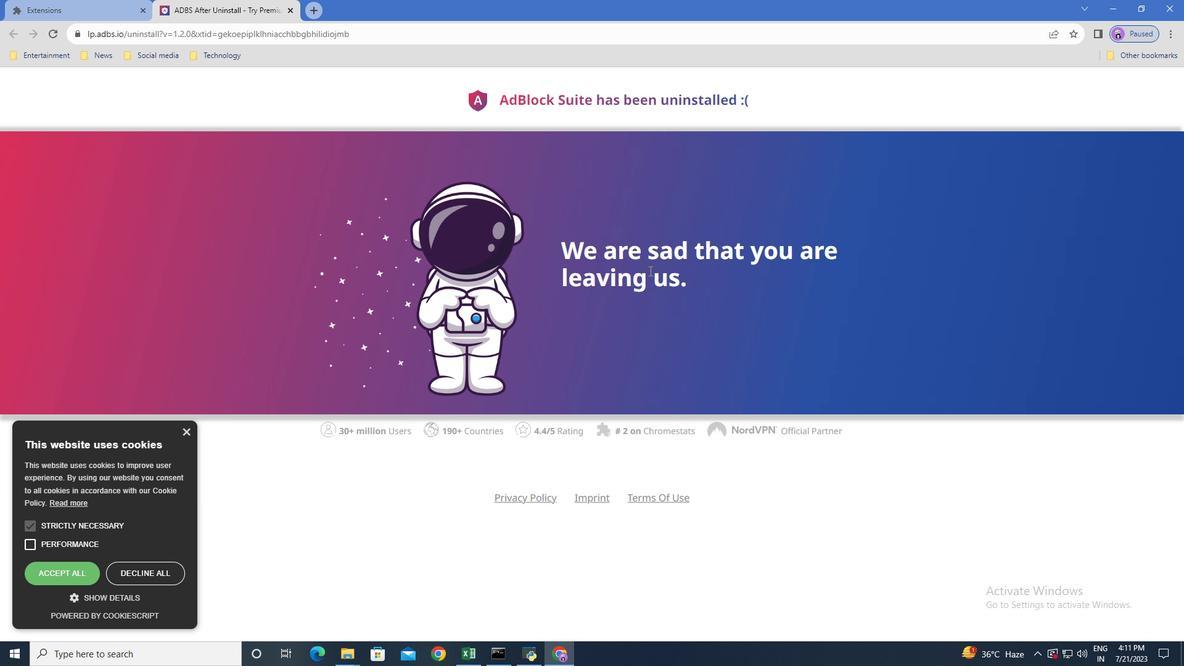 
Action: Mouse scrolled (650, 271) with delta (0, 0)
Screenshot: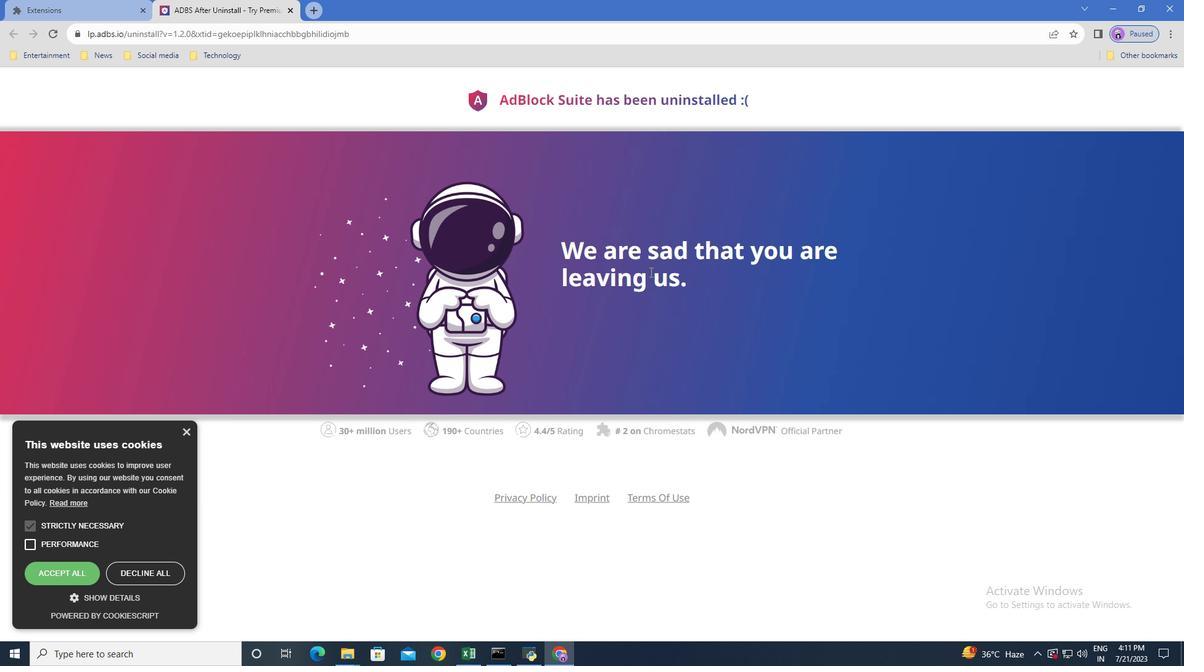 
Action: Mouse scrolled (650, 271) with delta (0, 0)
Screenshot: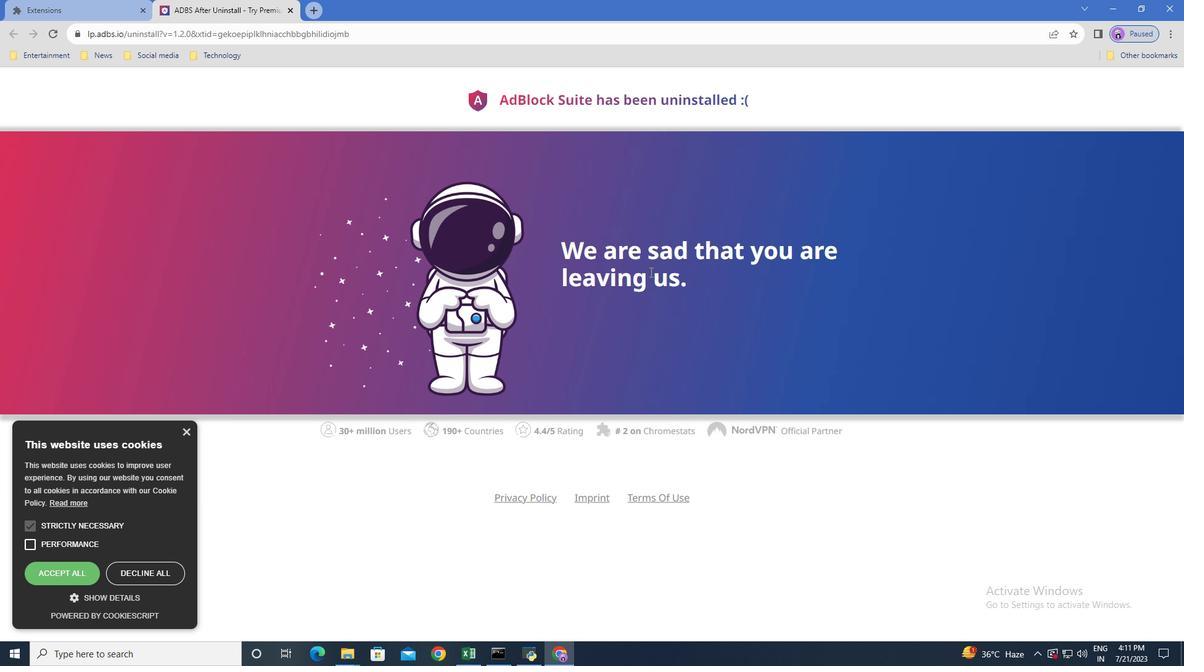 
Action: Mouse moved to (188, 428)
Screenshot: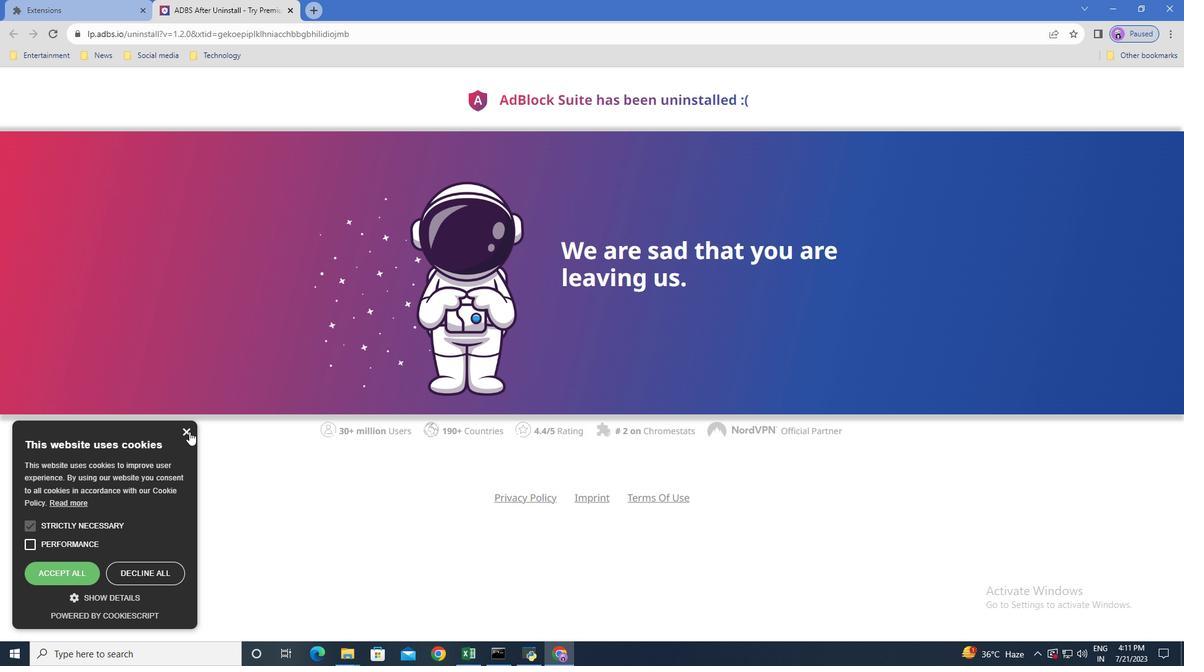 
Action: Mouse pressed left at (188, 428)
Screenshot: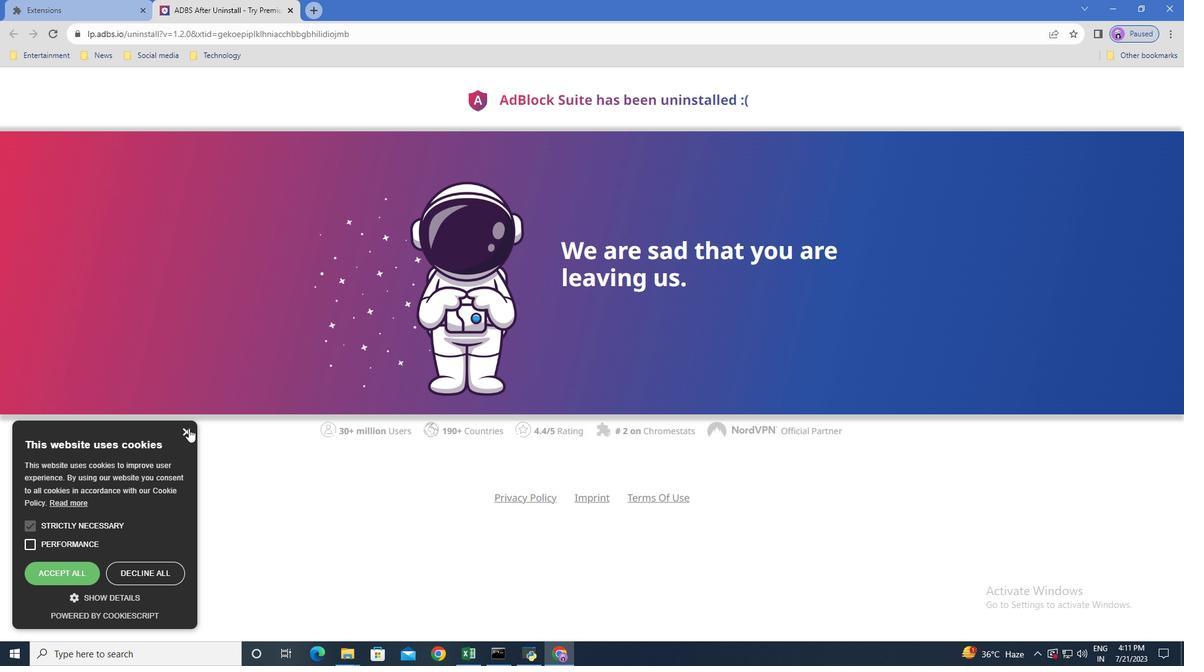 
Action: Mouse moved to (558, 492)
Screenshot: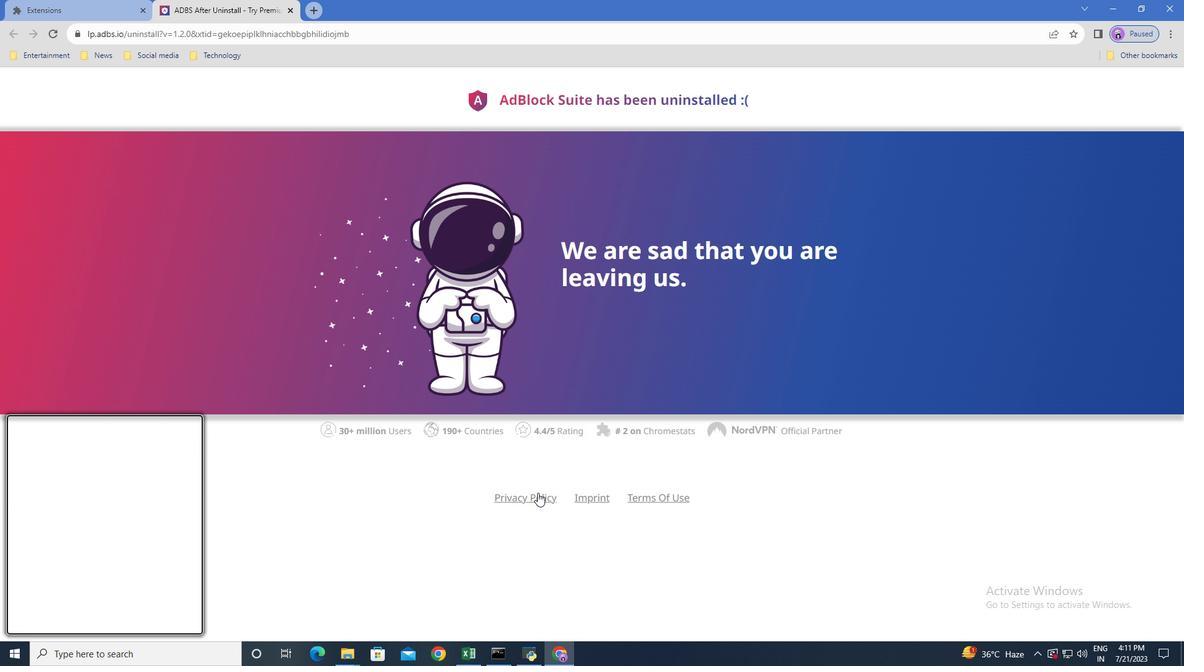 
Action: Mouse scrolled (558, 491) with delta (0, 0)
Screenshot: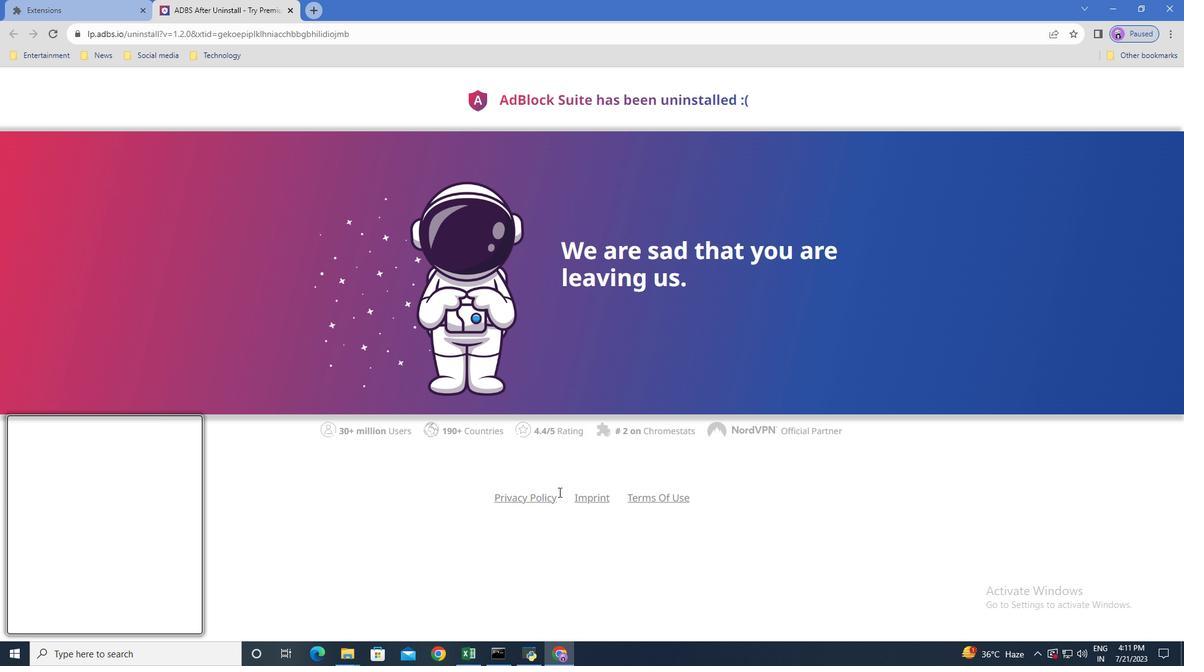 
Action: Mouse scrolled (558, 491) with delta (0, 0)
Screenshot: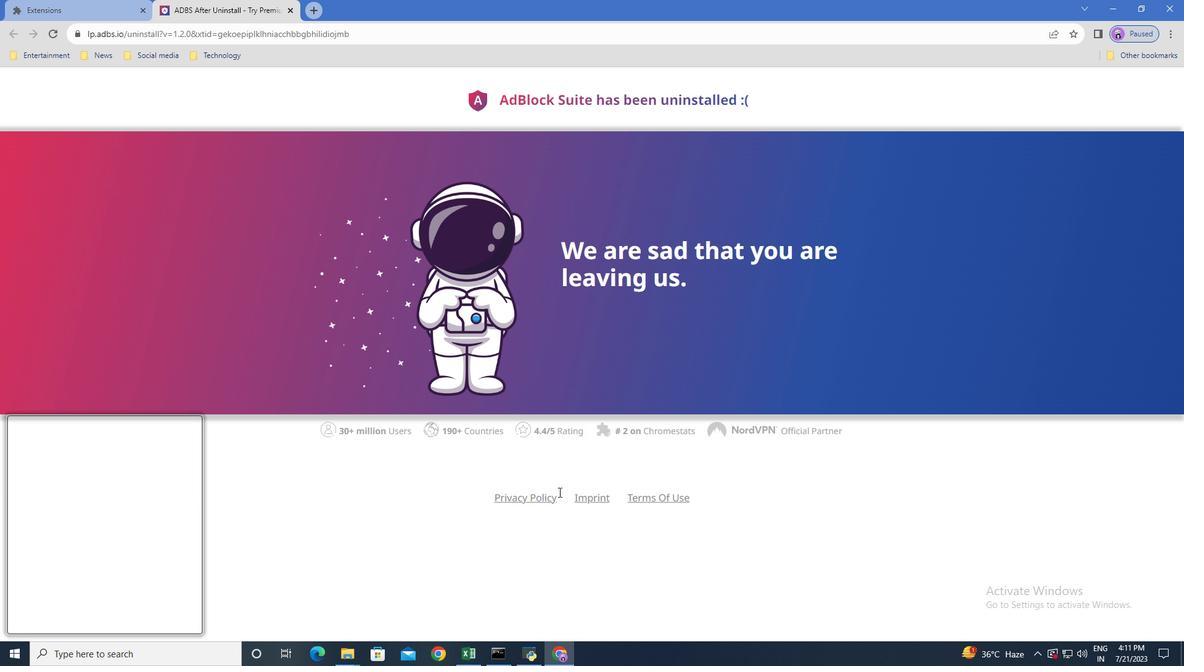 
Action: Mouse scrolled (558, 491) with delta (0, 0)
Screenshot: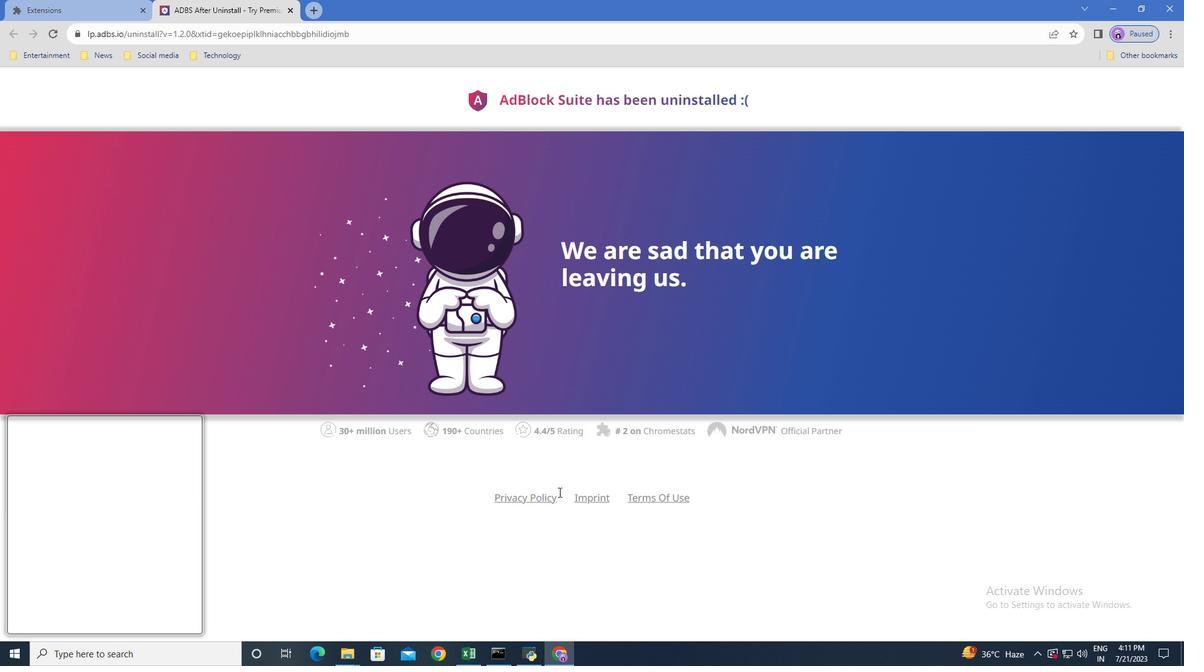 
Action: Mouse moved to (595, 451)
Screenshot: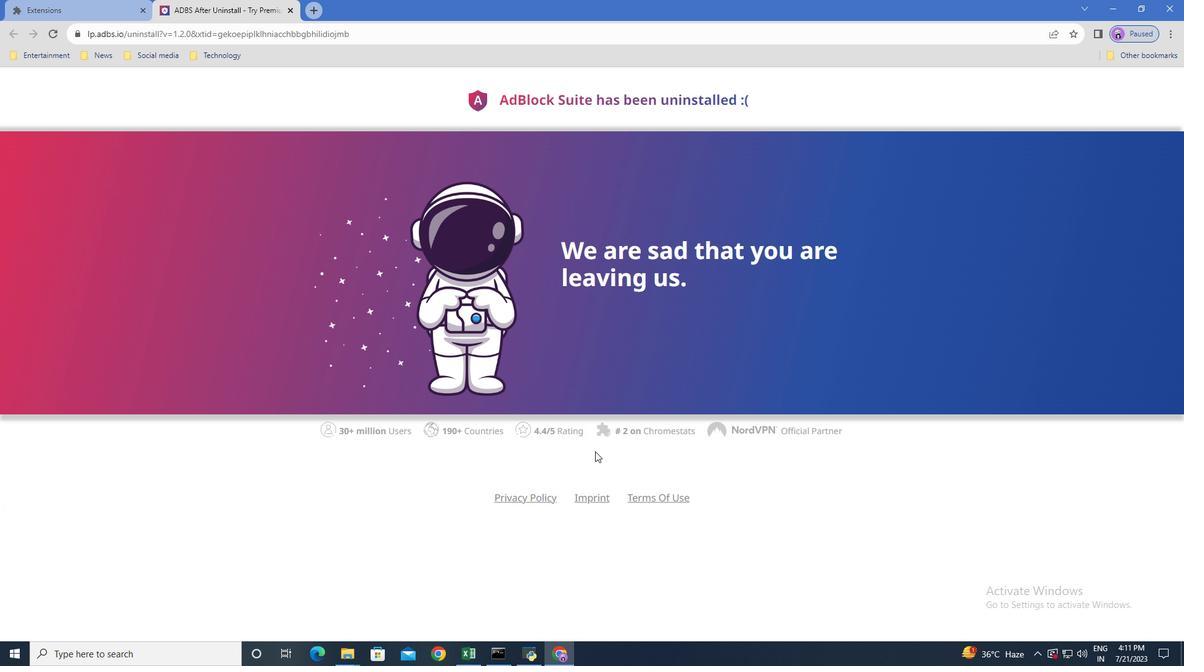 
Action: Mouse scrolled (595, 452) with delta (0, 0)
Screenshot: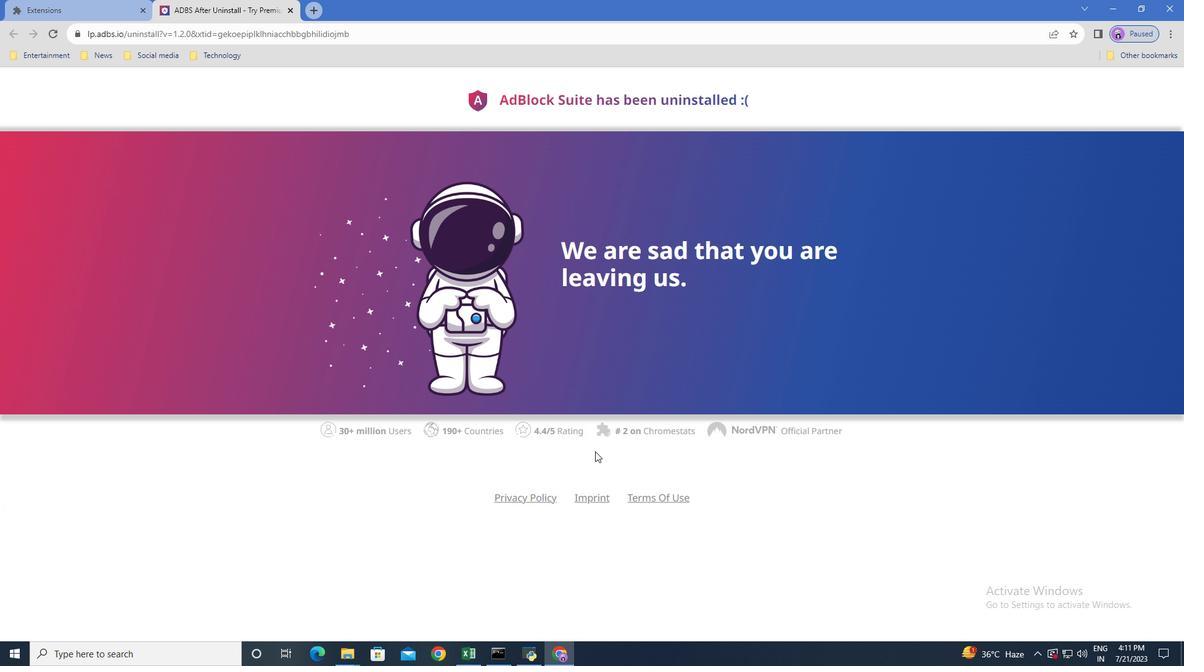 
Action: Mouse scrolled (595, 452) with delta (0, 0)
Screenshot: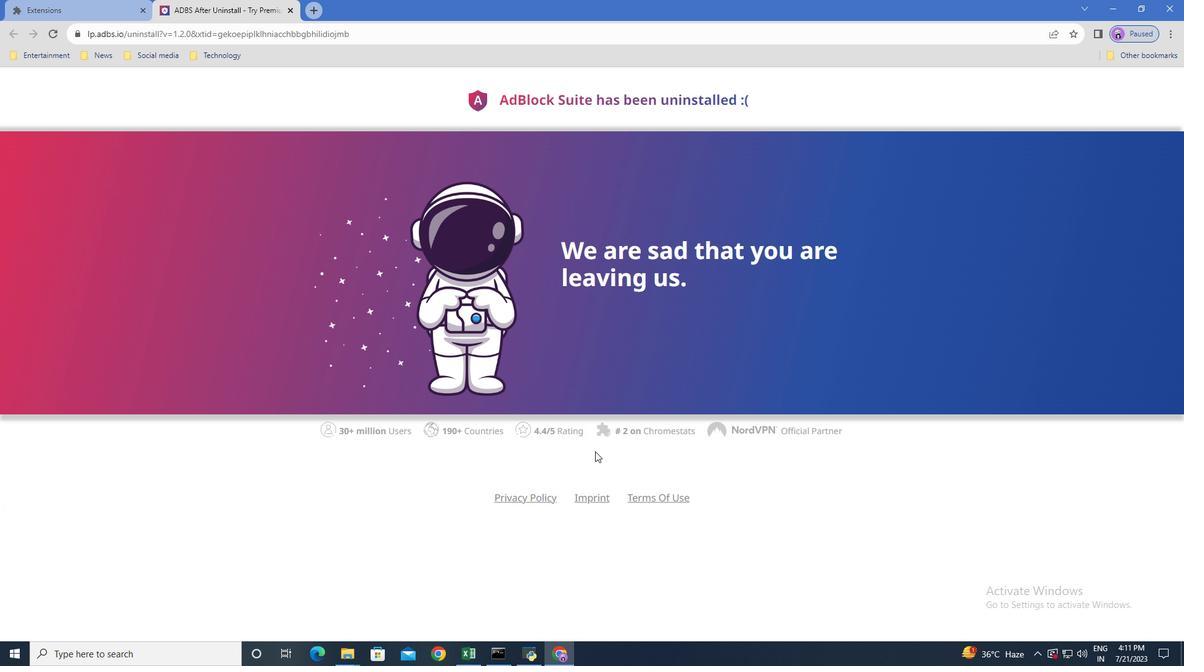 
Action: Mouse scrolled (595, 452) with delta (0, 0)
Screenshot: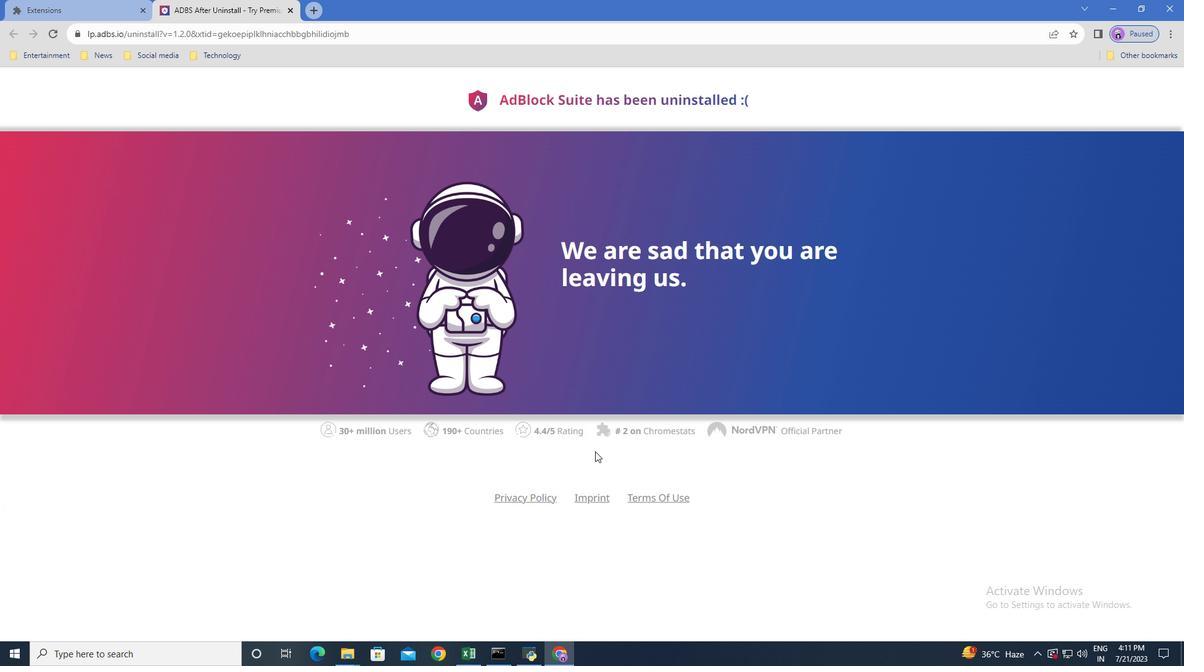 
Action: Mouse moved to (289, 9)
Screenshot: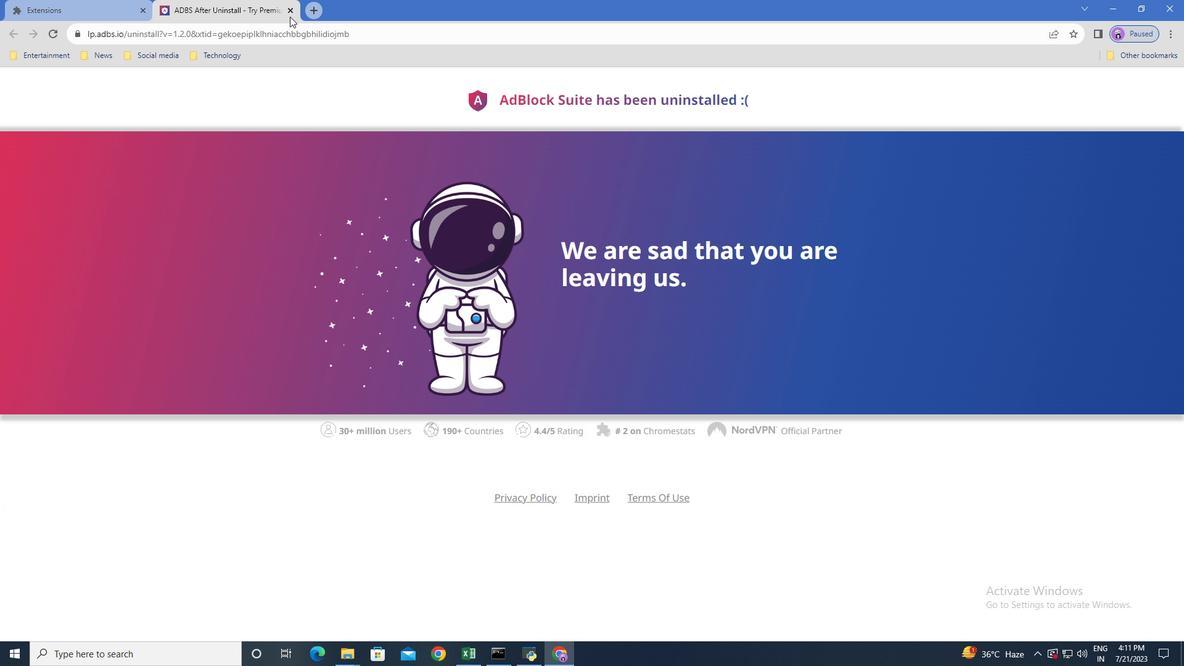 
Action: Mouse pressed left at (289, 9)
Screenshot: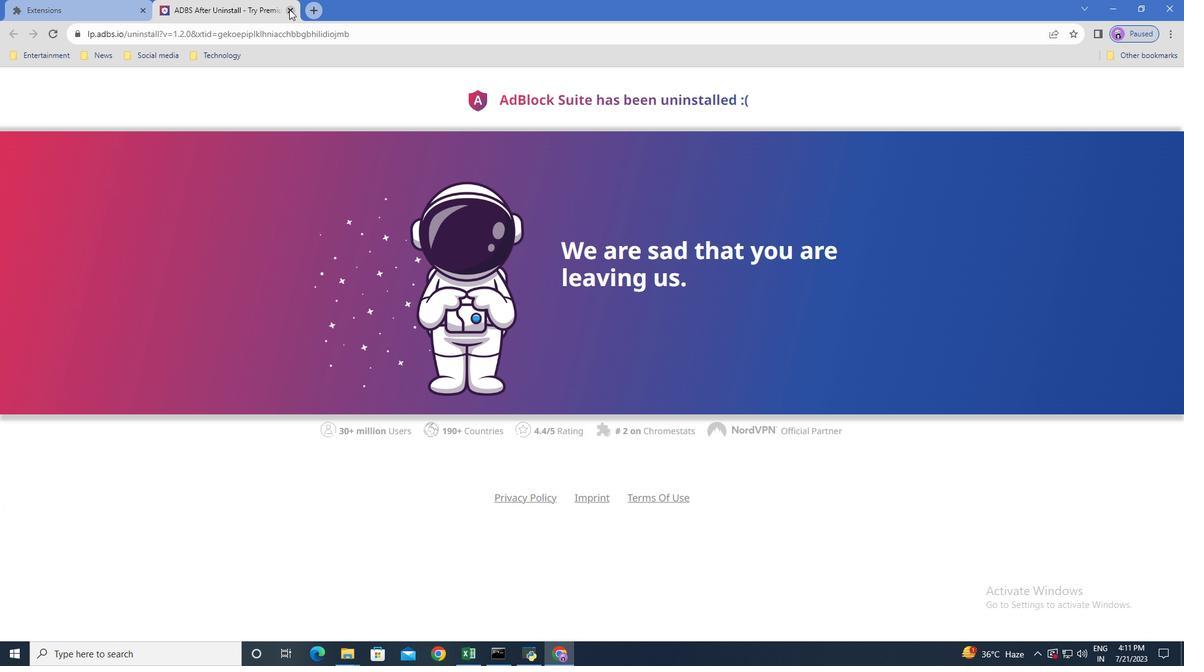 
Action: Mouse moved to (705, 351)
Screenshot: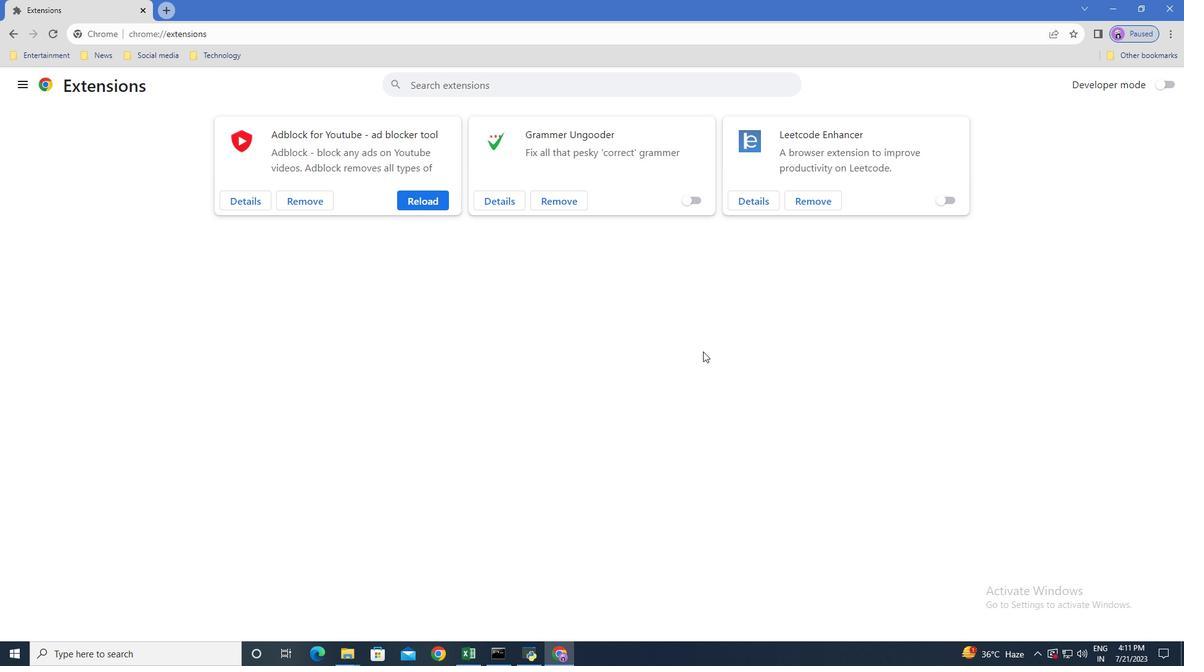 
Action: Mouse pressed left at (705, 351)
Screenshot: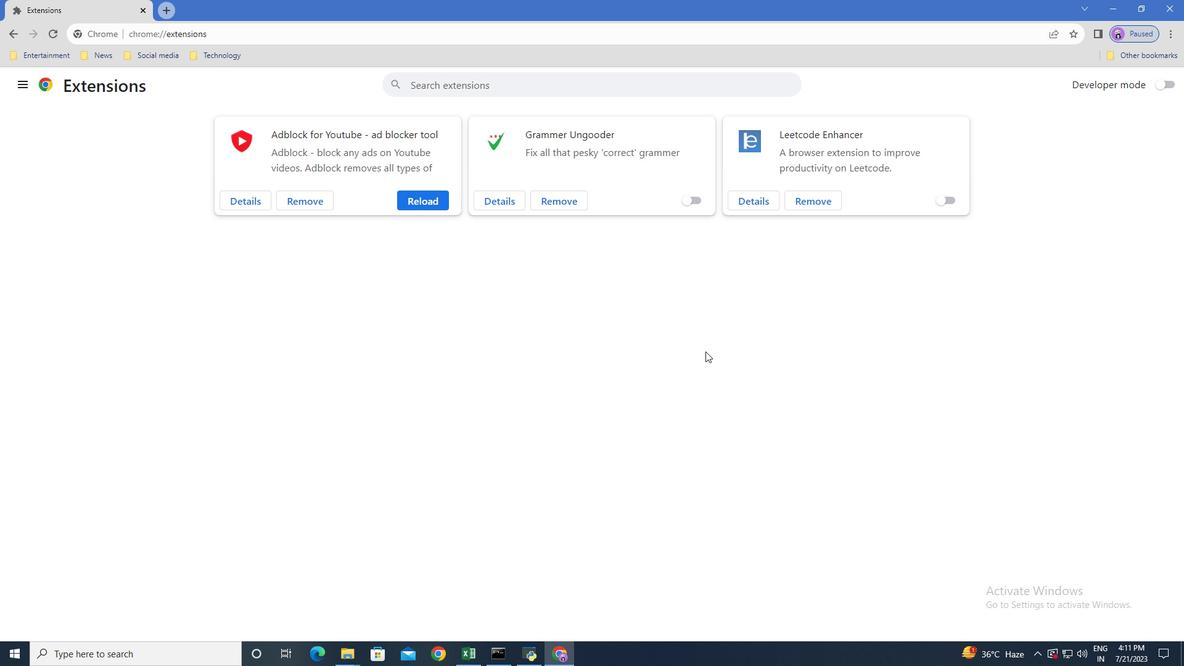 
Action: Mouse moved to (225, 225)
Screenshot: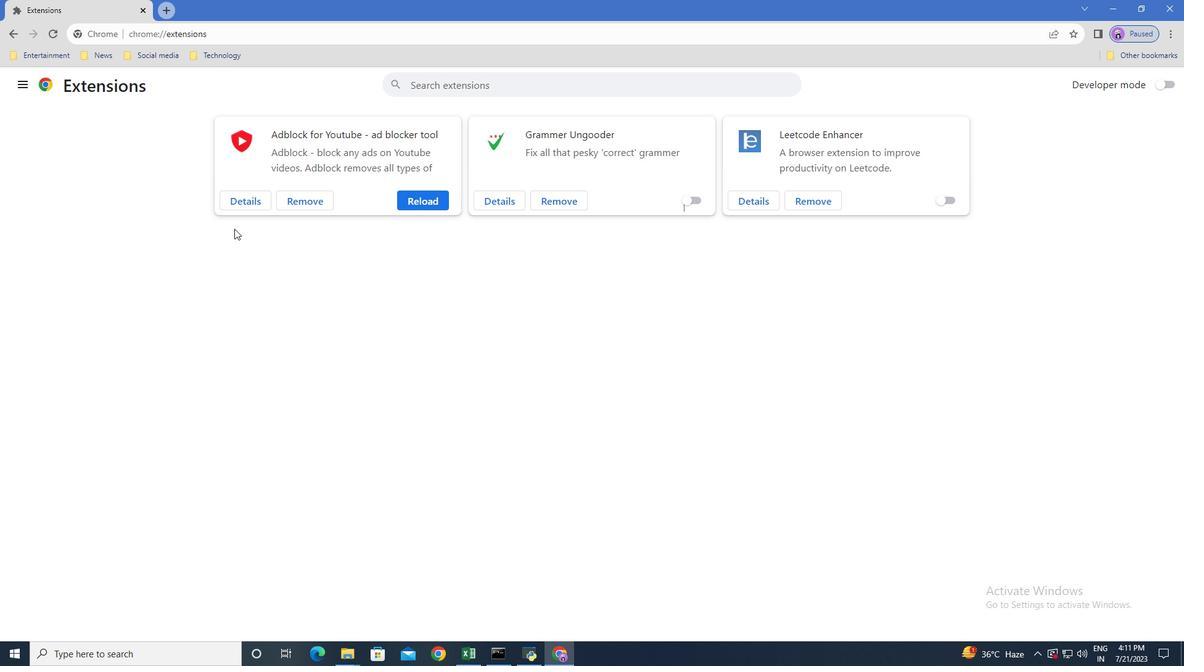 
